Task: Customize the Trello board by changing the background image and adding cards to the lists.
Action: Mouse moved to (88, 540)
Screenshot: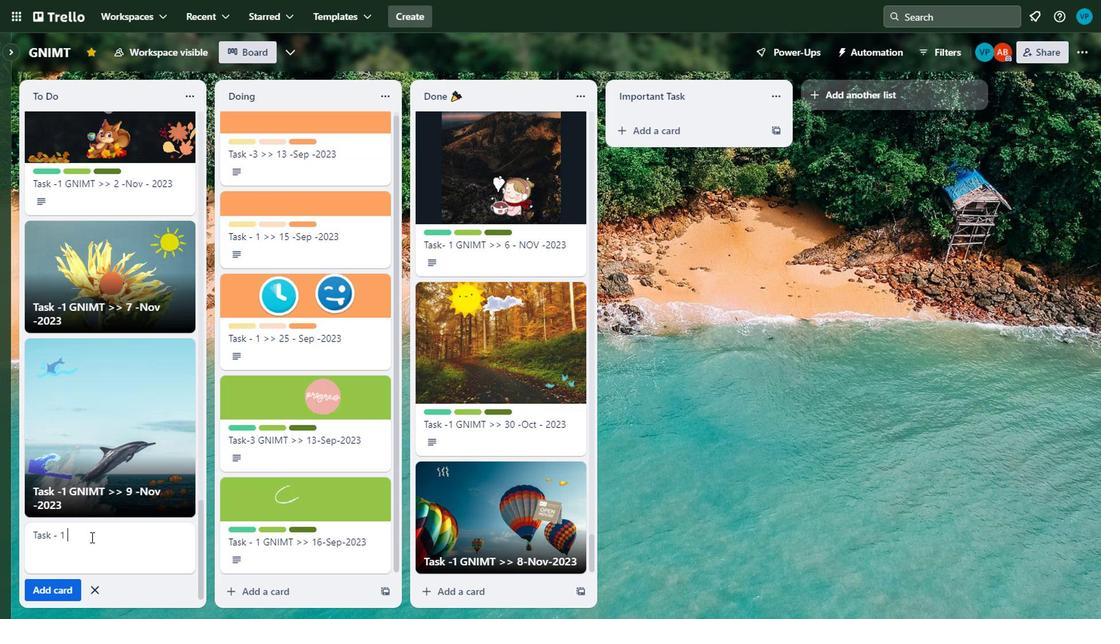 
Action: Mouse pressed left at (88, 540)
Screenshot: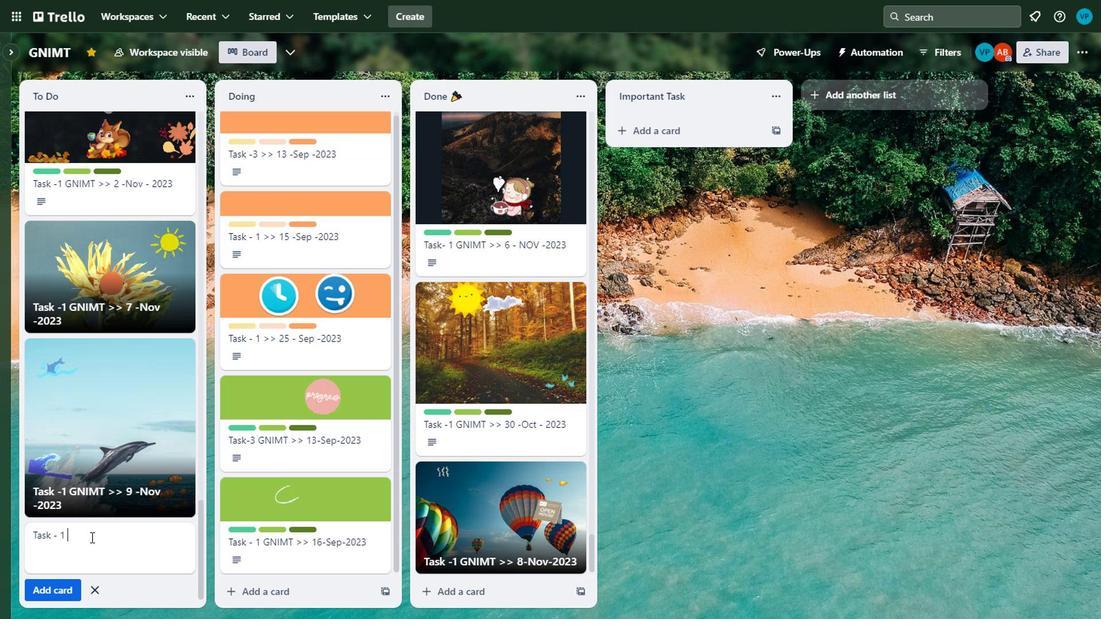 
Action: Mouse moved to (87, 540)
Screenshot: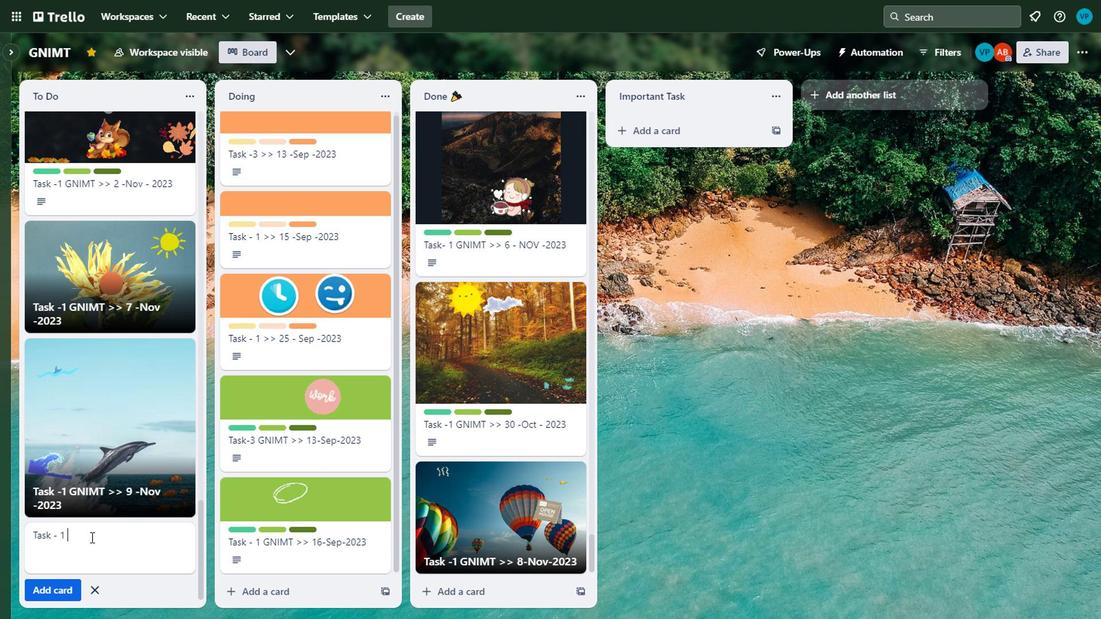 
Action: Key pressed gnimt
Screenshot: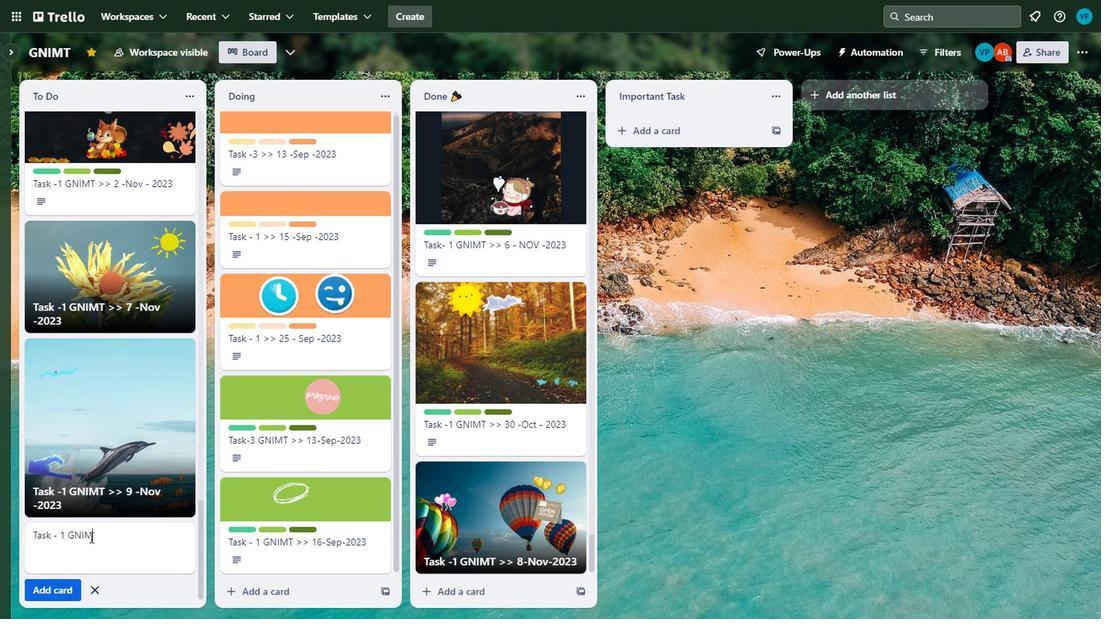 
Action: Mouse moved to (130, 553)
Screenshot: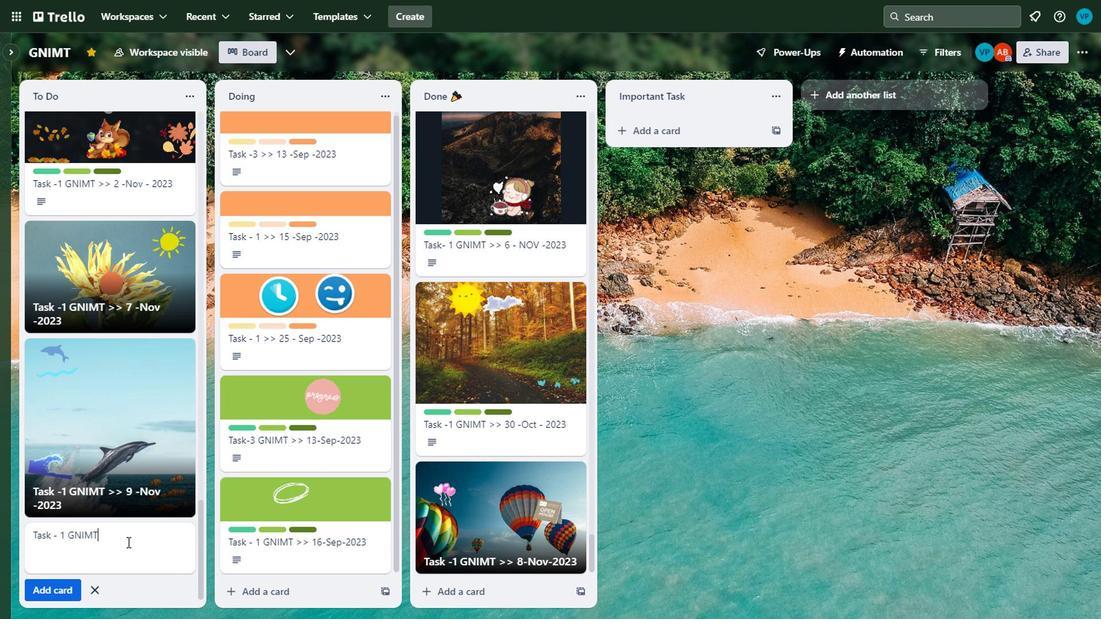 
Action: Key pressed <Key.shift>>><Key.space>10<Key.space>-<Key.space>n<Key.caps_lock>OV<Key.space>-2023<Key.enter>
Screenshot: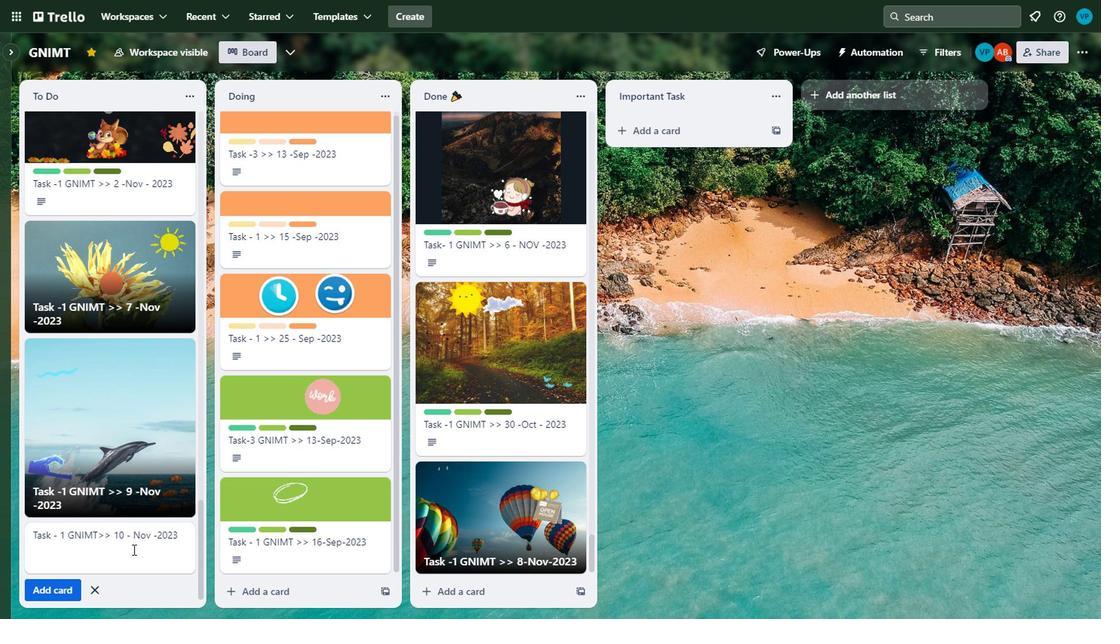 
Action: Mouse moved to (182, 508)
Screenshot: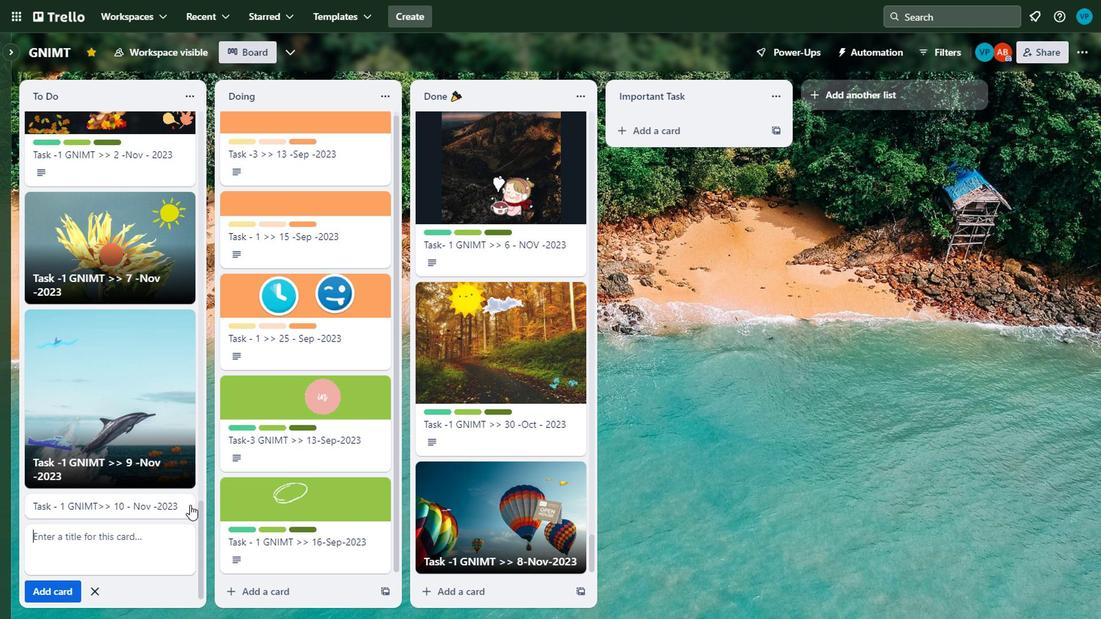 
Action: Mouse pressed left at (182, 508)
Screenshot: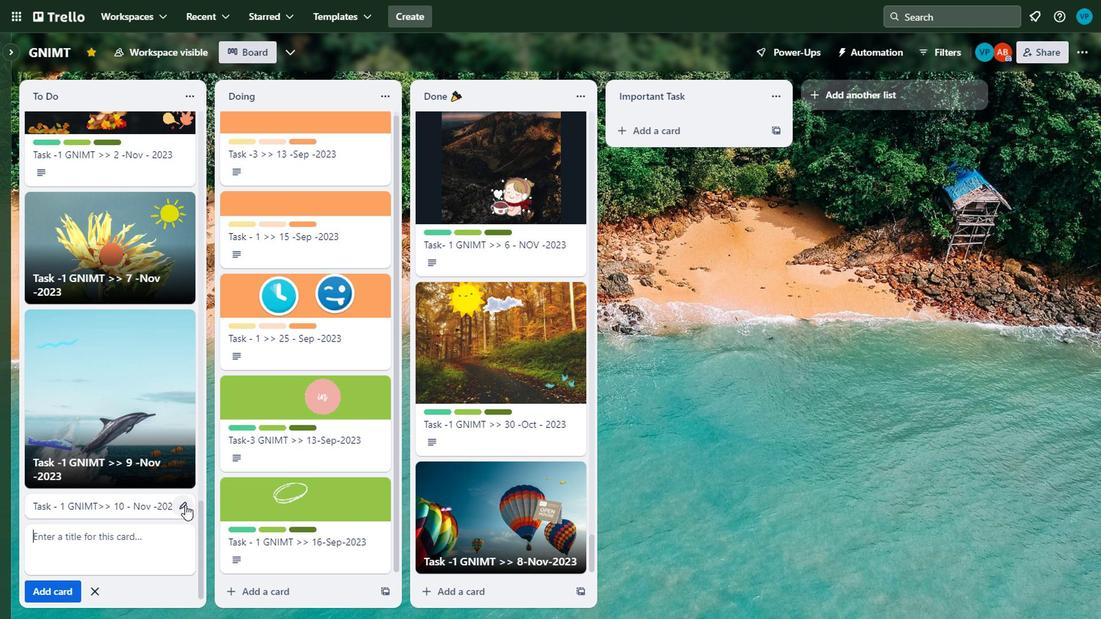 
Action: Mouse moved to (240, 453)
Screenshot: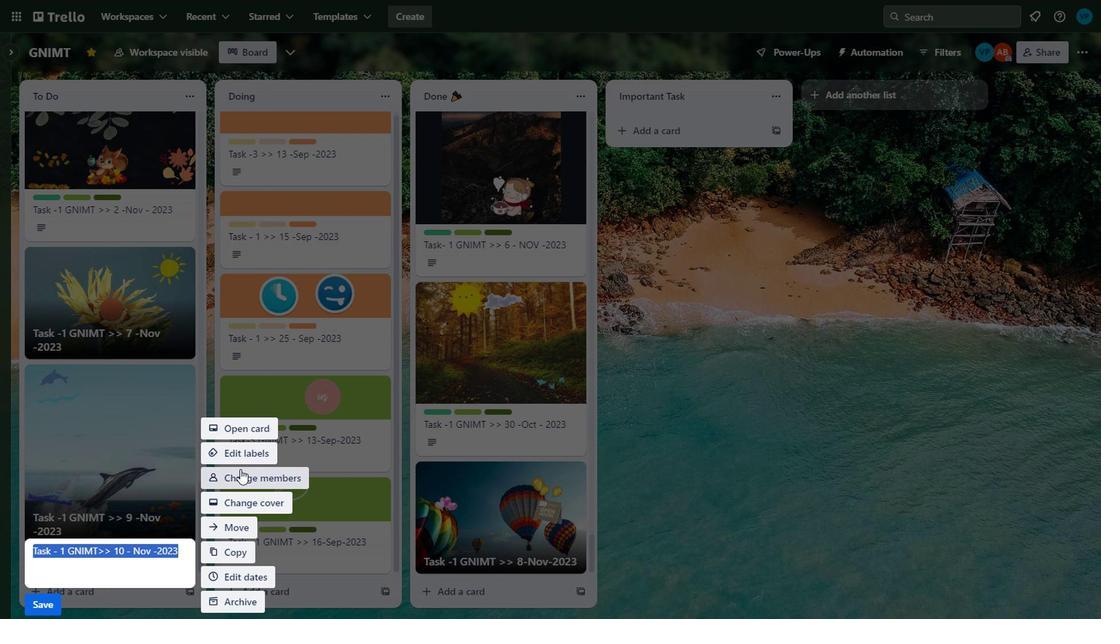 
Action: Mouse pressed left at (240, 453)
Screenshot: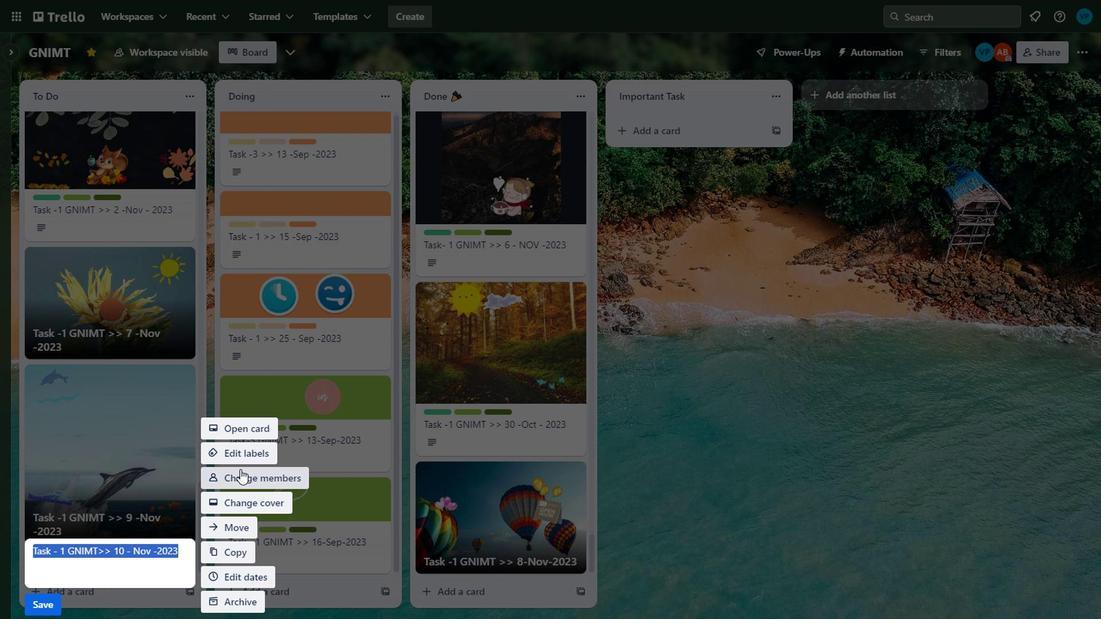 
Action: Mouse moved to (305, 178)
Screenshot: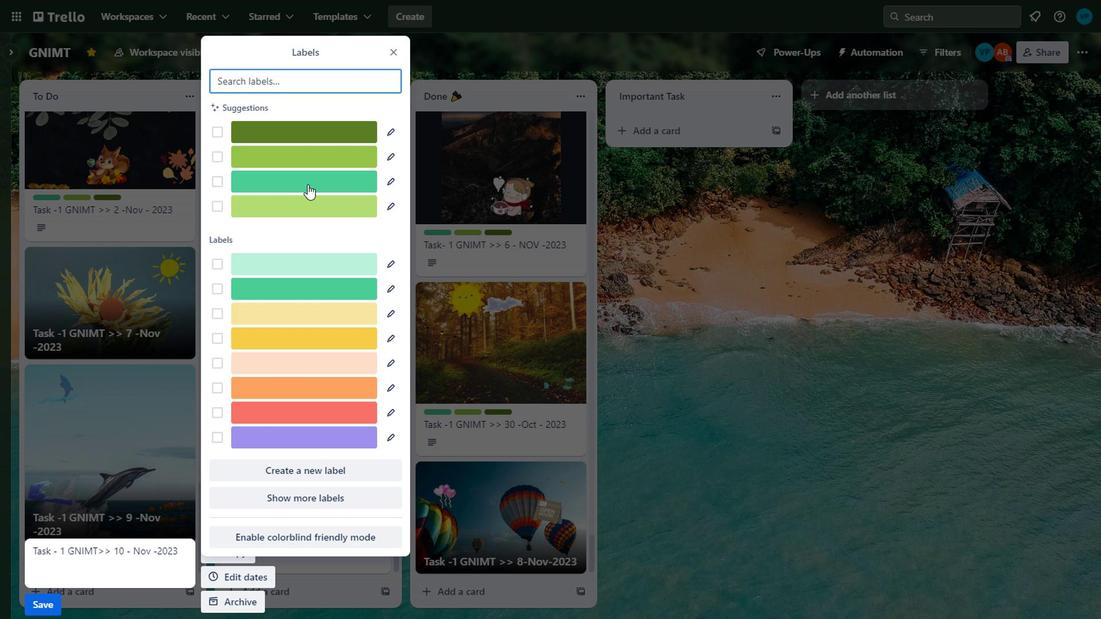 
Action: Mouse pressed left at (305, 178)
Screenshot: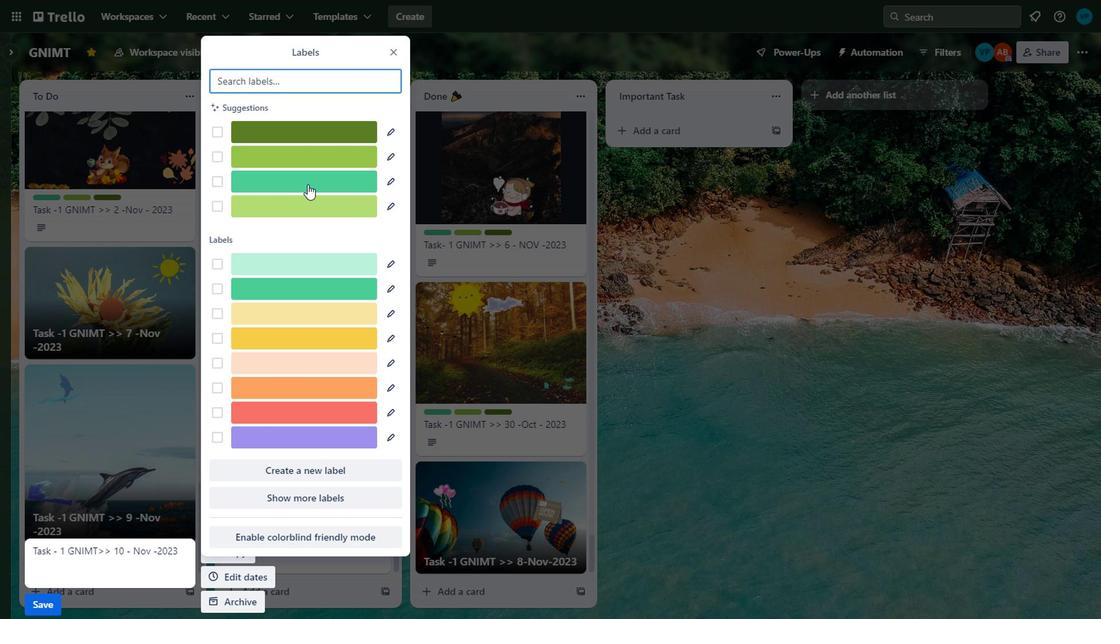 
Action: Mouse moved to (311, 161)
Screenshot: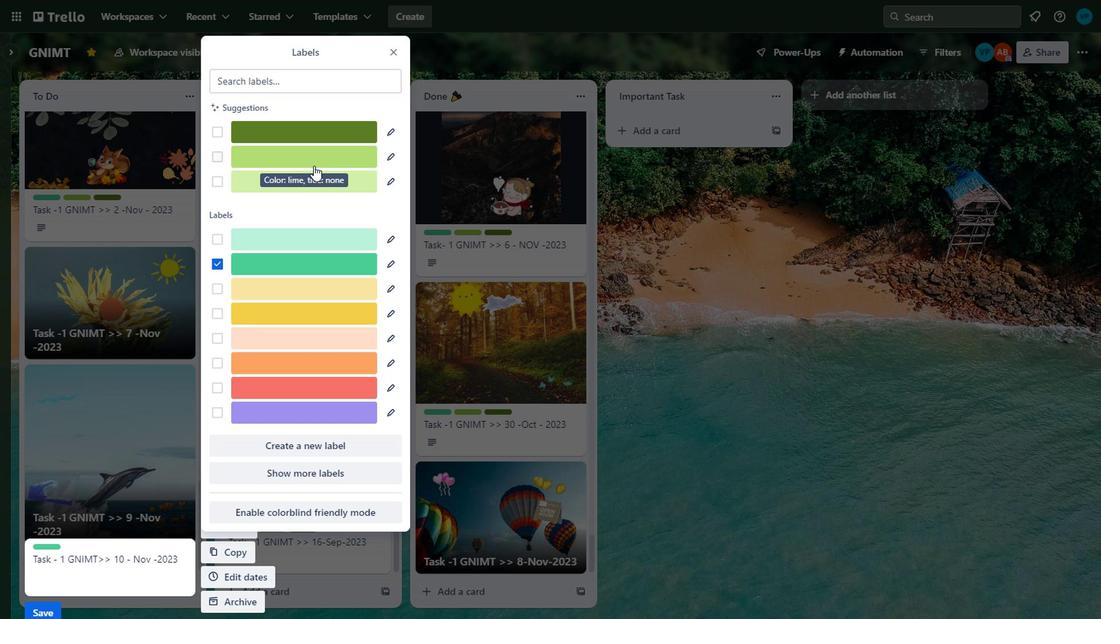
Action: Mouse pressed left at (311, 161)
Screenshot: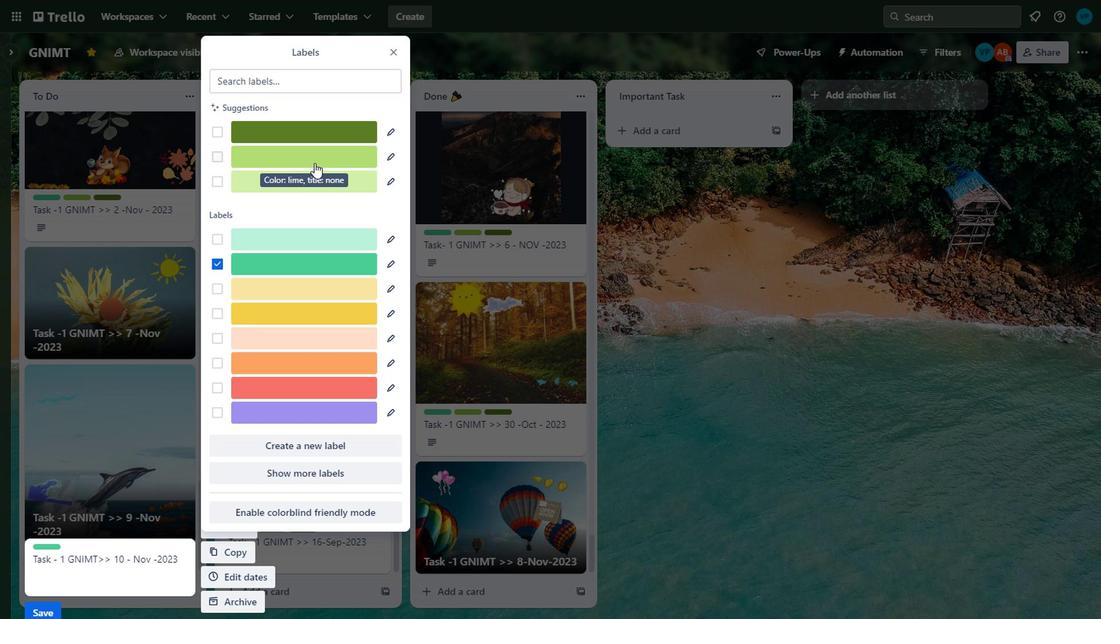 
Action: Mouse moved to (325, 130)
Screenshot: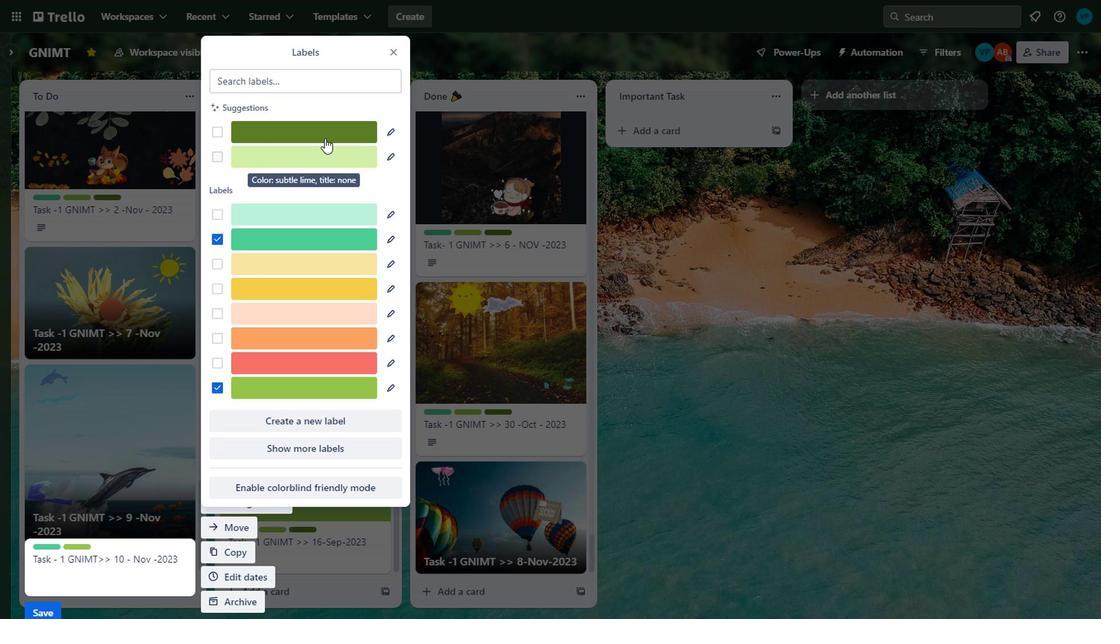 
Action: Mouse pressed left at (325, 130)
Screenshot: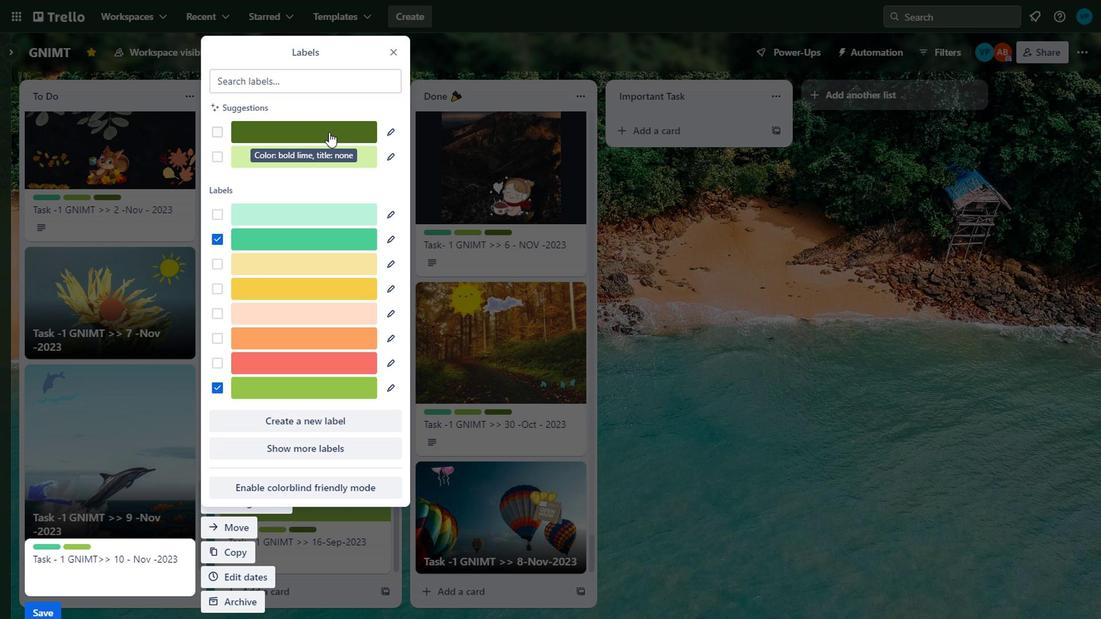 
Action: Mouse moved to (386, 47)
Screenshot: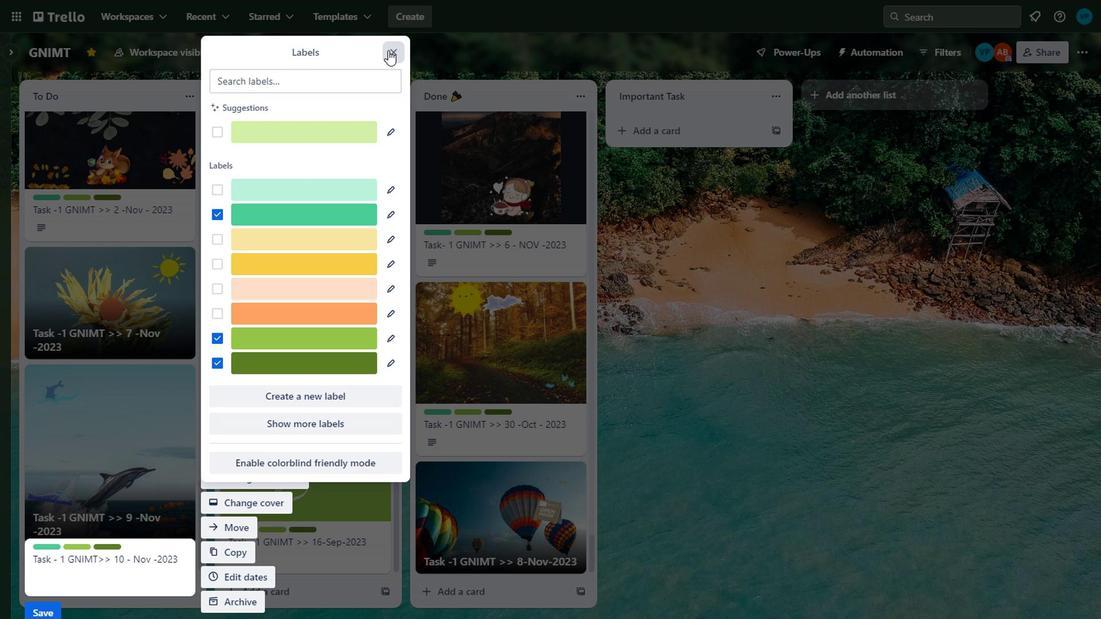 
Action: Mouse pressed left at (386, 47)
Screenshot: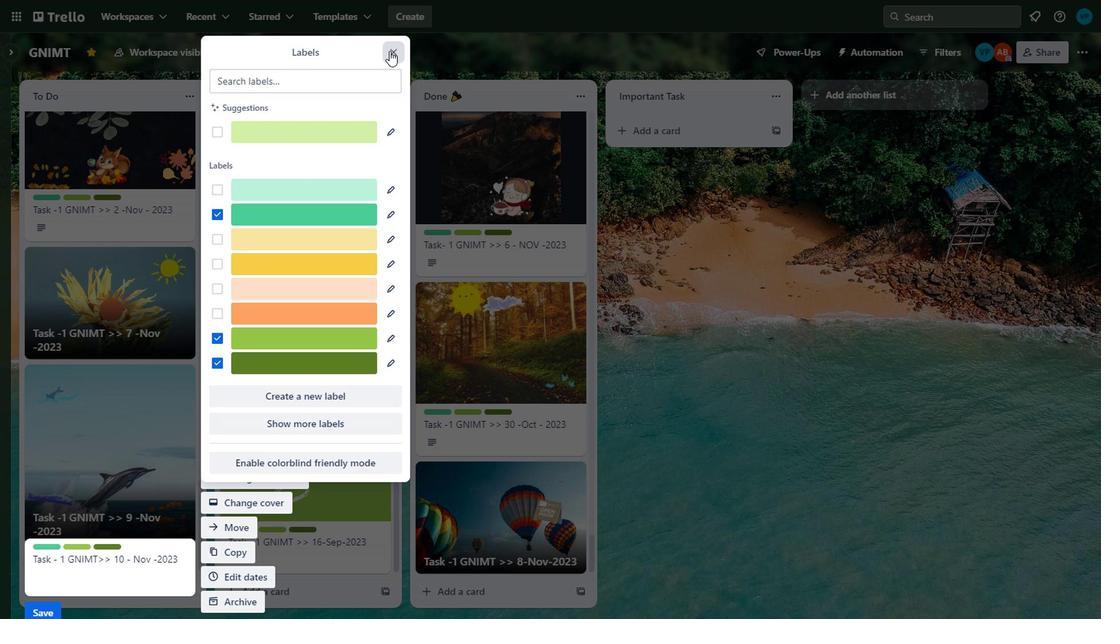 
Action: Mouse moved to (708, 333)
Screenshot: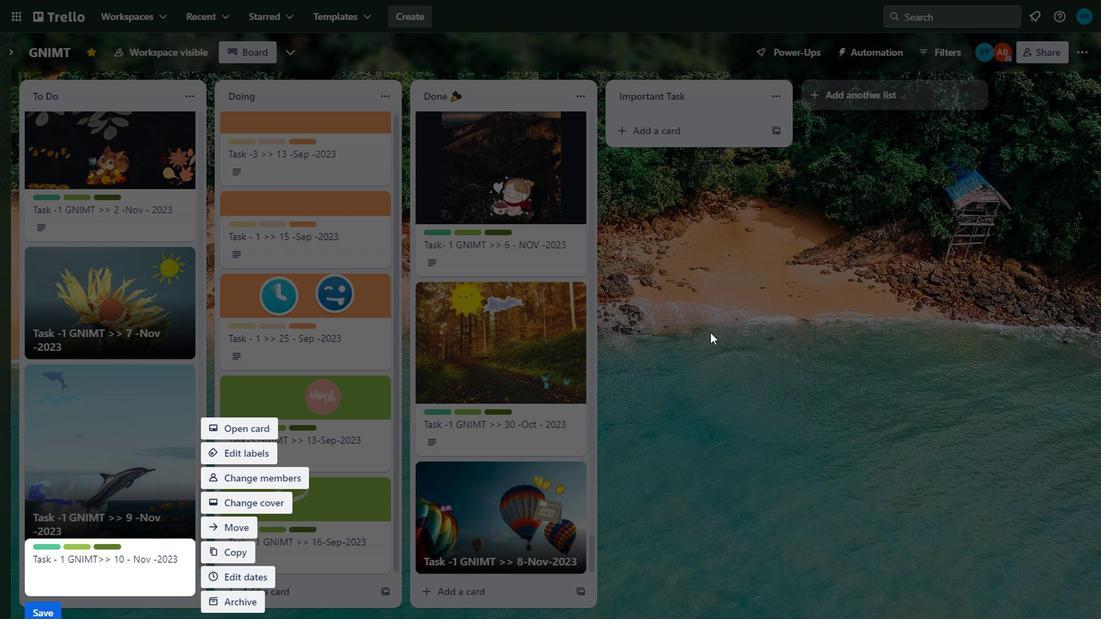 
Action: Mouse pressed left at (708, 333)
Screenshot: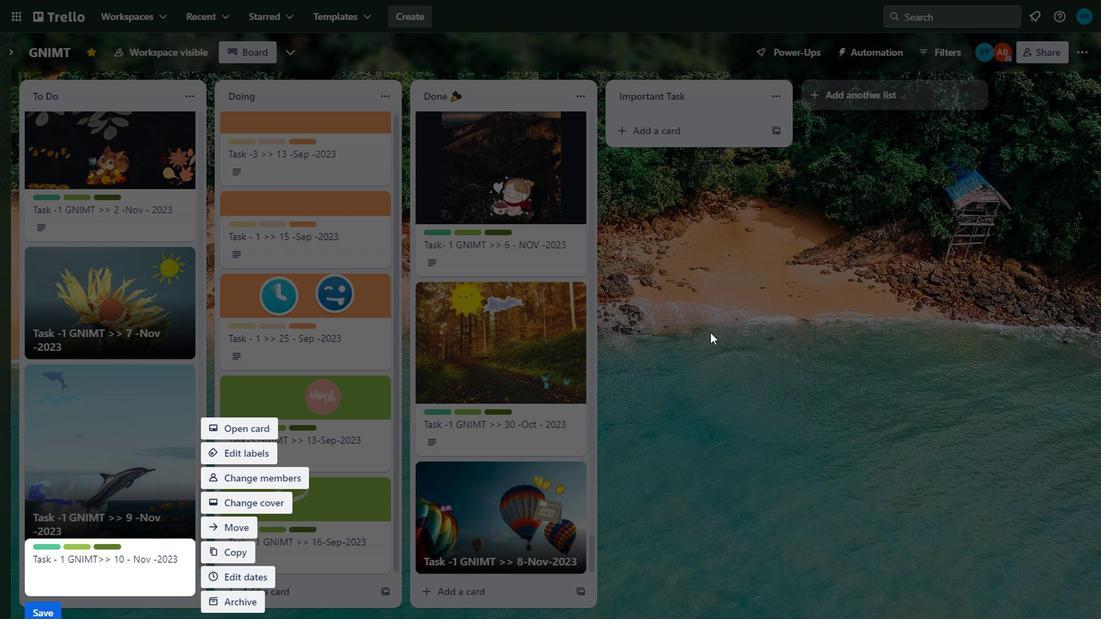 
Action: Mouse moved to (149, 527)
Screenshot: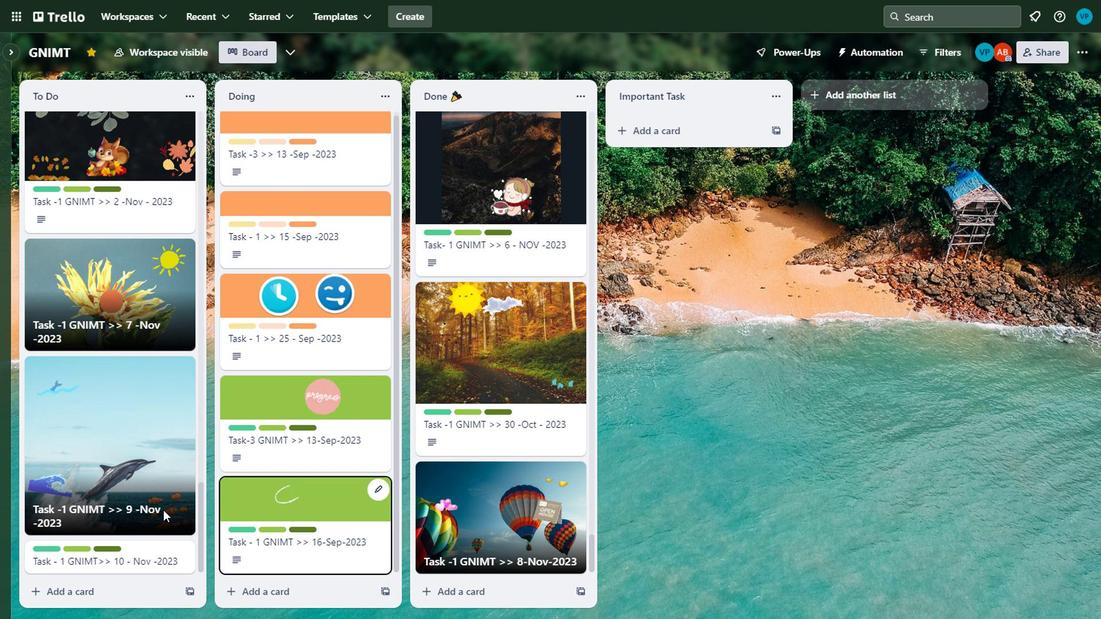 
Action: Mouse scrolled (149, 527) with delta (0, 0)
Screenshot: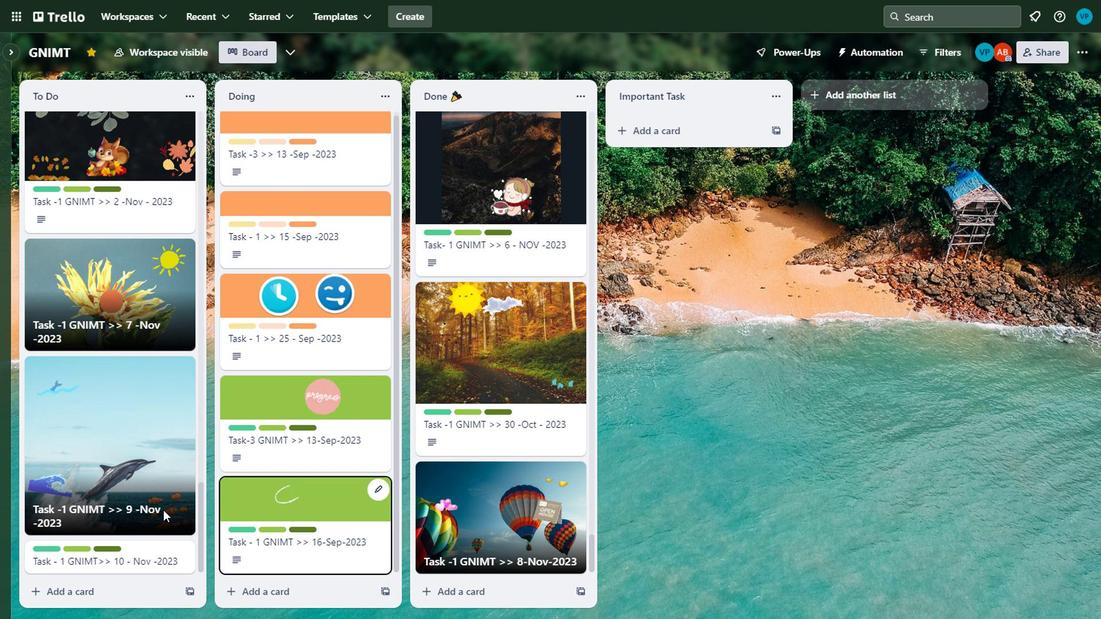 
Action: Mouse moved to (149, 529)
Screenshot: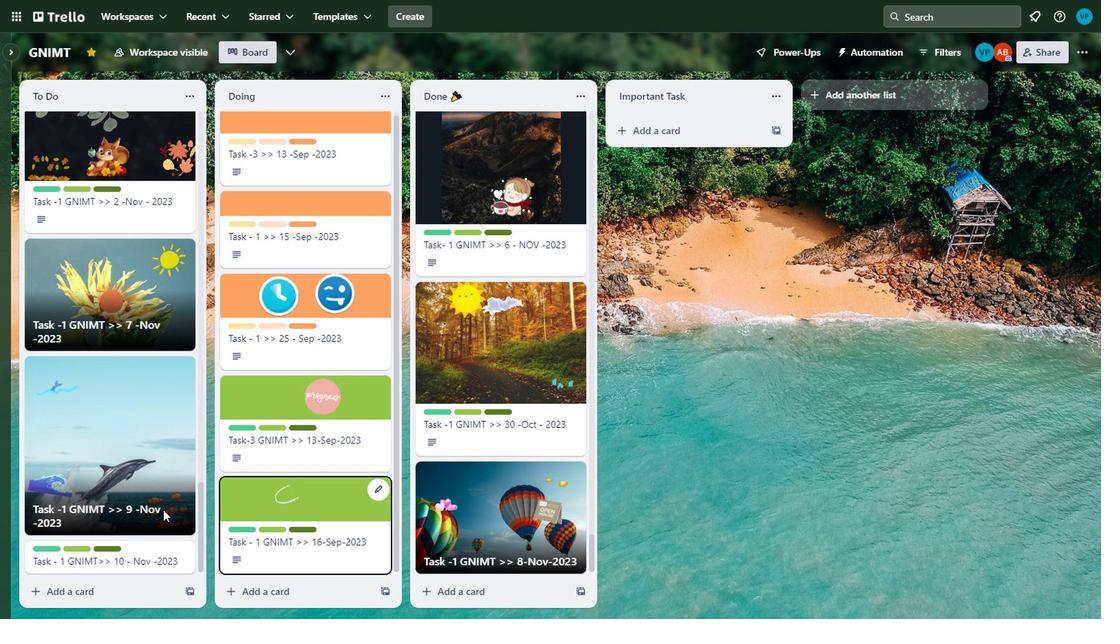 
Action: Mouse scrolled (149, 529) with delta (0, 0)
Screenshot: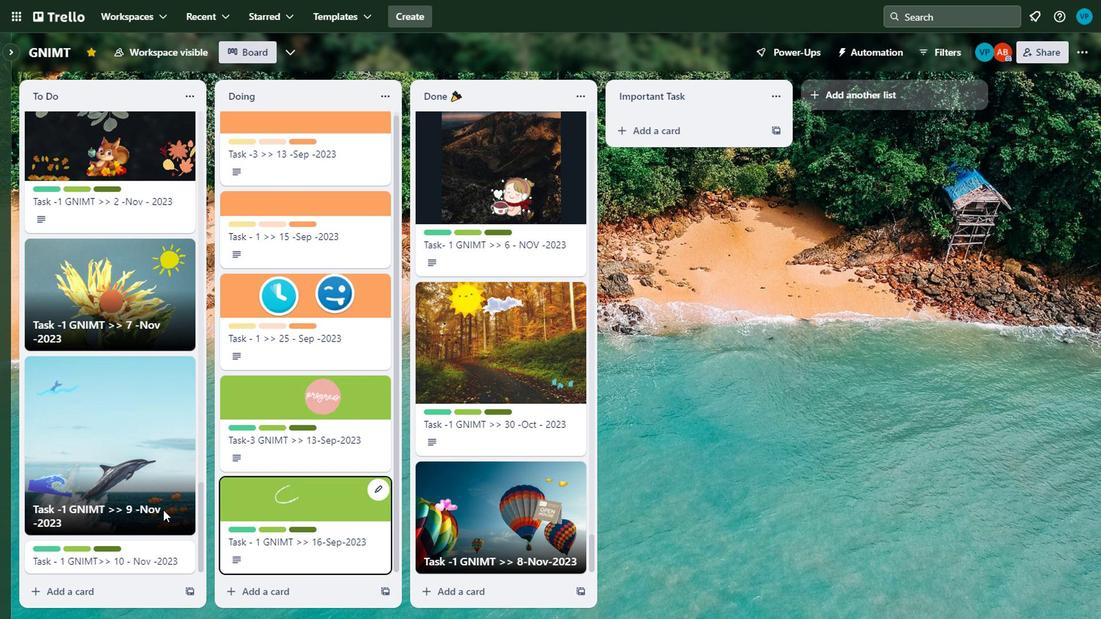 
Action: Mouse scrolled (149, 529) with delta (0, 0)
Screenshot: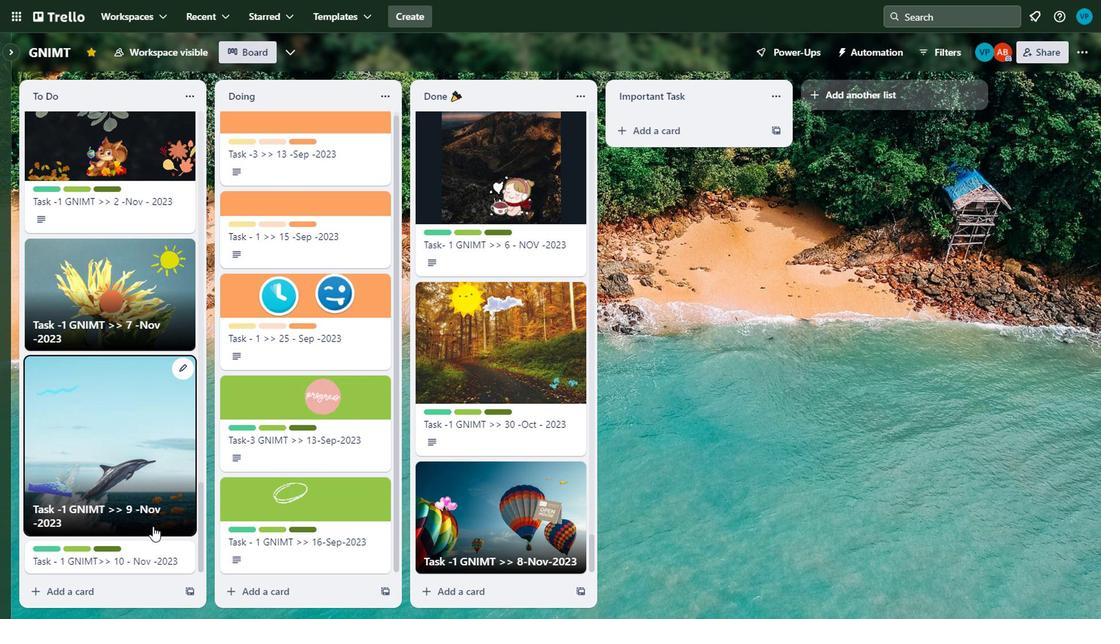 
Action: Mouse moved to (180, 551)
Screenshot: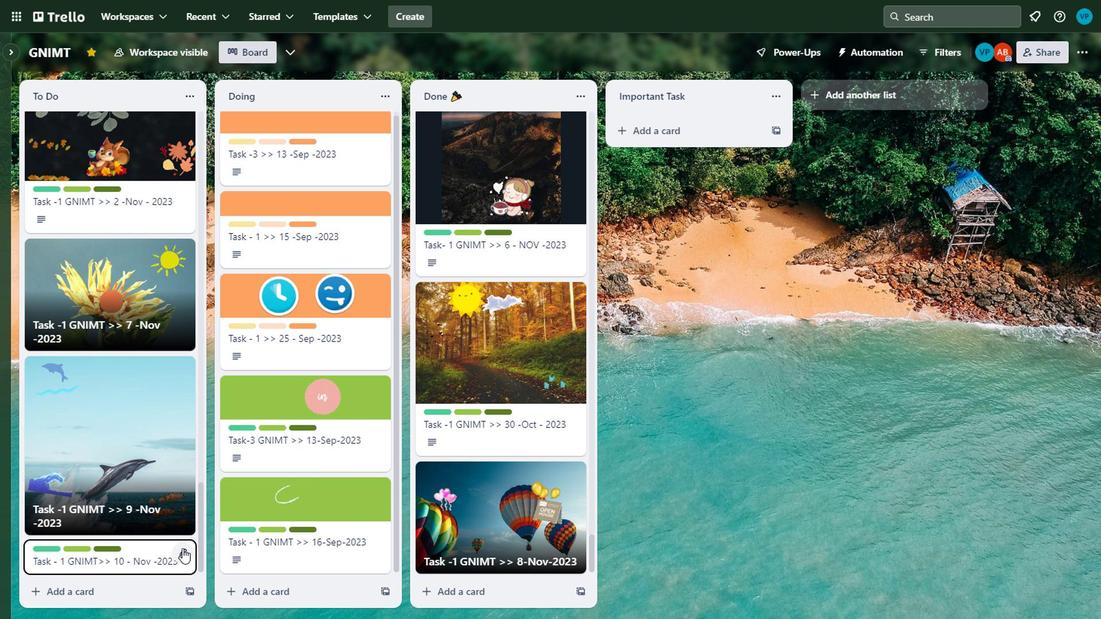 
Action: Mouse pressed left at (180, 551)
Screenshot: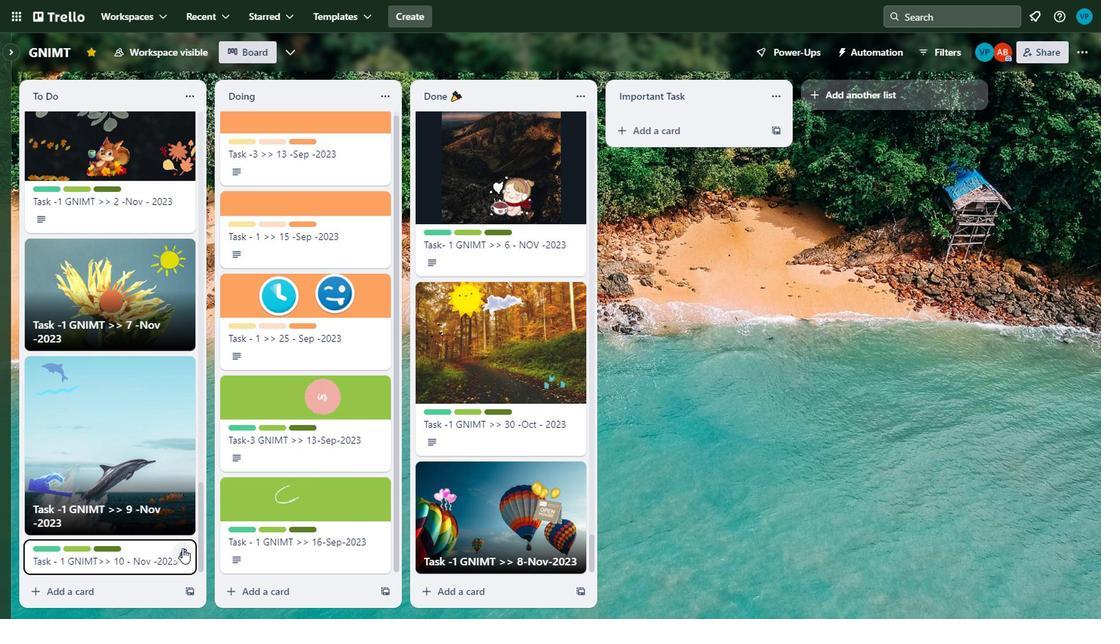 
Action: Mouse moved to (275, 502)
Screenshot: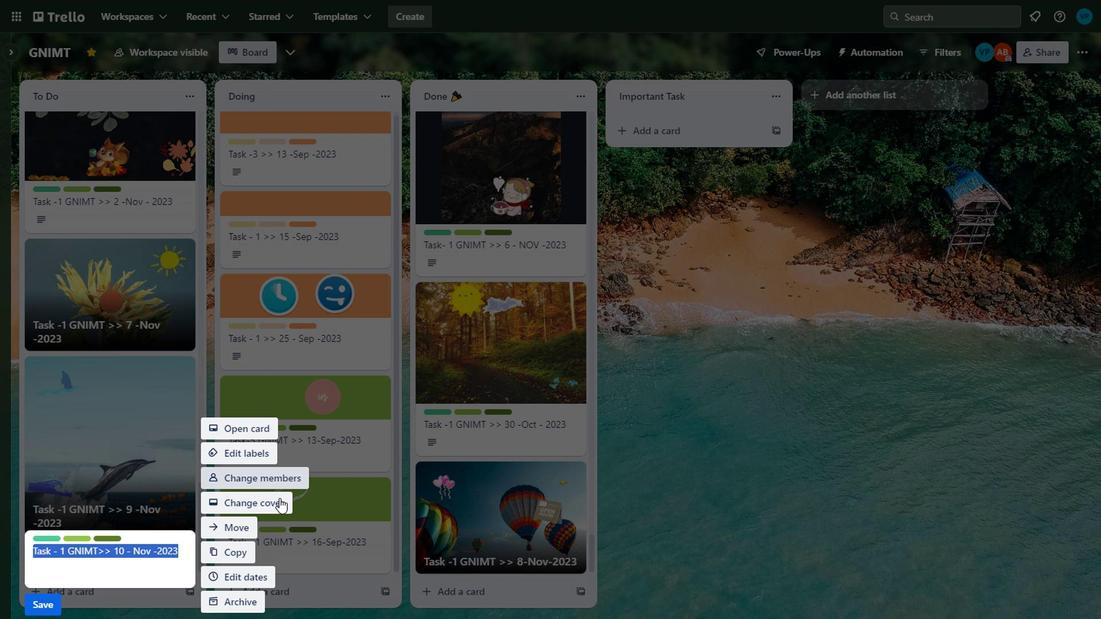 
Action: Mouse pressed left at (275, 502)
Screenshot: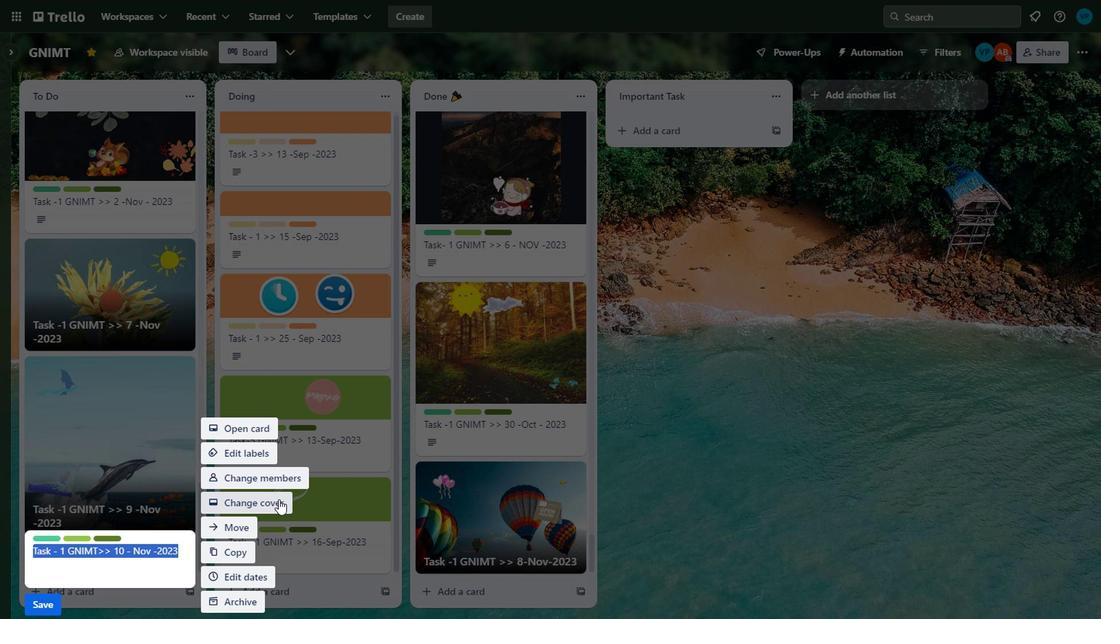 
Action: Mouse moved to (310, 506)
Screenshot: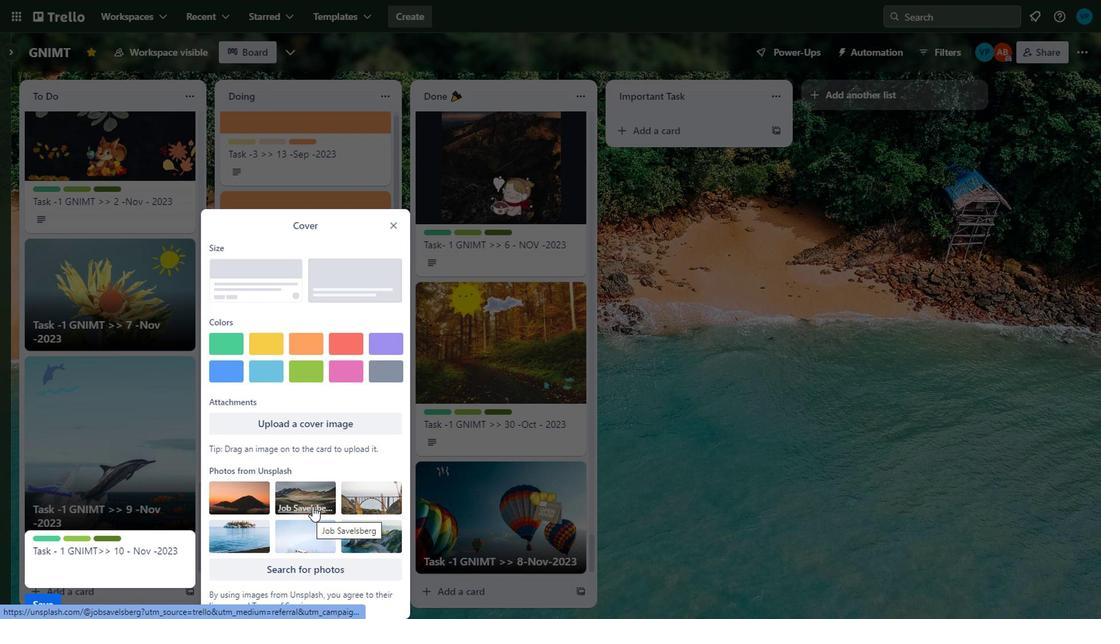 
Action: Mouse scrolled (310, 506) with delta (0, 0)
Screenshot: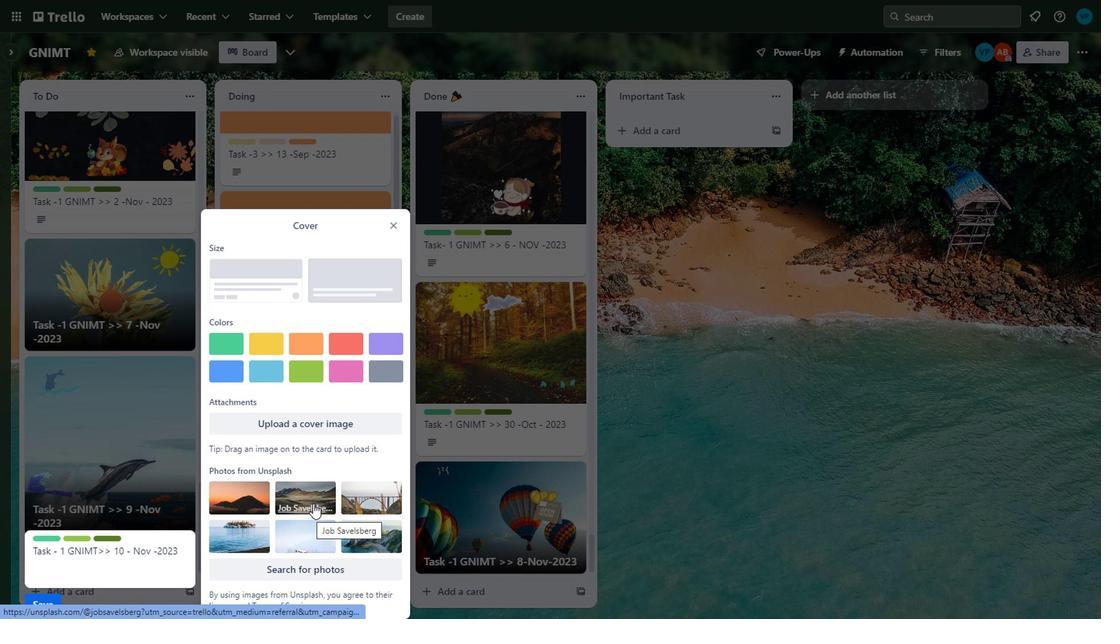 
Action: Mouse scrolled (310, 506) with delta (0, 0)
Screenshot: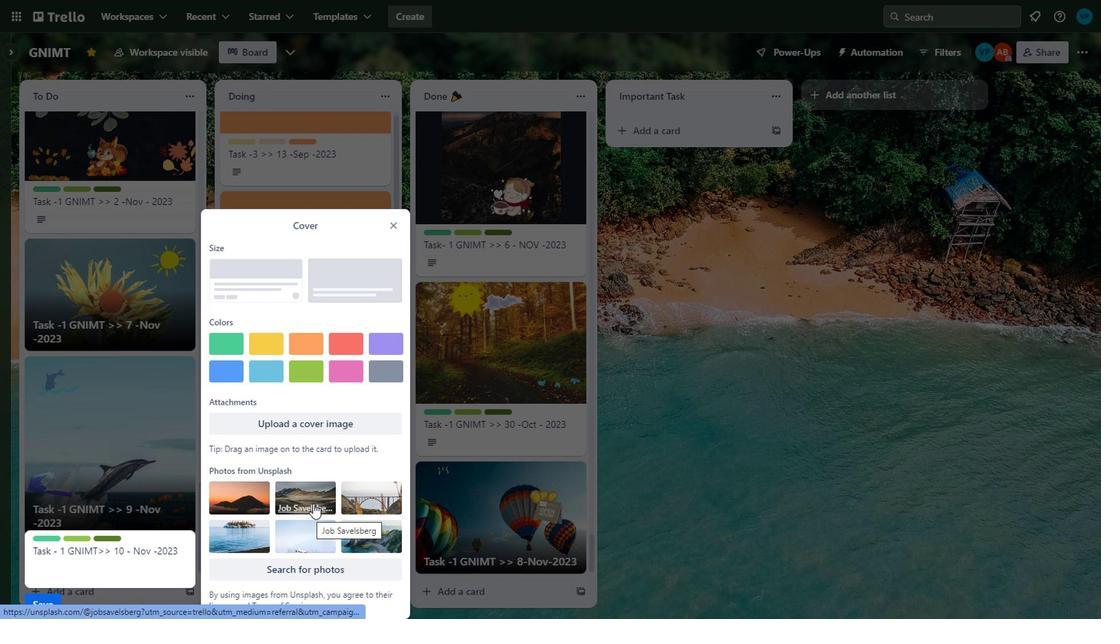 
Action: Mouse moved to (300, 574)
Screenshot: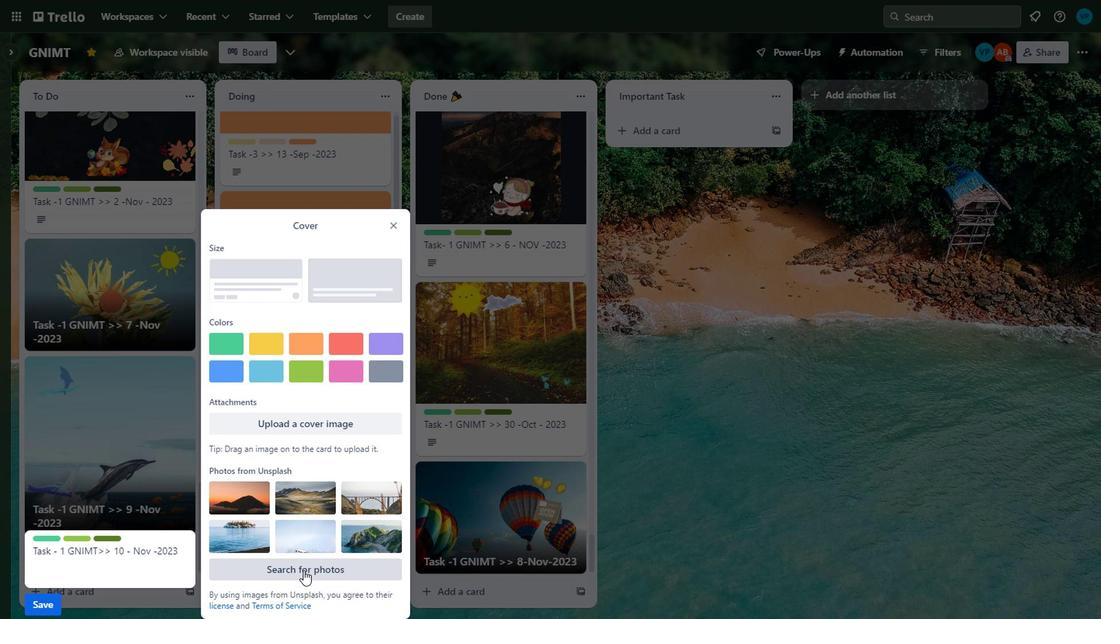
Action: Mouse pressed left at (300, 574)
Screenshot: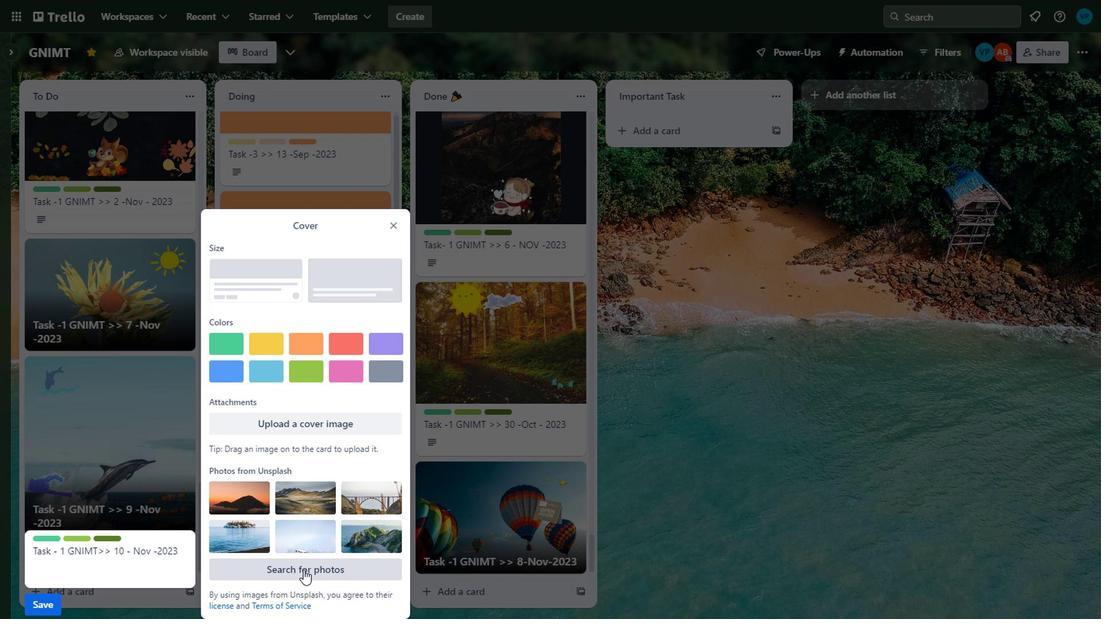 
Action: Mouse moved to (224, 351)
Screenshot: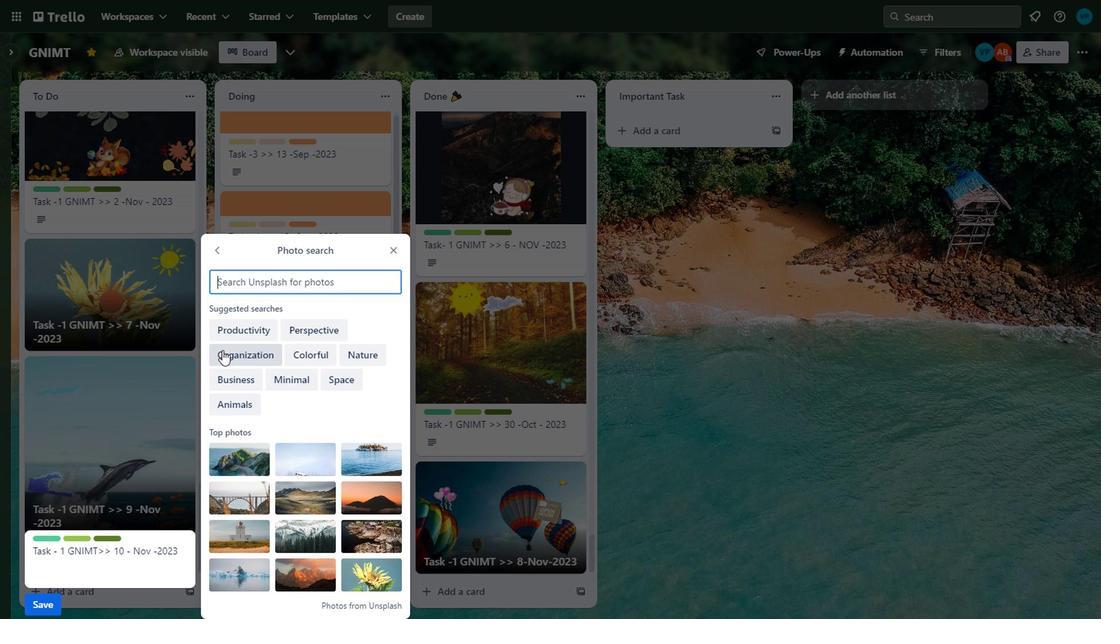 
Action: Mouse pressed left at (224, 351)
Screenshot: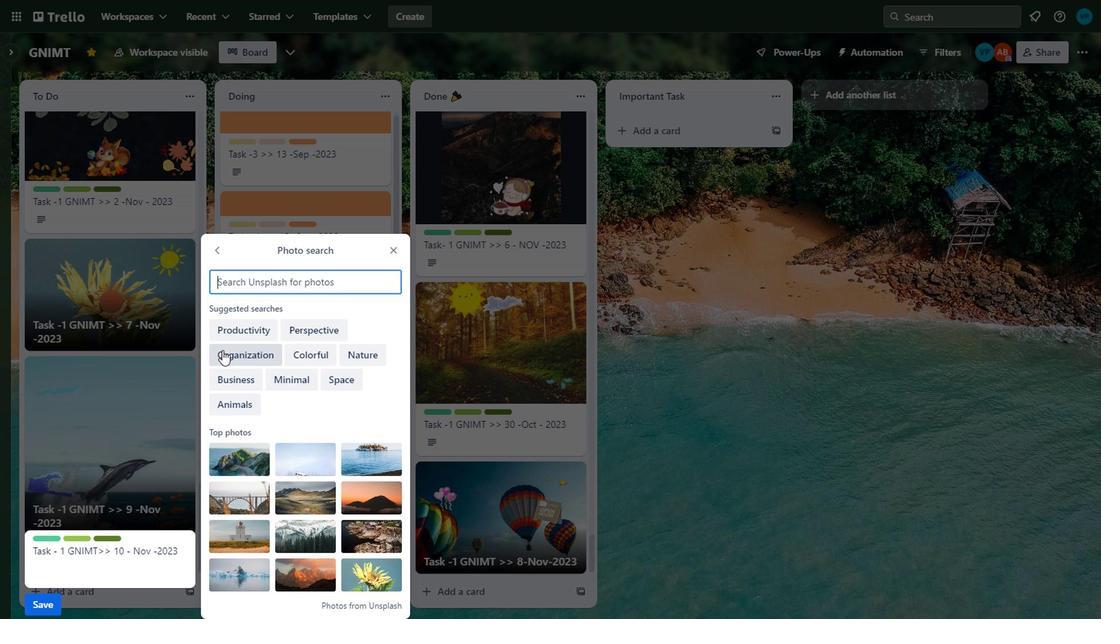 
Action: Mouse moved to (324, 441)
Screenshot: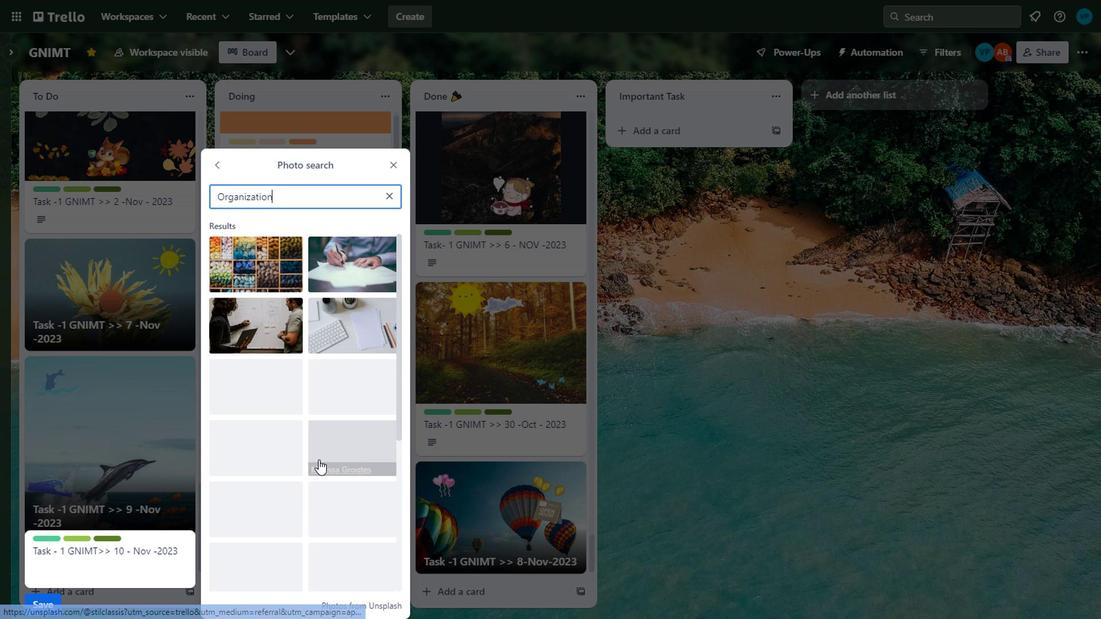 
Action: Mouse scrolled (324, 440) with delta (0, 0)
Screenshot: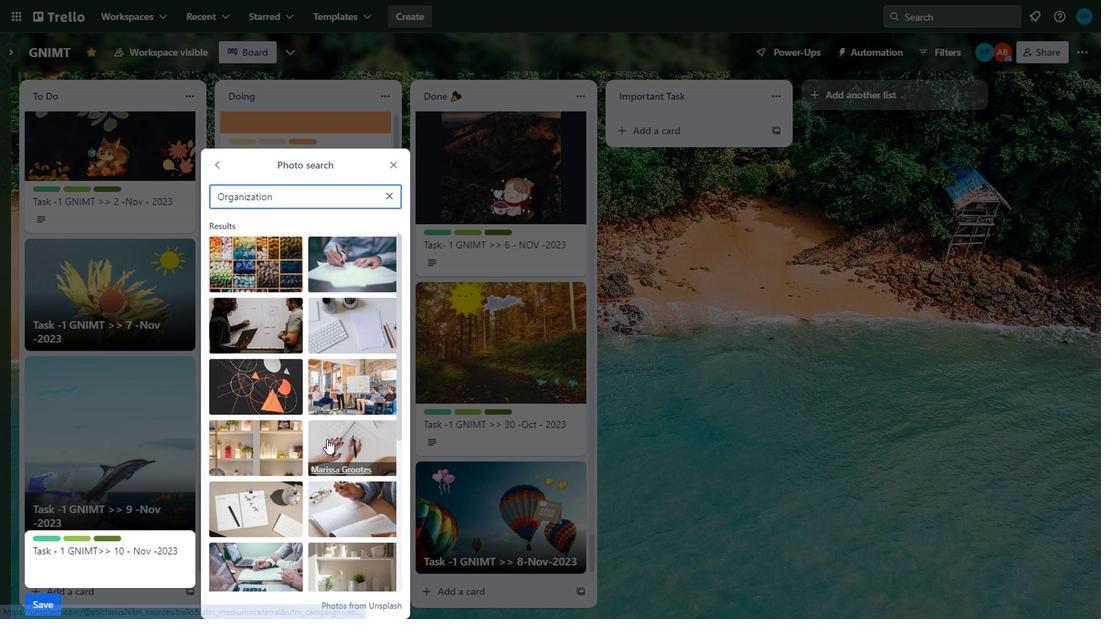 
Action: Mouse scrolled (324, 440) with delta (0, 0)
Screenshot: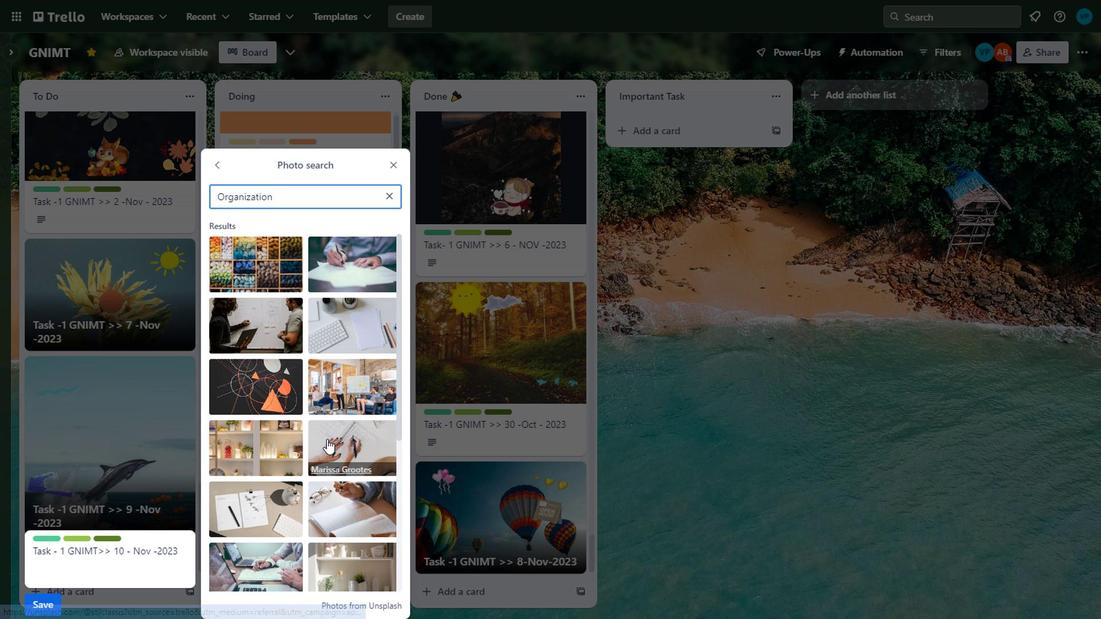 
Action: Mouse scrolled (324, 440) with delta (0, 0)
Screenshot: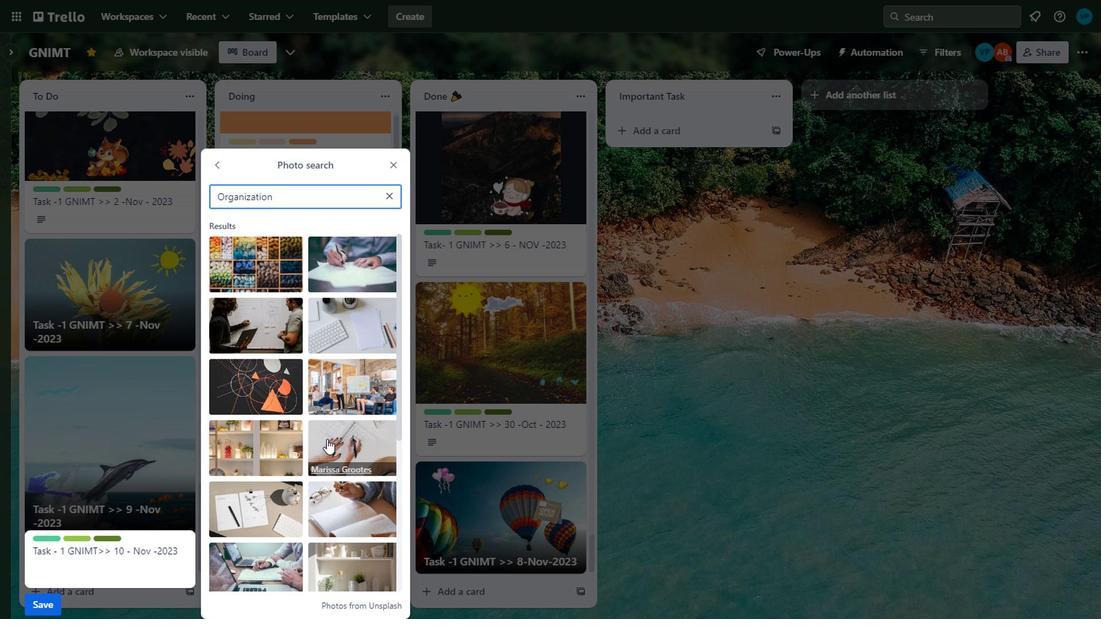 
Action: Mouse moved to (275, 405)
Screenshot: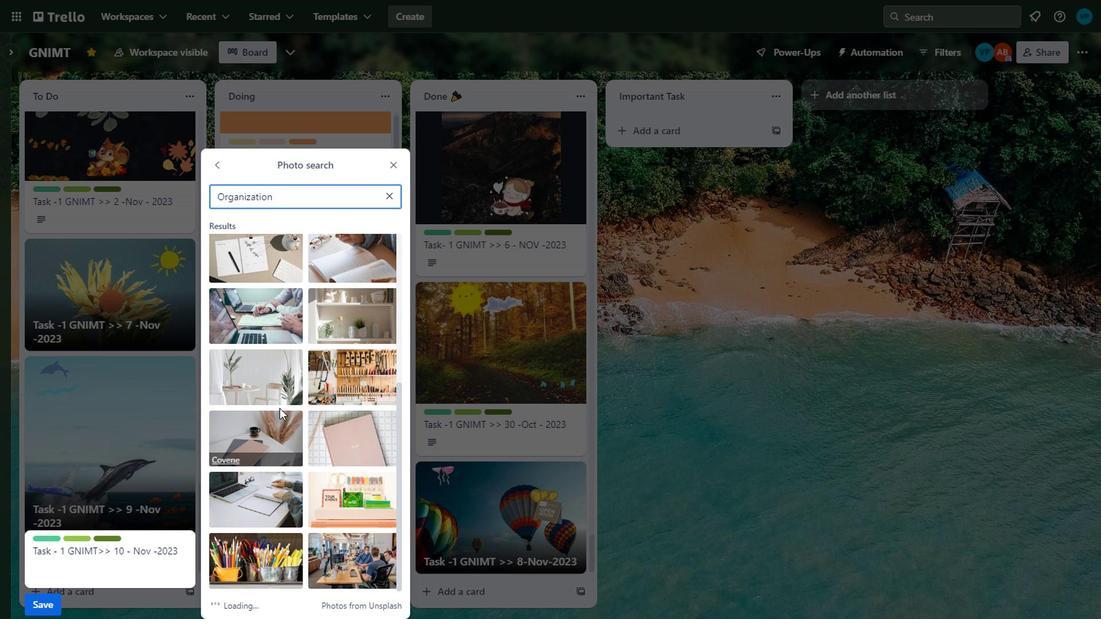 
Action: Mouse scrolled (275, 406) with delta (0, 1)
Screenshot: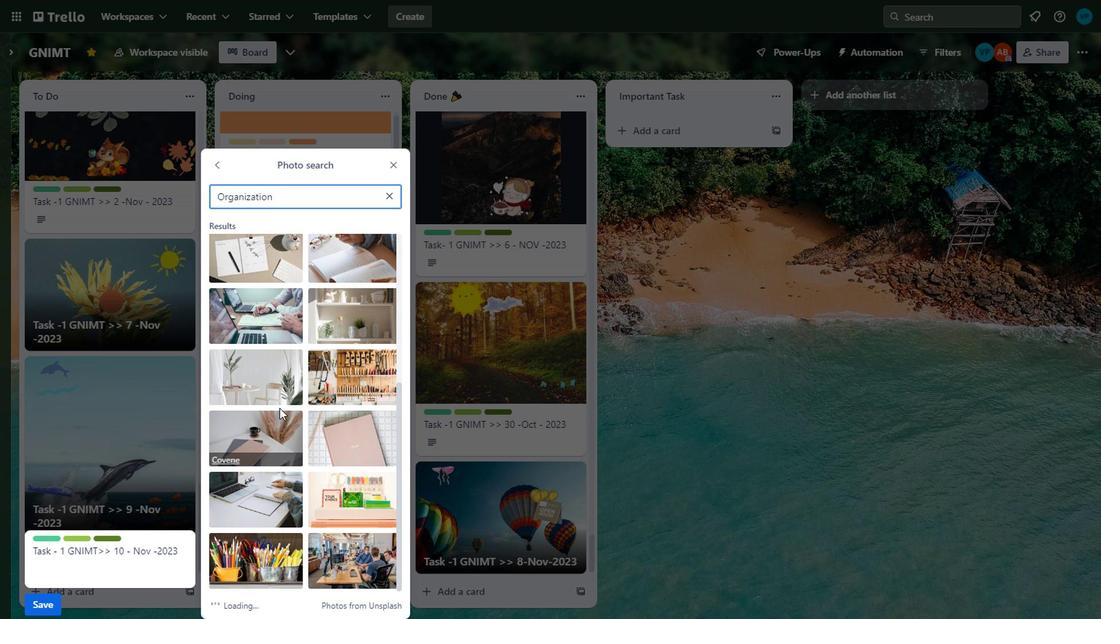 
Action: Mouse scrolled (275, 406) with delta (0, 1)
Screenshot: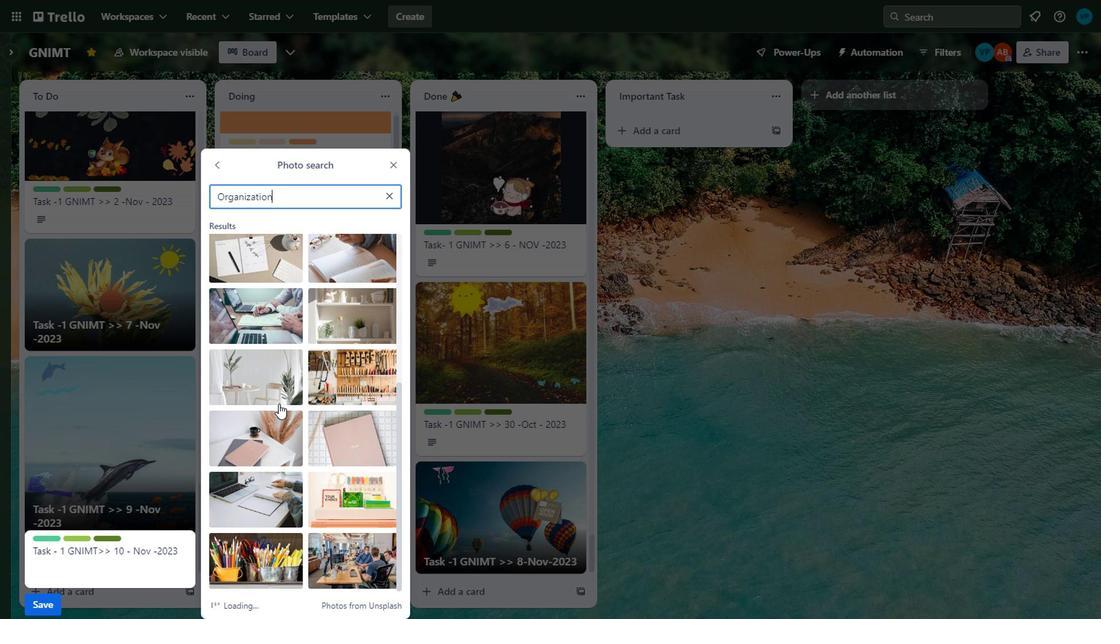 
Action: Mouse scrolled (275, 406) with delta (0, 1)
Screenshot: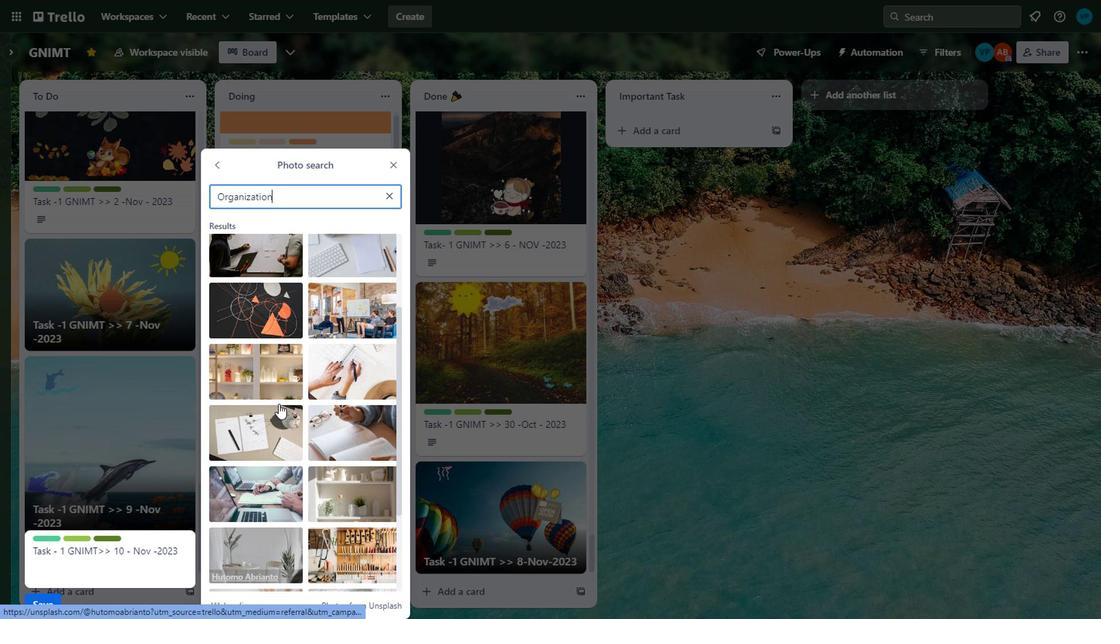 
Action: Mouse scrolled (275, 406) with delta (0, 1)
Screenshot: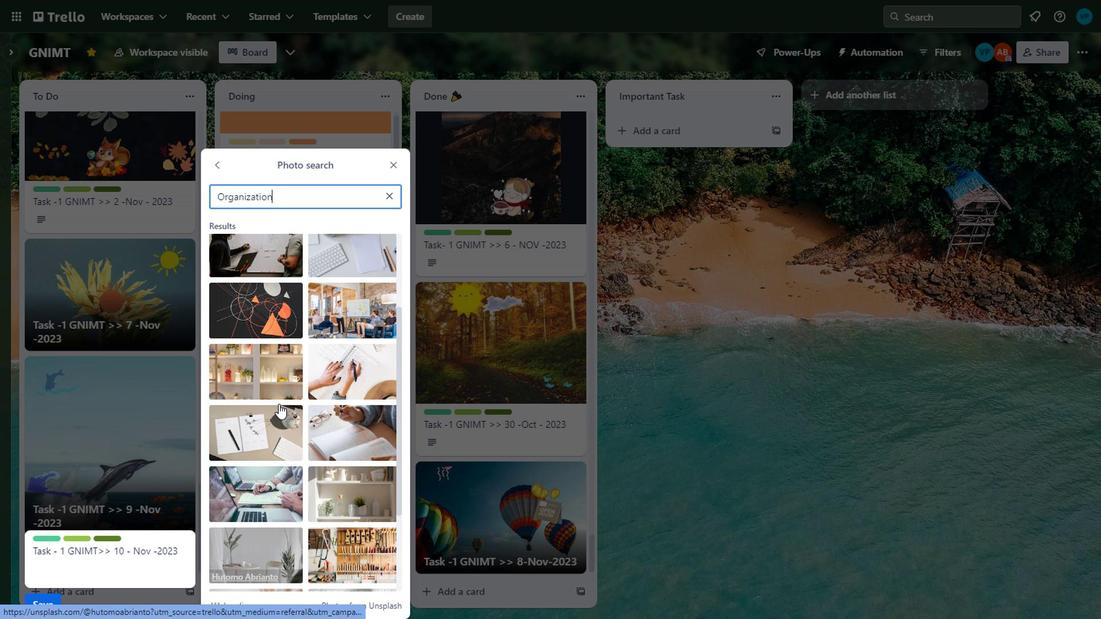 
Action: Mouse moved to (275, 388)
Screenshot: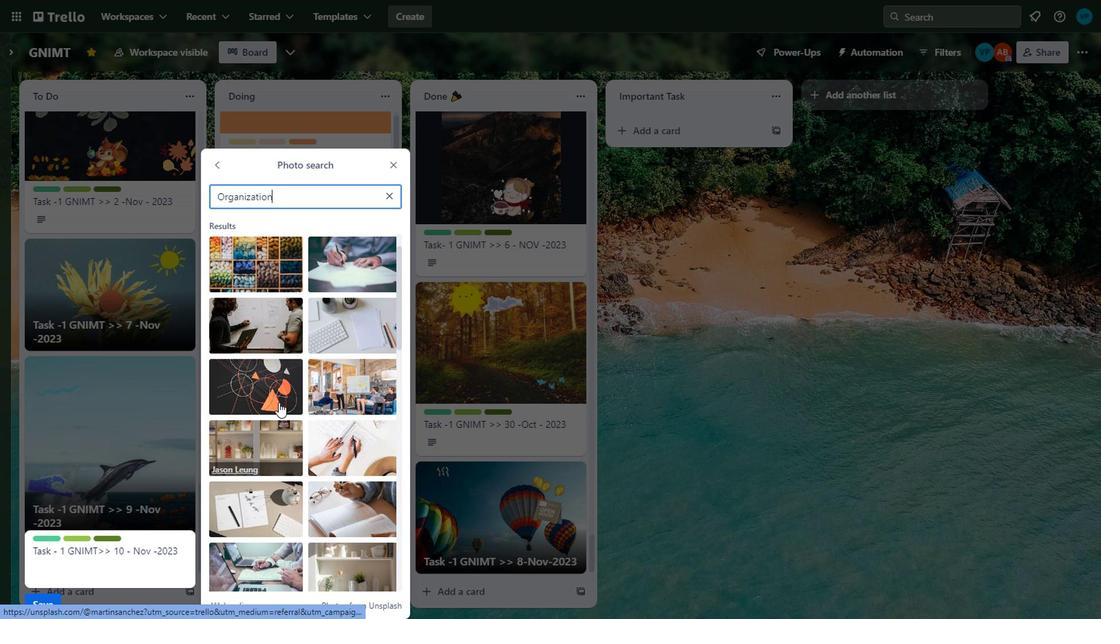 
Action: Mouse pressed left at (275, 388)
Screenshot: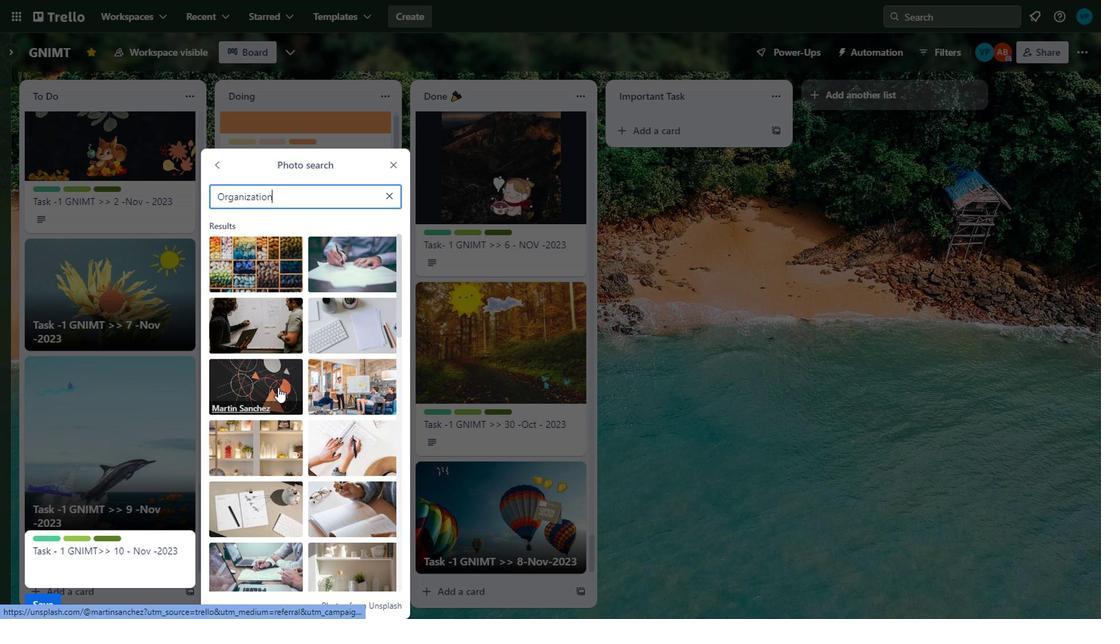 
Action: Mouse moved to (278, 387)
Screenshot: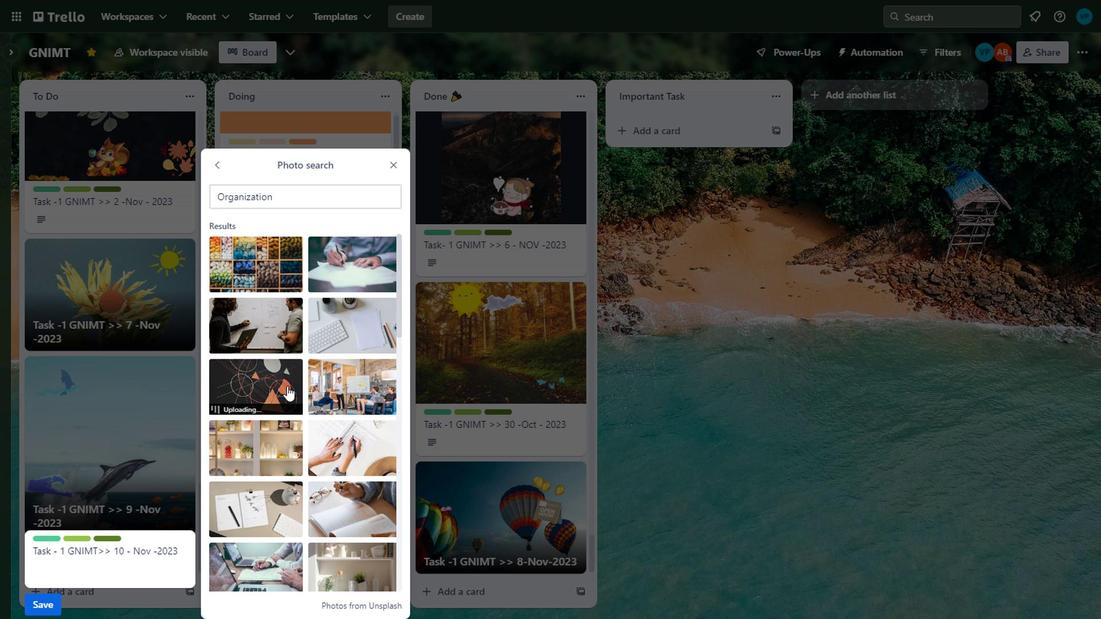 
Action: Mouse scrolled (278, 387) with delta (0, 0)
Screenshot: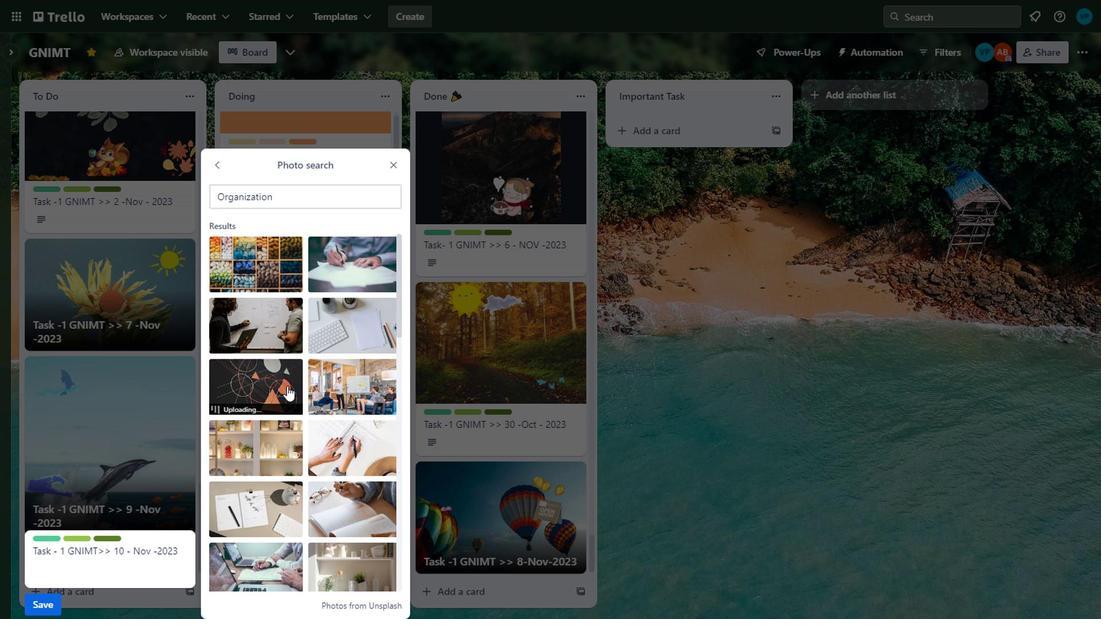 
Action: Mouse moved to (277, 385)
Screenshot: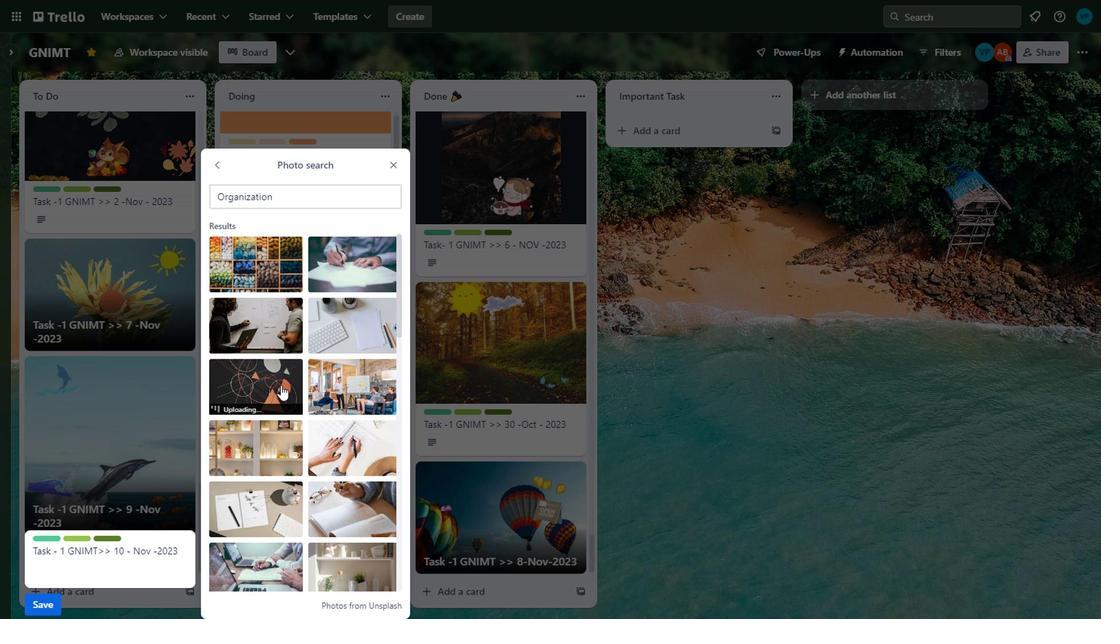 
Action: Mouse scrolled (277, 385) with delta (0, 0)
Screenshot: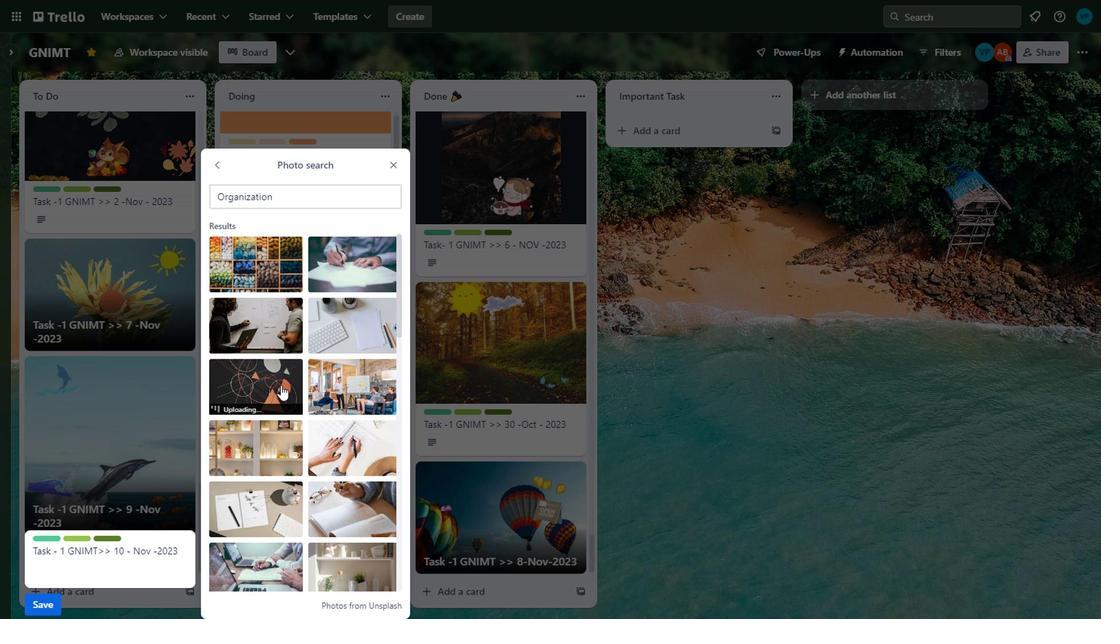
Action: Mouse moved to (350, 131)
Screenshot: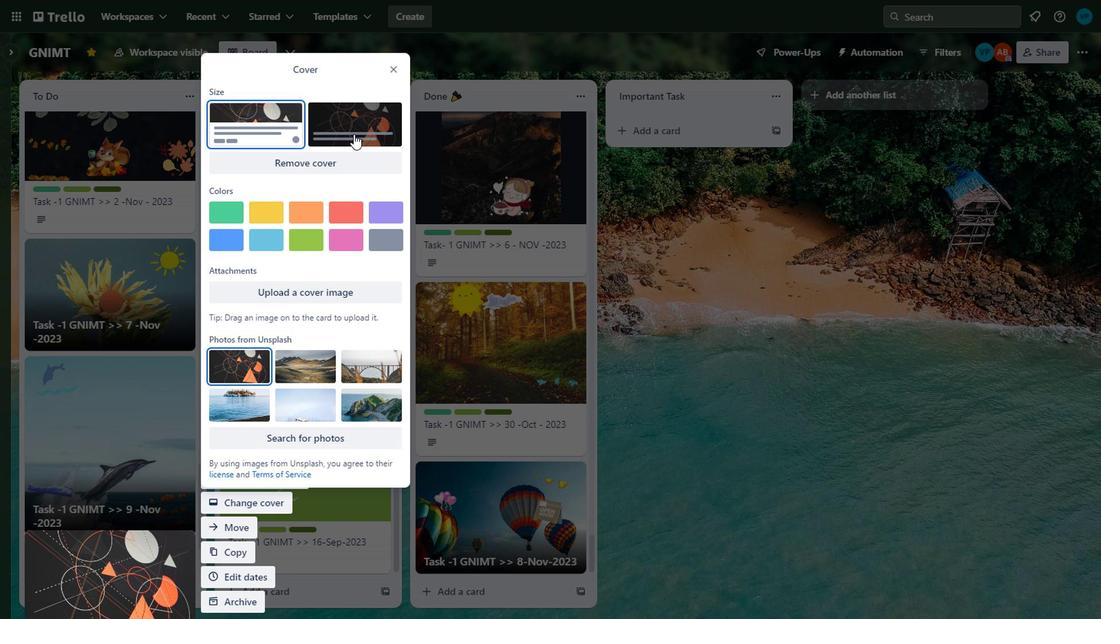 
Action: Mouse pressed left at (350, 131)
Screenshot: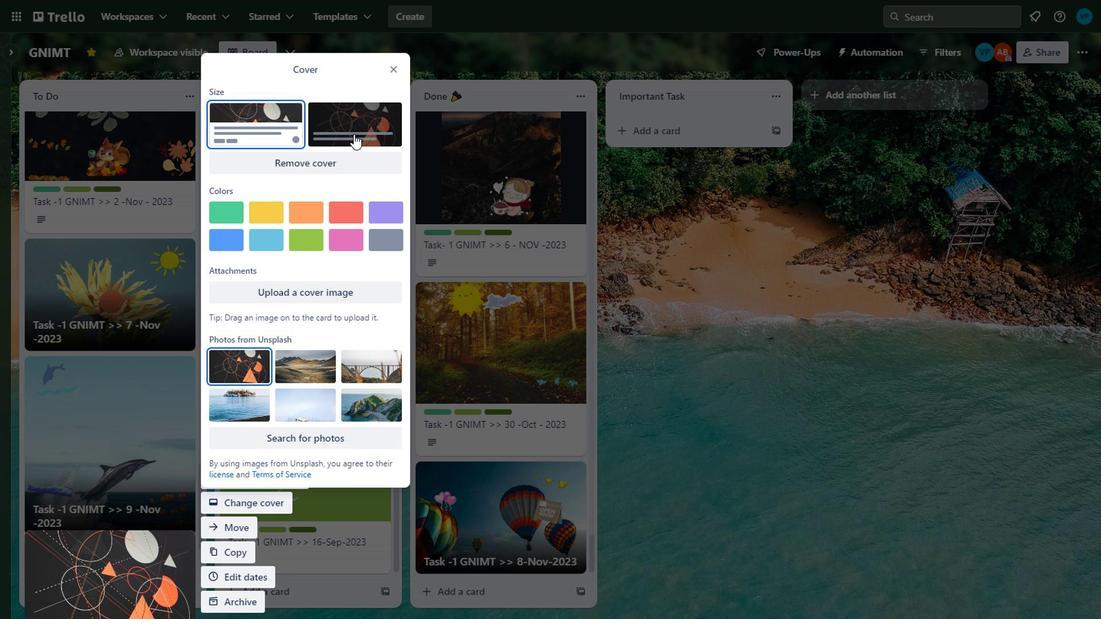 
Action: Mouse moved to (387, 71)
Screenshot: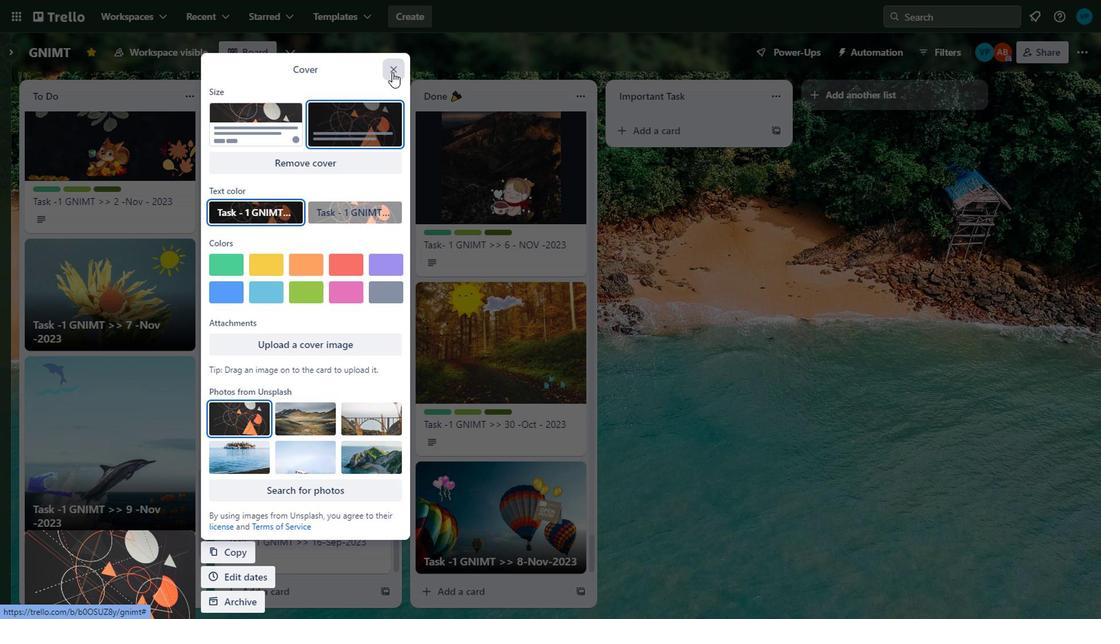
Action: Mouse pressed left at (387, 71)
Screenshot: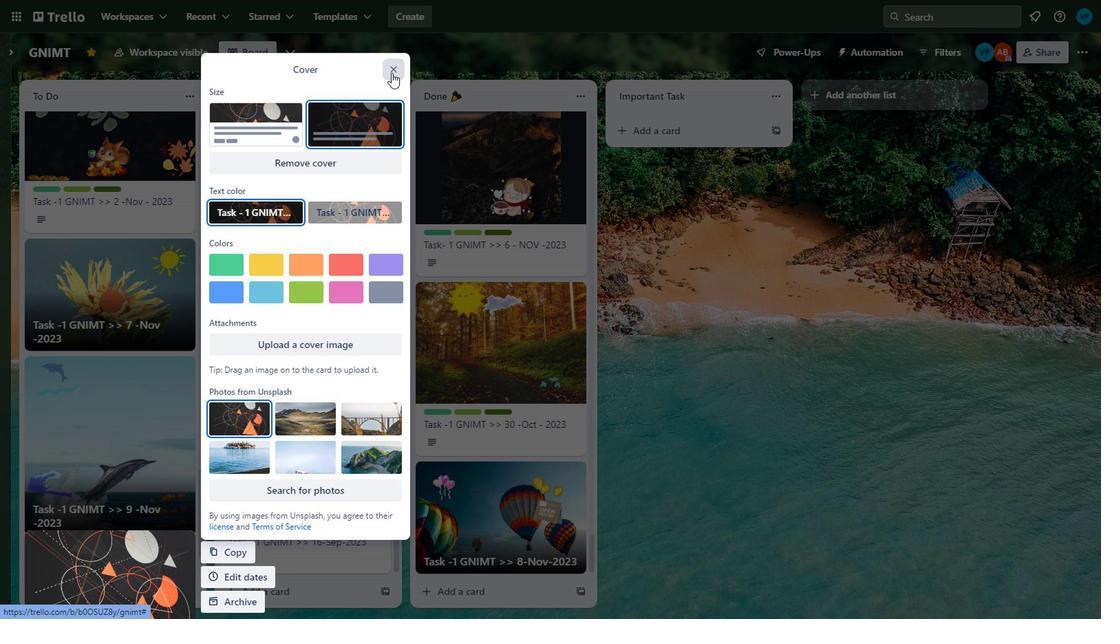 
Action: Mouse moved to (694, 320)
Screenshot: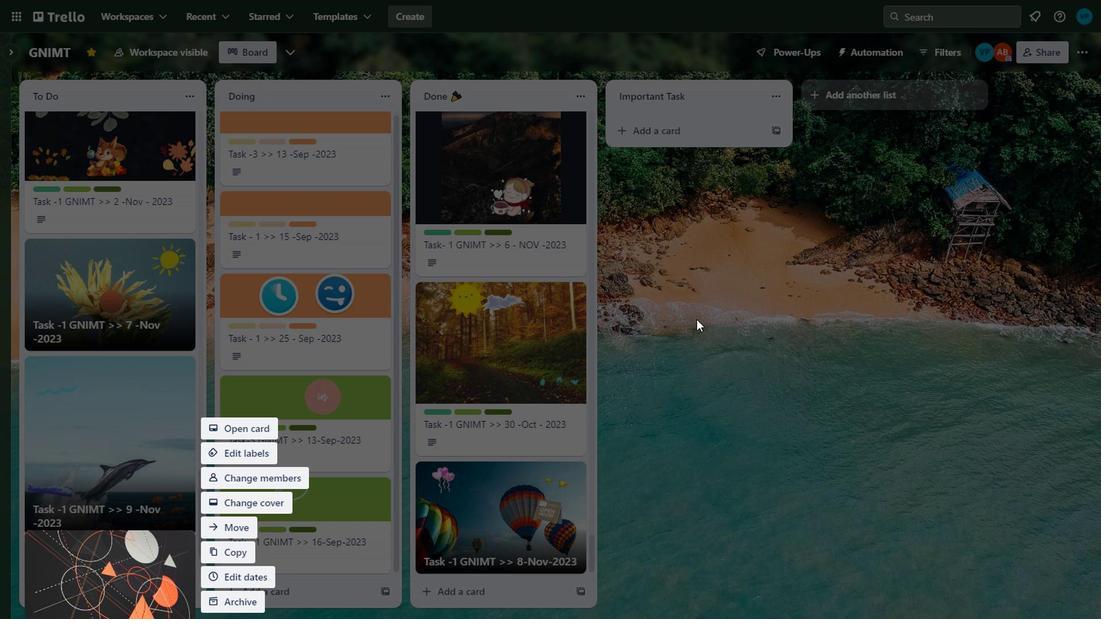 
Action: Mouse pressed left at (694, 320)
Screenshot: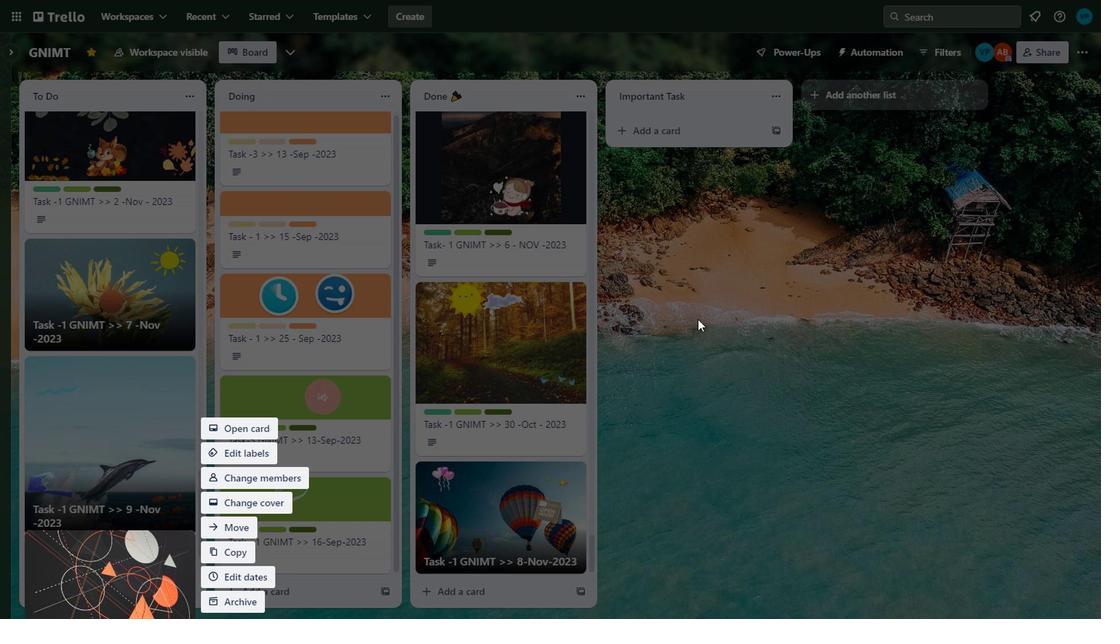 
Action: Mouse moved to (85, 477)
Screenshot: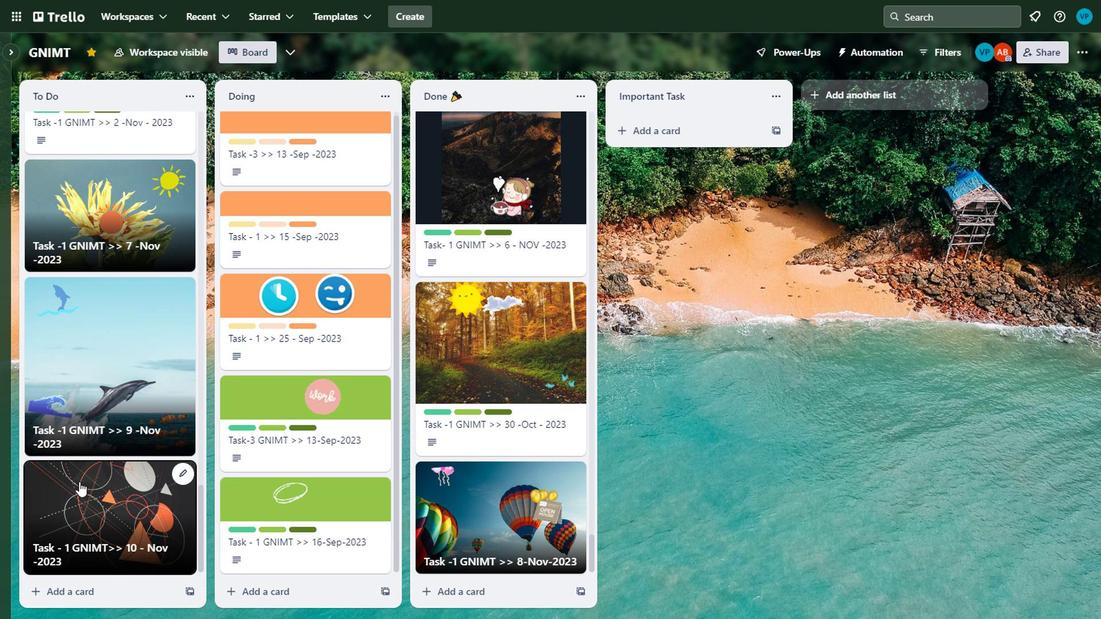 
Action: Mouse scrolled (85, 476) with delta (0, -1)
Screenshot: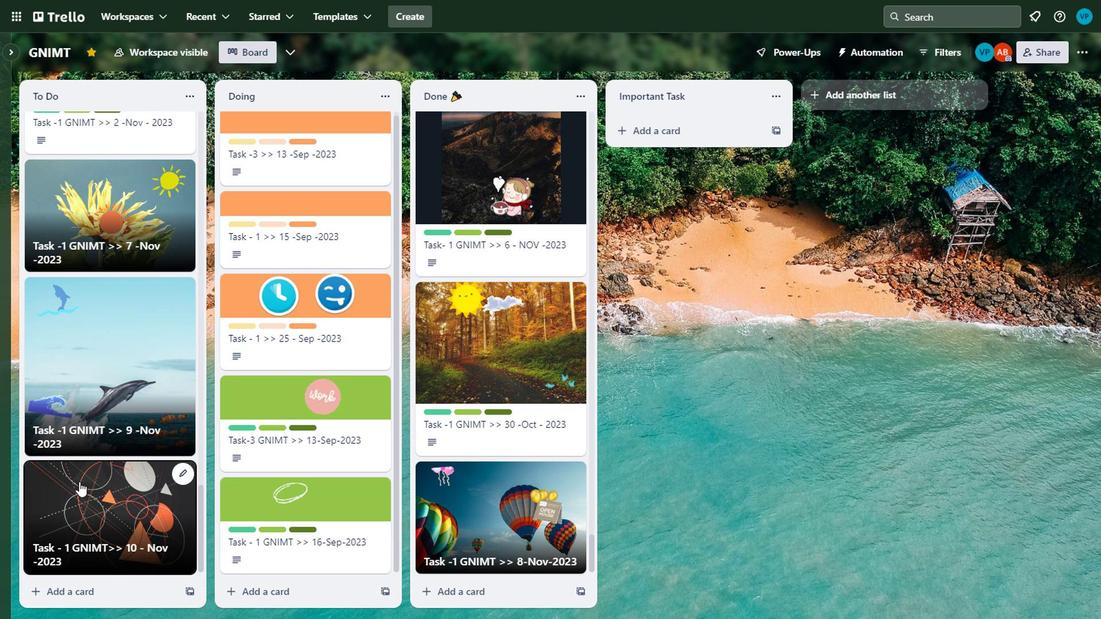 
Action: Mouse moved to (88, 476)
Screenshot: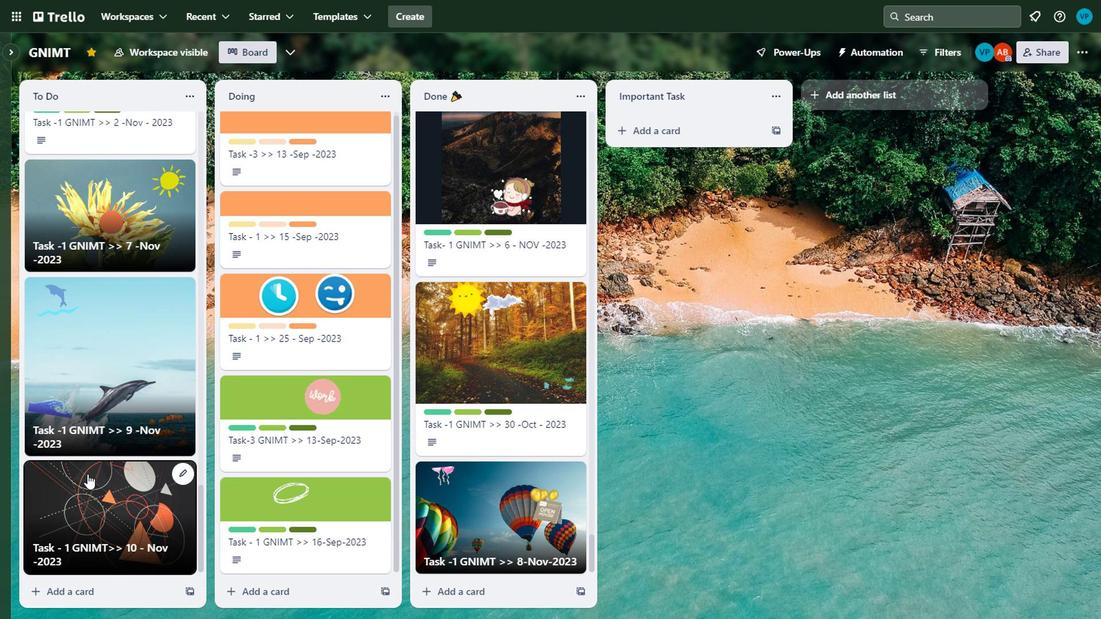 
Action: Mouse scrolled (88, 475) with delta (0, 0)
Screenshot: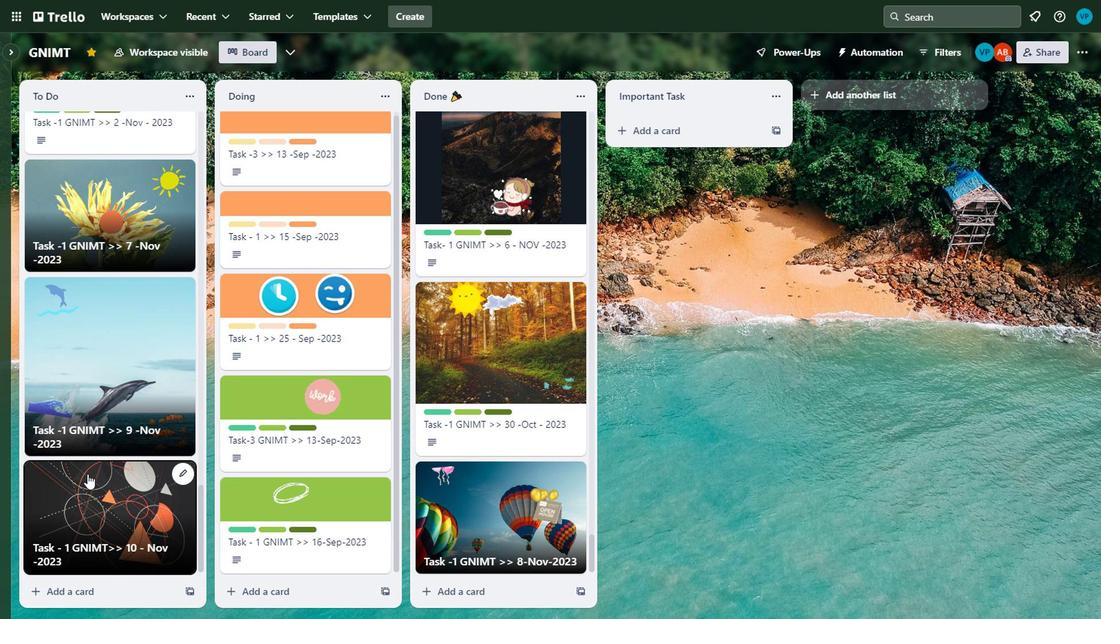 
Action: Mouse moved to (89, 475)
Screenshot: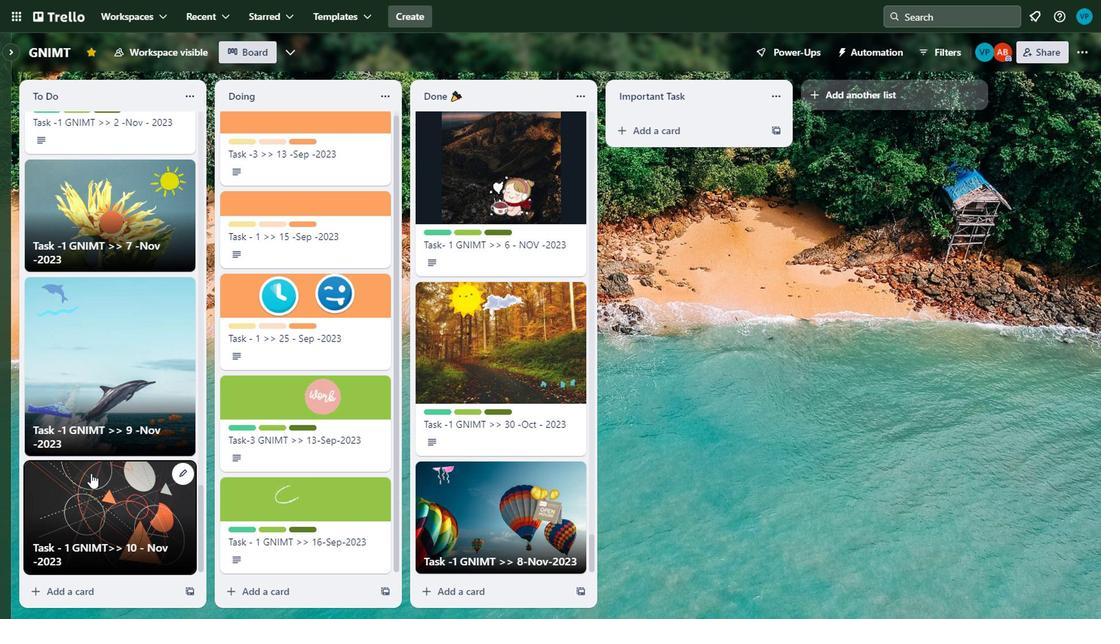 
Action: Mouse scrolled (89, 474) with delta (0, 0)
Screenshot: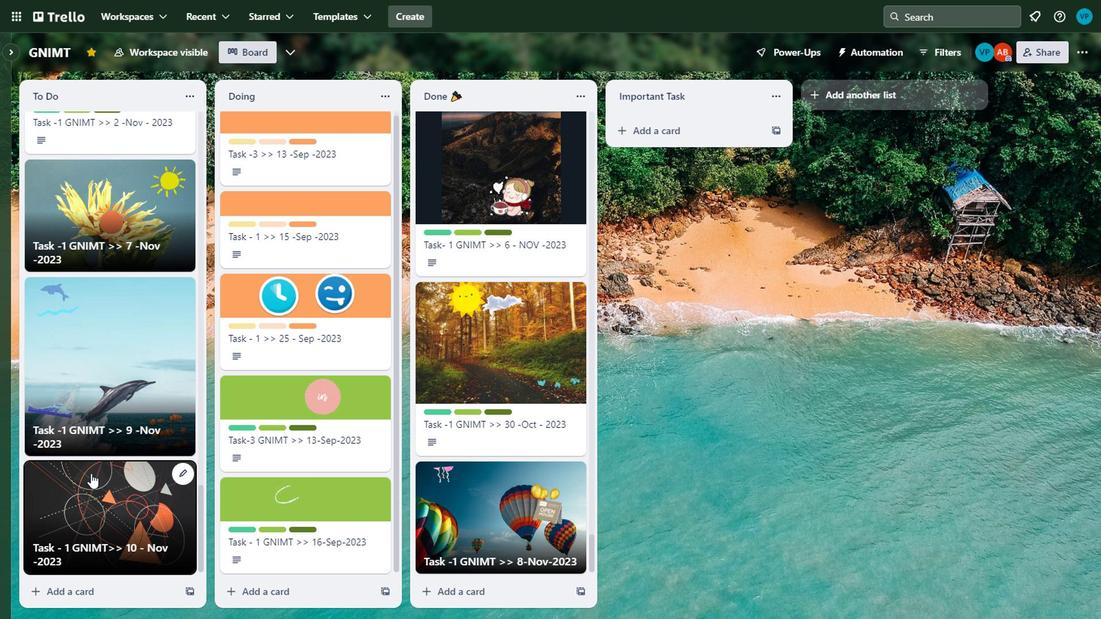 
Action: Mouse moved to (90, 473)
Screenshot: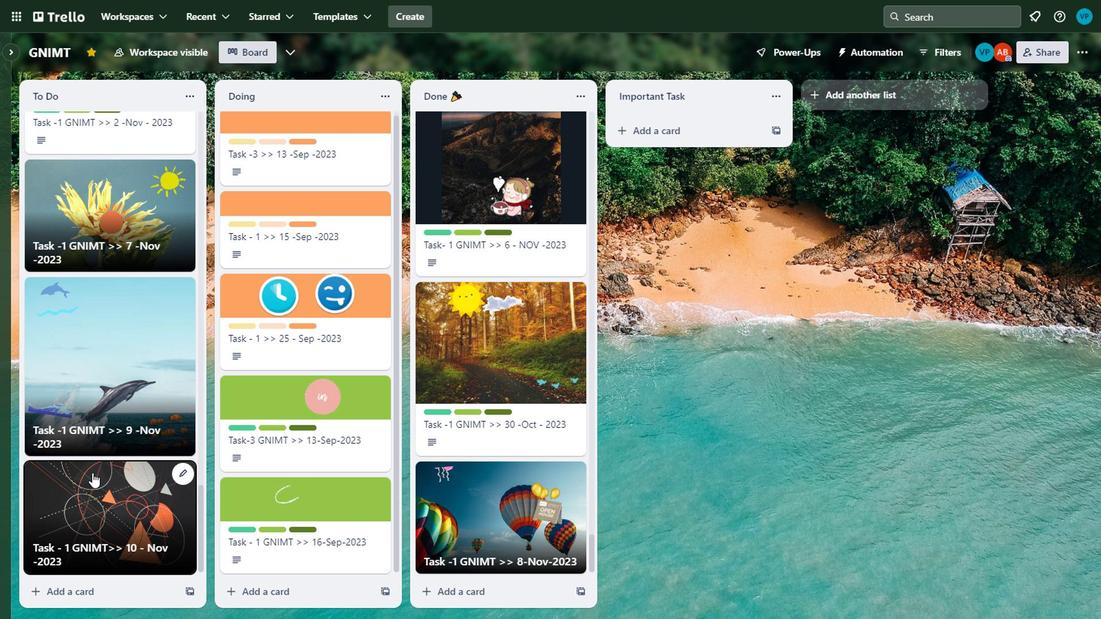 
Action: Mouse scrolled (90, 472) with delta (0, 0)
Screenshot: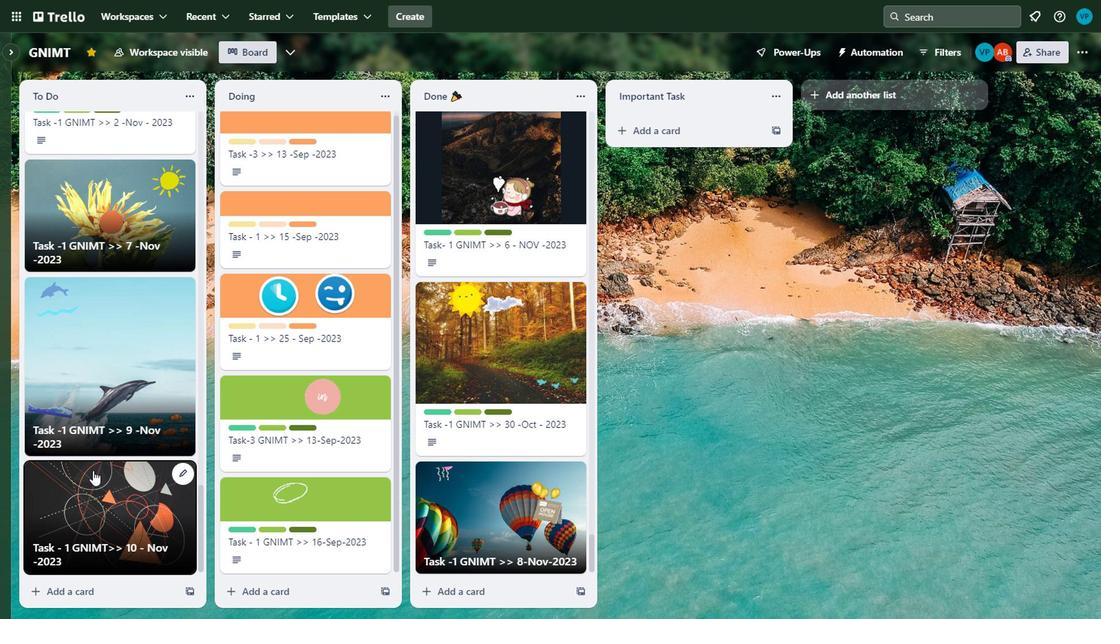 
Action: Mouse moved to (1083, 44)
Screenshot: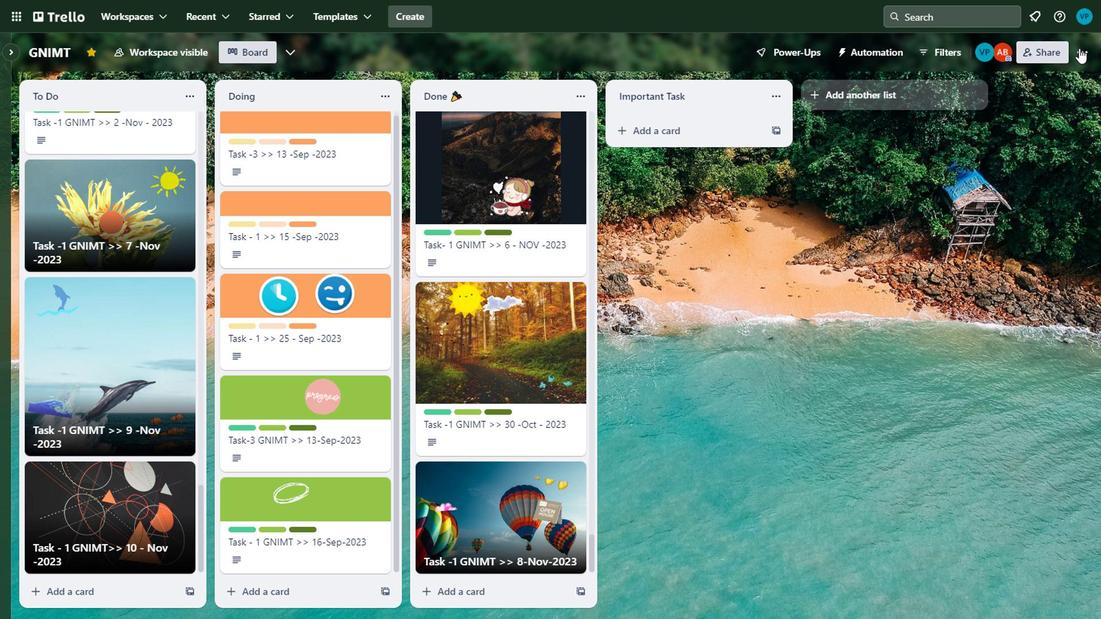 
Action: Mouse pressed left at (1083, 44)
Screenshot: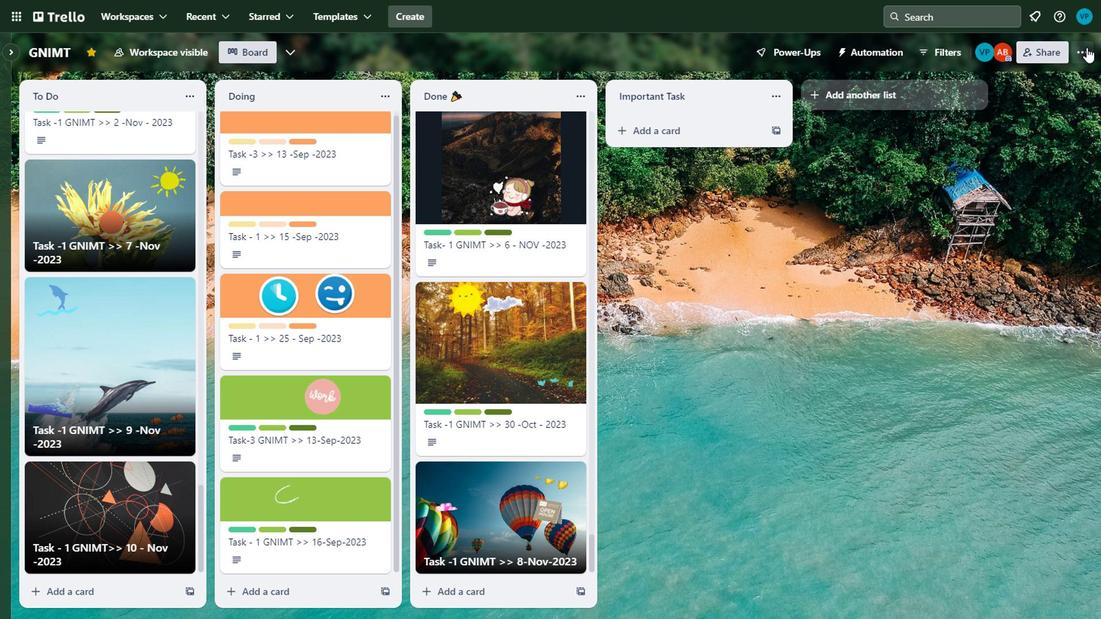 
Action: Mouse moved to (915, 333)
Screenshot: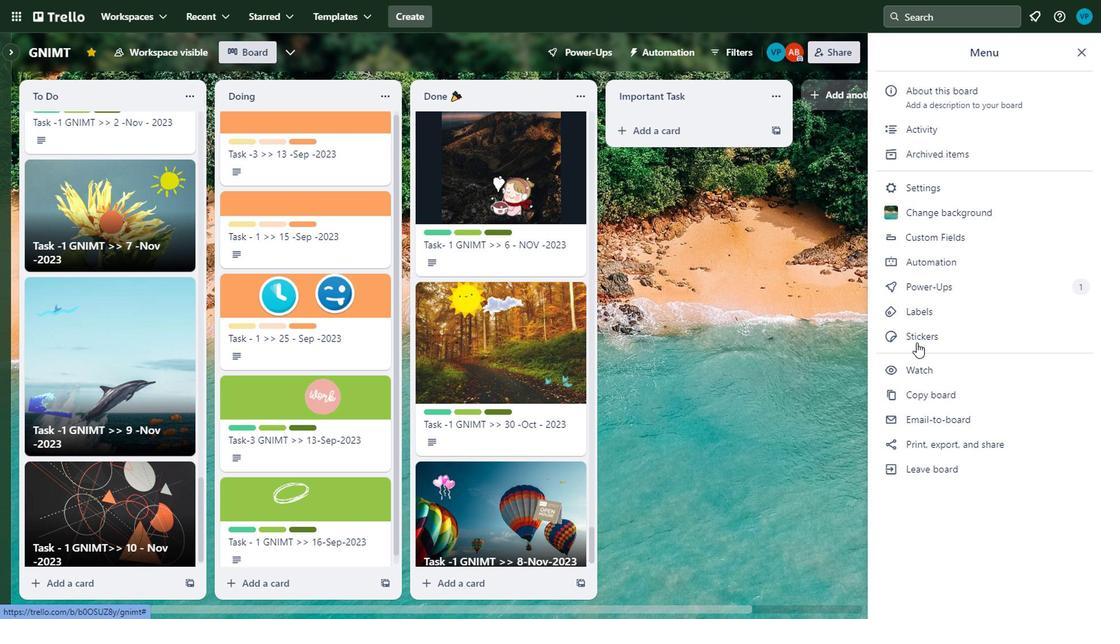 
Action: Mouse pressed left at (915, 333)
Screenshot: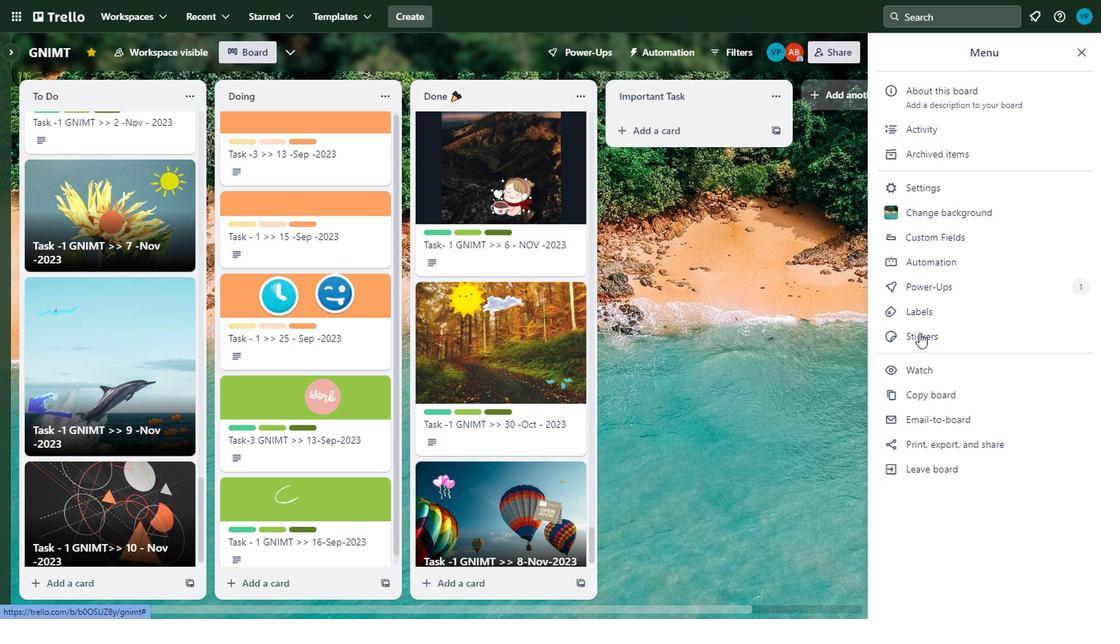 
Action: Mouse moved to (928, 94)
Screenshot: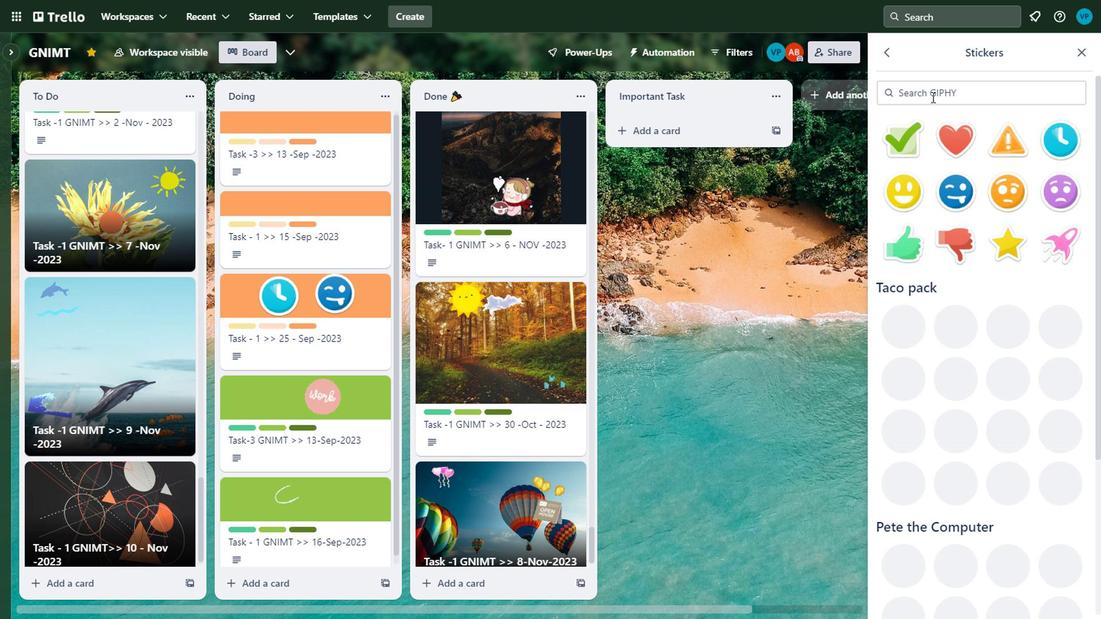 
Action: Mouse pressed left at (928, 94)
Screenshot: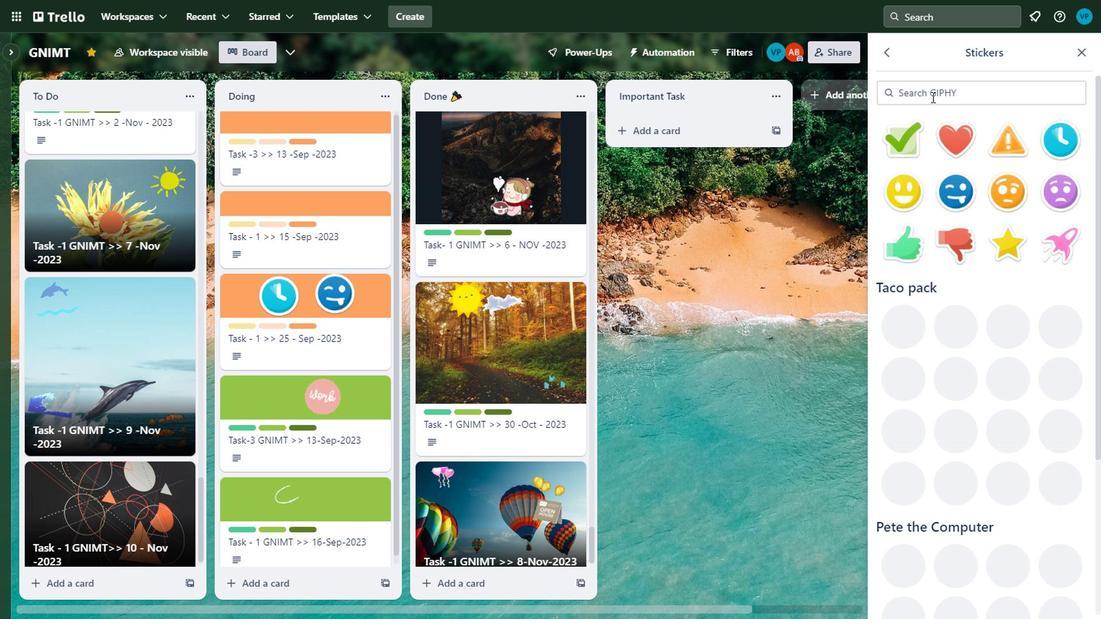 
Action: Mouse moved to (920, 102)
Screenshot: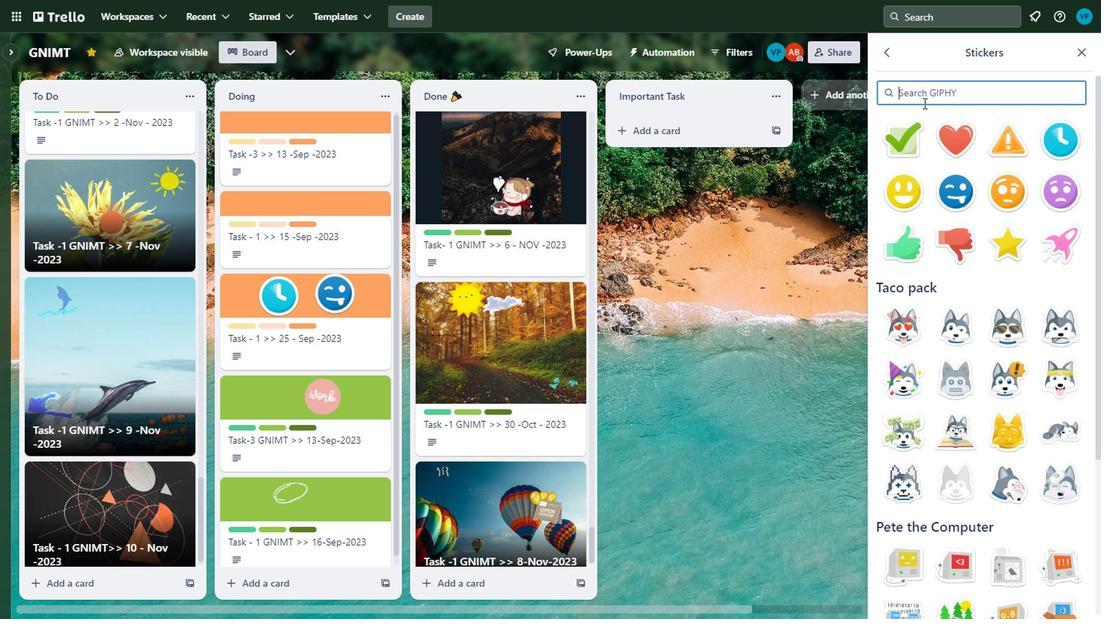 
Action: Key pressed ANG
Screenshot: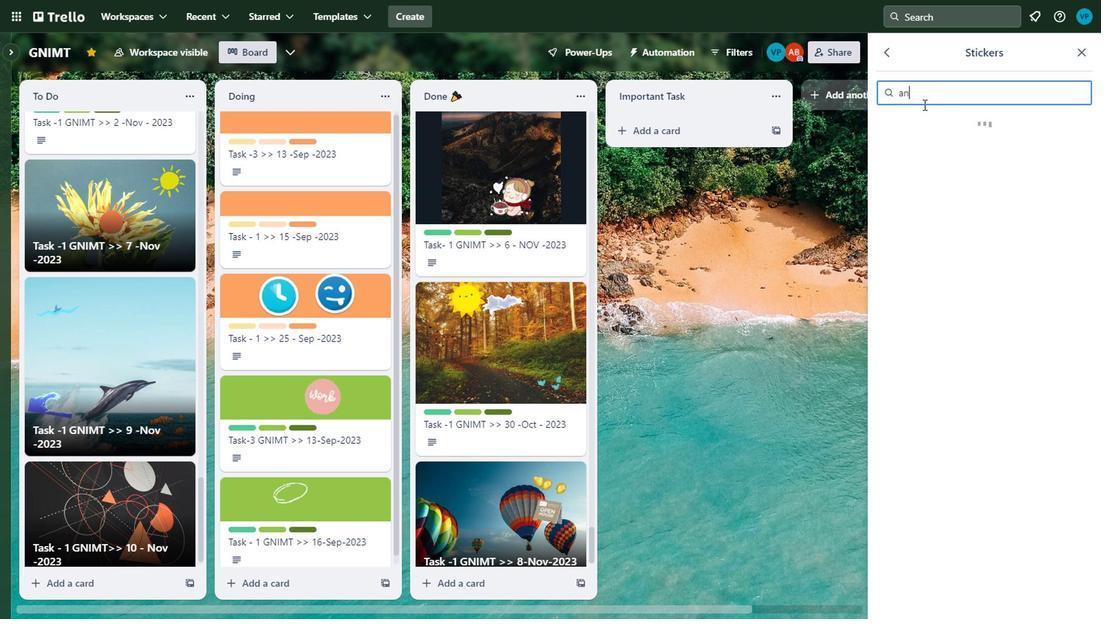 
Action: Mouse moved to (920, 102)
Screenshot: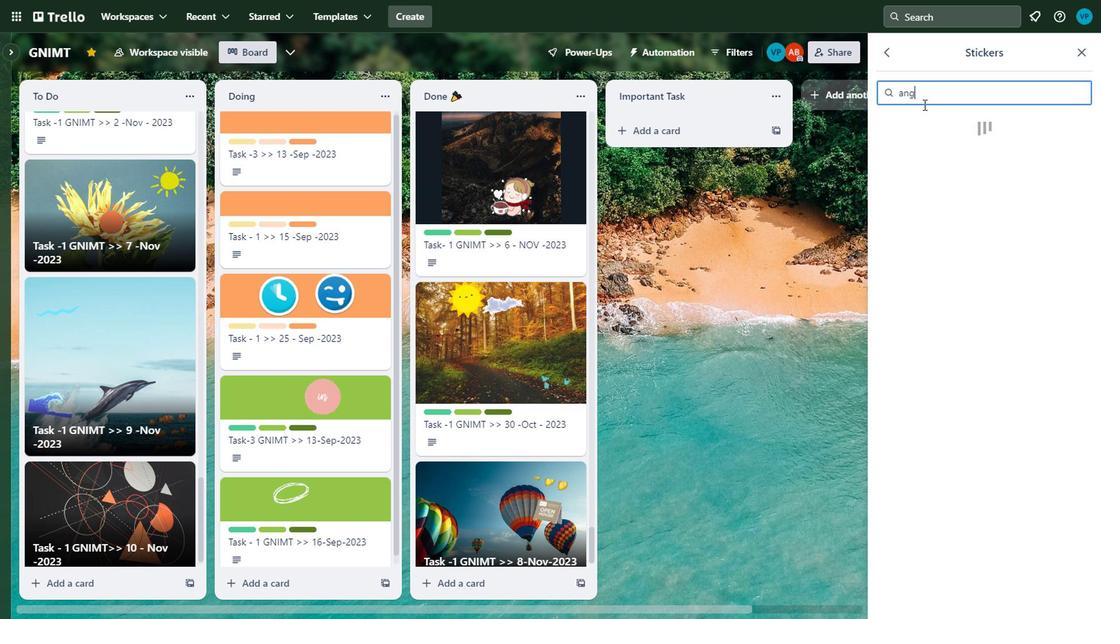 
Action: Key pressed L
Screenshot: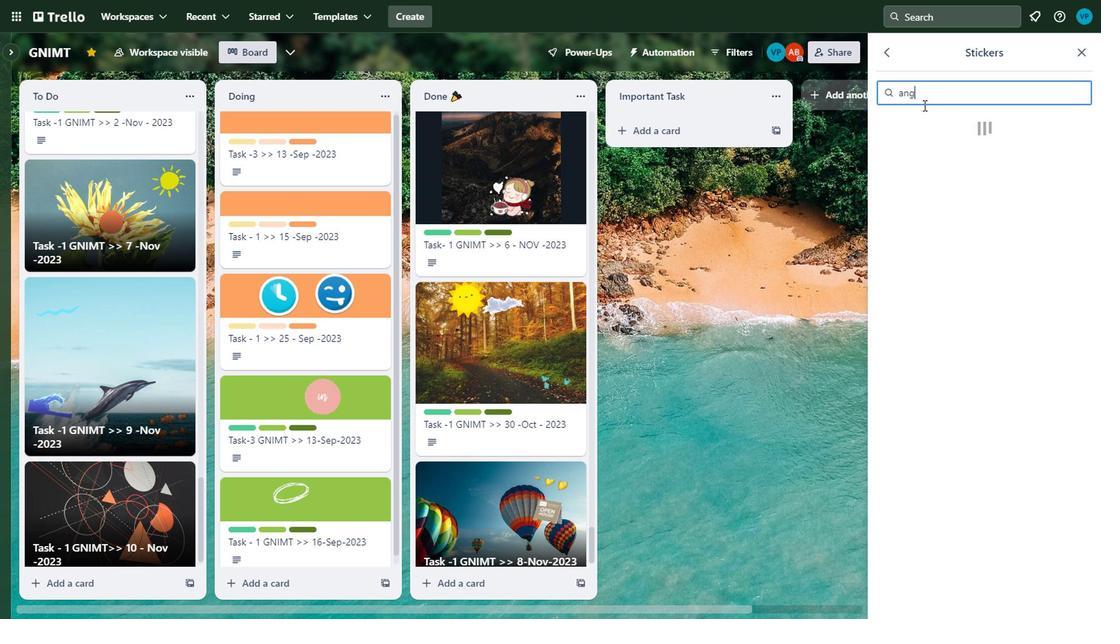 
Action: Mouse moved to (919, 103)
Screenshot: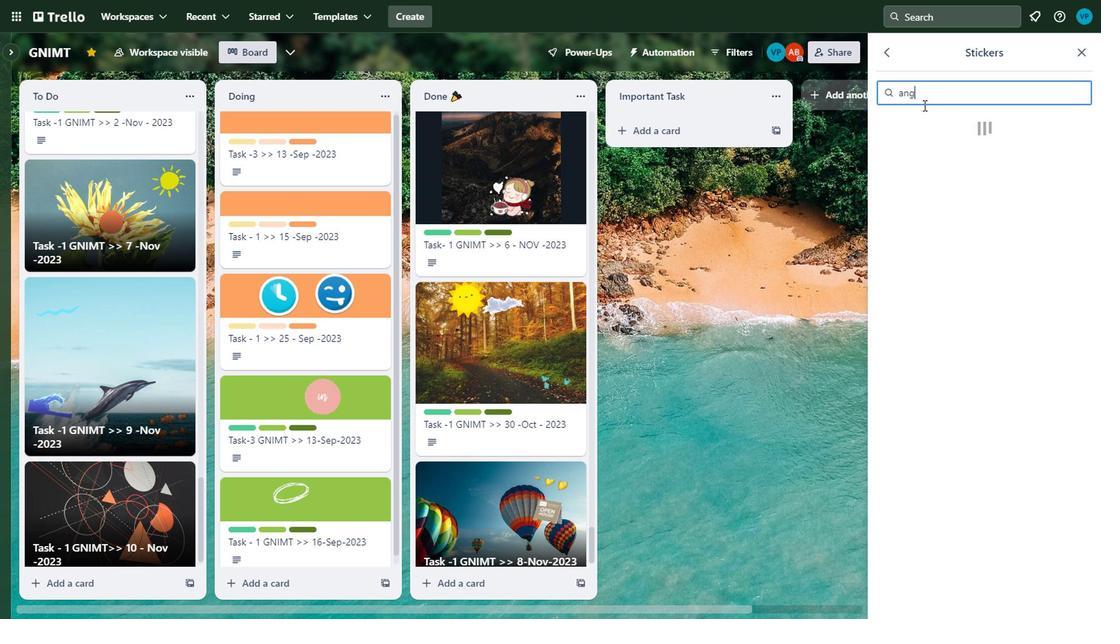 
Action: Key pressed ES<Key.enter>
Screenshot: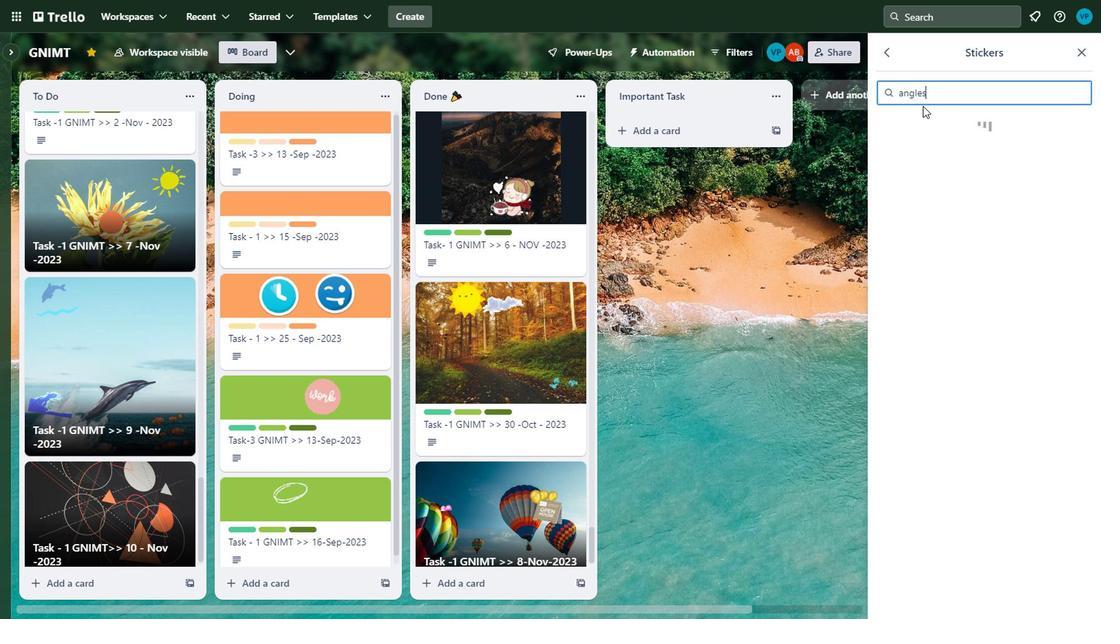 
Action: Mouse moved to (926, 82)
Screenshot: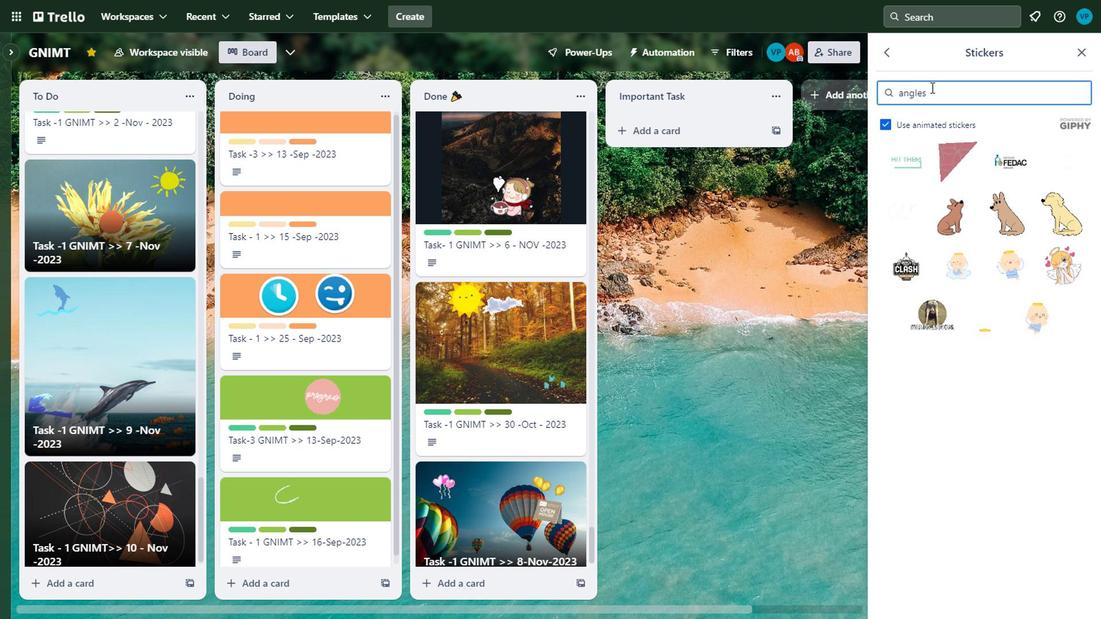 
Action: Key pressed <Key.backspace><Key.backspace><Key.backspace><Key.backspace><Key.backspace><Key.backspace><Key.backspace><Key.backspace><Key.caps_lock>triangles<Key.enter>
Screenshot: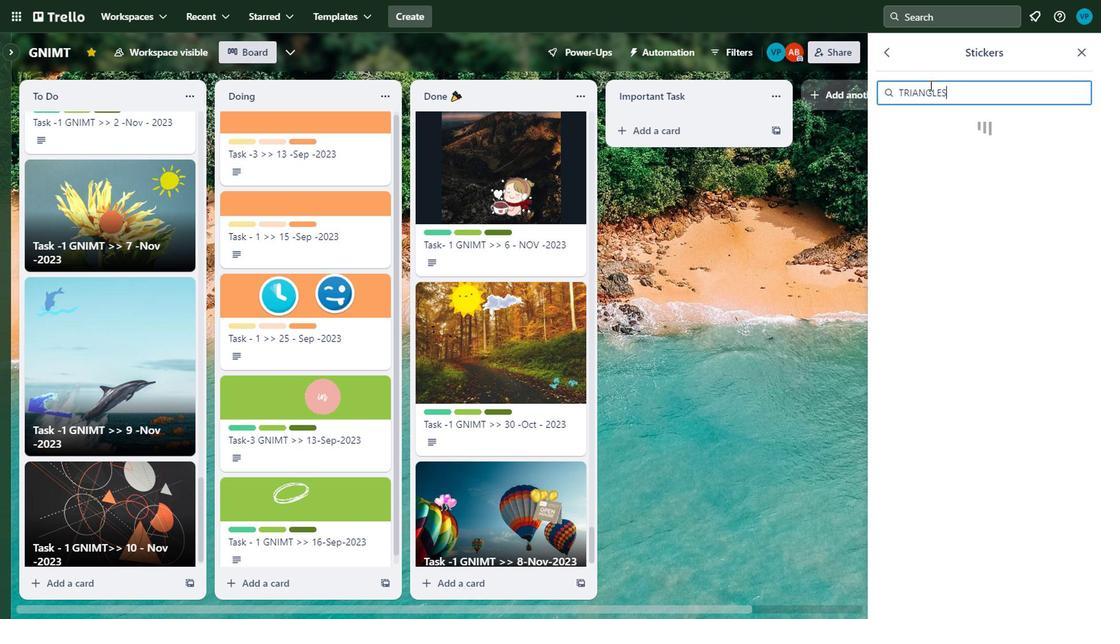 
Action: Mouse moved to (1062, 216)
Screenshot: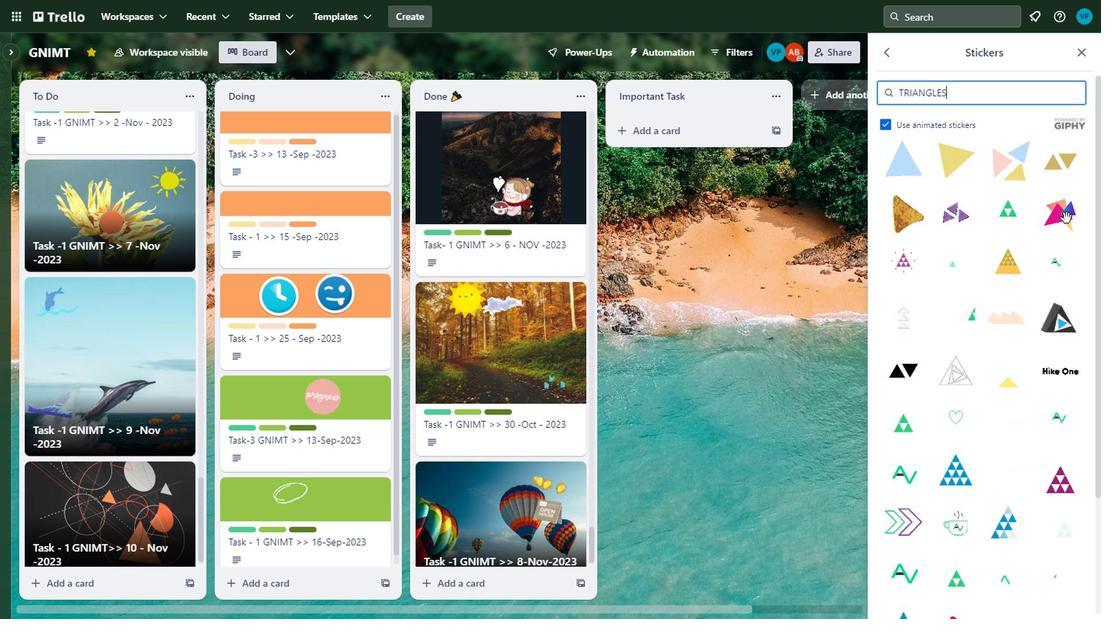 
Action: Mouse pressed left at (1062, 216)
Screenshot: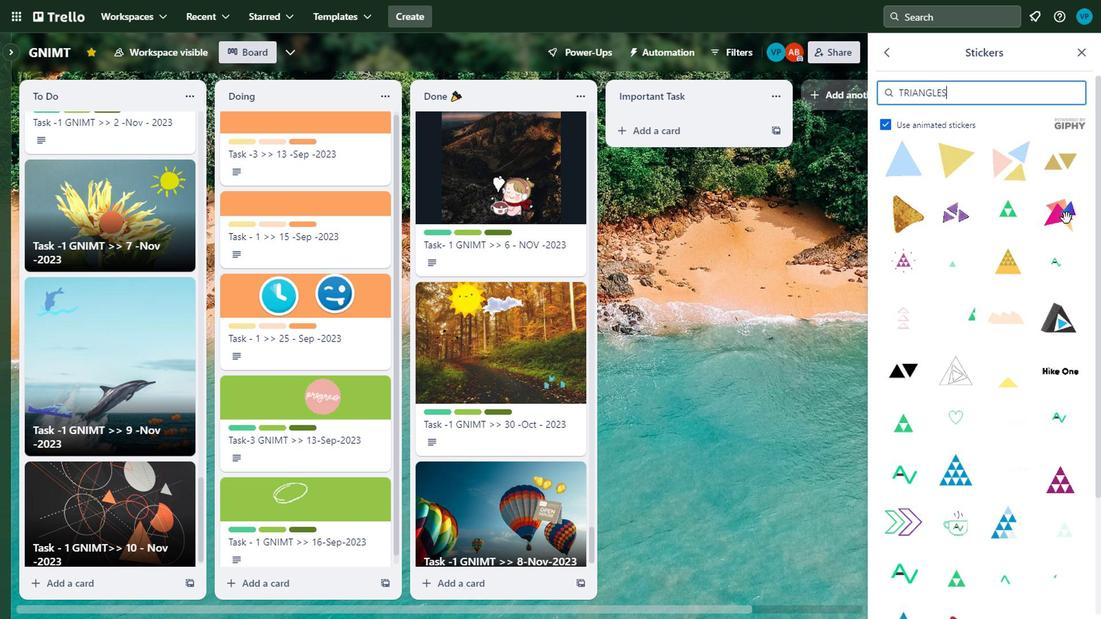 
Action: Mouse moved to (203, 584)
Screenshot: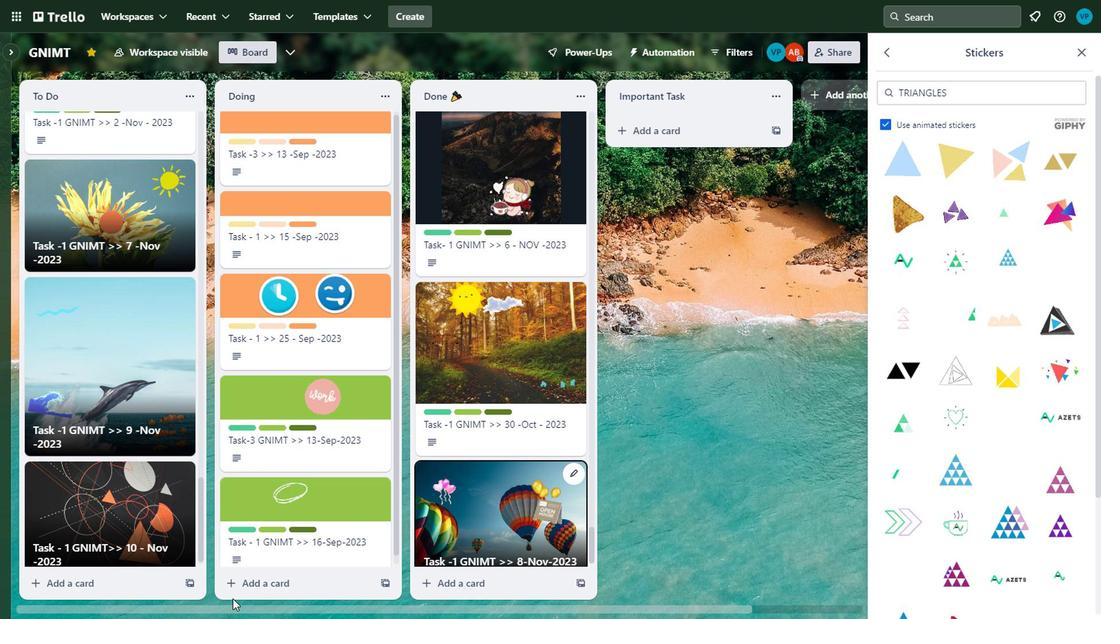 
Action: Mouse scrolled (203, 583) with delta (0, 0)
Screenshot: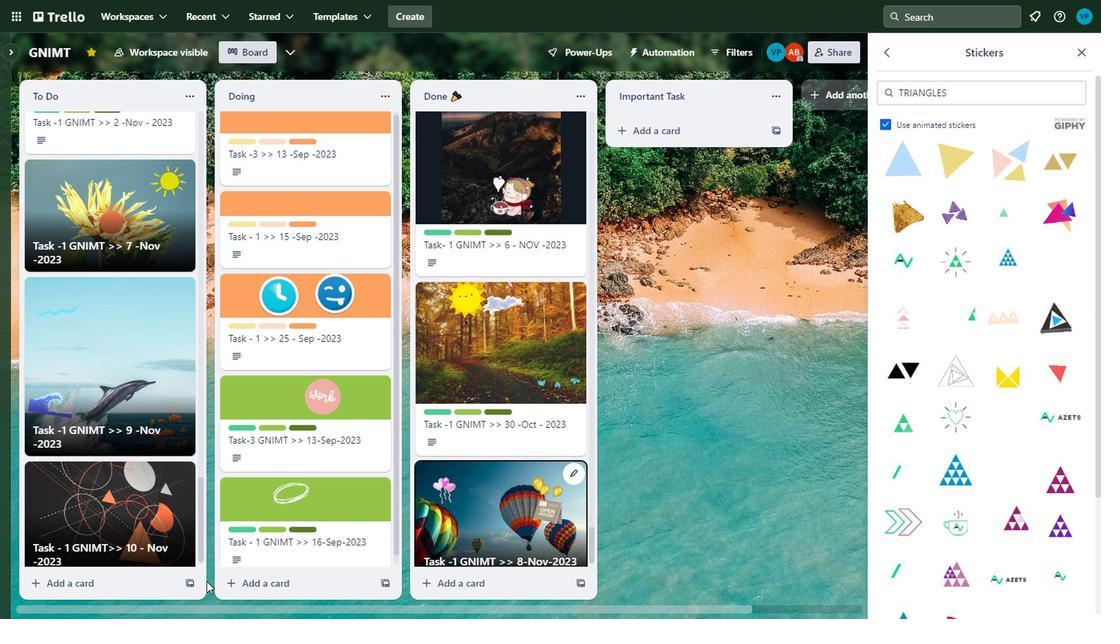 
Action: Mouse moved to (202, 584)
Screenshot: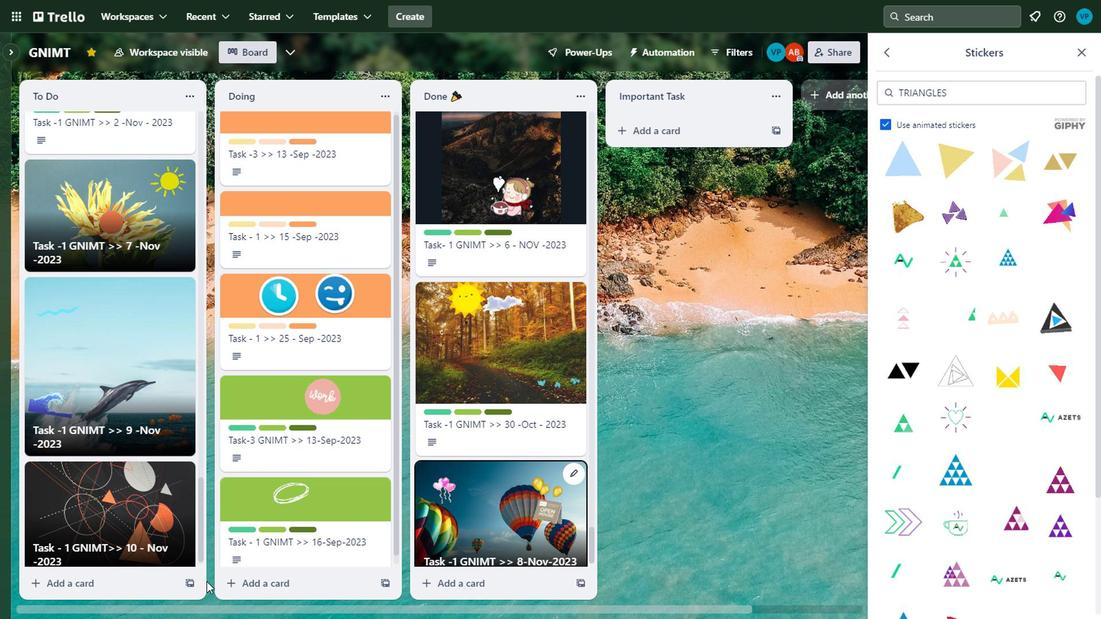 
Action: Mouse scrolled (202, 583) with delta (0, 0)
Screenshot: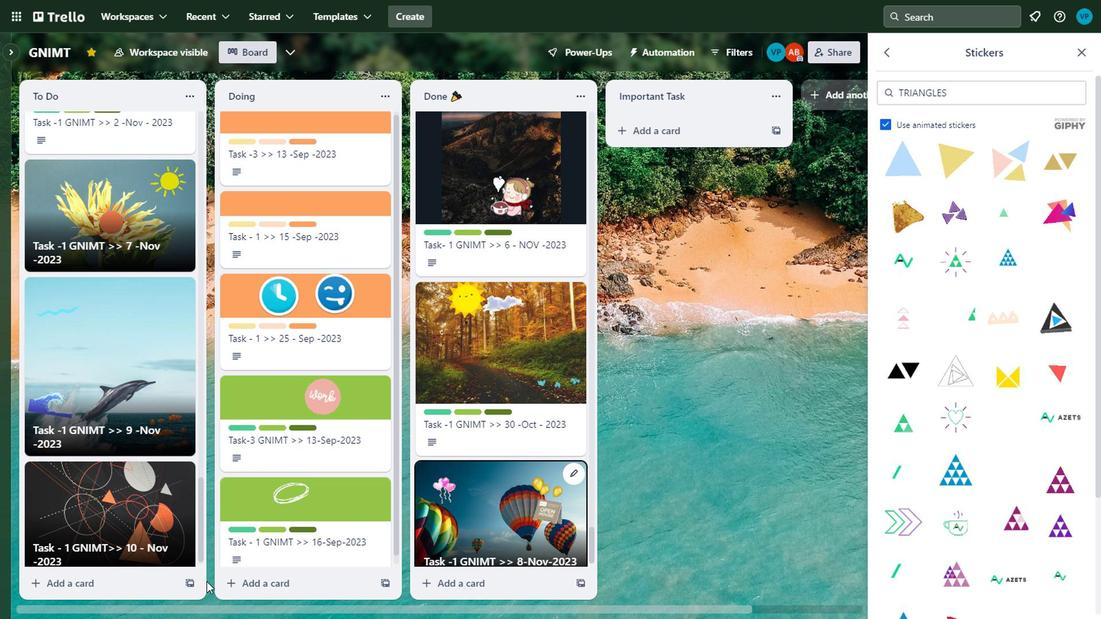 
Action: Mouse moved to (185, 580)
Screenshot: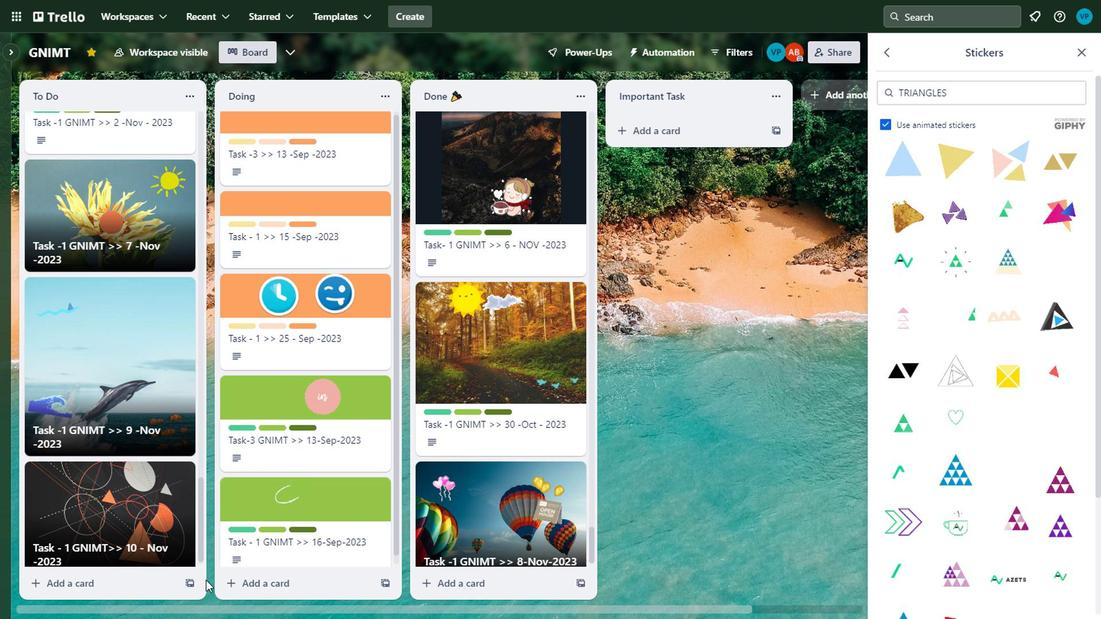 
Action: Mouse scrolled (185, 579) with delta (0, -1)
Screenshot: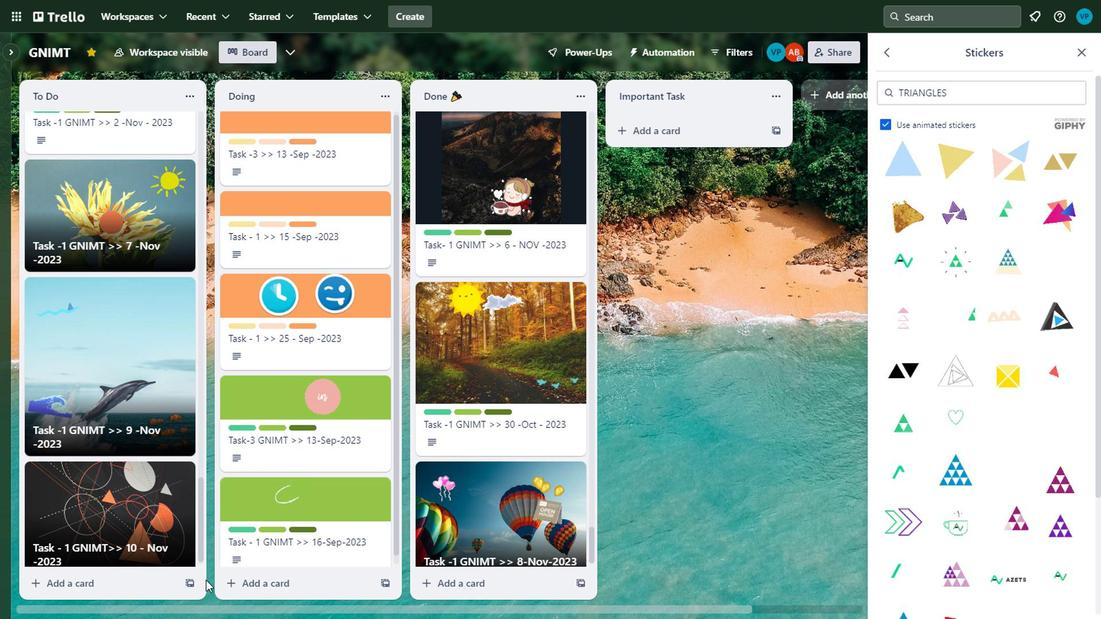 
Action: Mouse moved to (83, 516)
Screenshot: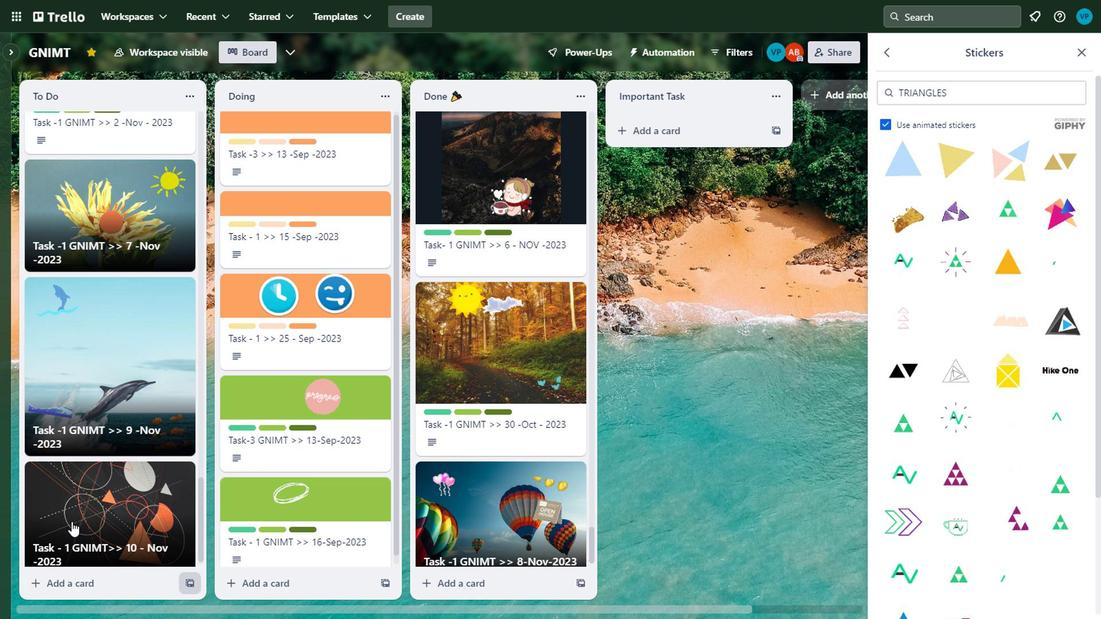
Action: Mouse pressed left at (83, 516)
Screenshot: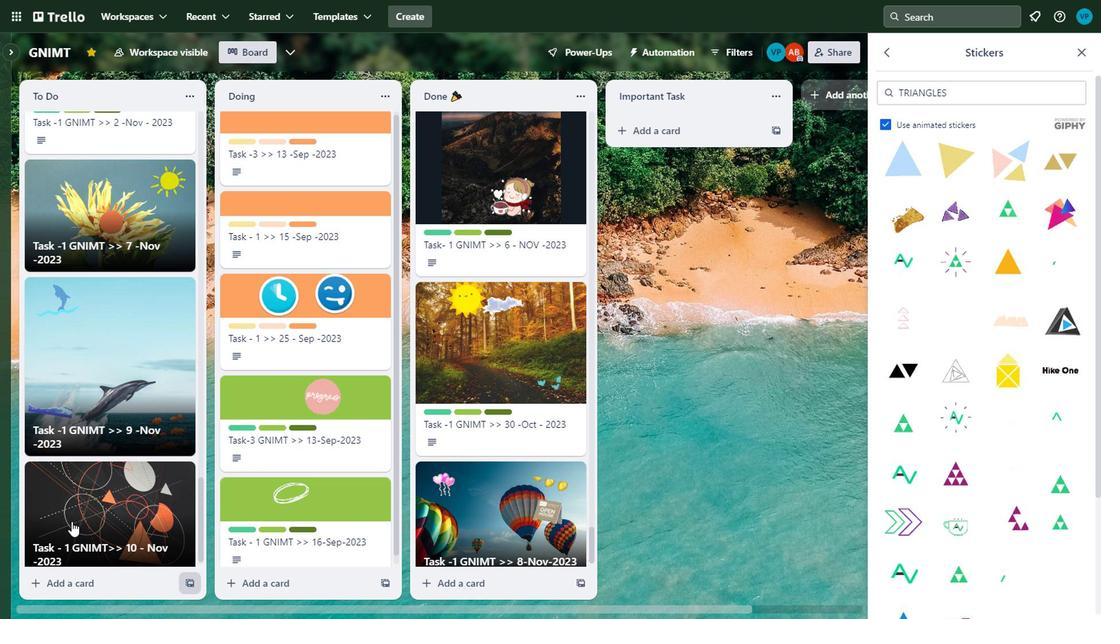 
Action: Mouse moved to (368, 337)
Screenshot: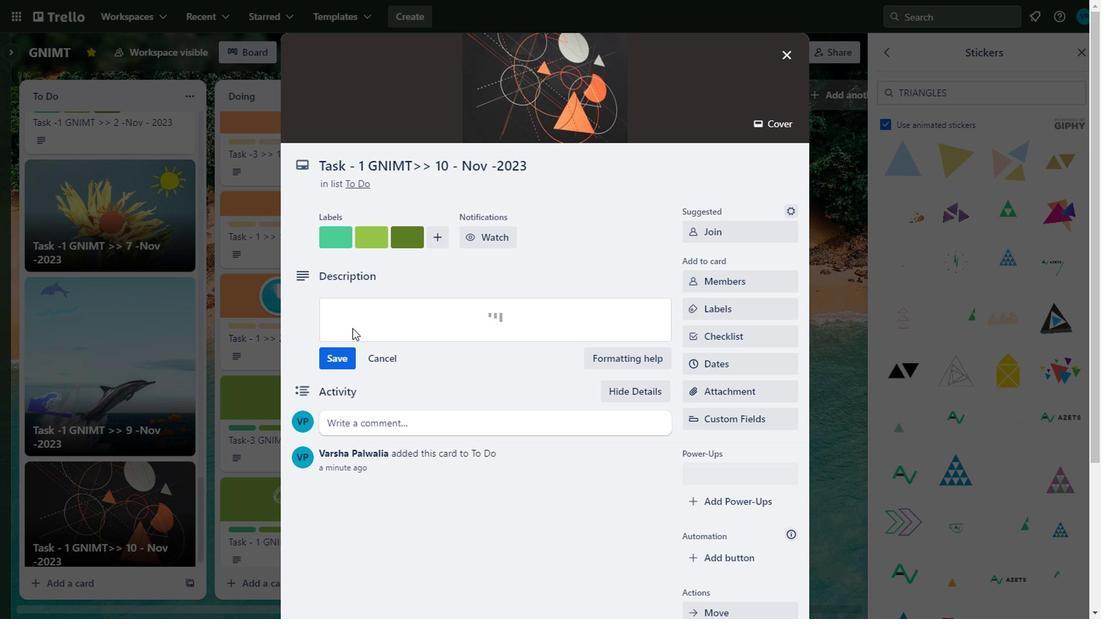 
Action: Mouse pressed left at (368, 337)
Screenshot: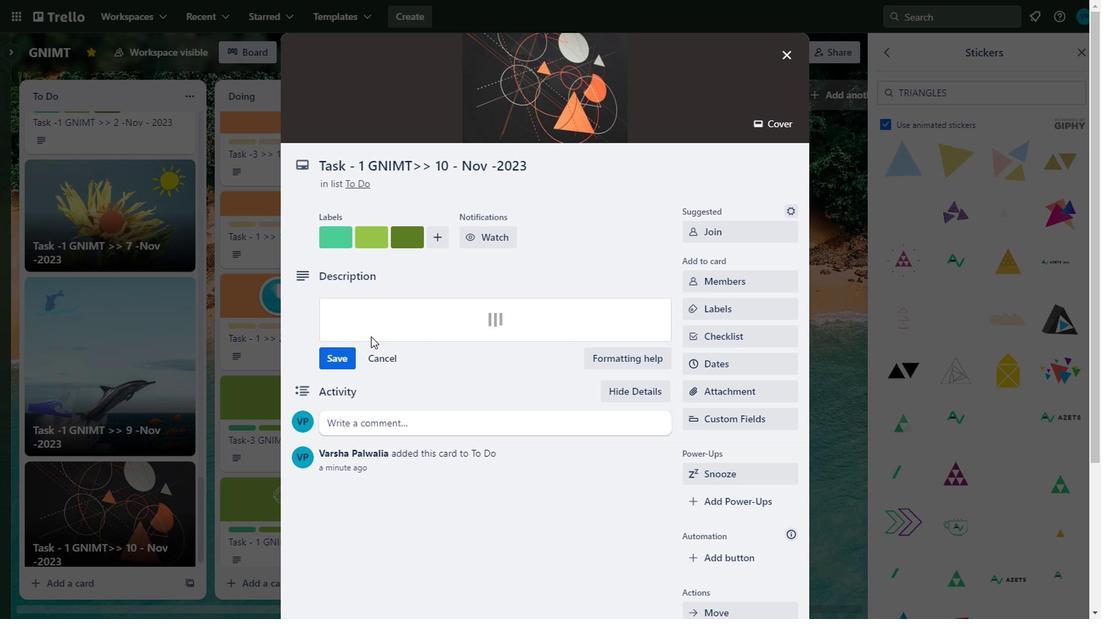 
Action: Mouse moved to (435, 321)
Screenshot: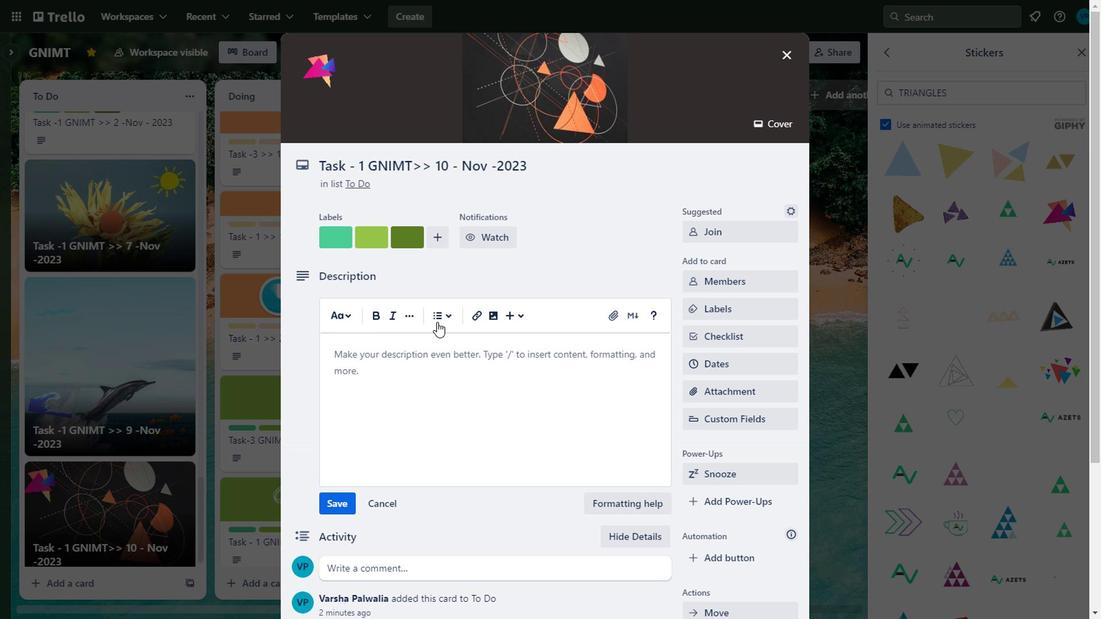 
Action: Mouse pressed left at (435, 321)
Screenshot: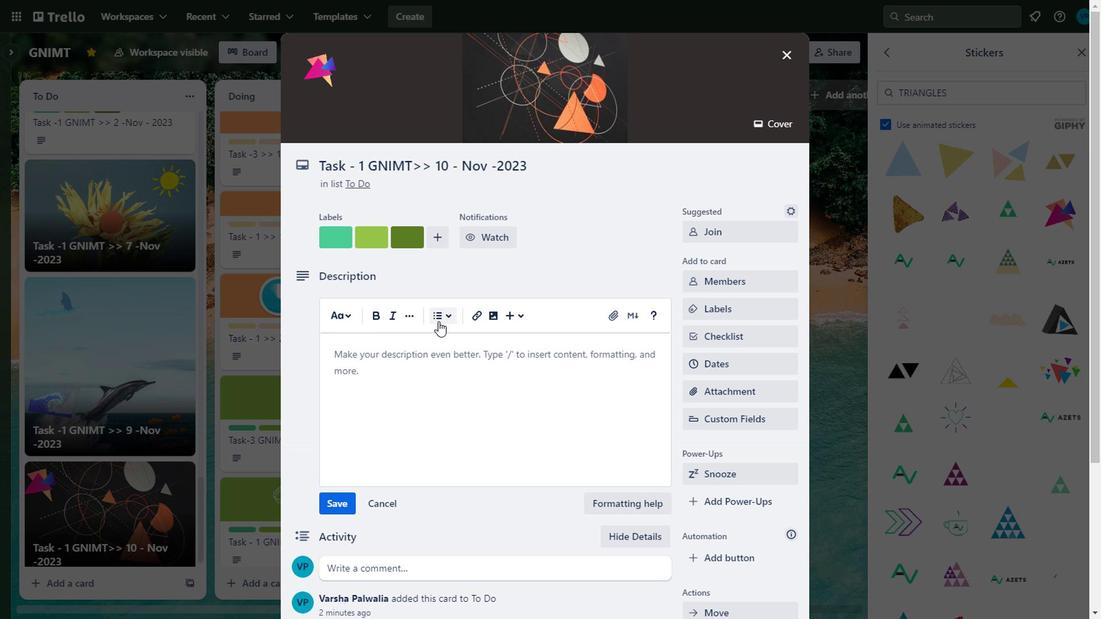 
Action: Mouse moved to (461, 375)
Screenshot: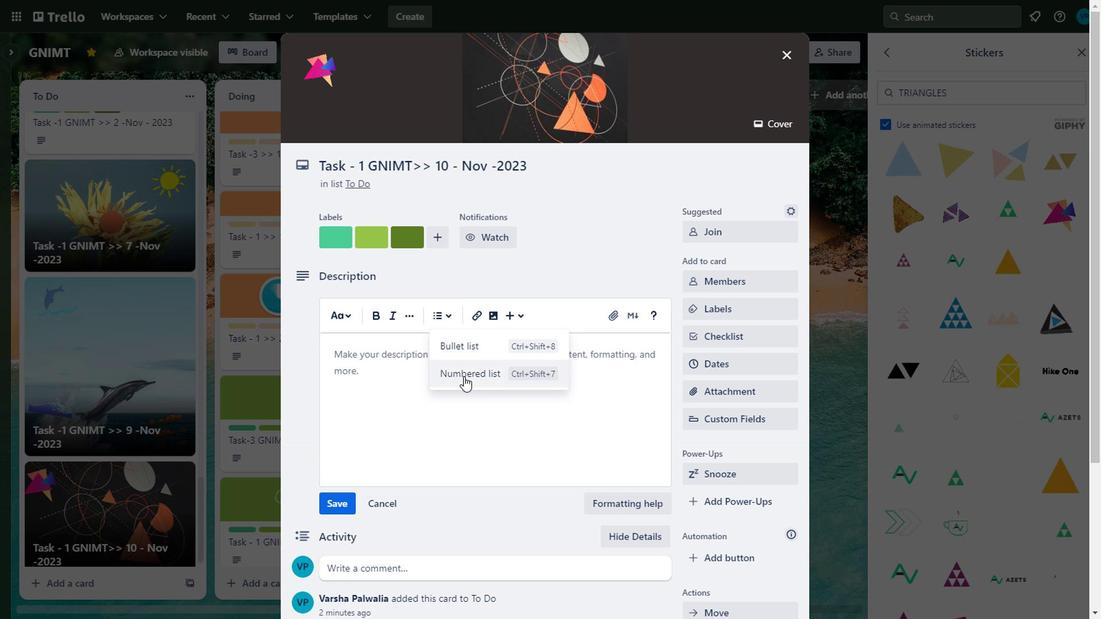 
Action: Mouse pressed left at (461, 375)
Screenshot: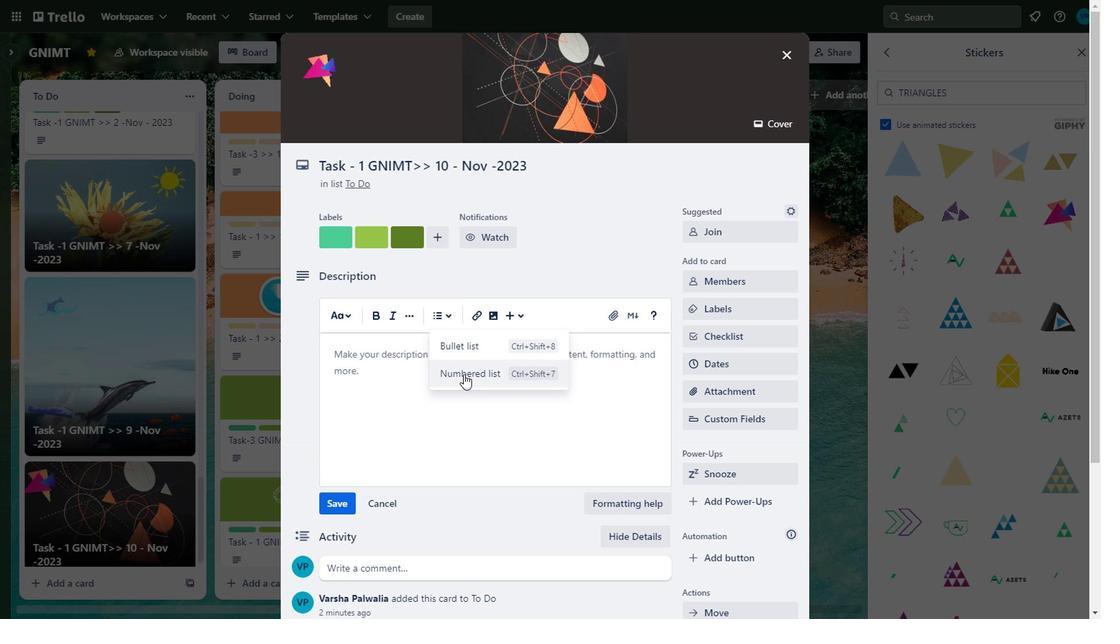 
Action: Mouse pressed left at (461, 375)
Screenshot: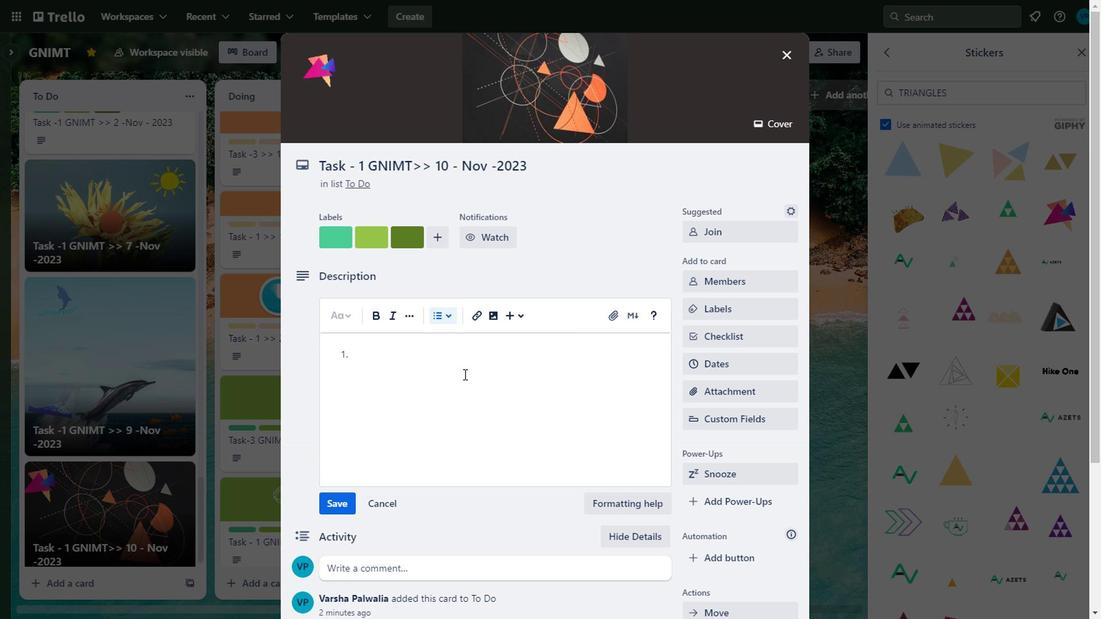 
Action: Mouse moved to (413, 362)
Screenshot: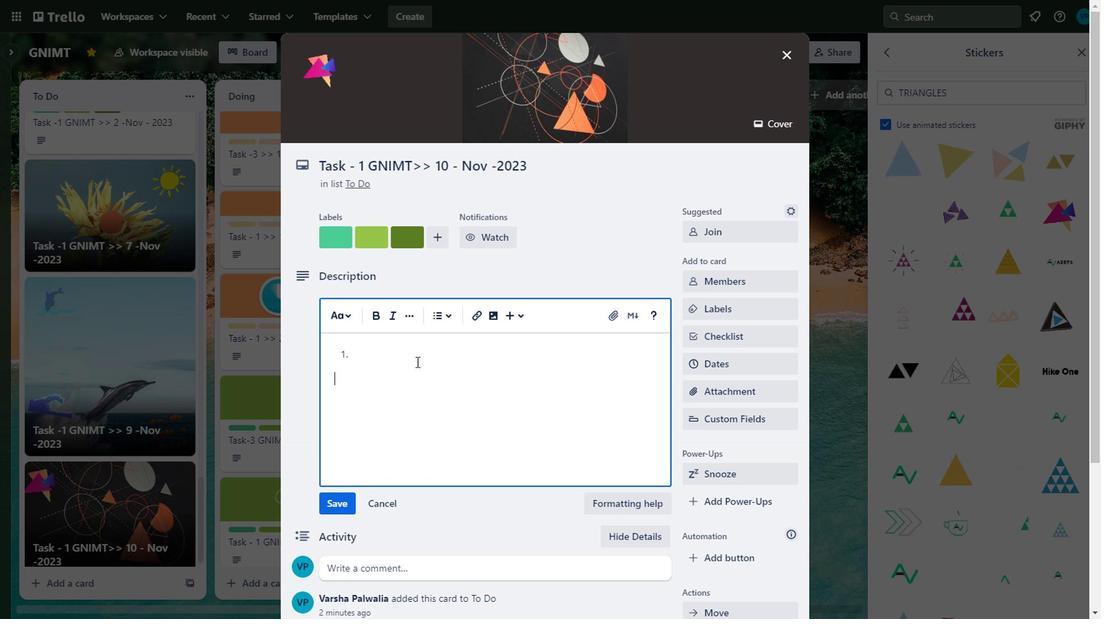 
Action: Mouse pressed left at (413, 362)
Screenshot: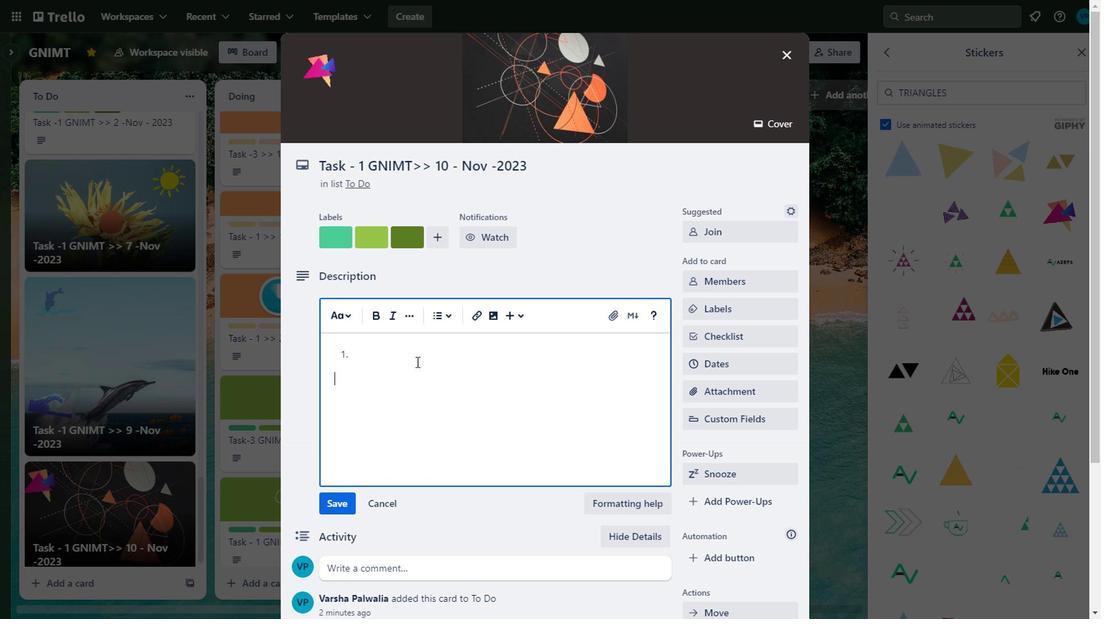 
Action: Mouse moved to (378, 356)
Screenshot: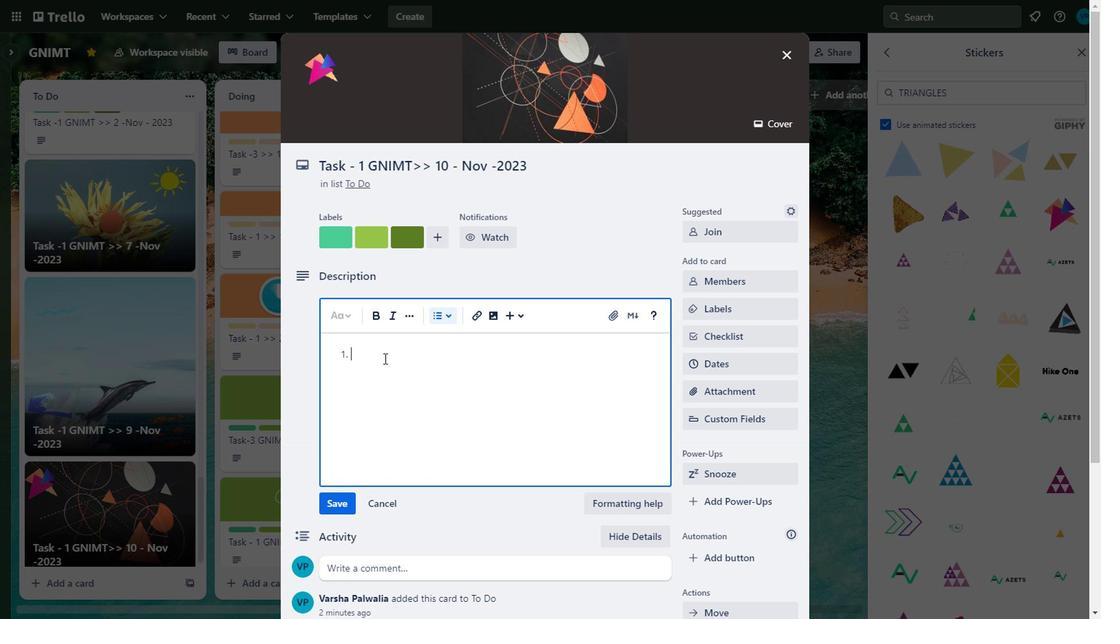 
Action: Key pressed m<Key.caps_lock>ORNING<Key.space><Key.caps_lock>r<Key.caps_lock>ECORDING<Key.enter><Key.backspace>
Screenshot: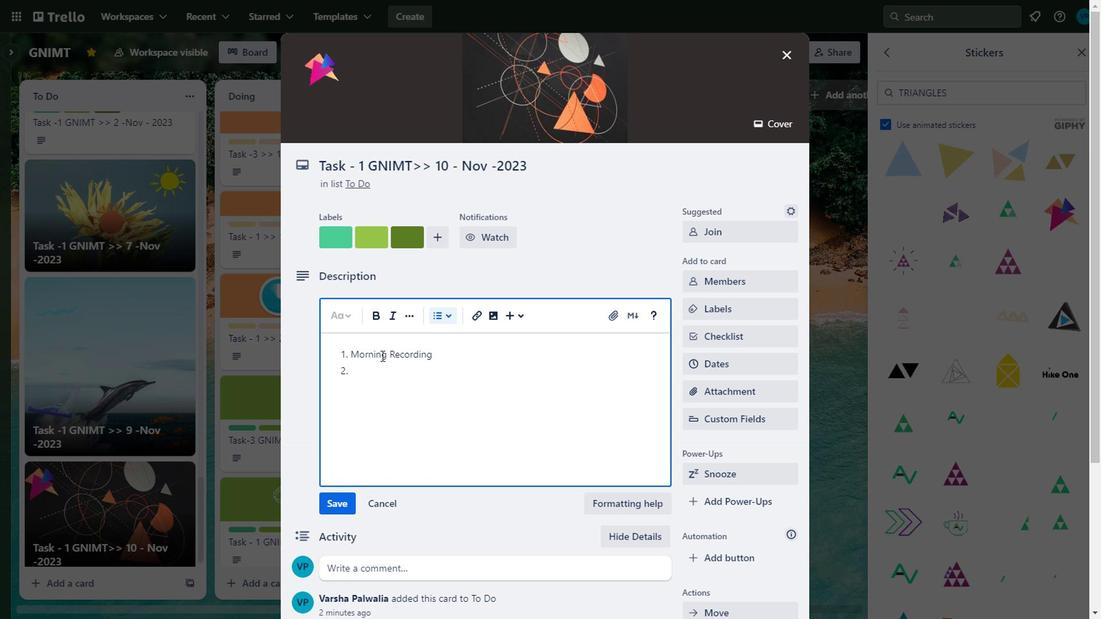 
Action: Mouse moved to (348, 513)
Screenshot: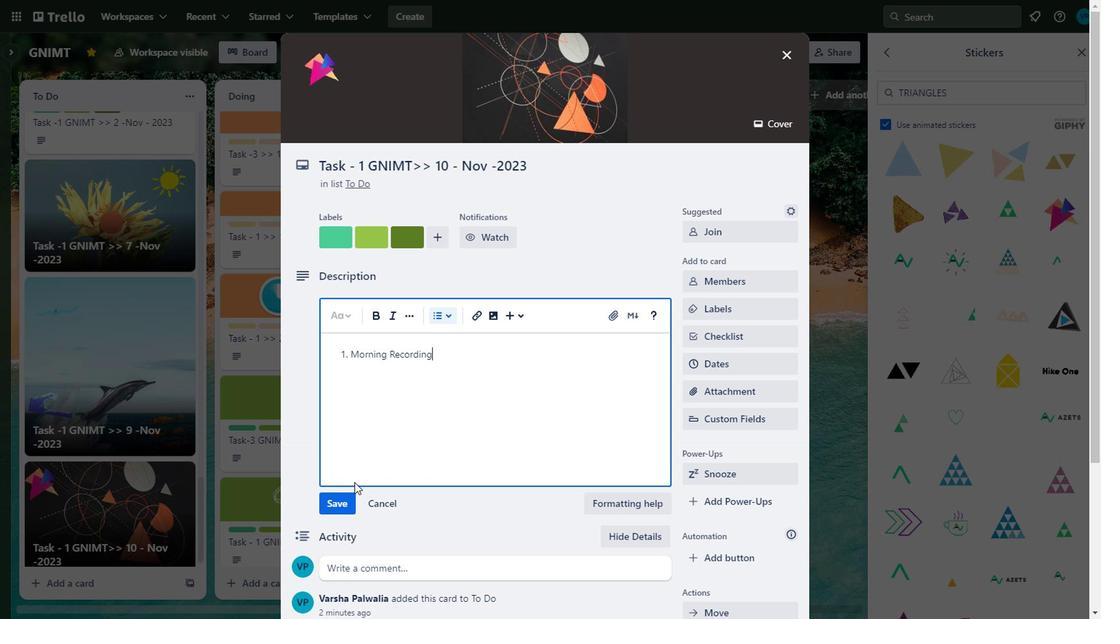 
Action: Mouse pressed left at (348, 513)
Screenshot: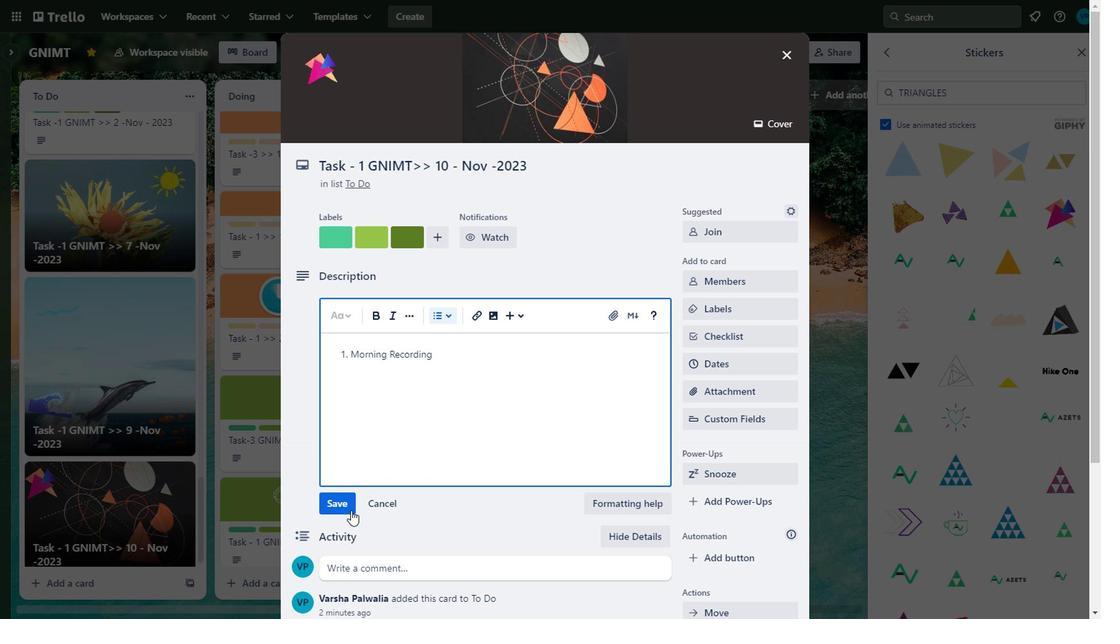 
Action: Mouse moved to (785, 55)
Screenshot: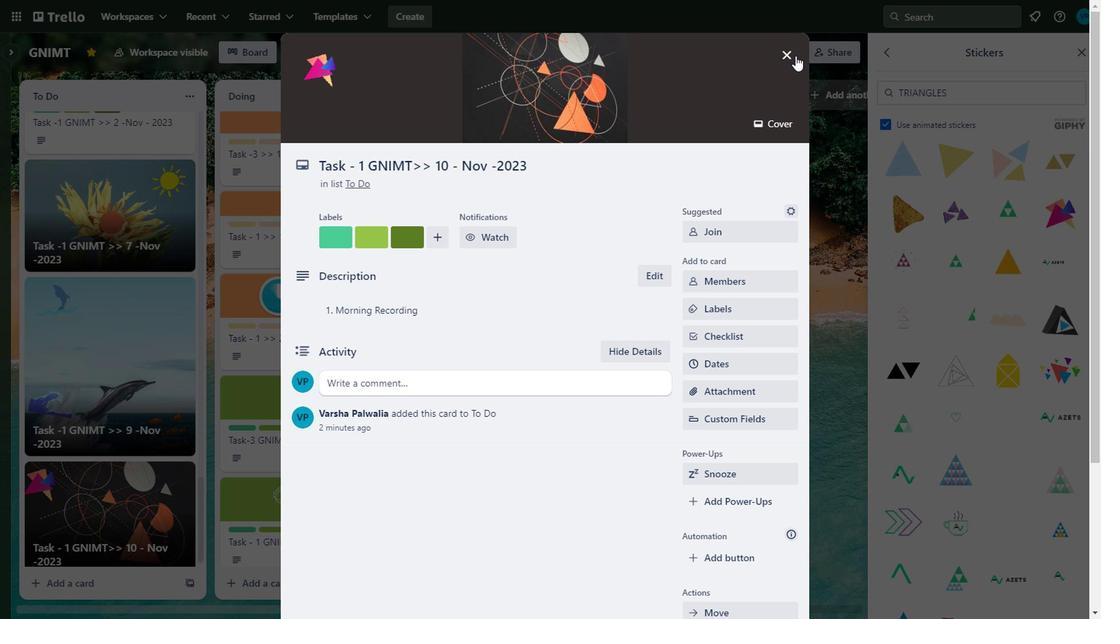 
Action: Mouse pressed left at (785, 55)
Screenshot: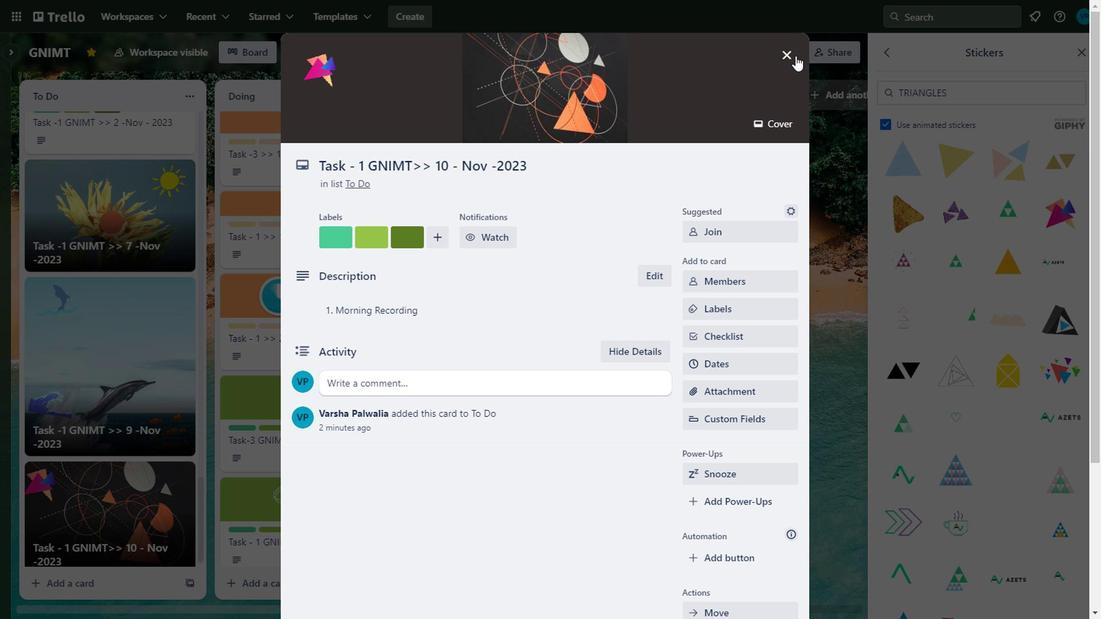 
Action: Mouse moved to (696, 346)
Screenshot: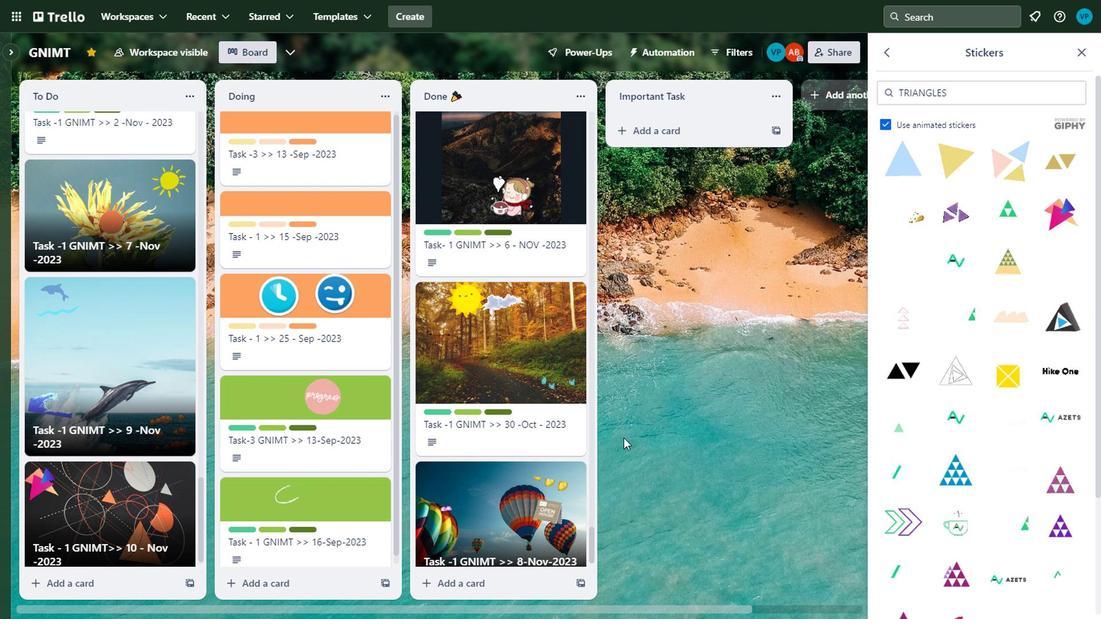 
Action: Mouse pressed left at (696, 346)
Screenshot: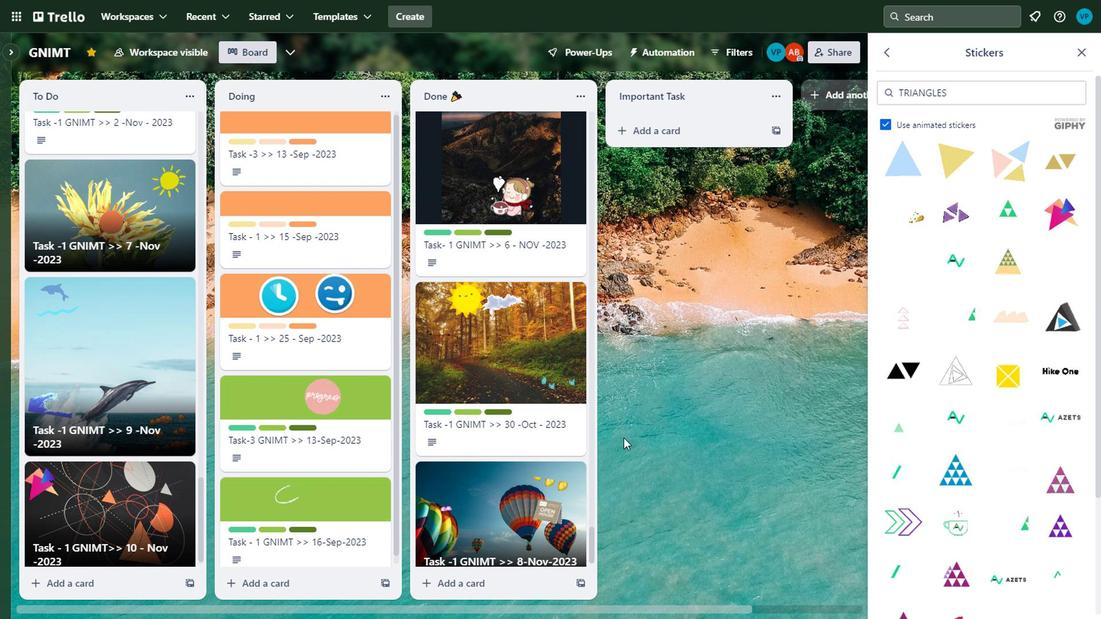 
Action: Mouse moved to (696, 343)
Screenshot: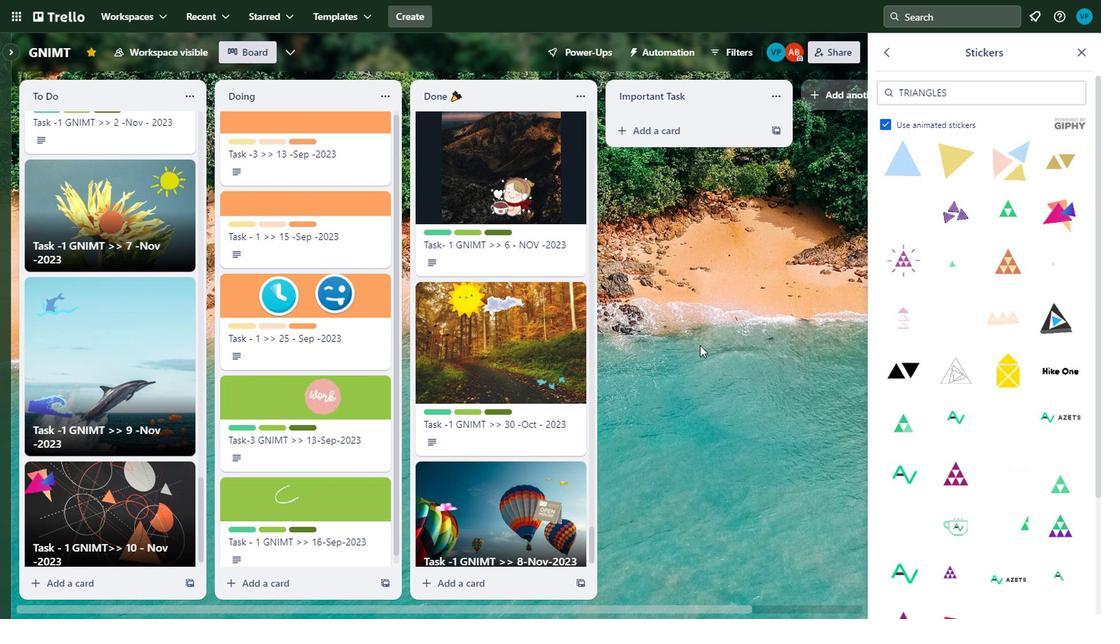 
Action: Mouse scrolled (696, 342) with delta (0, 0)
Screenshot: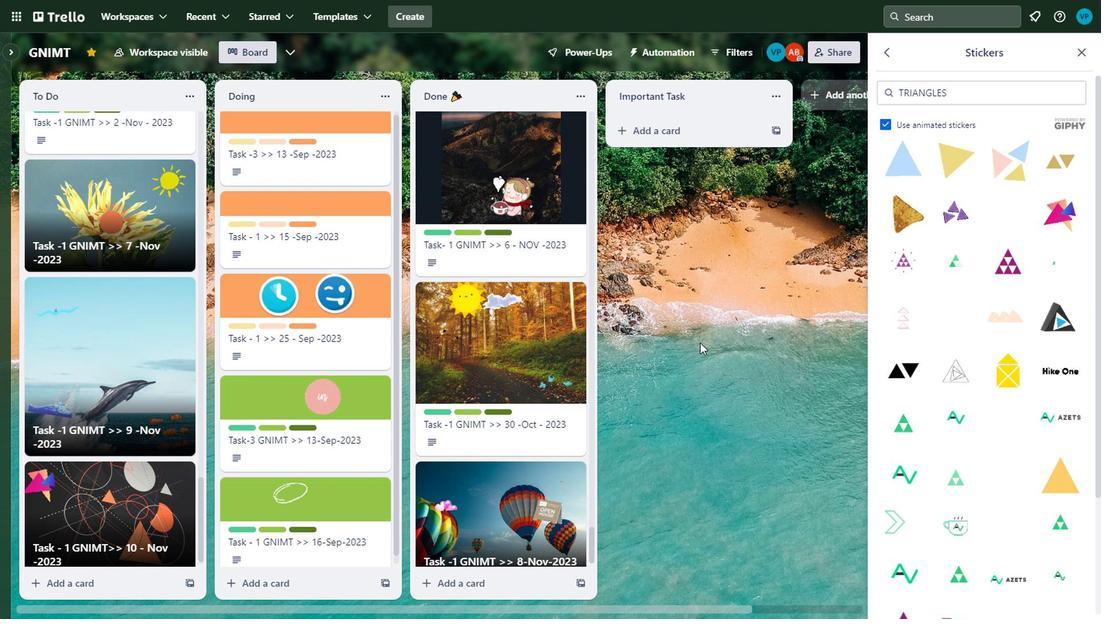 
Action: Mouse scrolled (696, 342) with delta (0, 0)
Screenshot: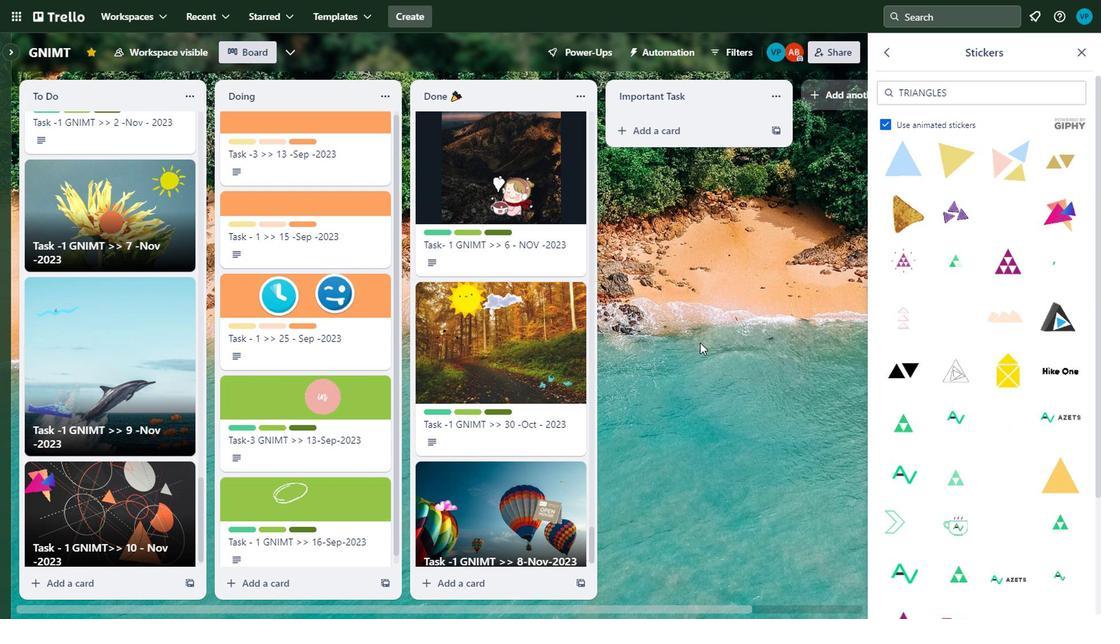 
Action: Mouse scrolled (696, 342) with delta (0, 0)
Screenshot: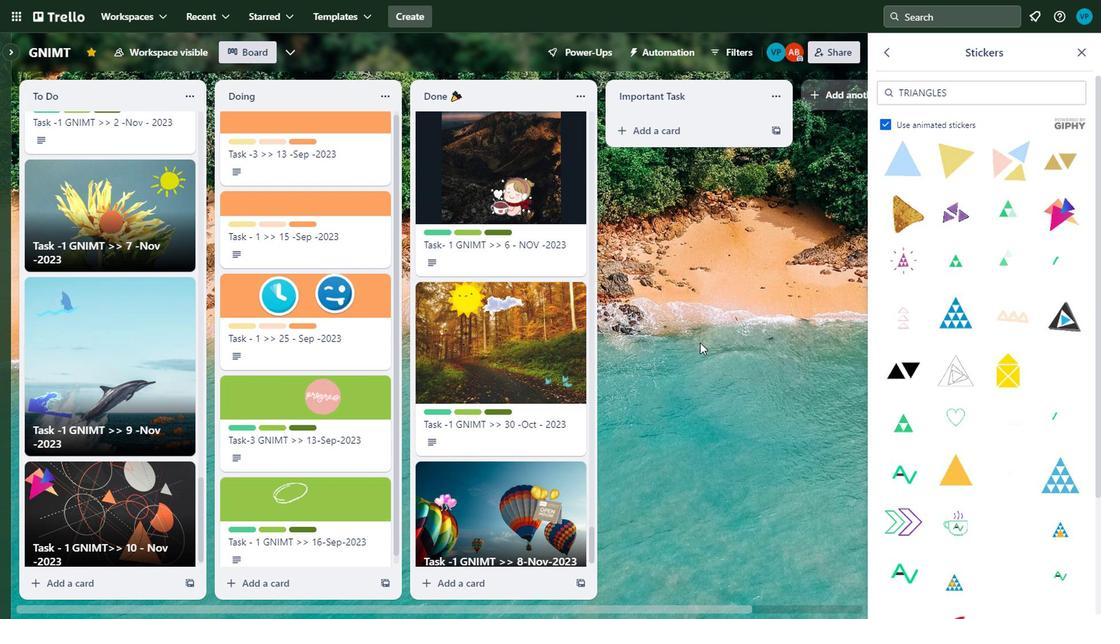 
Action: Mouse moved to (696, 346)
Screenshot: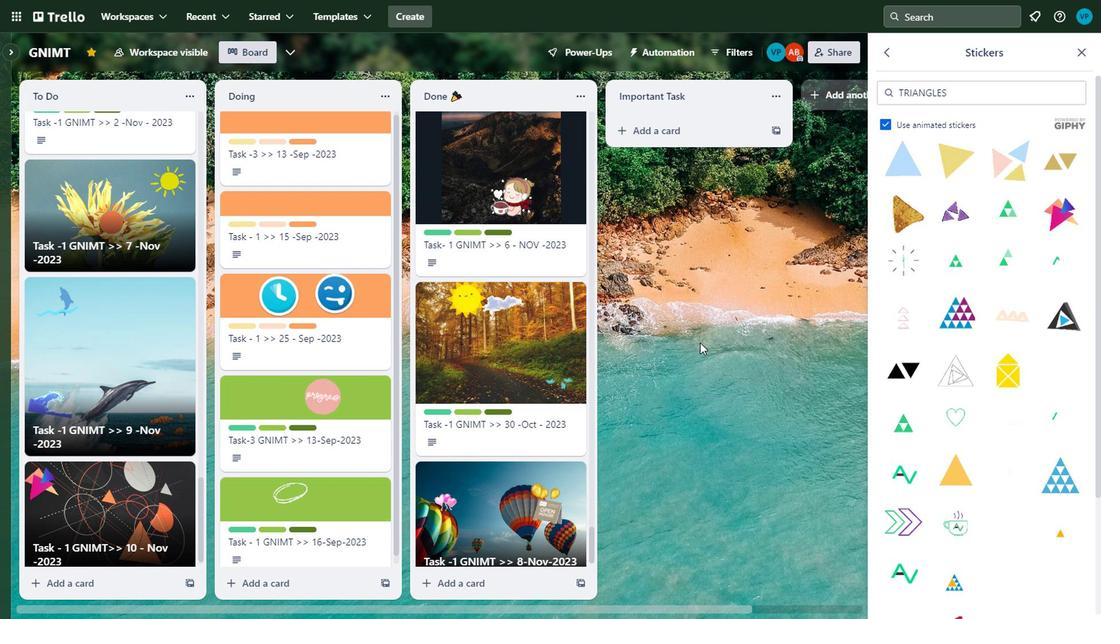 
Action: Mouse scrolled (696, 345) with delta (0, 0)
Screenshot: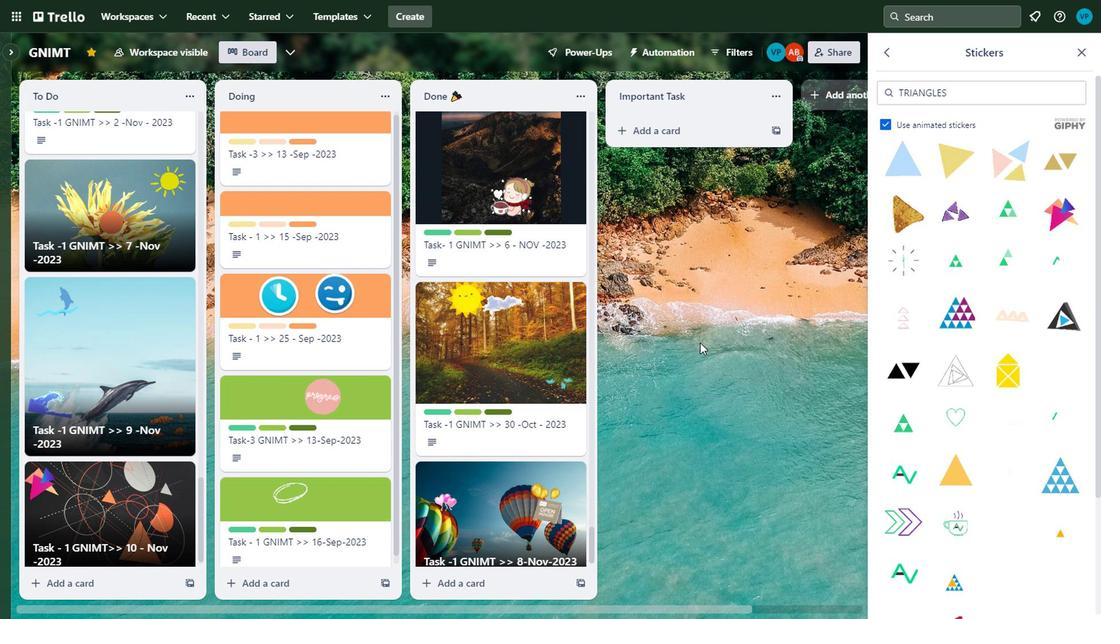 
Action: Mouse moved to (1074, 50)
Screenshot: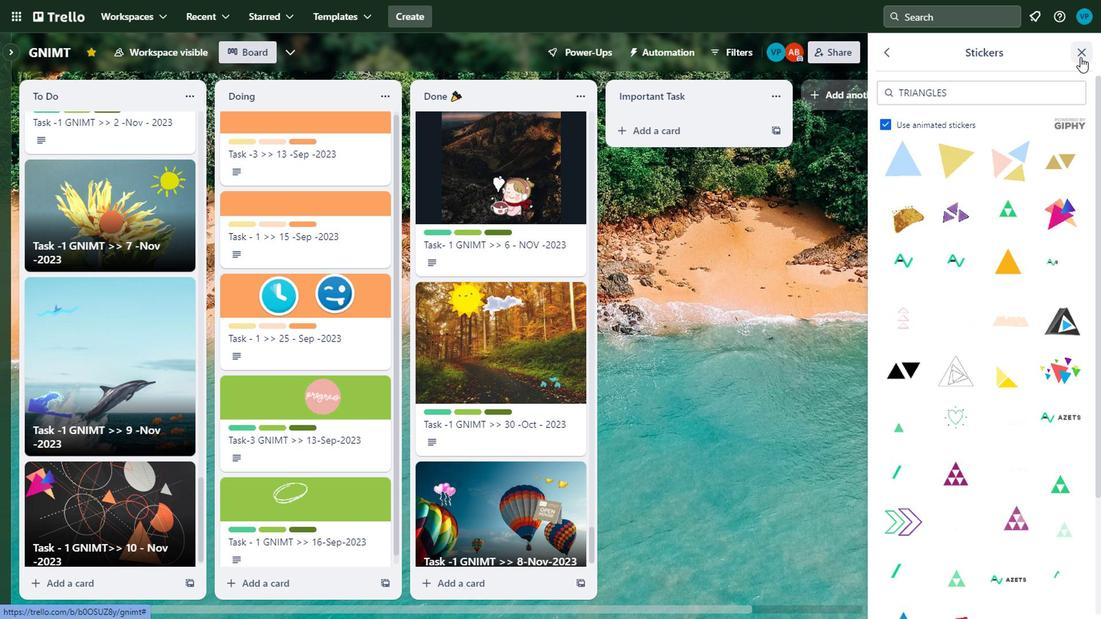 
Action: Mouse pressed left at (1074, 50)
Screenshot: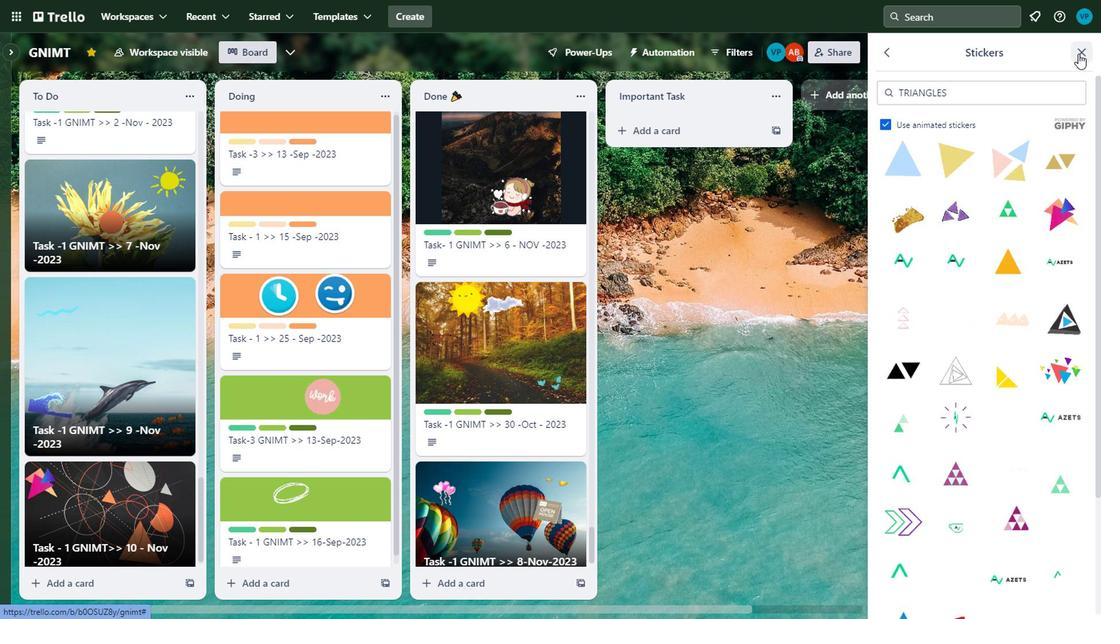 
Action: Mouse moved to (808, 52)
Screenshot: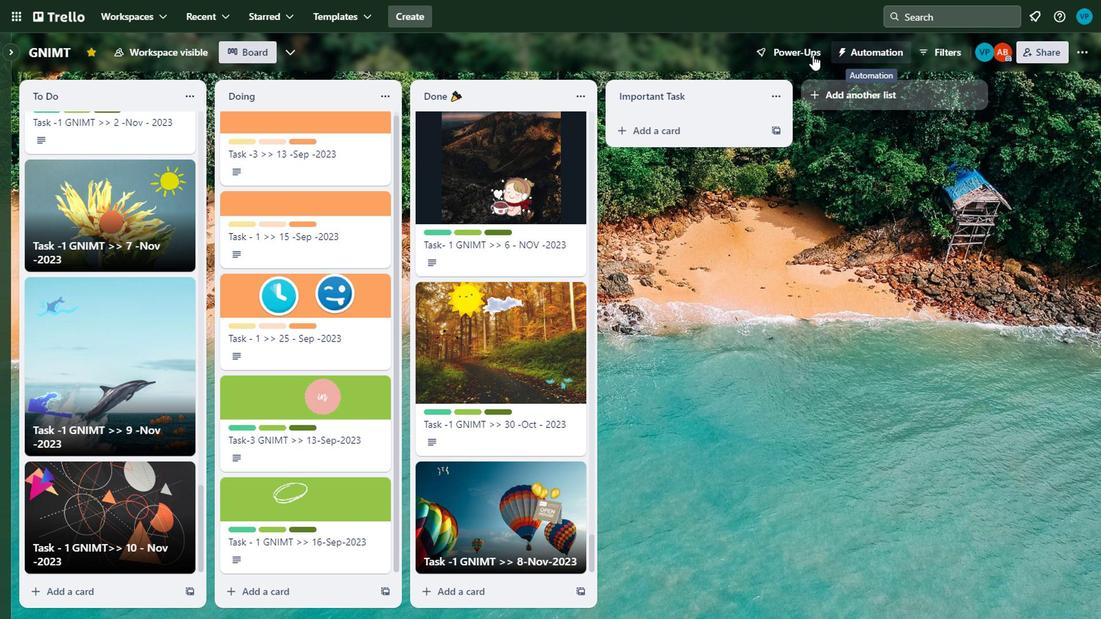 
Action: Mouse pressed left at (808, 52)
Screenshot: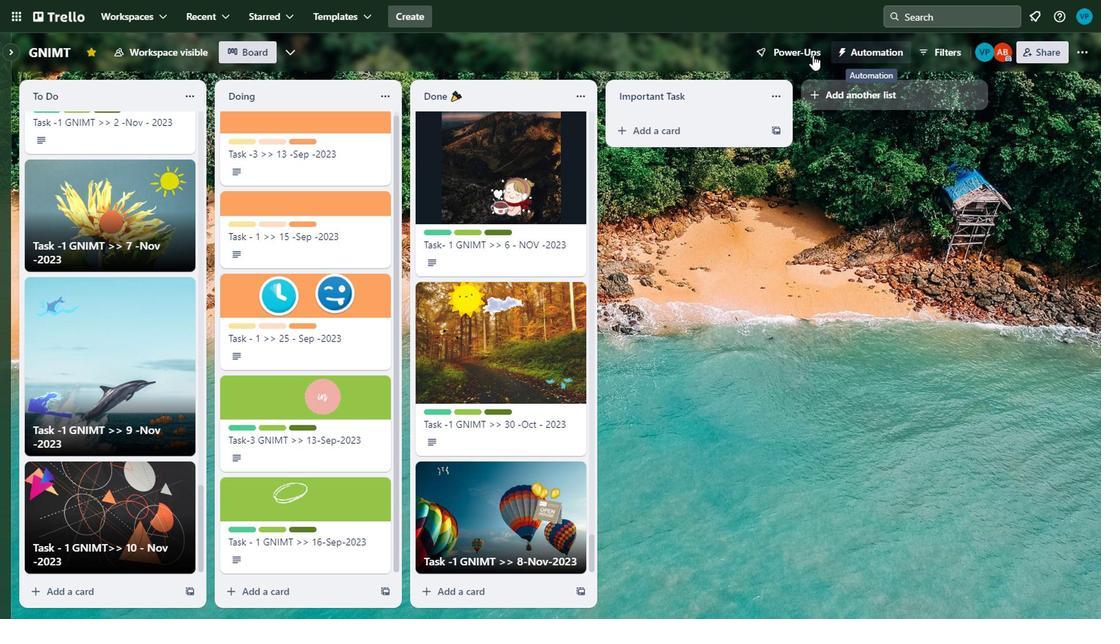 
Action: Mouse moved to (938, 76)
Screenshot: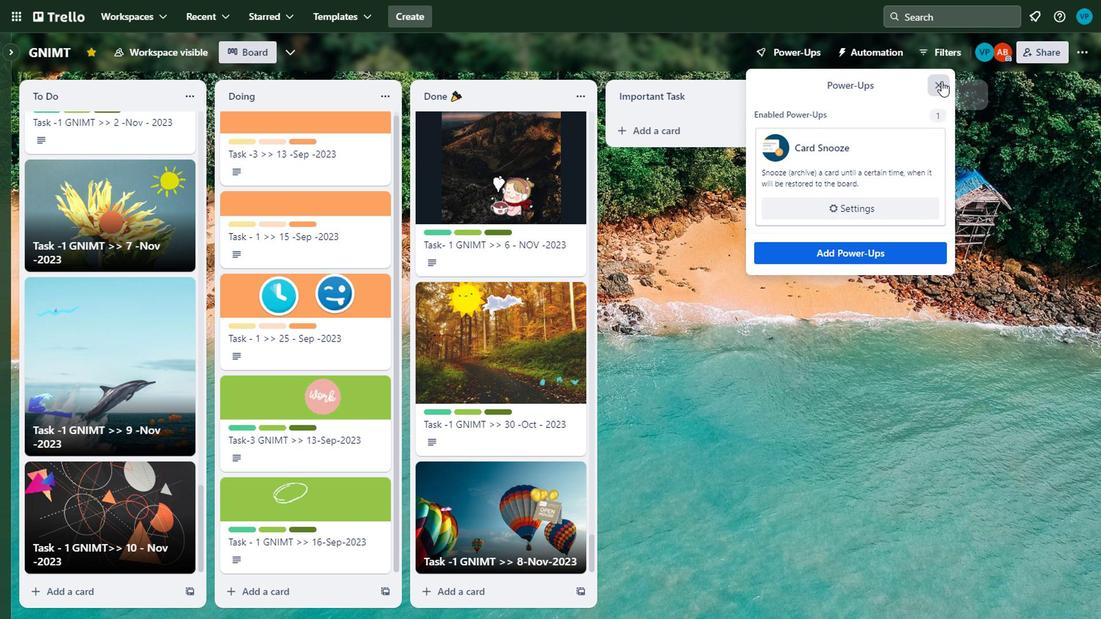 
Action: Mouse pressed left at (938, 76)
Screenshot: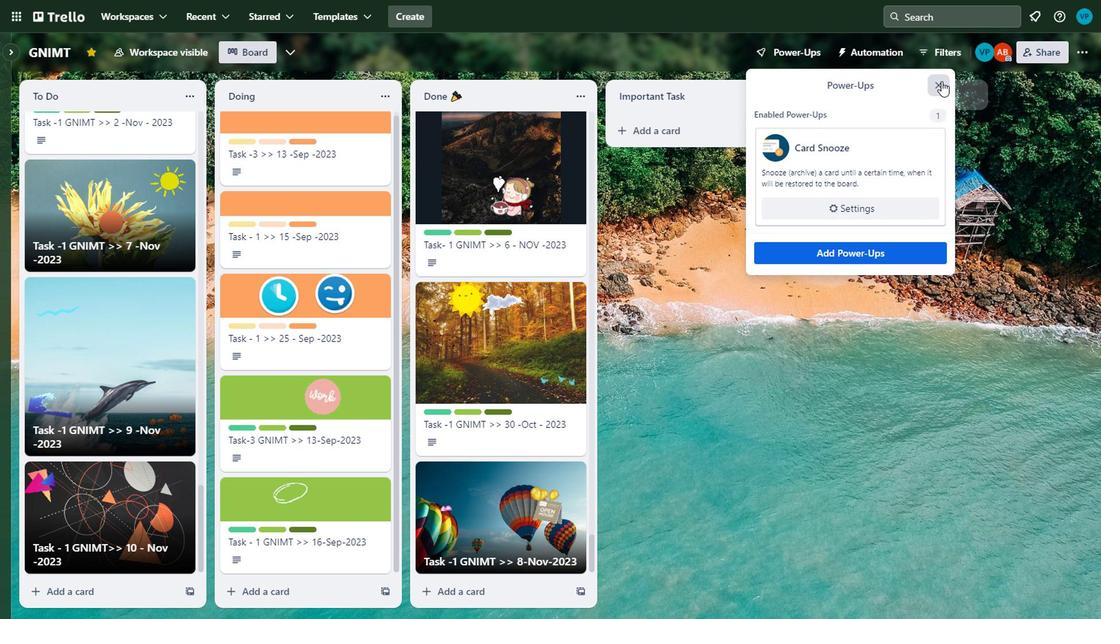 
Action: Mouse moved to (1078, 47)
Screenshot: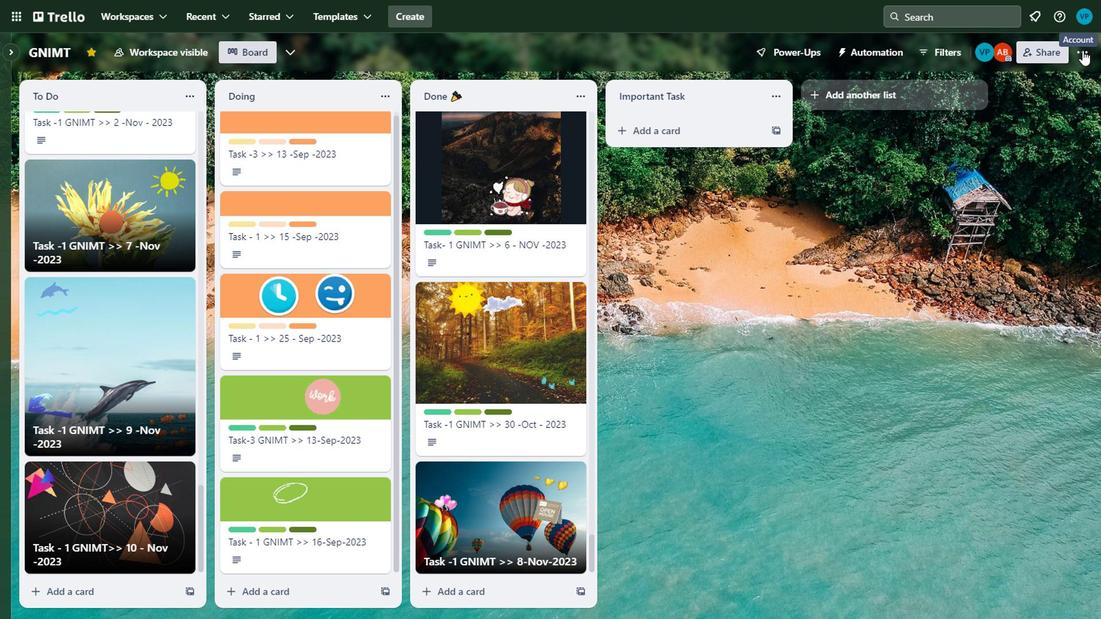 
Action: Mouse pressed left at (1078, 47)
Screenshot: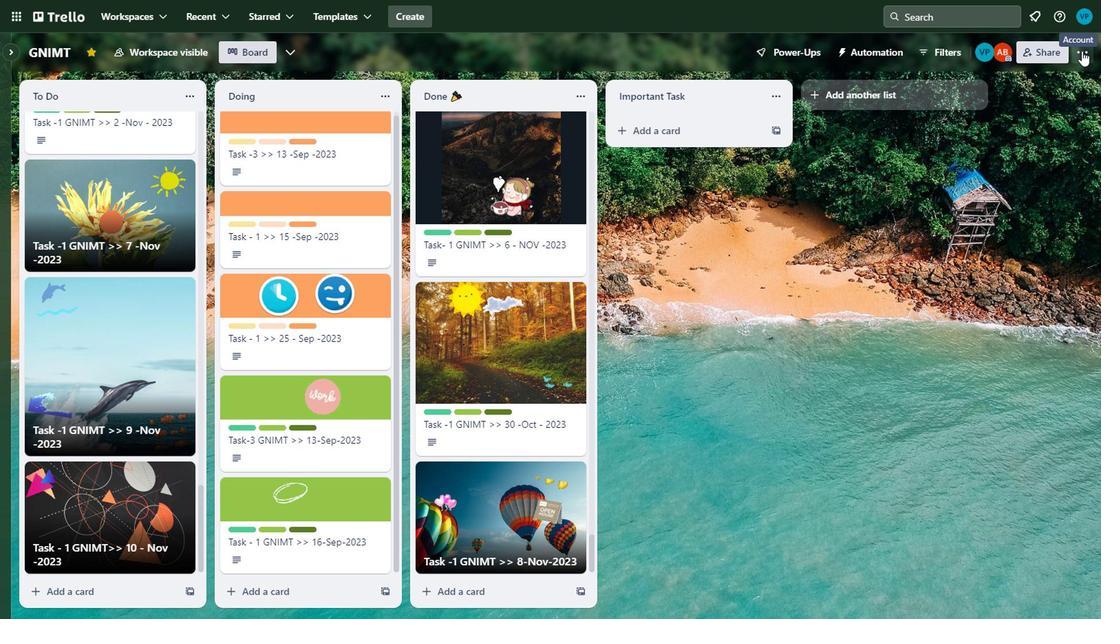 
Action: Mouse moved to (965, 95)
Screenshot: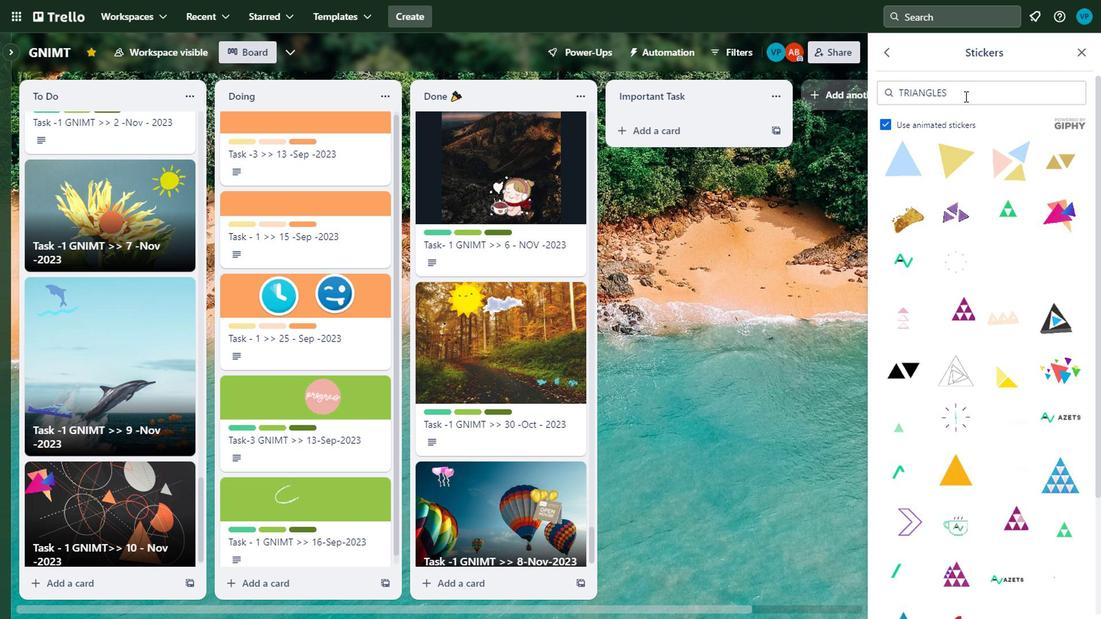 
Action: Mouse pressed left at (965, 95)
Screenshot: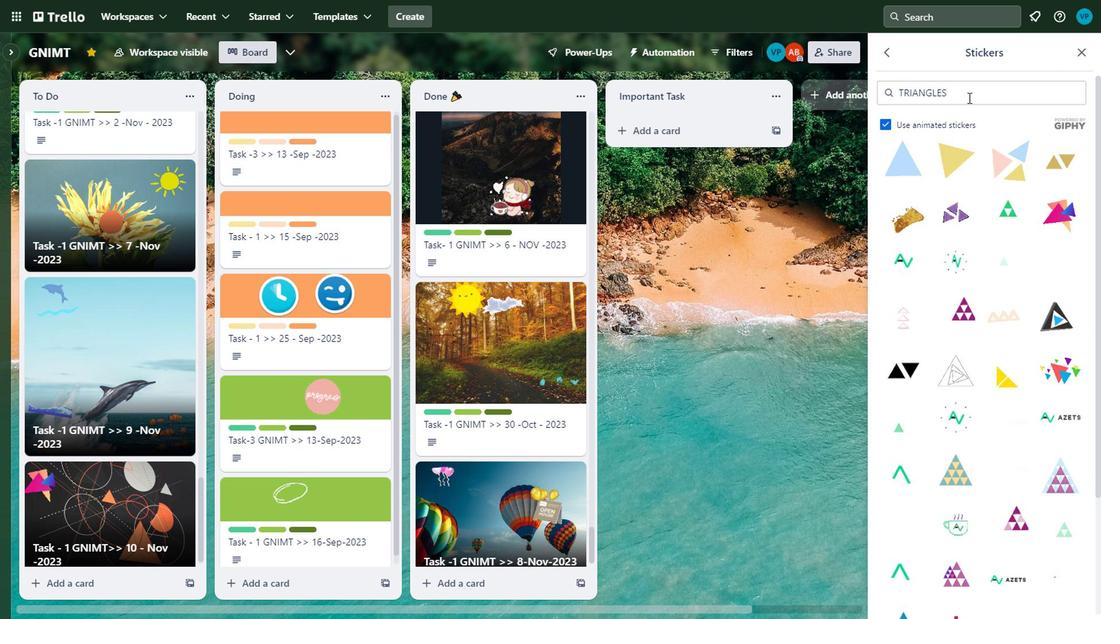 
Action: Mouse moved to (859, 95)
Screenshot: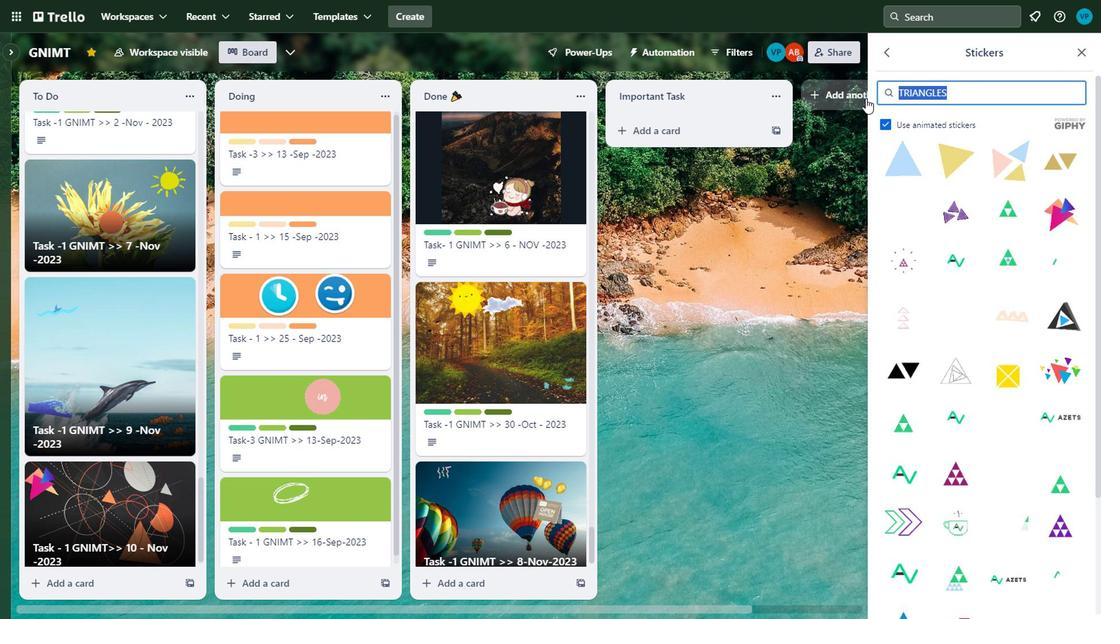 
Action: Key pressed <Key.delete>
Screenshot: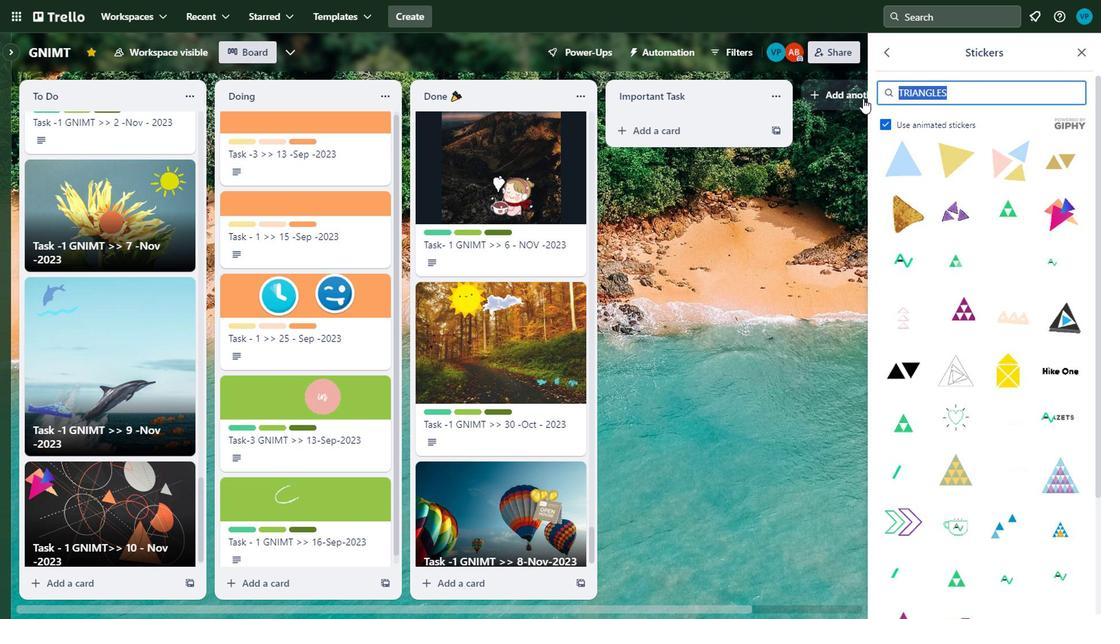 
Action: Mouse moved to (891, 51)
Screenshot: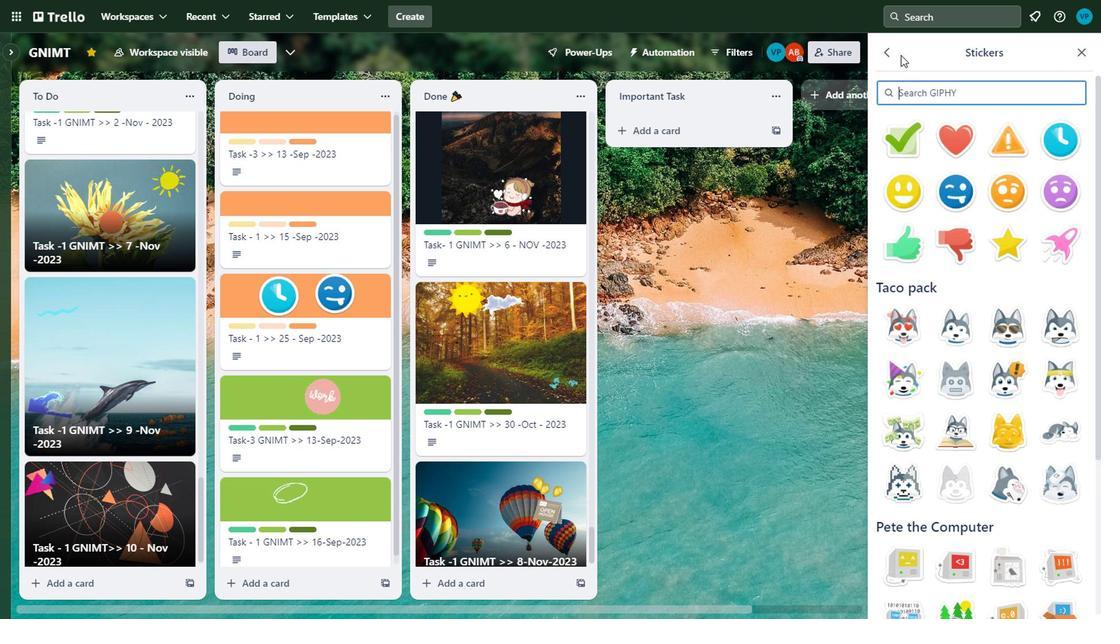 
Action: Mouse pressed left at (891, 51)
Screenshot: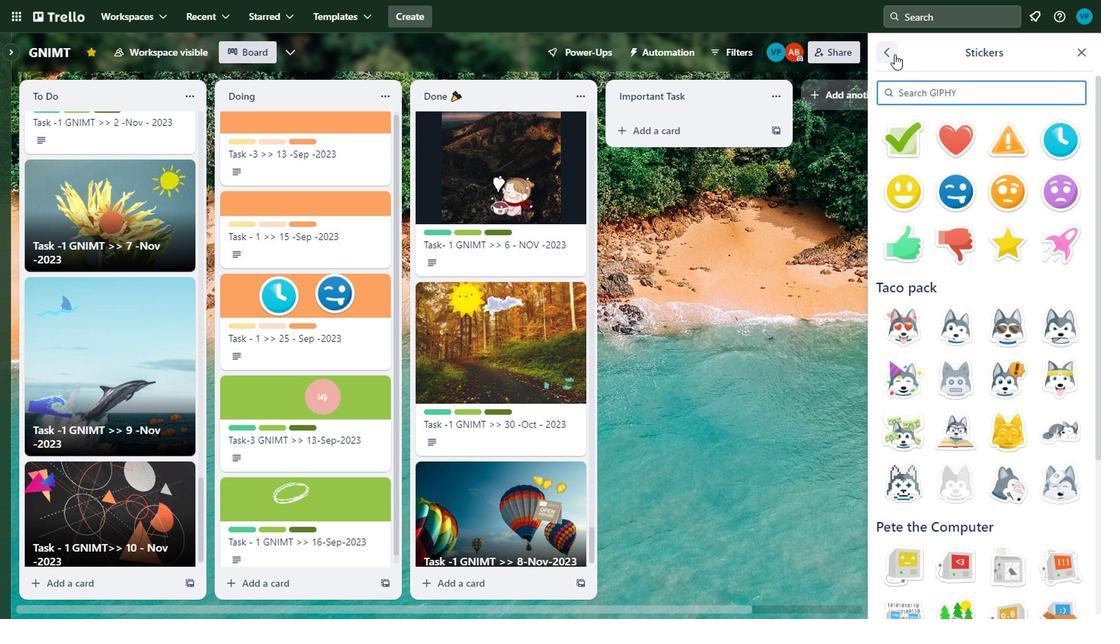 
Action: Mouse moved to (926, 323)
Screenshot: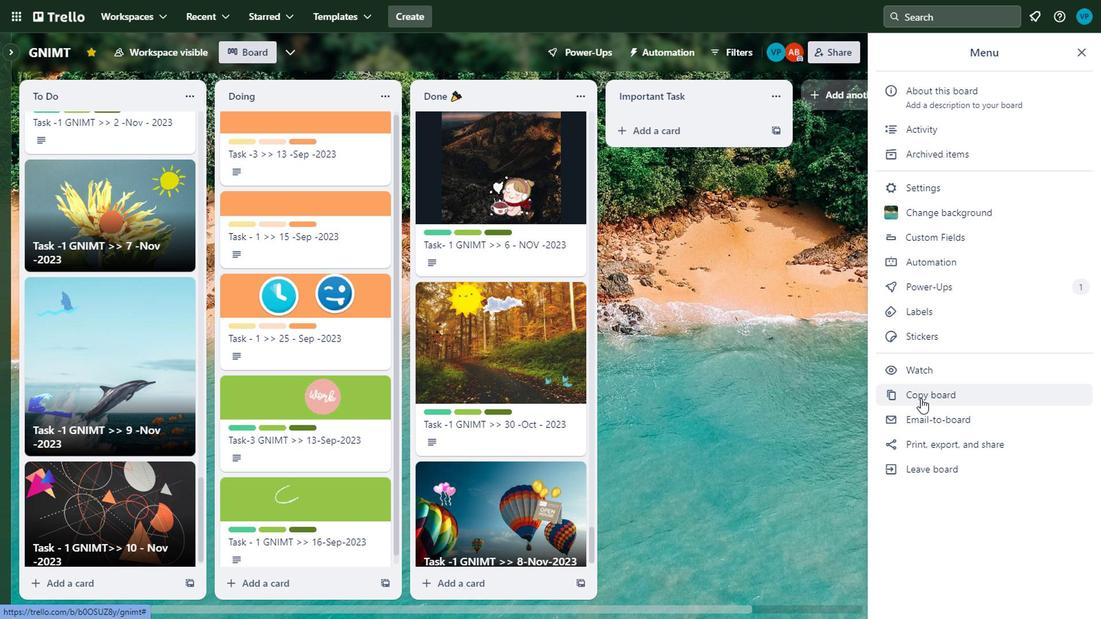 
Action: Mouse scrolled (926, 322) with delta (0, 0)
Screenshot: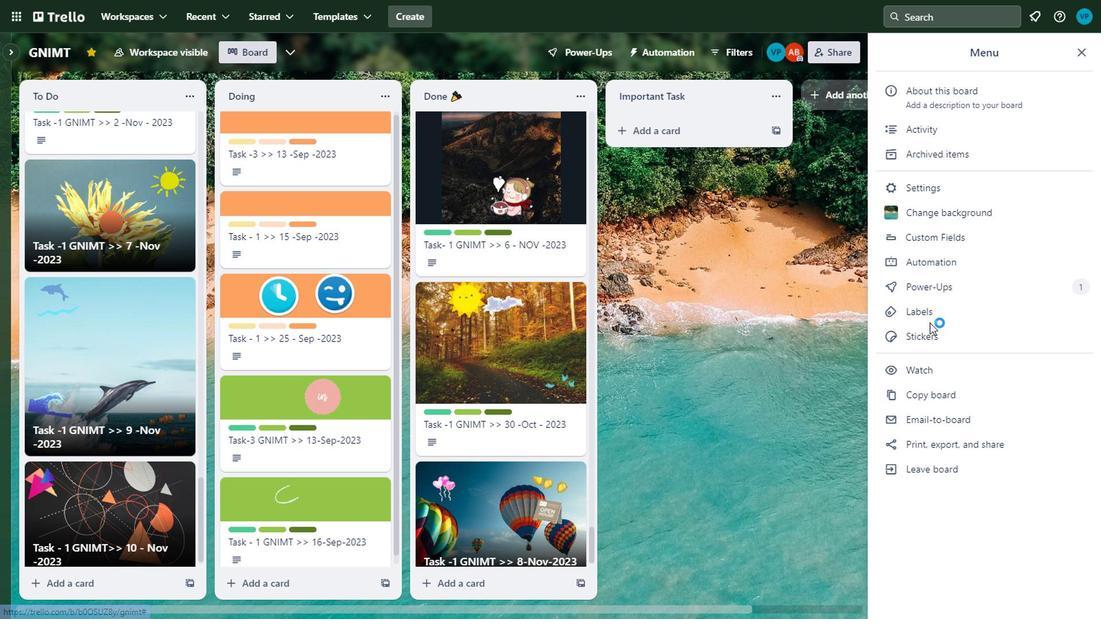 
Action: Mouse scrolled (926, 322) with delta (0, 0)
Screenshot: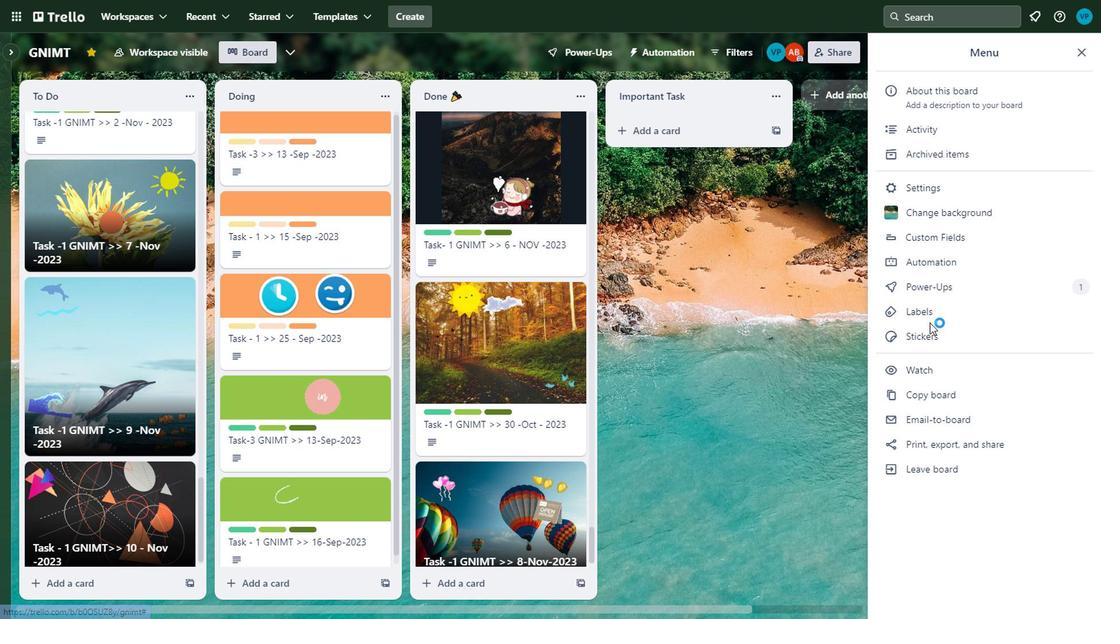 
Action: Mouse moved to (925, 325)
Screenshot: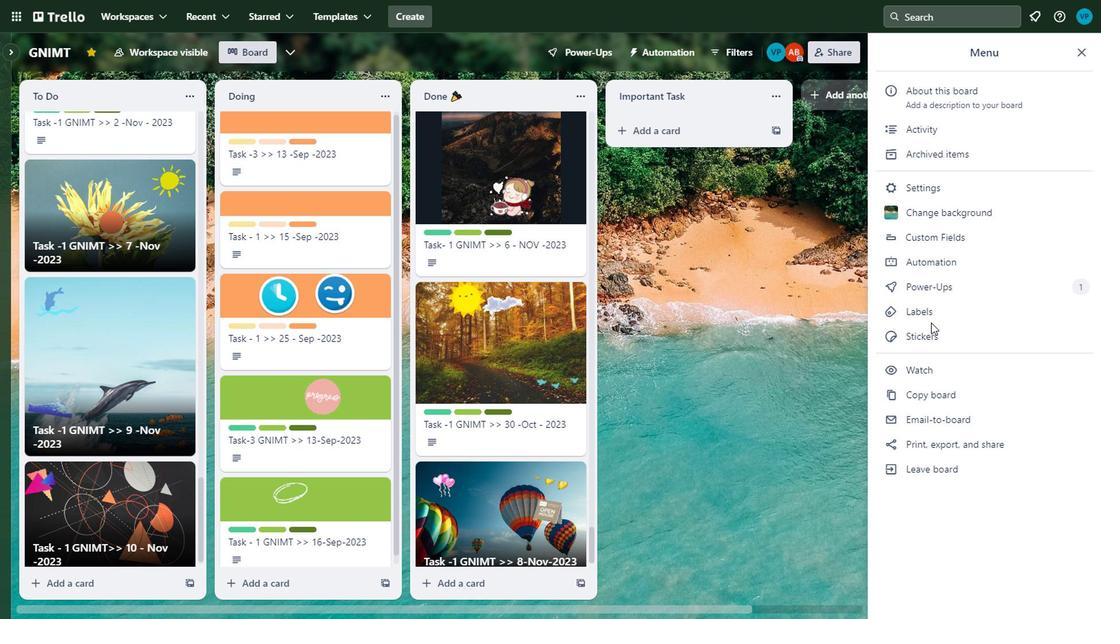 
Action: Mouse scrolled (925, 324) with delta (0, -1)
Screenshot: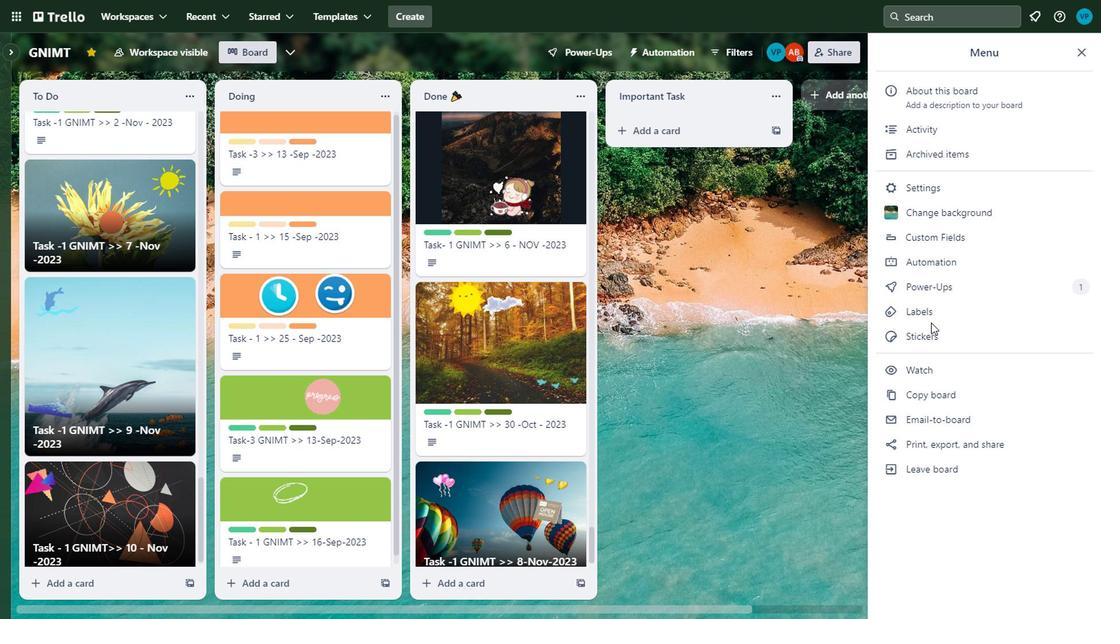 
Action: Mouse moved to (920, 337)
Screenshot: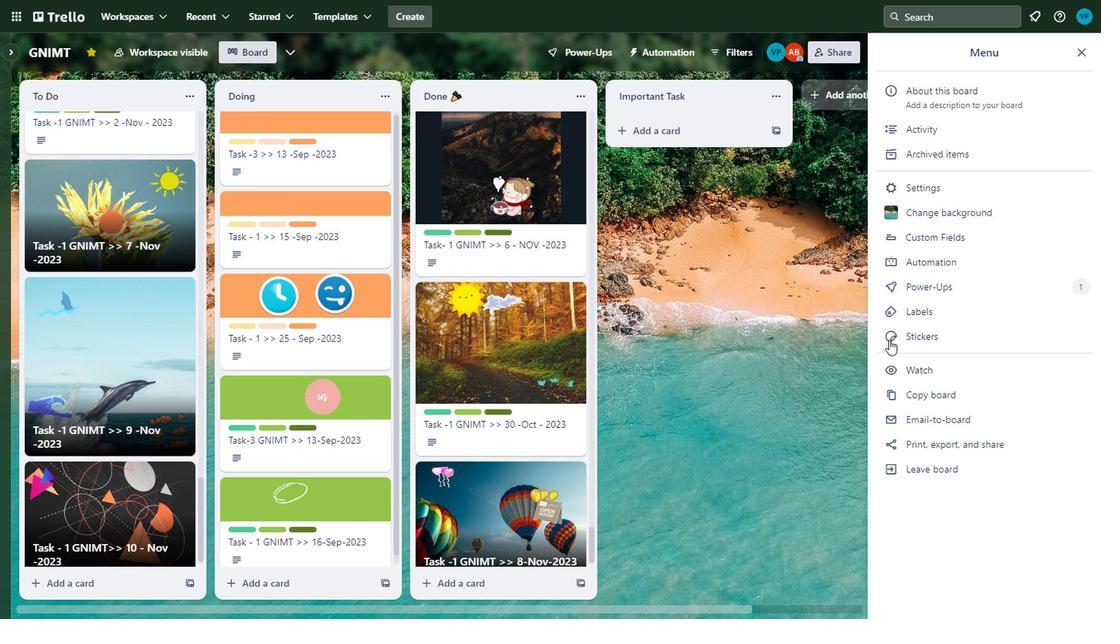 
Action: Mouse scrolled (920, 336) with delta (0, 0)
Screenshot: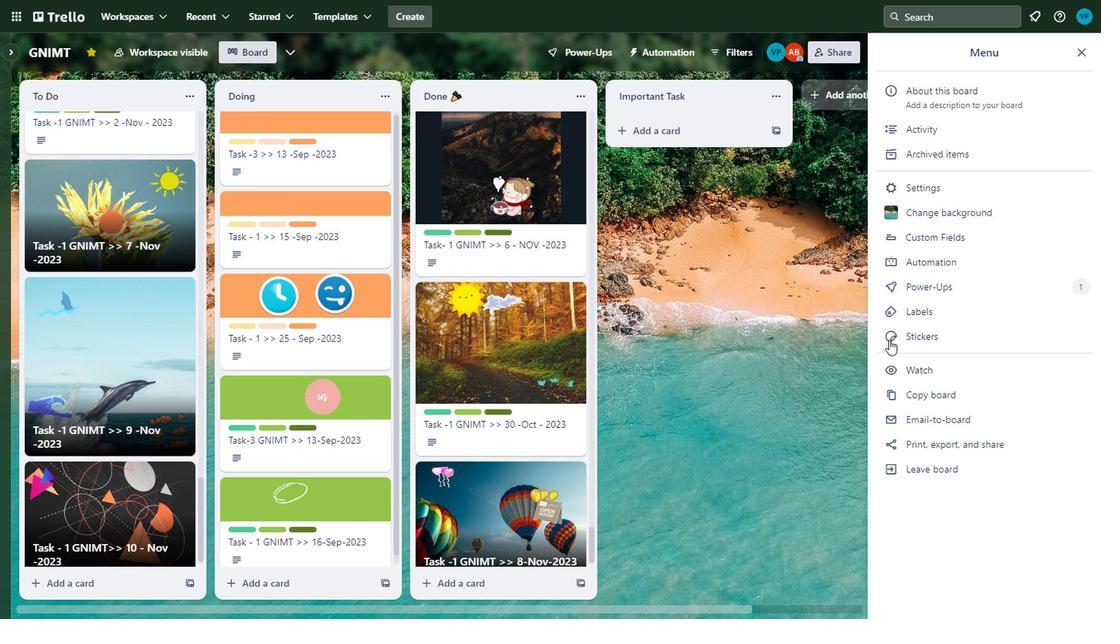 
Action: Mouse moved to (919, 331)
Screenshot: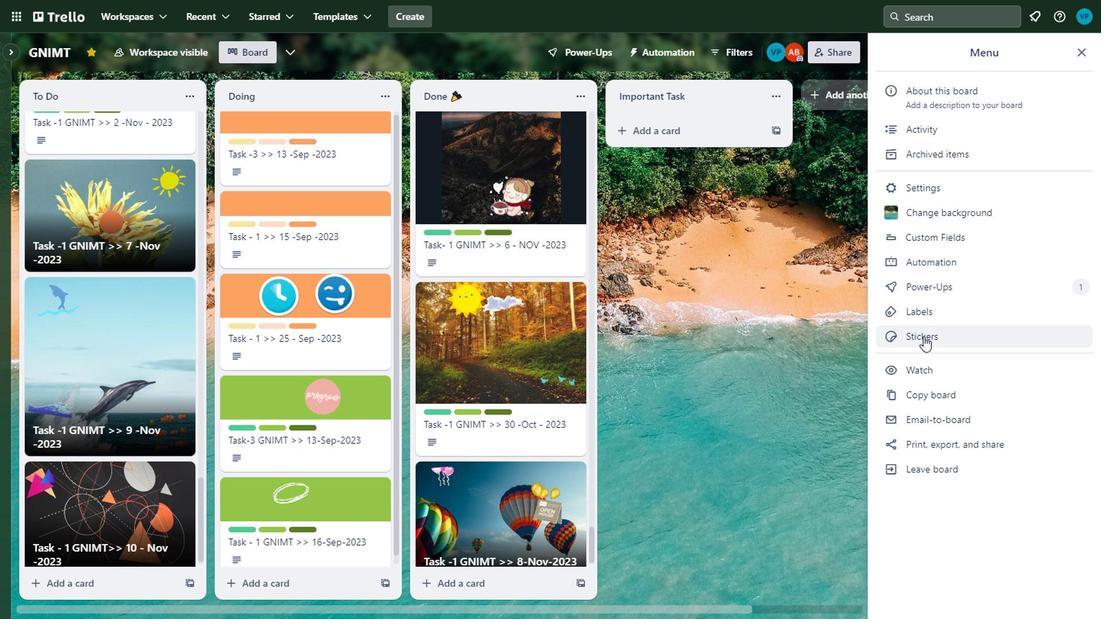 
Action: Mouse scrolled (919, 330) with delta (0, 0)
Screenshot: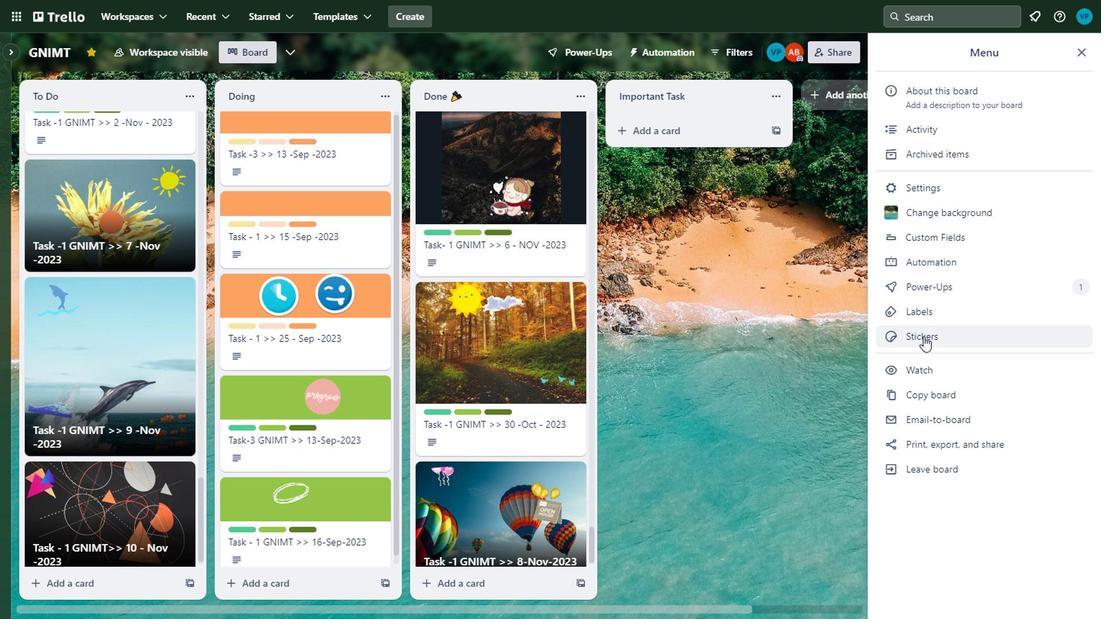 
Action: Mouse moved to (914, 320)
Screenshot: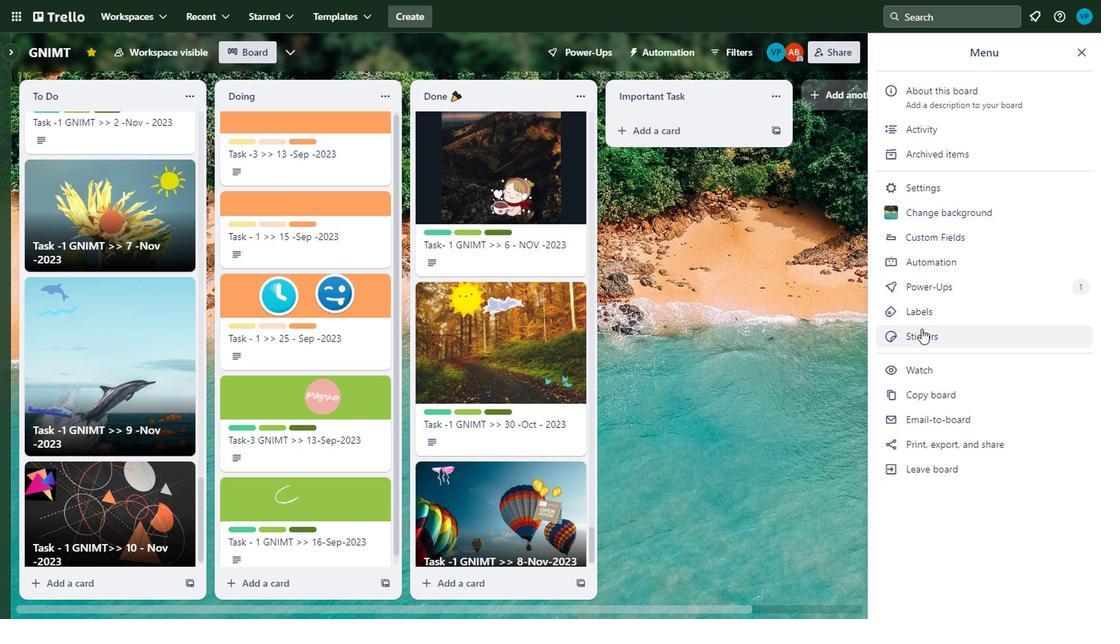 
Action: Mouse scrolled (914, 320) with delta (0, 0)
Screenshot: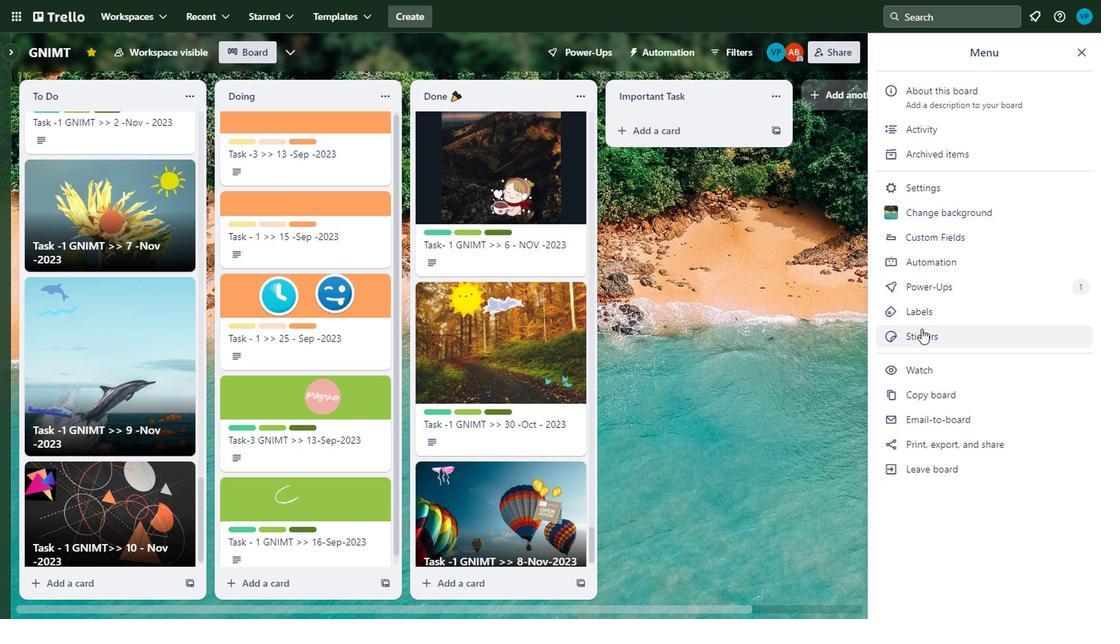 
Action: Mouse moved to (287, 427)
Screenshot: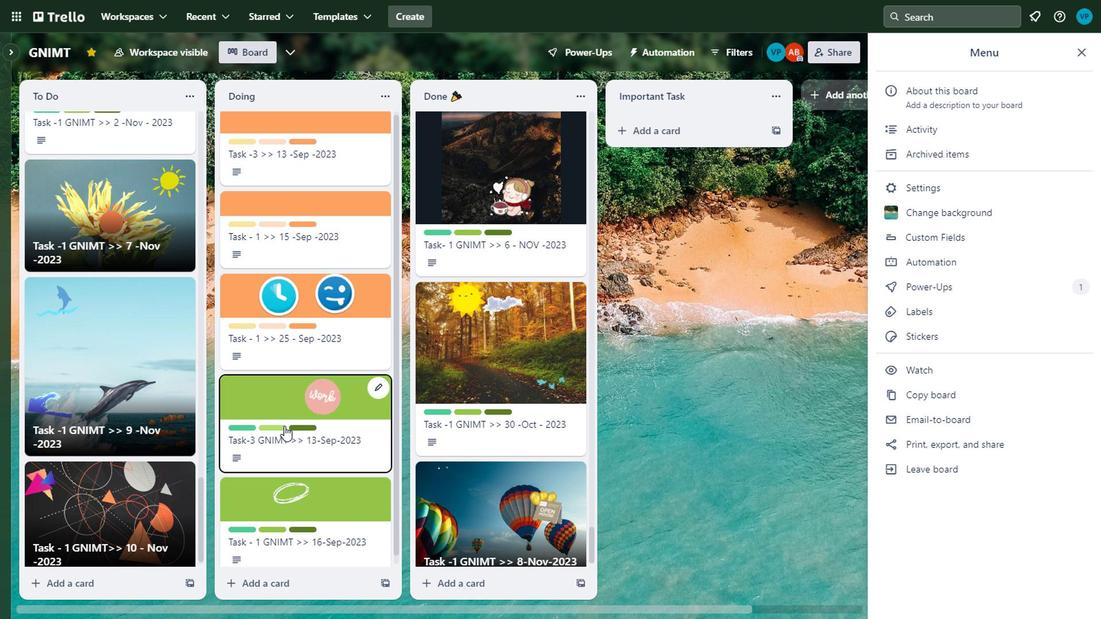 
Action: Mouse scrolled (287, 427) with delta (0, 0)
Screenshot: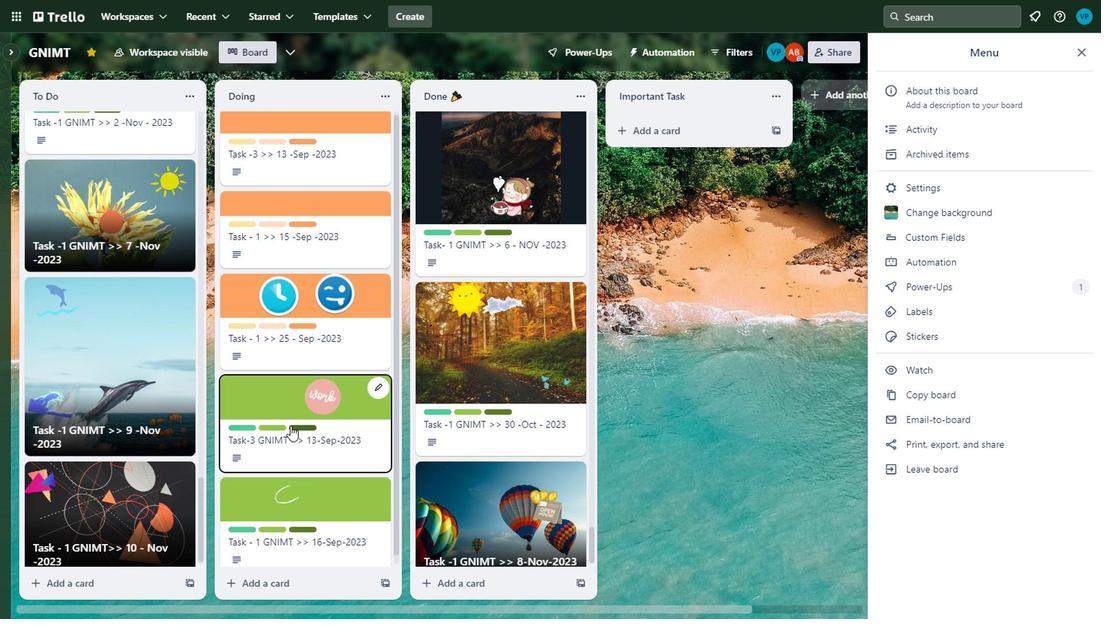 
Action: Mouse scrolled (287, 427) with delta (0, 0)
Screenshot: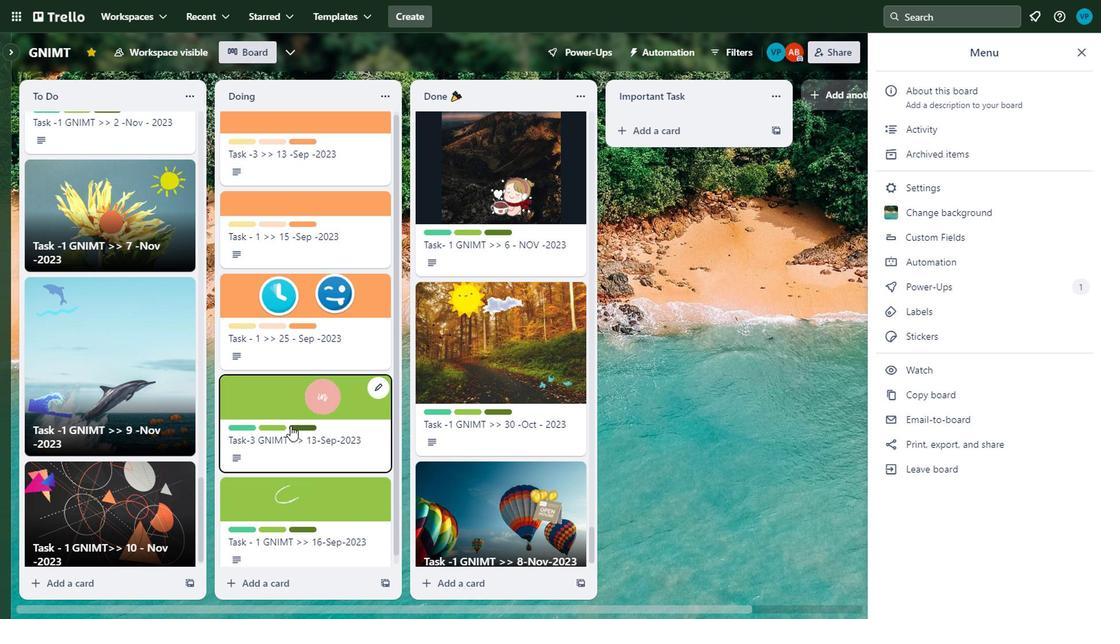 
Action: Mouse scrolled (287, 427) with delta (0, 0)
Screenshot: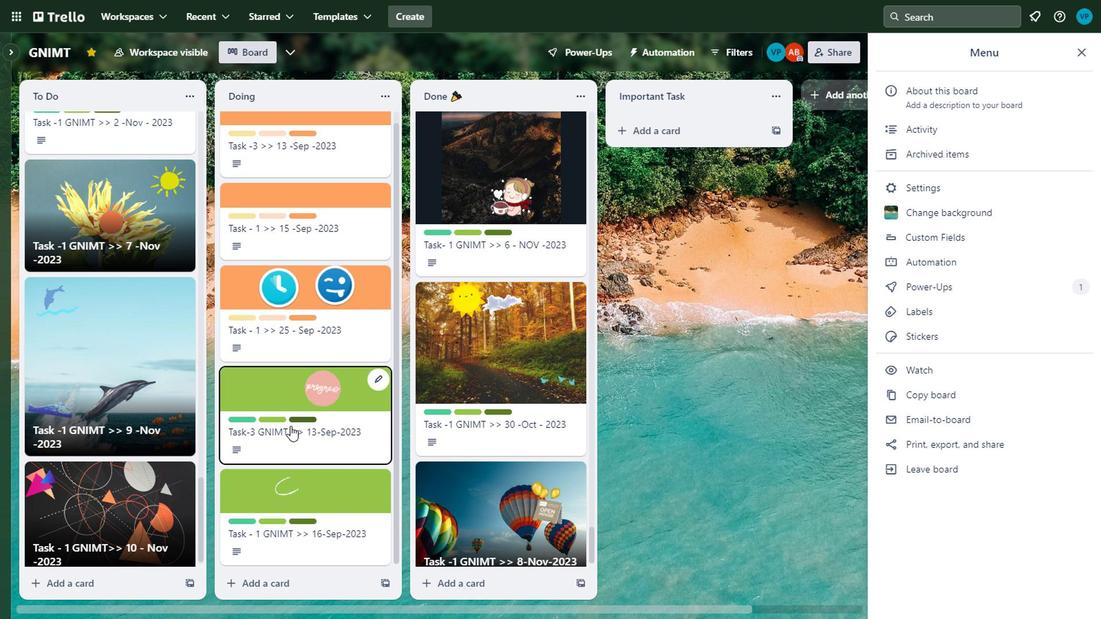 
Action: Mouse moved to (462, 416)
Screenshot: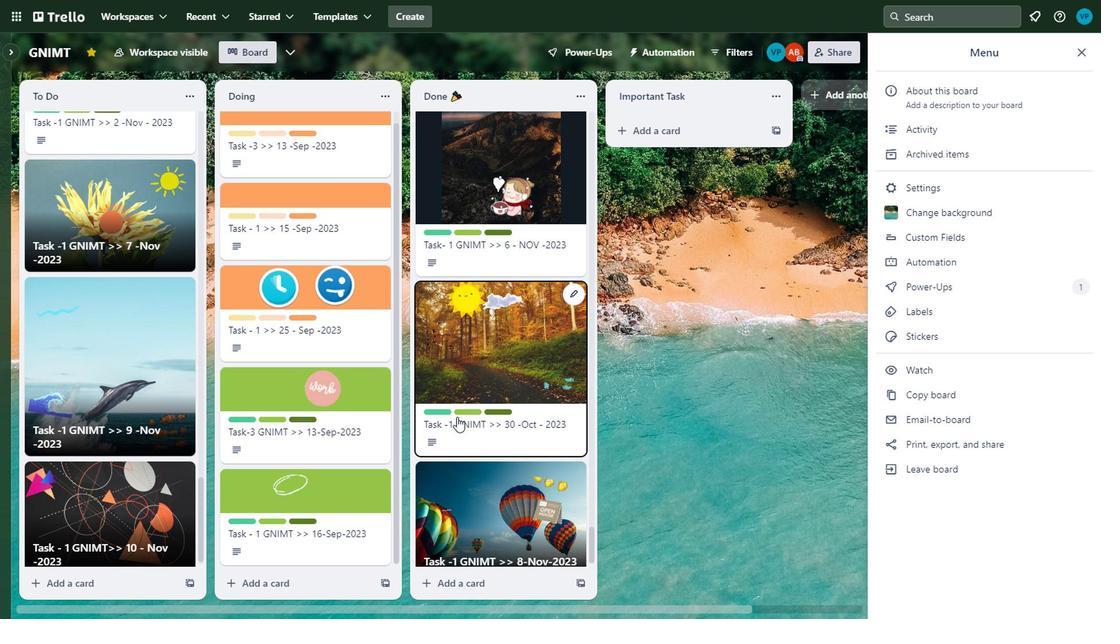 
Action: Mouse scrolled (462, 415) with delta (0, -1)
Screenshot: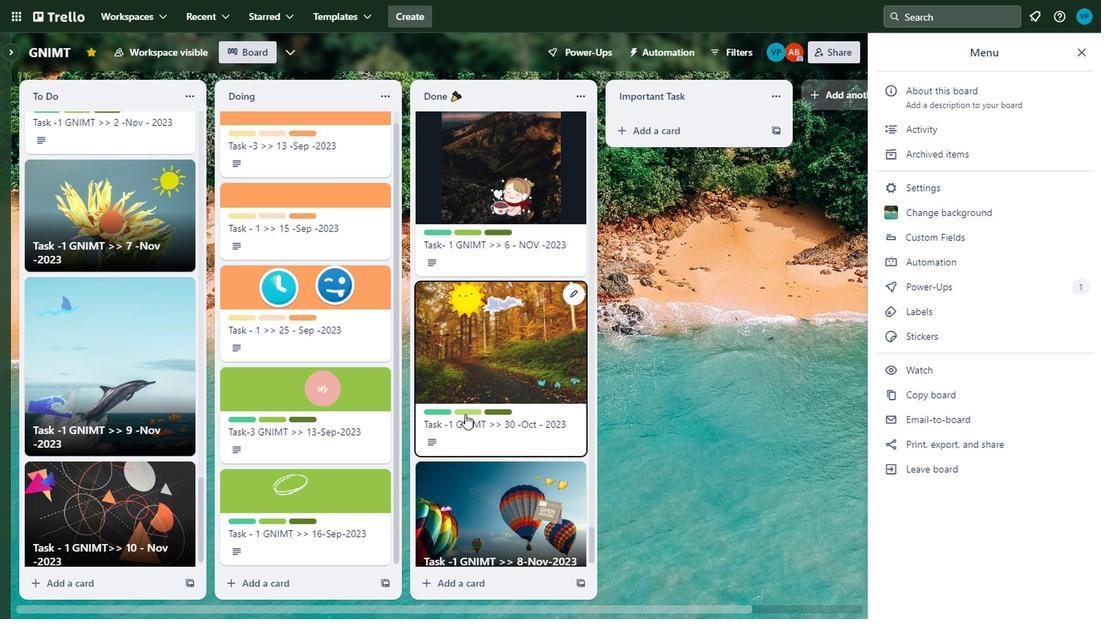 
Action: Mouse scrolled (462, 415) with delta (0, -1)
Screenshot: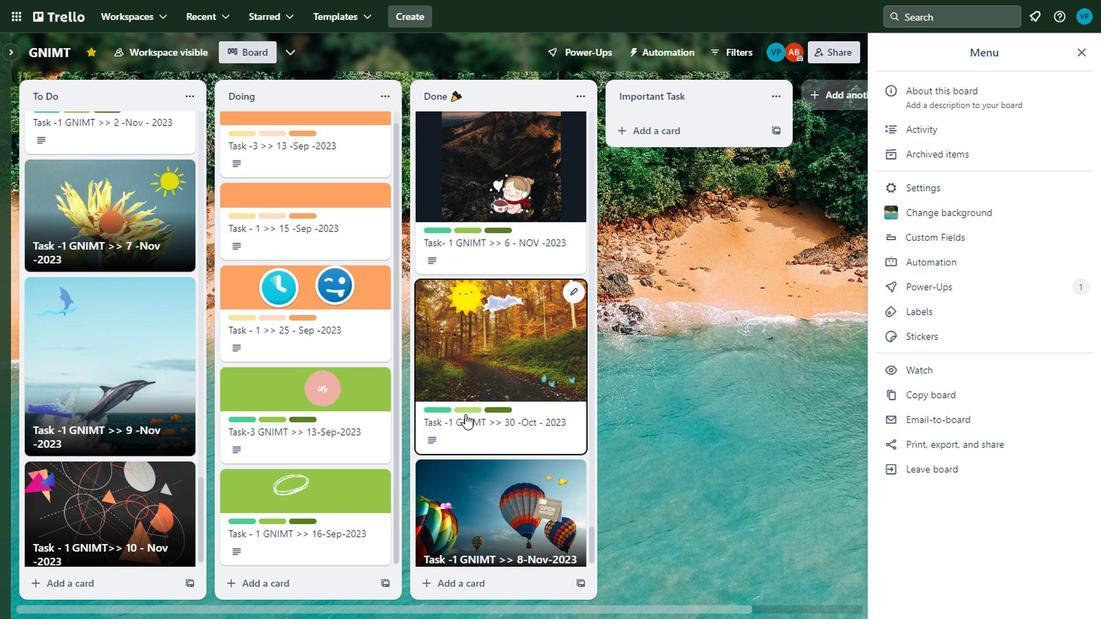 
Action: Mouse scrolled (462, 415) with delta (0, -1)
Screenshot: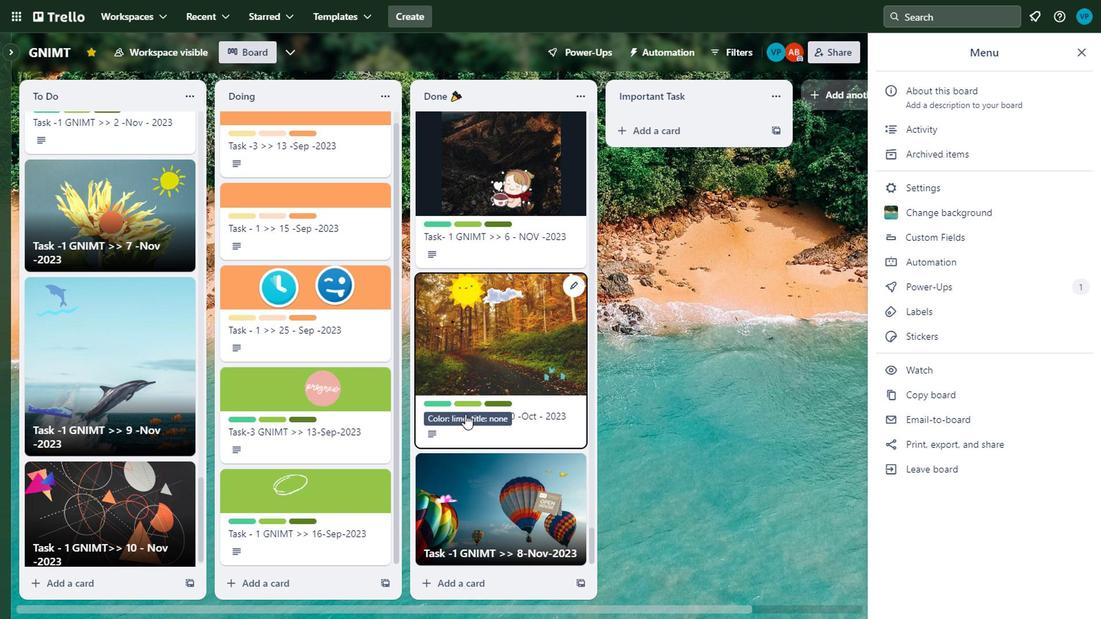 
Action: Mouse moved to (558, 263)
Screenshot: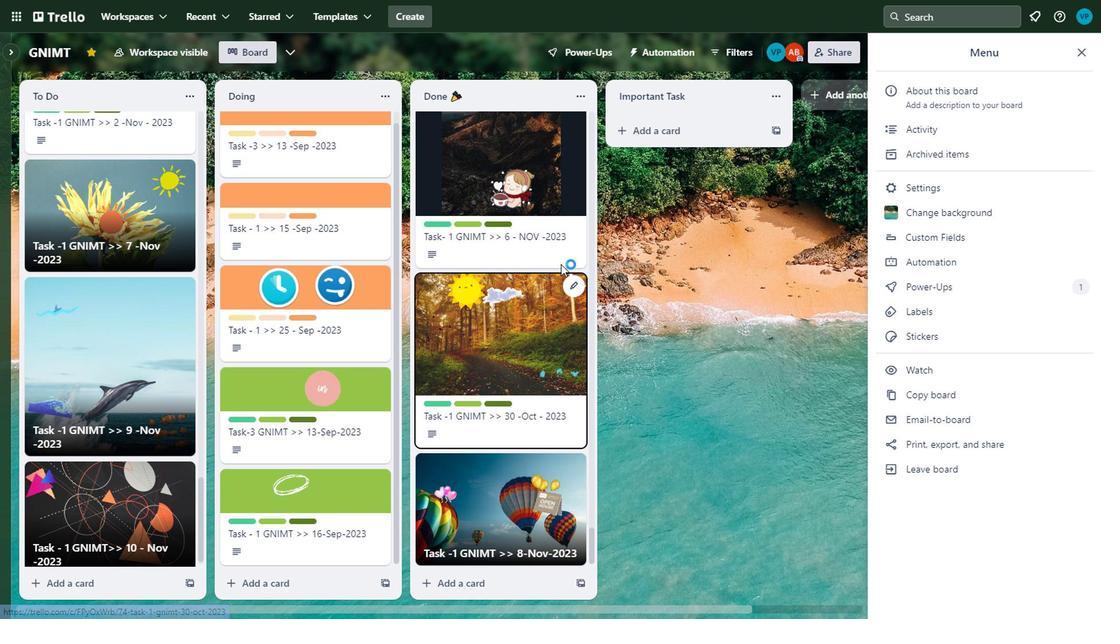 
Action: Mouse scrolled (558, 263) with delta (0, 0)
Screenshot: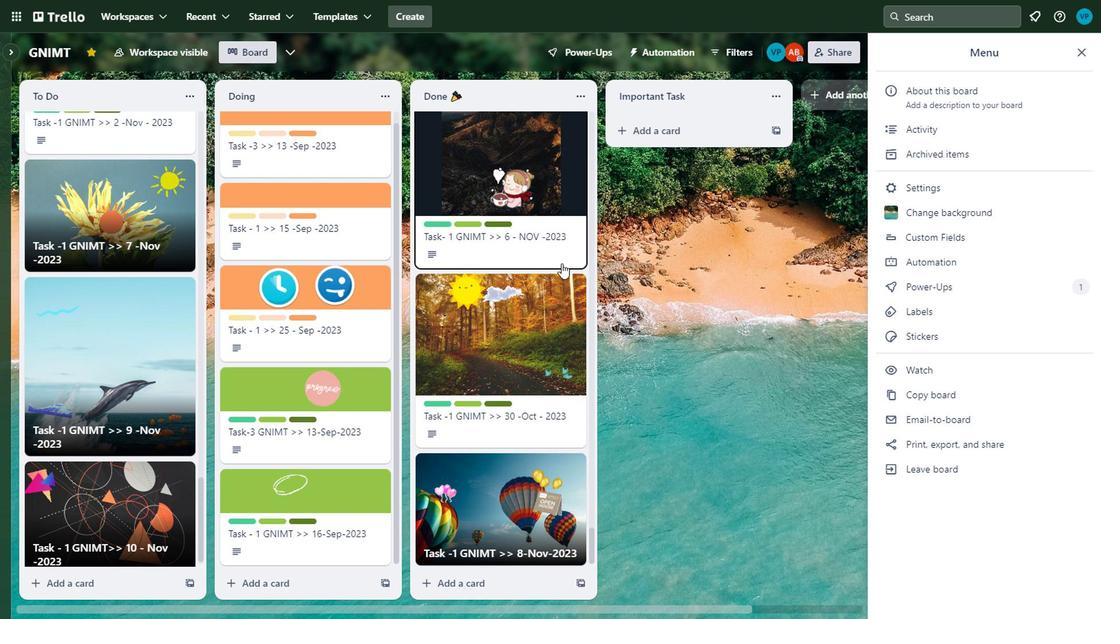 
Action: Mouse scrolled (558, 263) with delta (0, 0)
Screenshot: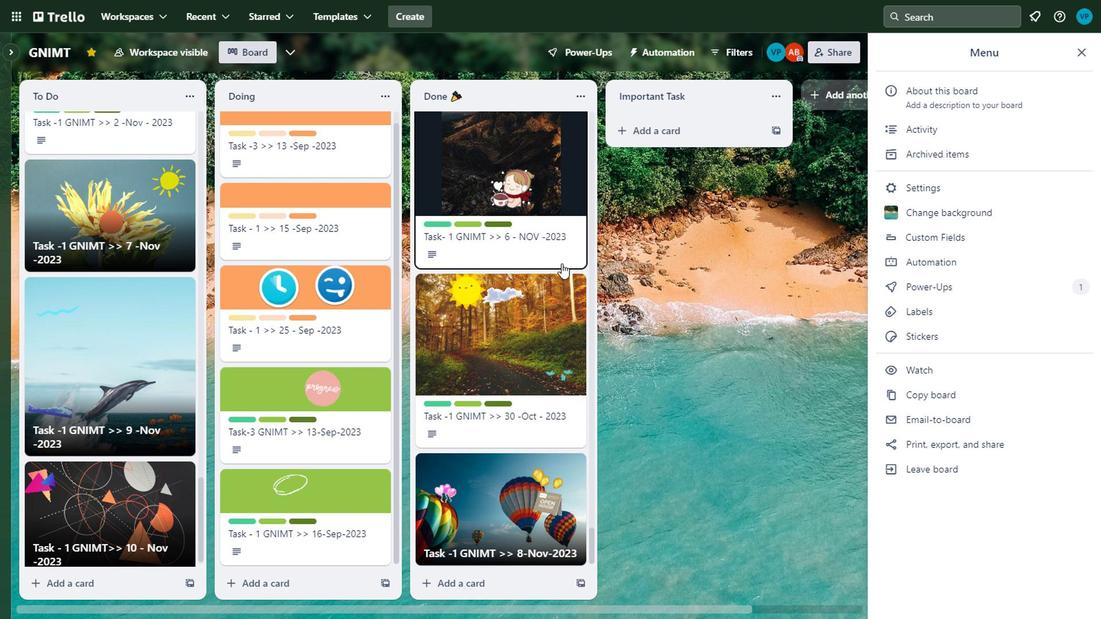
Action: Mouse moved to (956, 204)
Screenshot: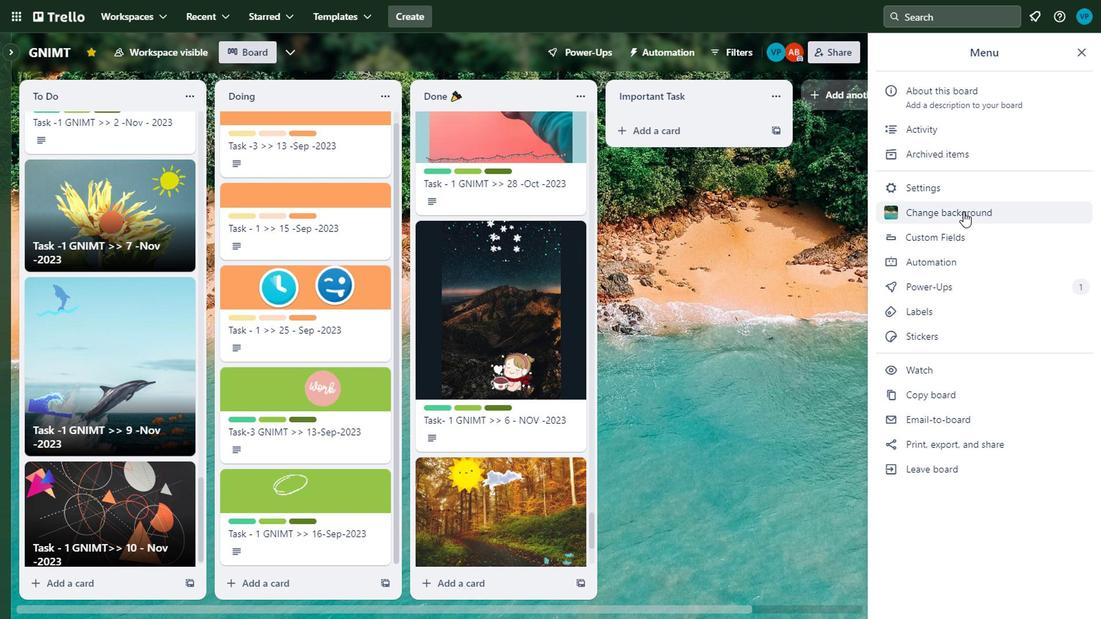 
Action: Mouse scrolled (956, 205) with delta (0, 0)
Screenshot: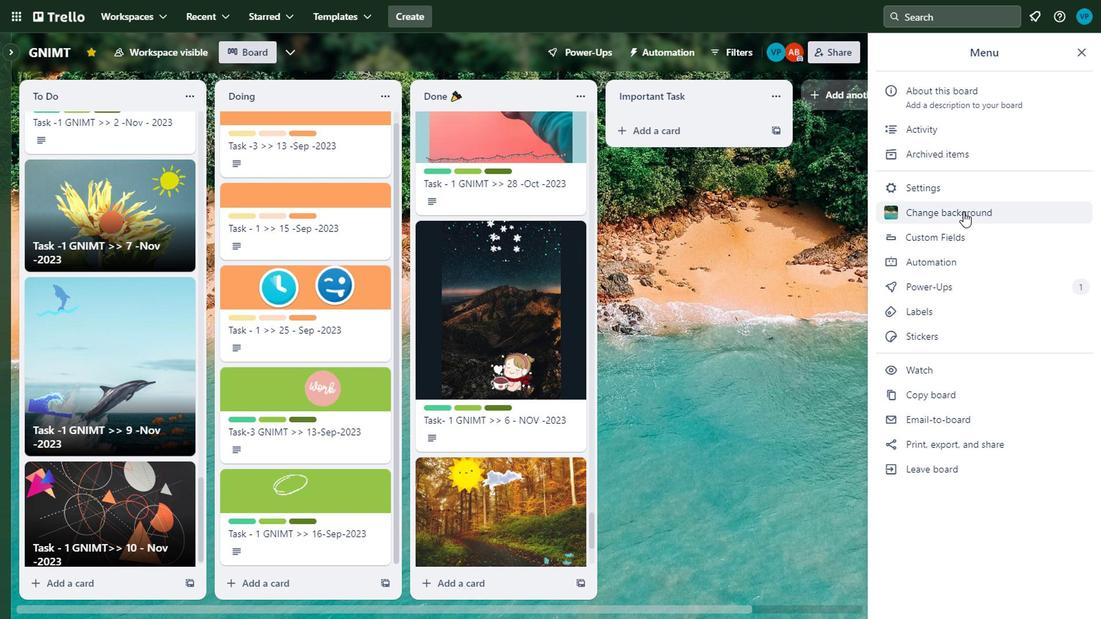 
Action: Mouse moved to (956, 204)
Screenshot: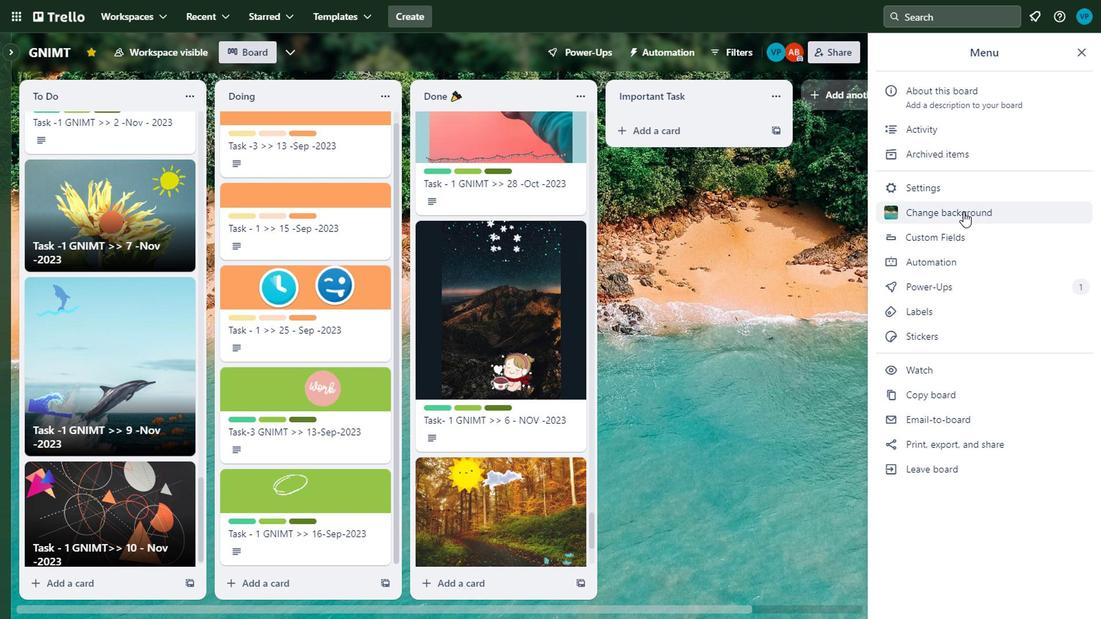 
Action: Mouse scrolled (956, 204) with delta (0, 0)
Screenshot: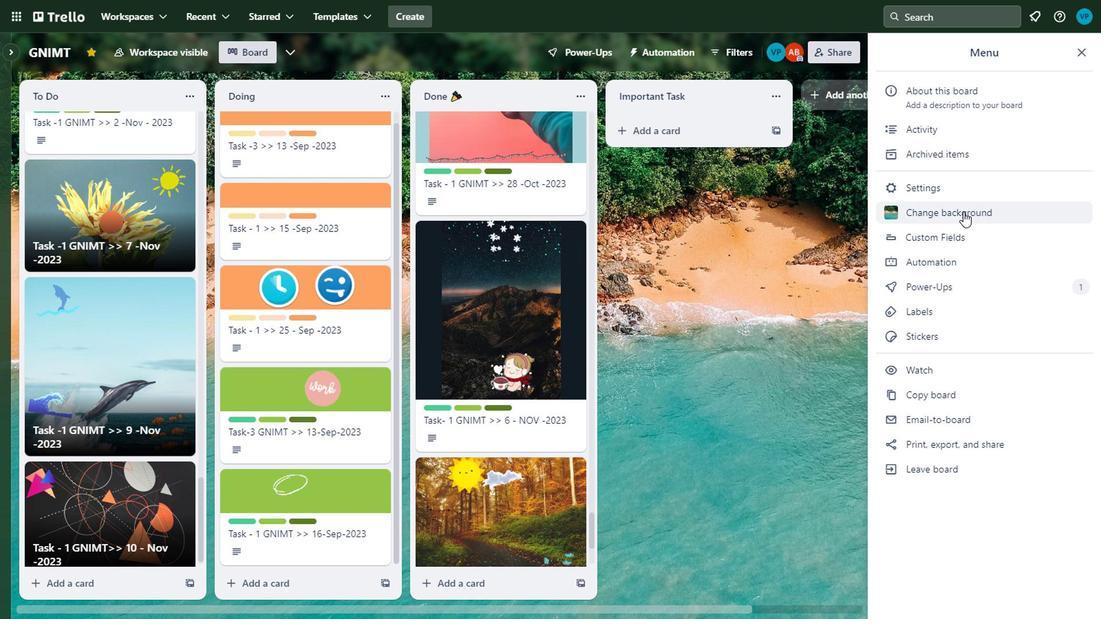 
Action: Mouse moved to (945, 123)
Screenshot: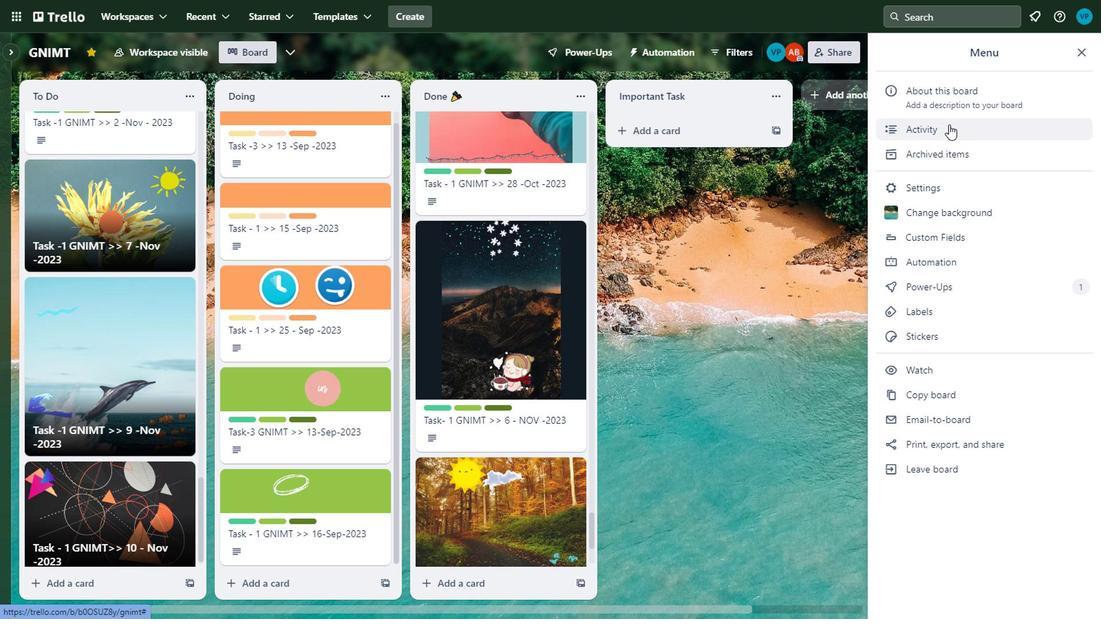 
Action: Mouse pressed left at (945, 123)
Screenshot: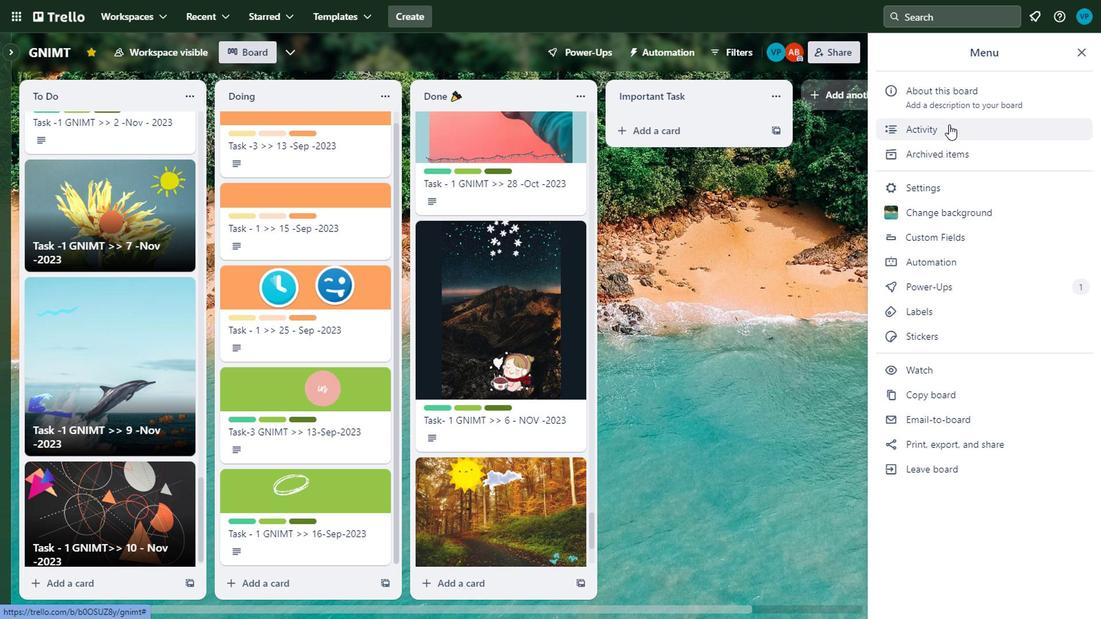 
Action: Mouse moved to (959, 353)
Screenshot: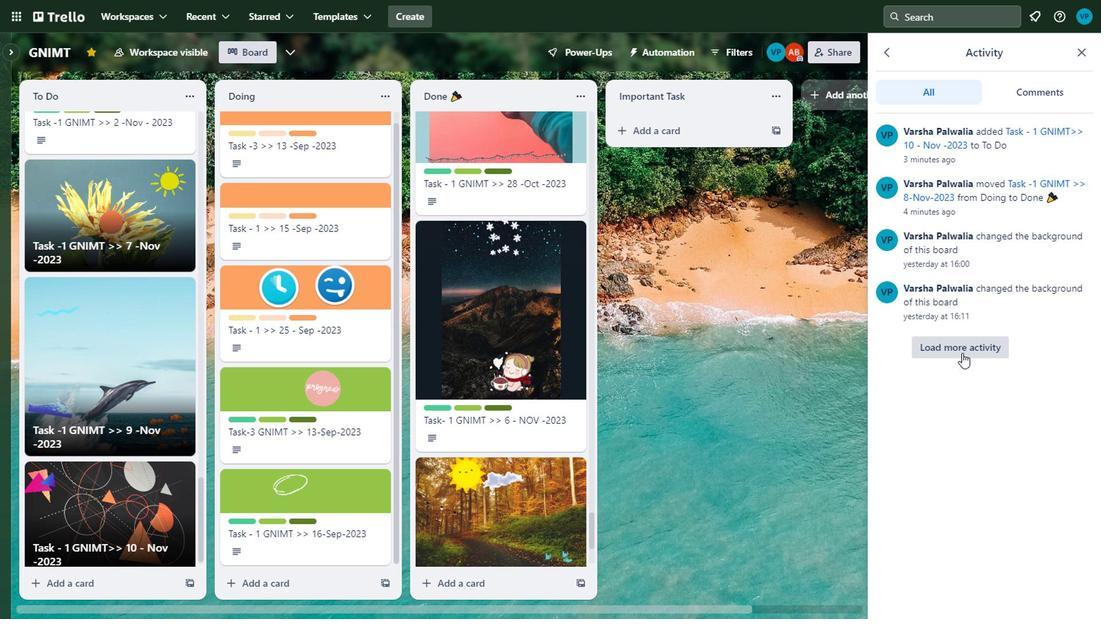 
Action: Mouse pressed left at (959, 353)
Screenshot: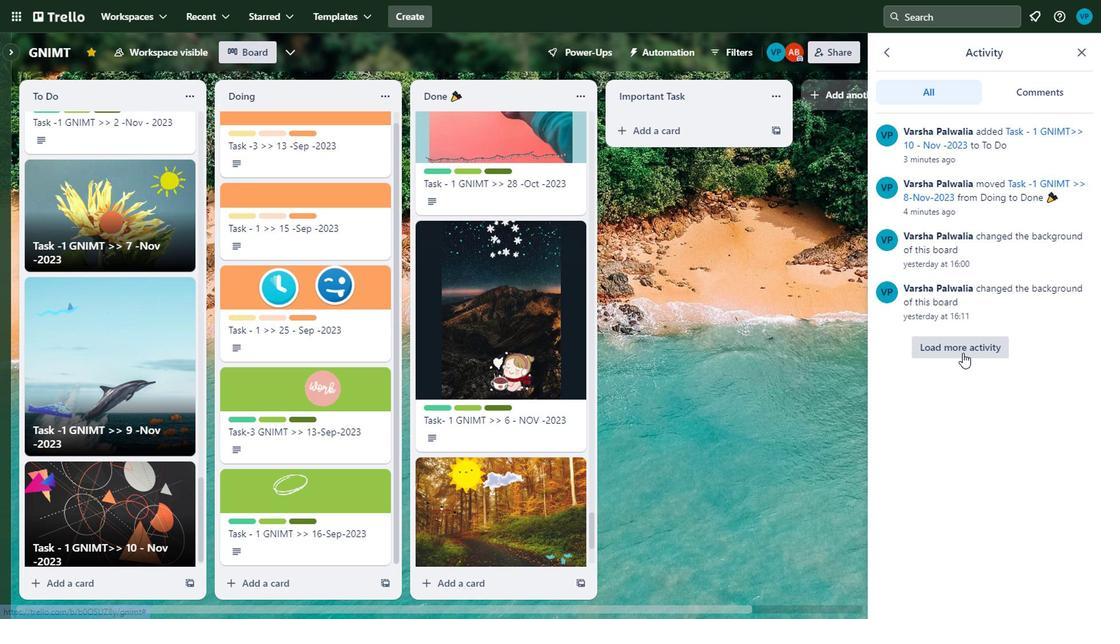
Action: Mouse moved to (960, 351)
Screenshot: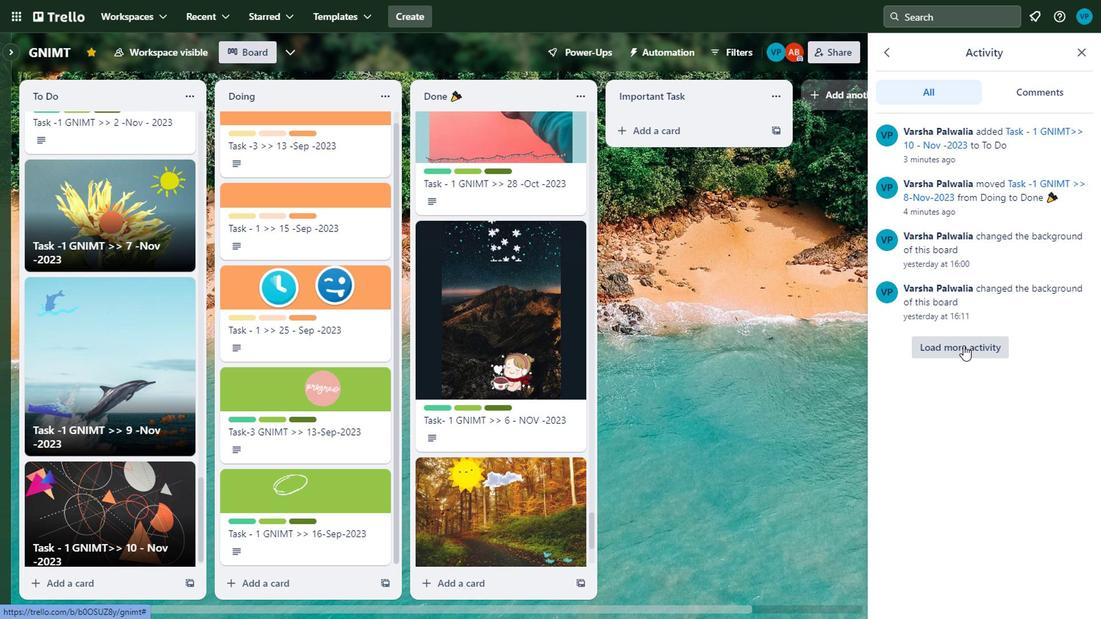 
Action: Mouse pressed left at (960, 351)
Screenshot: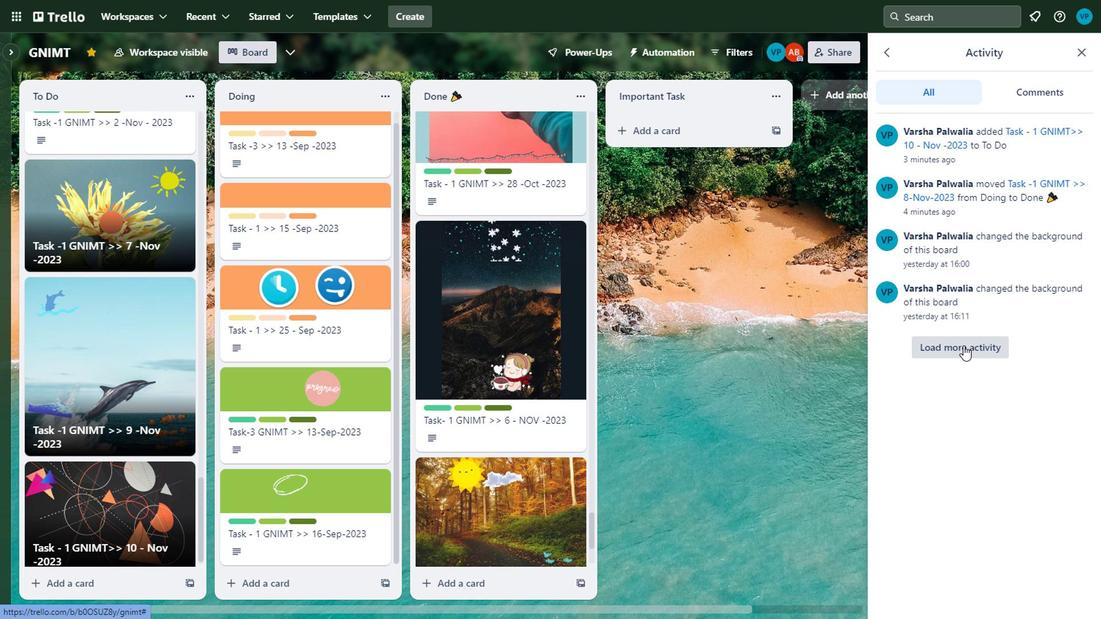 
Action: Mouse pressed left at (960, 351)
Screenshot: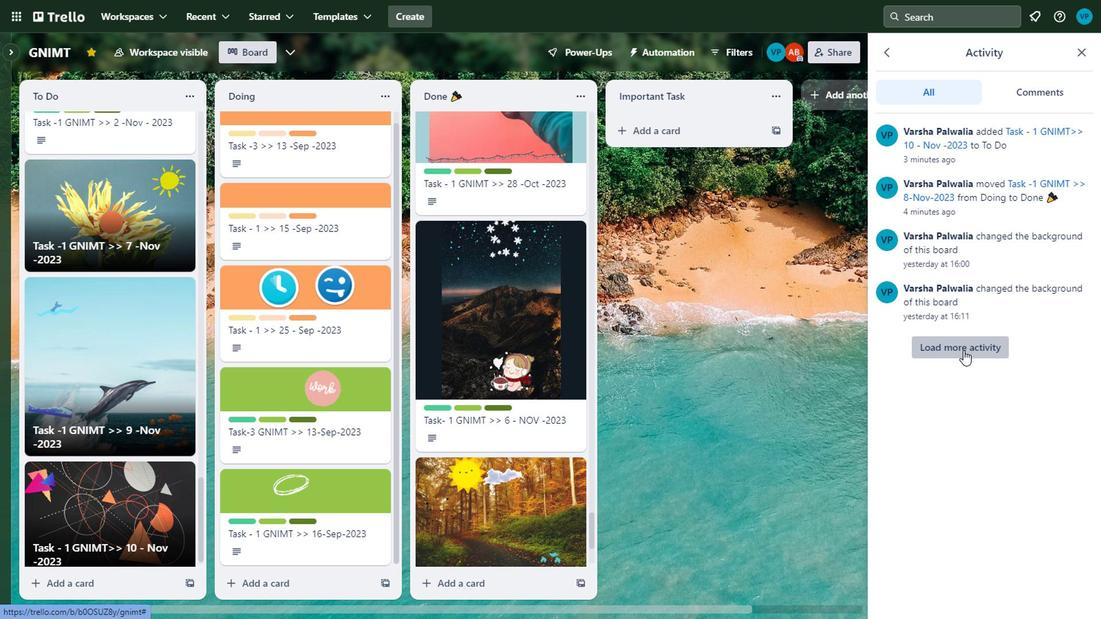 
Action: Mouse moved to (960, 350)
Screenshot: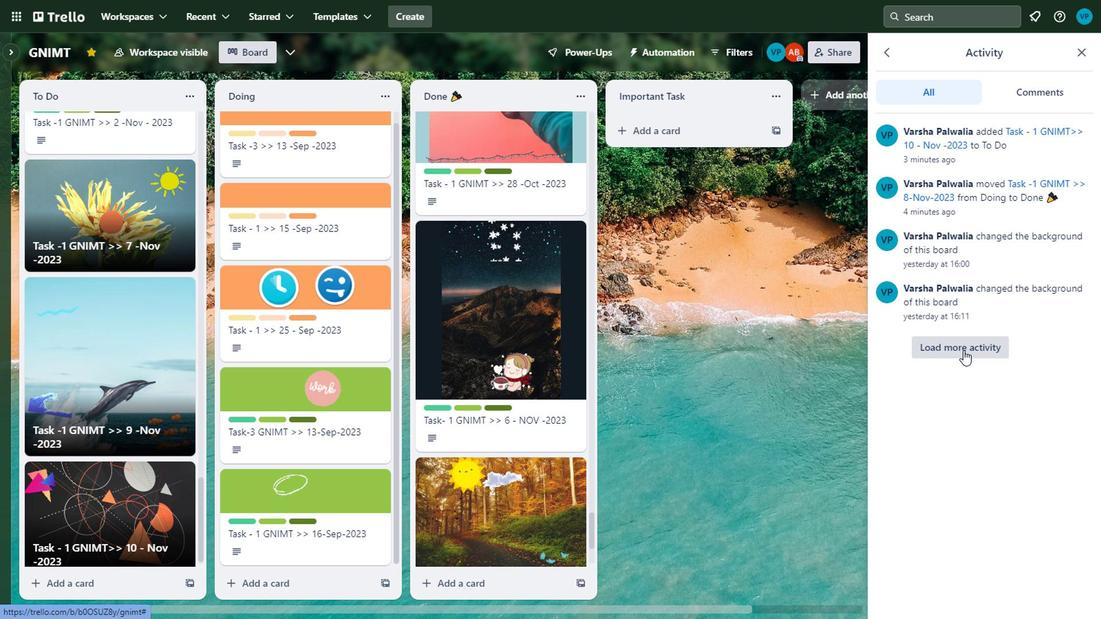 
Action: Mouse pressed left at (960, 350)
Screenshot: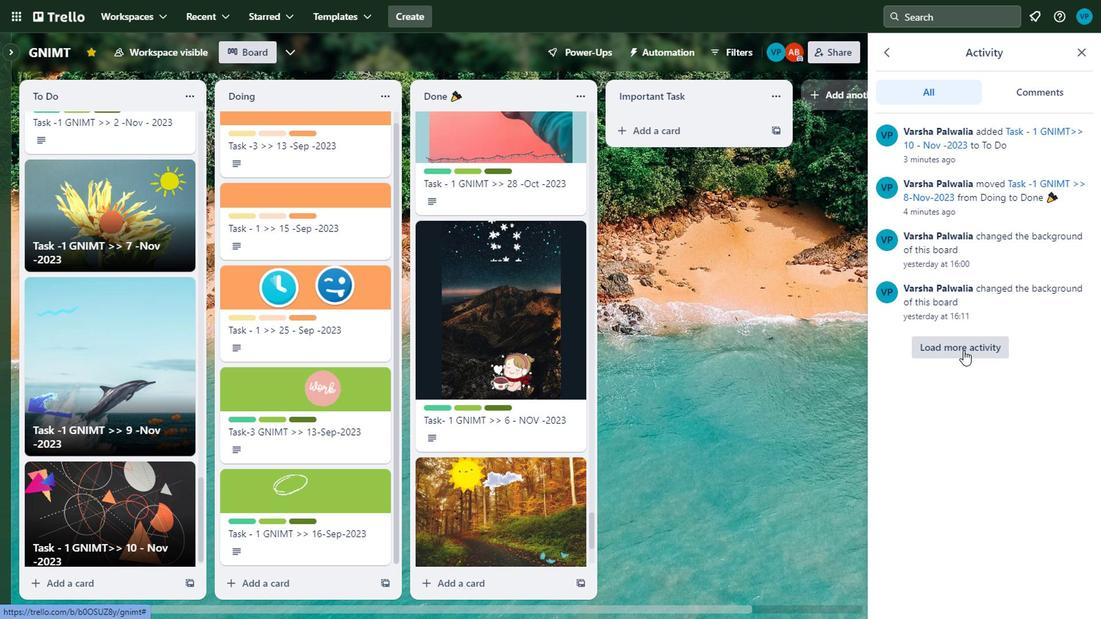 
Action: Mouse moved to (960, 346)
Screenshot: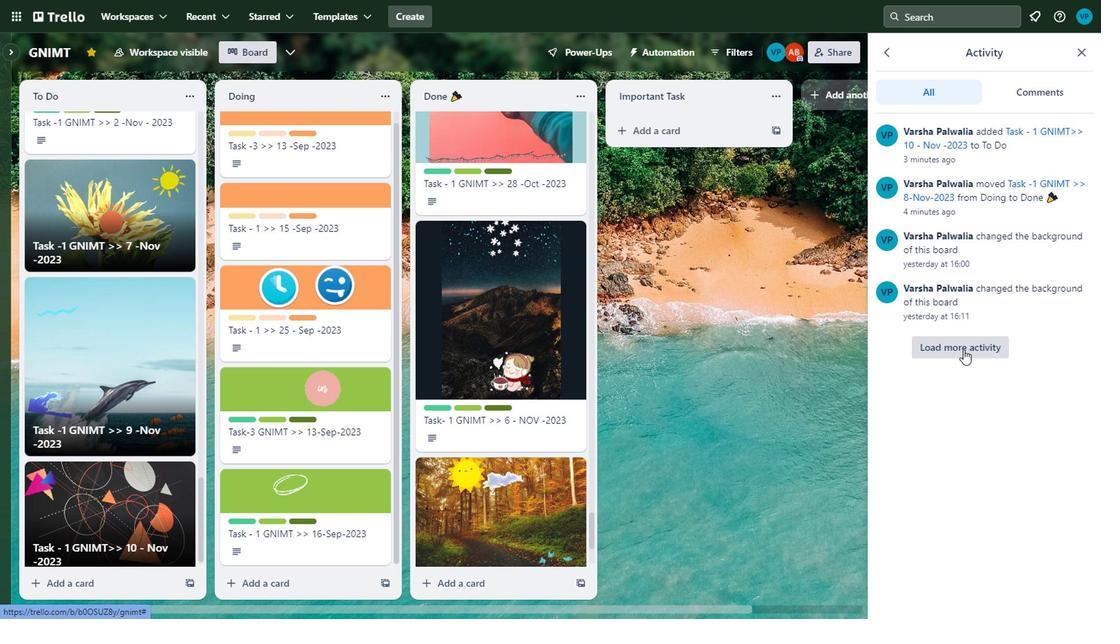 
Action: Mouse pressed left at (960, 346)
Screenshot: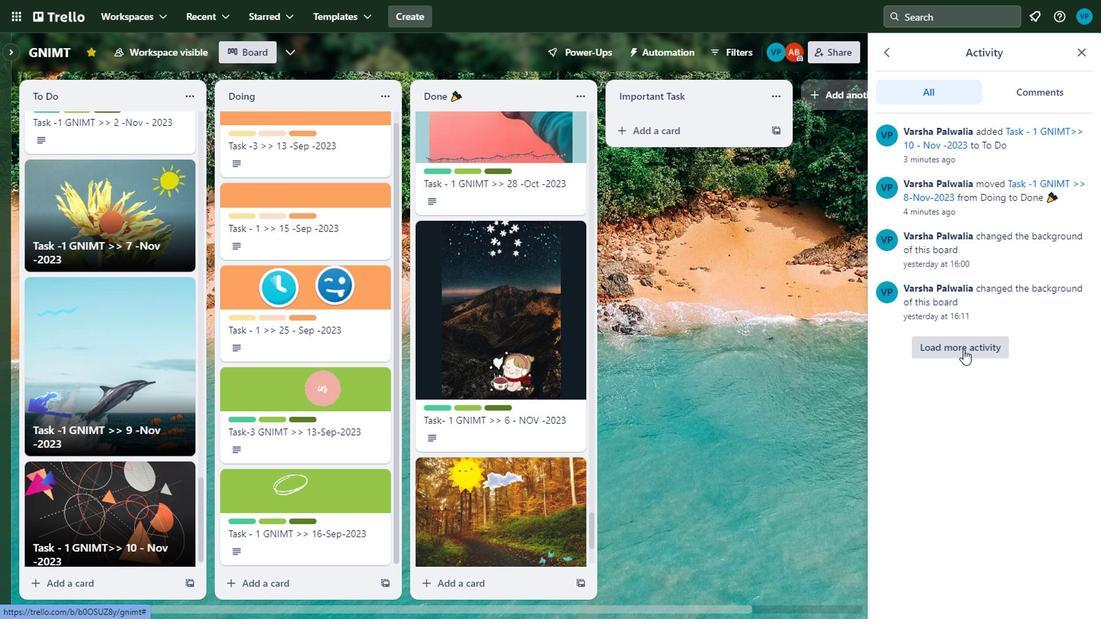 
Action: Mouse moved to (960, 345)
Screenshot: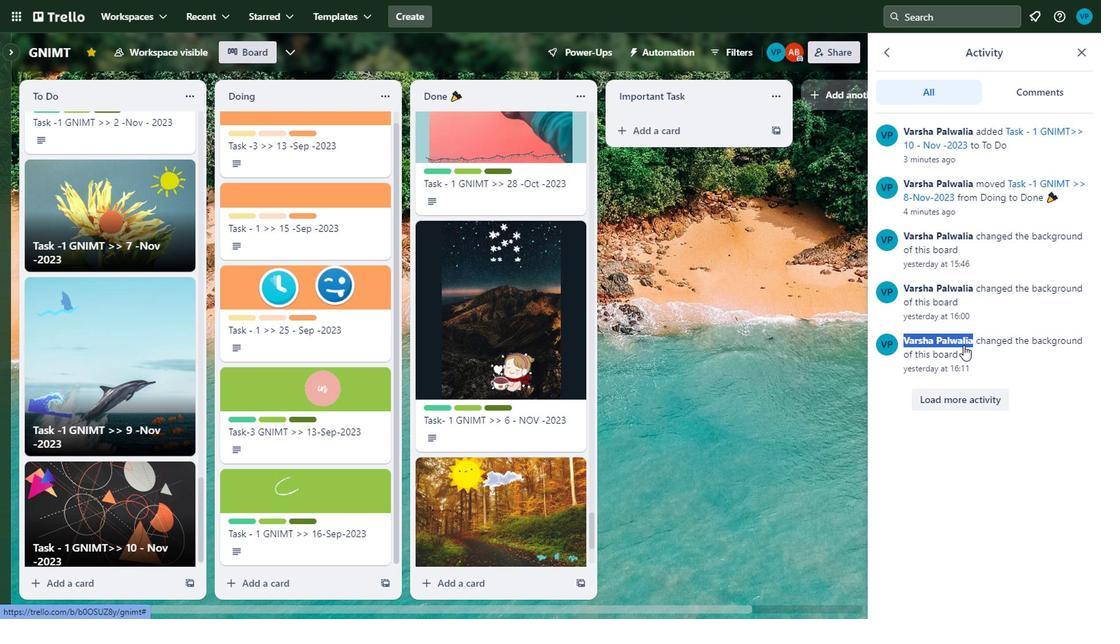 
Action: Mouse pressed left at (960, 345)
Screenshot: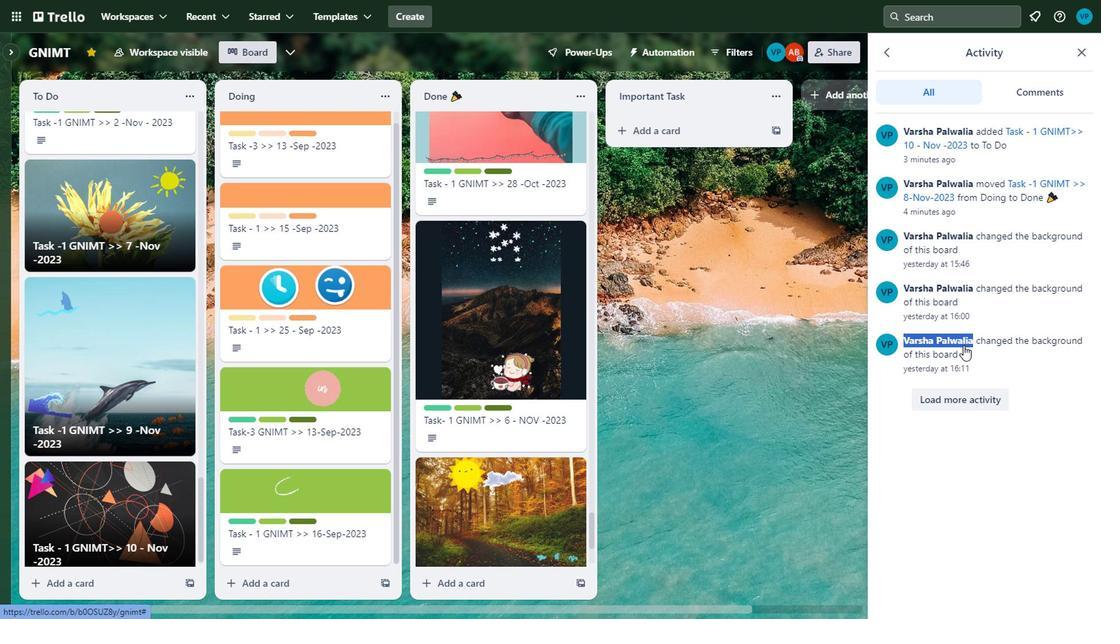 
Action: Mouse moved to (962, 411)
Screenshot: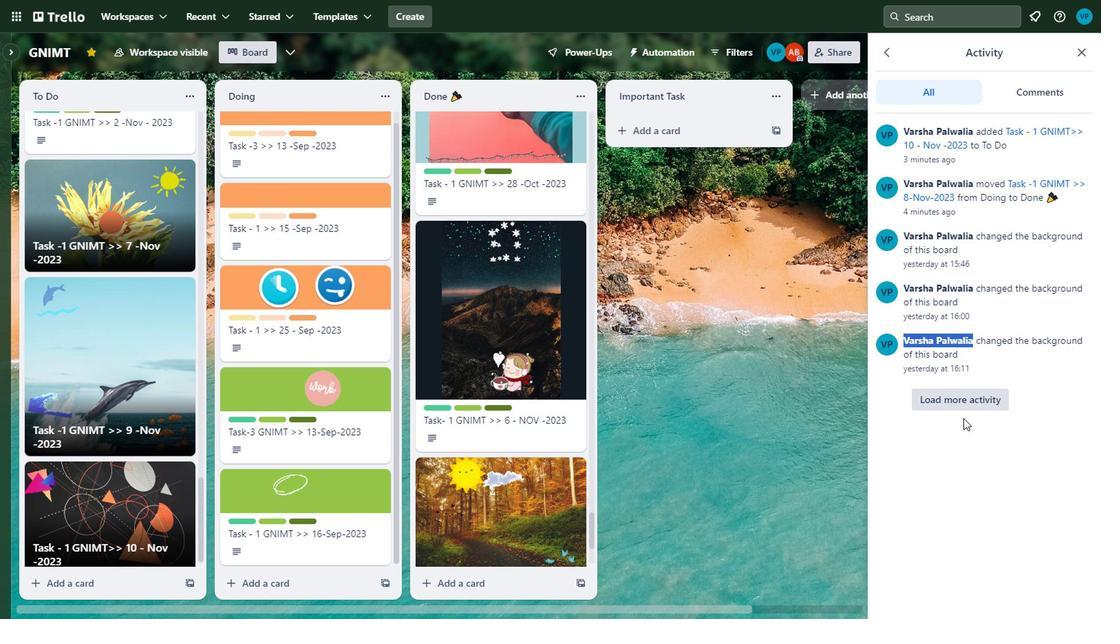 
Action: Mouse pressed left at (962, 411)
Screenshot: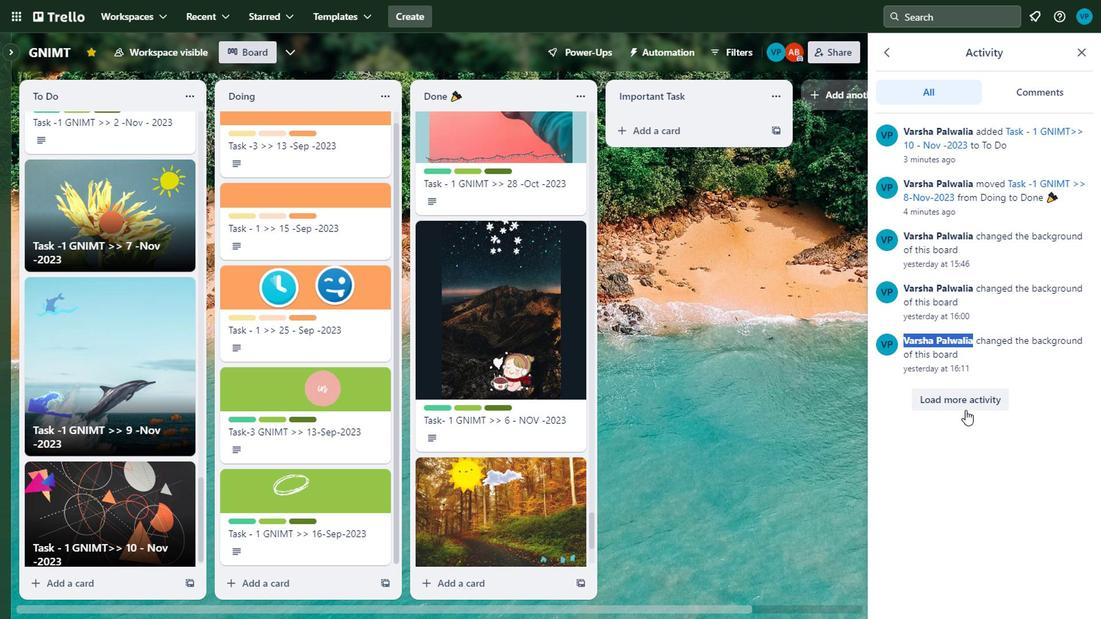 
Action: Mouse pressed left at (962, 411)
Screenshot: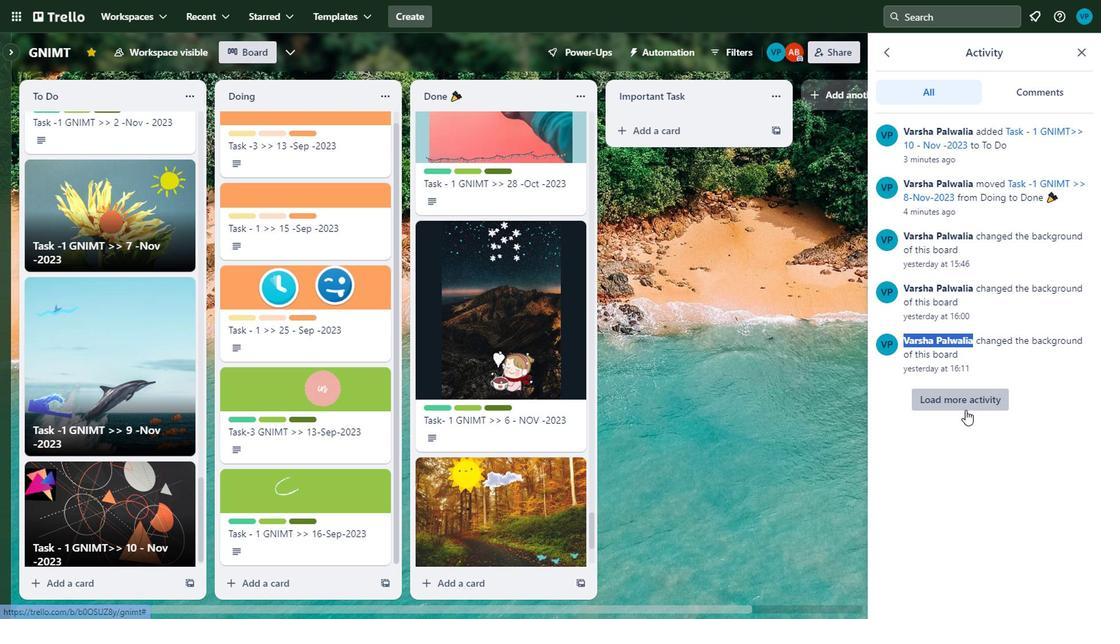 
Action: Mouse pressed left at (962, 411)
Screenshot: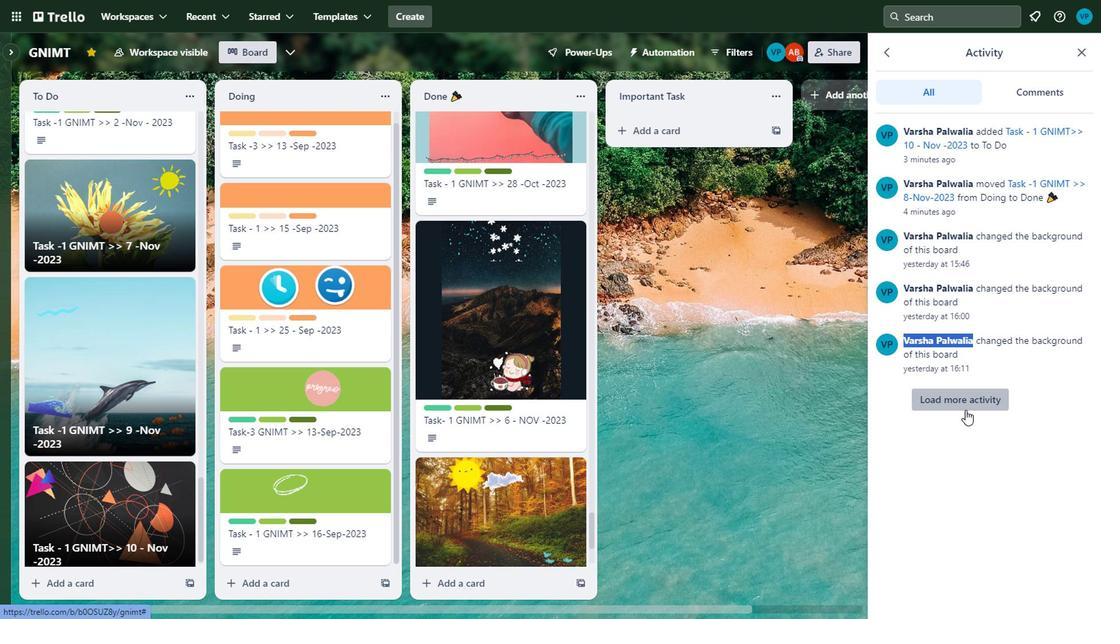 
Action: Mouse moved to (962, 409)
Screenshot: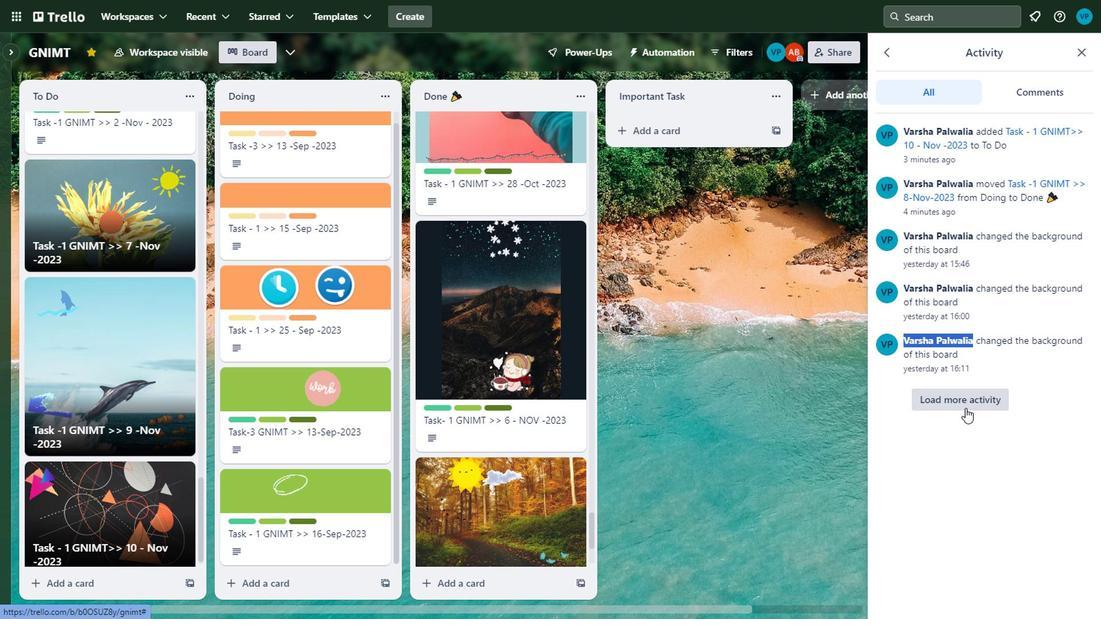 
Action: Mouse pressed left at (962, 409)
Screenshot: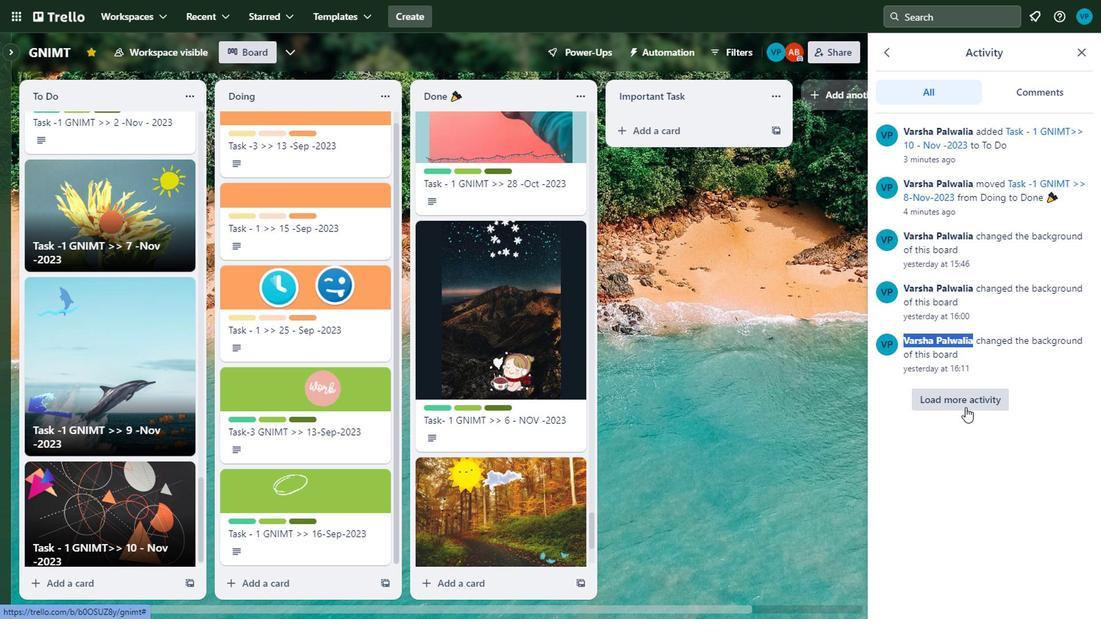 
Action: Mouse pressed left at (962, 409)
Screenshot: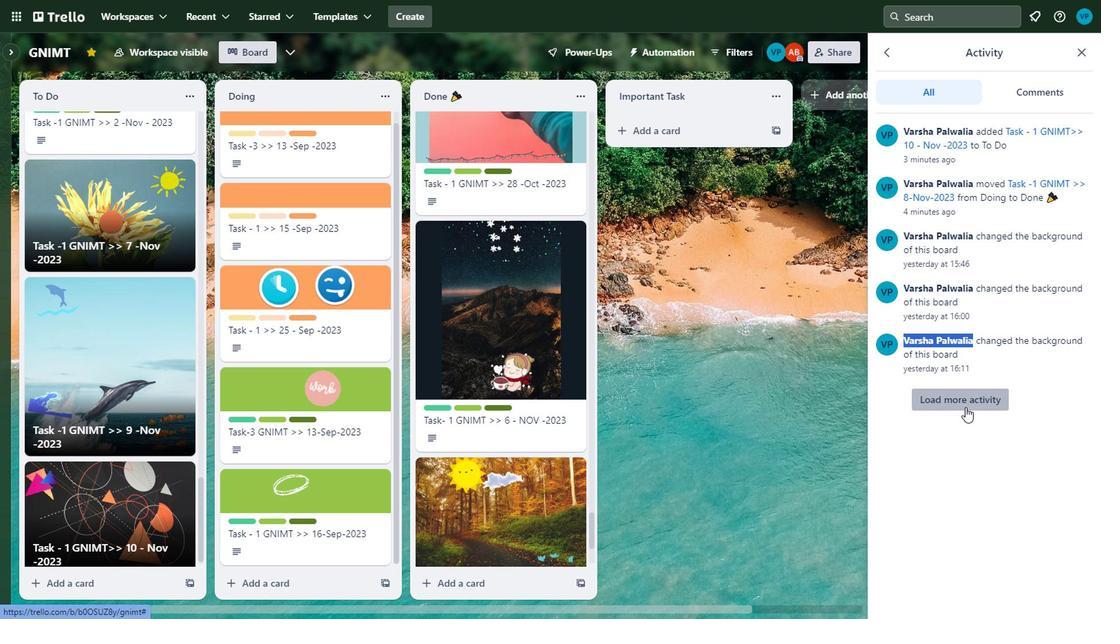 
Action: Mouse pressed left at (962, 409)
Screenshot: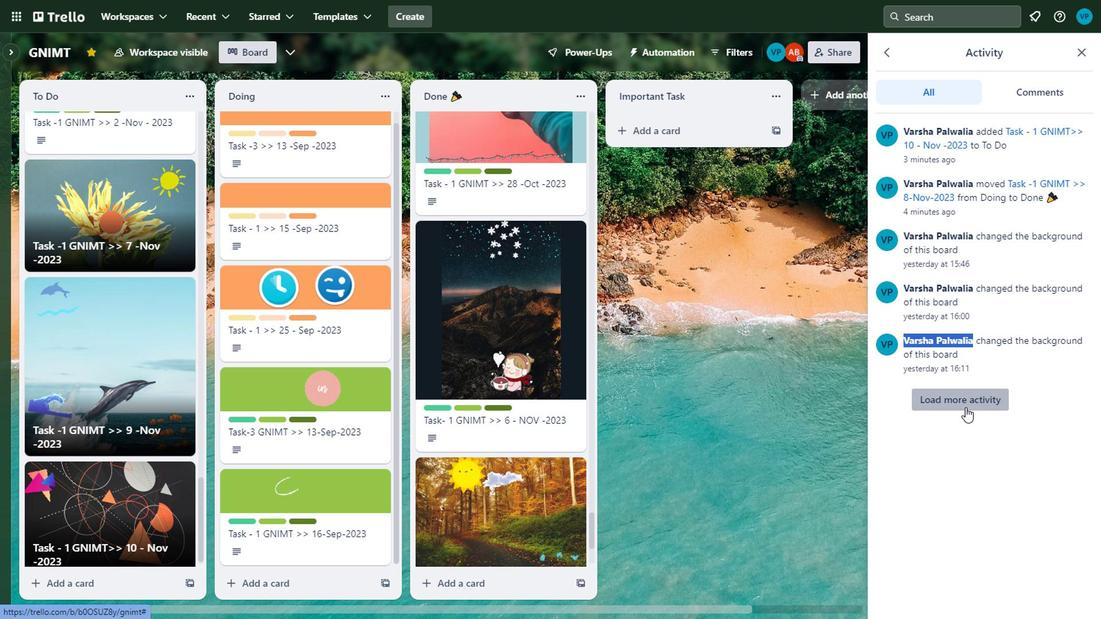 
Action: Mouse moved to (962, 404)
Screenshot: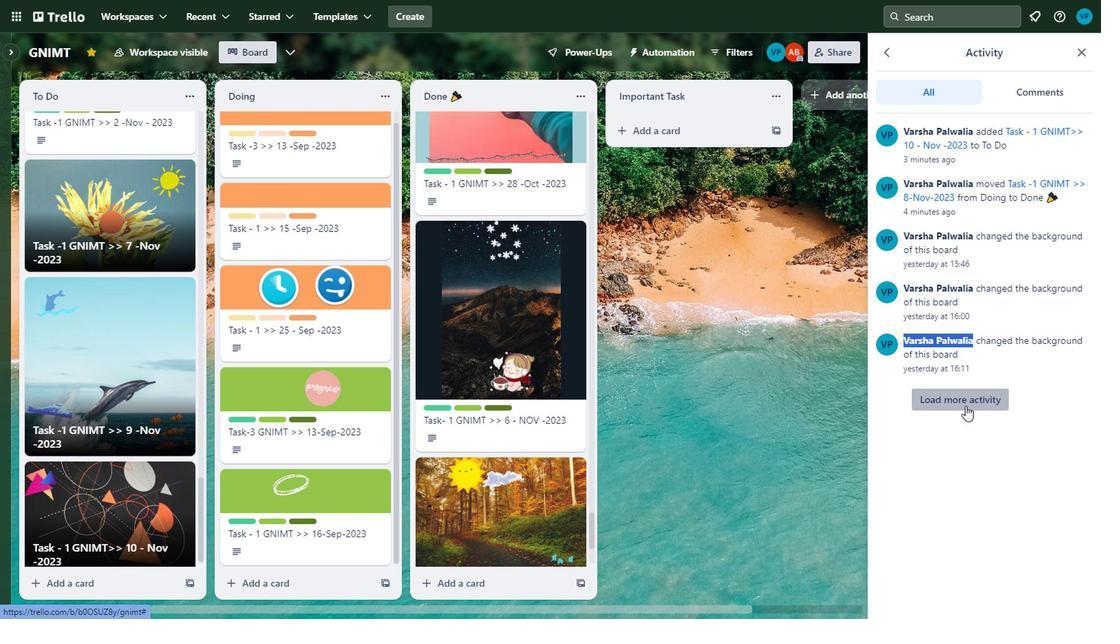 
Action: Mouse pressed left at (962, 404)
Screenshot: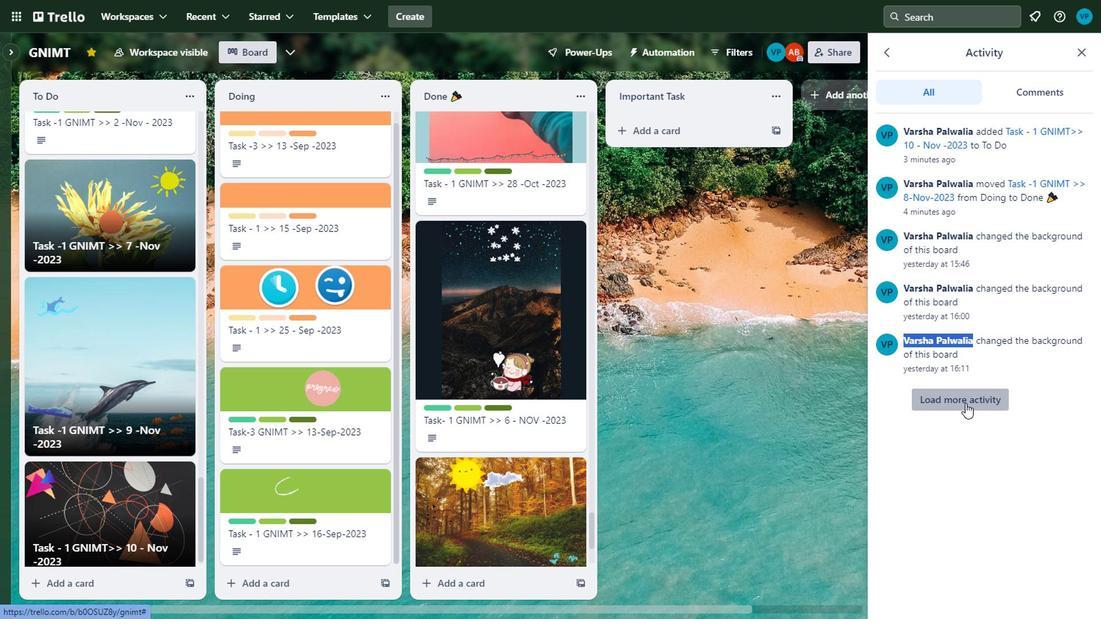 
Action: Mouse moved to (962, 404)
Screenshot: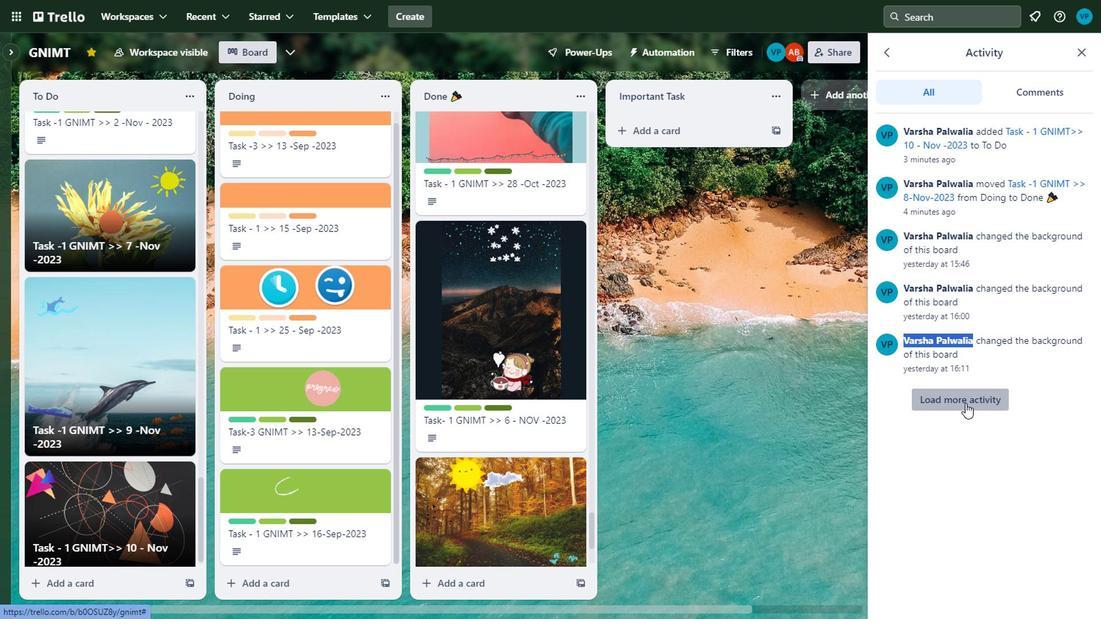 
Action: Mouse pressed left at (962, 404)
Screenshot: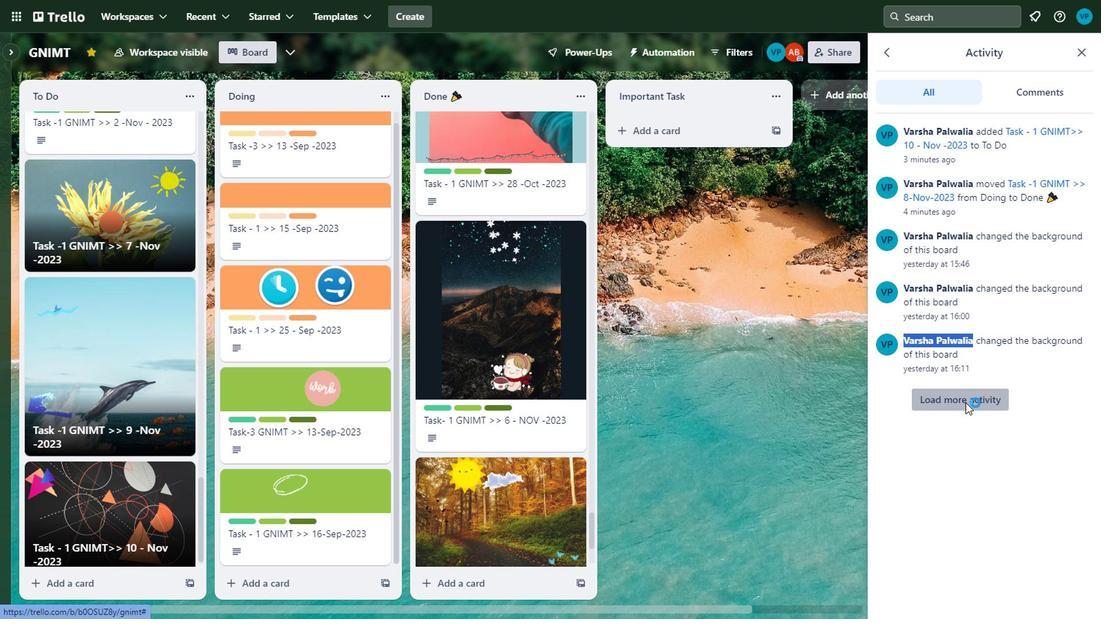 
Action: Mouse pressed left at (962, 404)
Screenshot: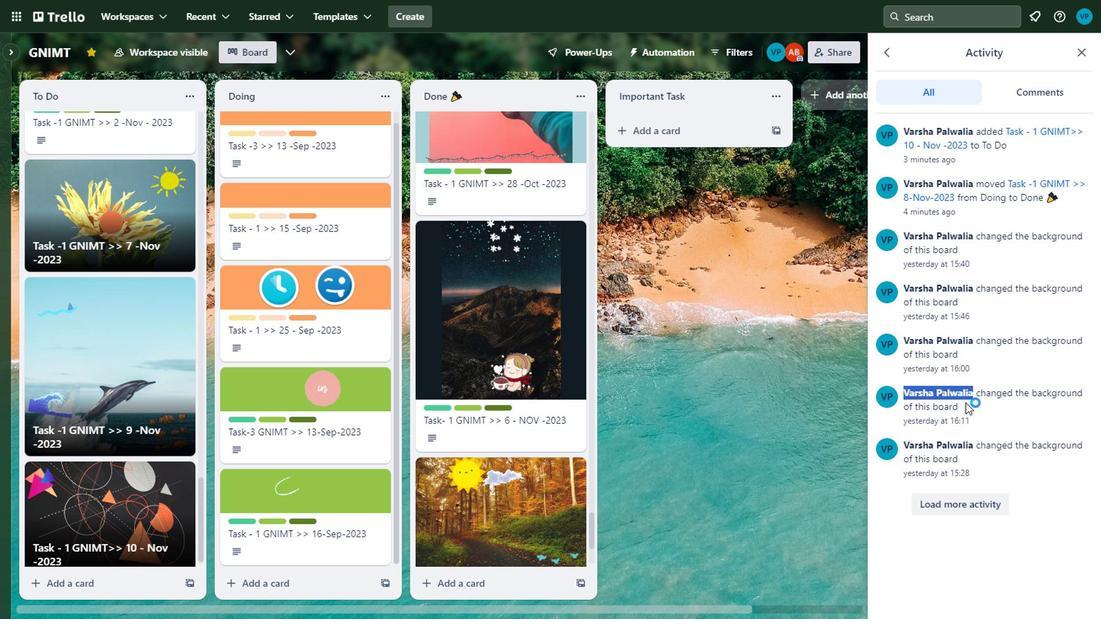 
Action: Mouse moved to (970, 503)
Screenshot: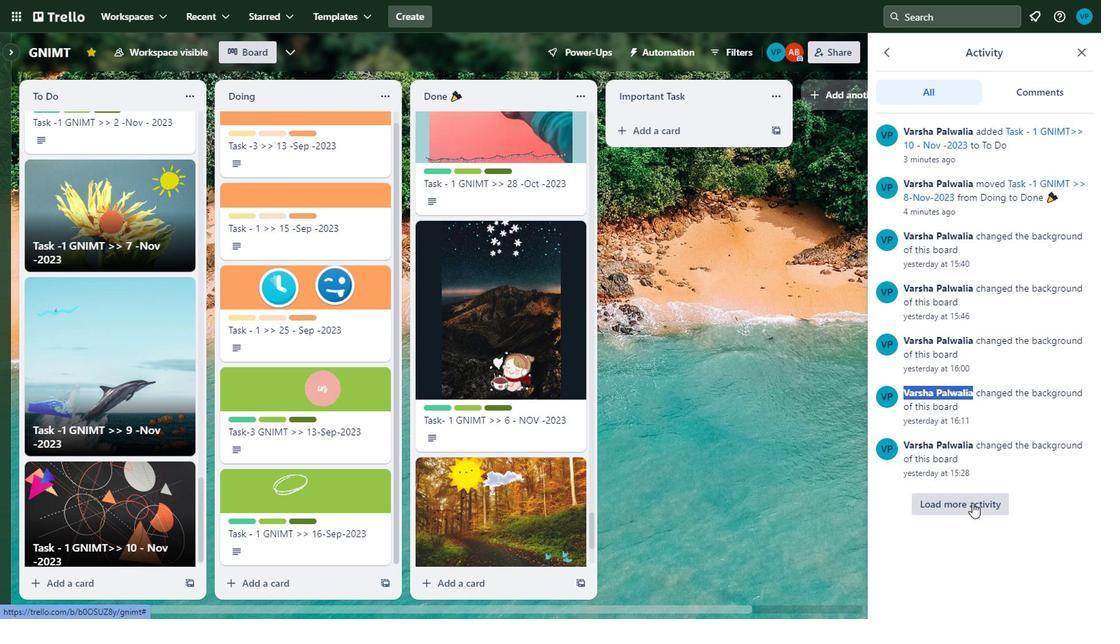 
Action: Mouse pressed left at (970, 503)
Screenshot: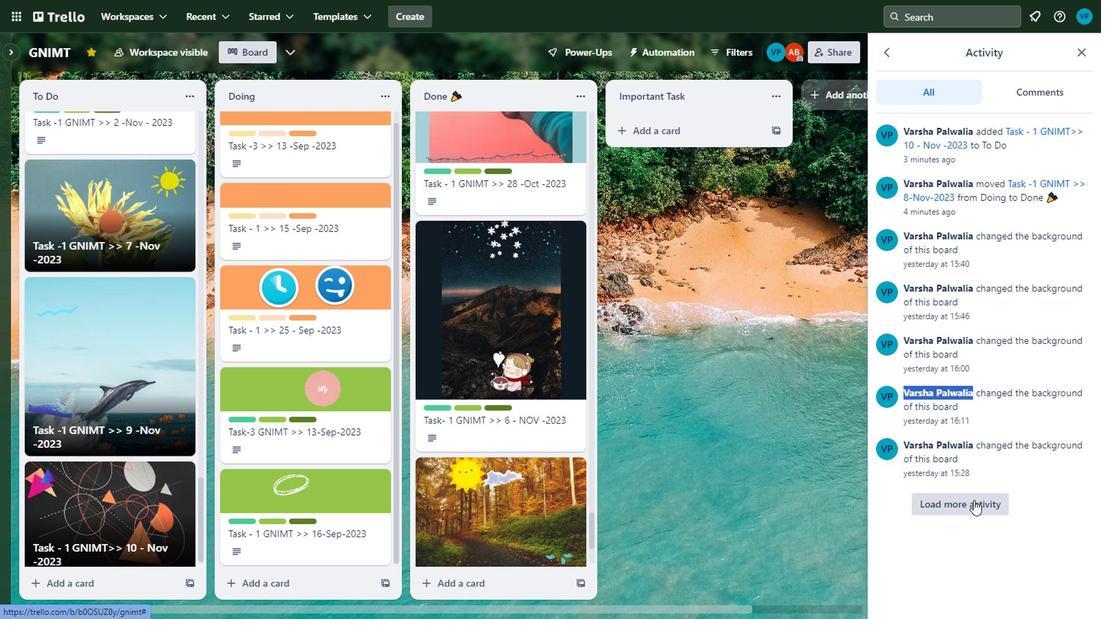 
Action: Mouse pressed left at (970, 503)
Screenshot: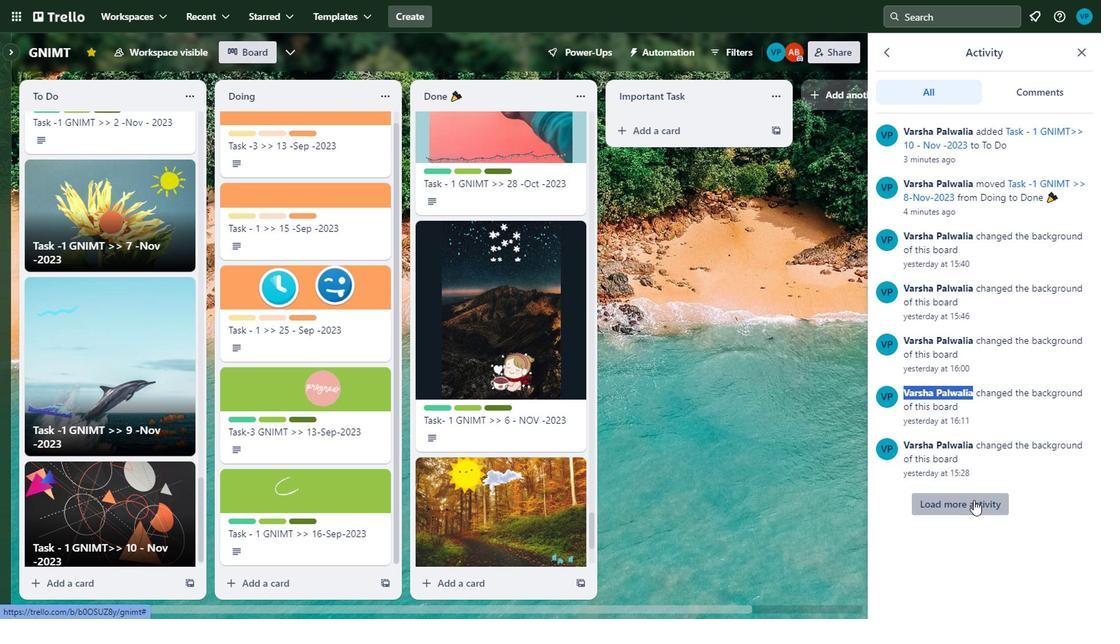 
Action: Mouse pressed left at (970, 503)
Screenshot: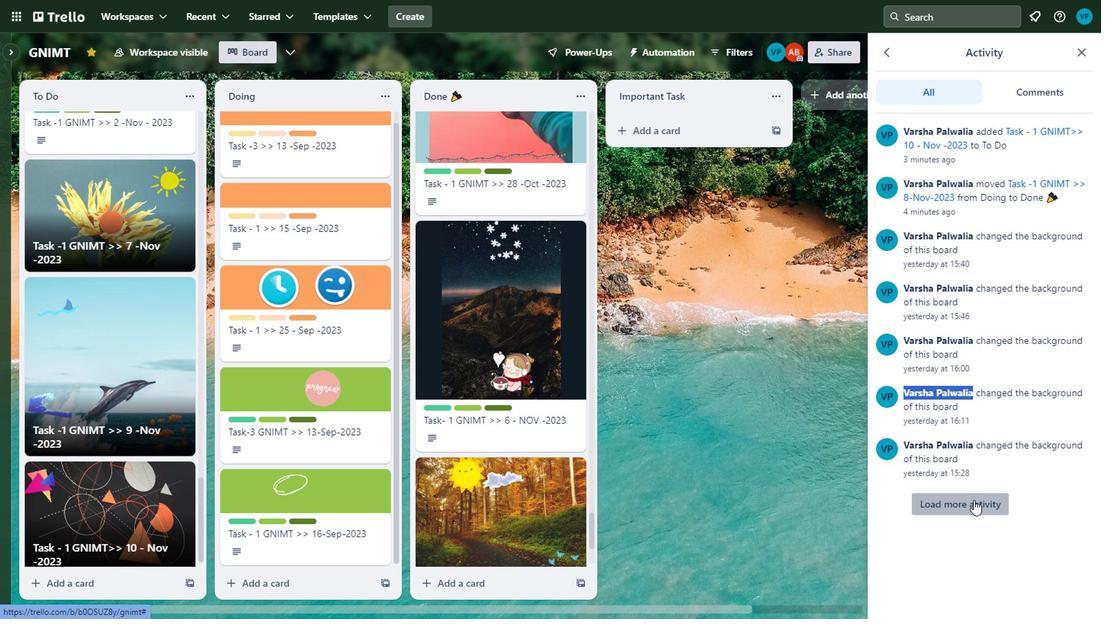 
Action: Mouse moved to (957, 560)
Screenshot: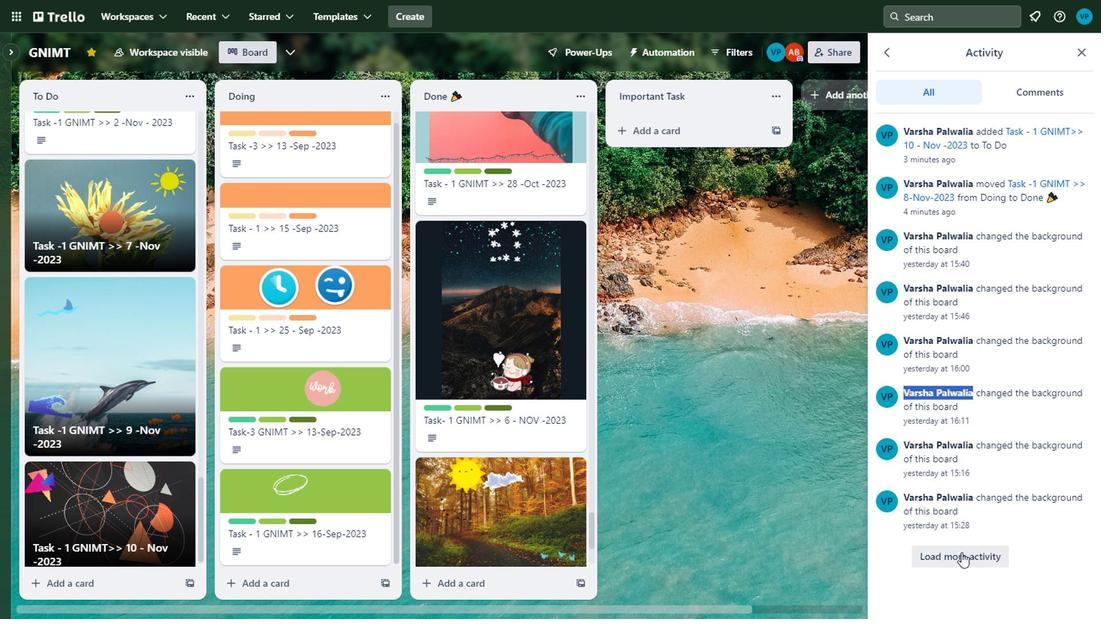 
Action: Mouse pressed left at (957, 560)
Screenshot: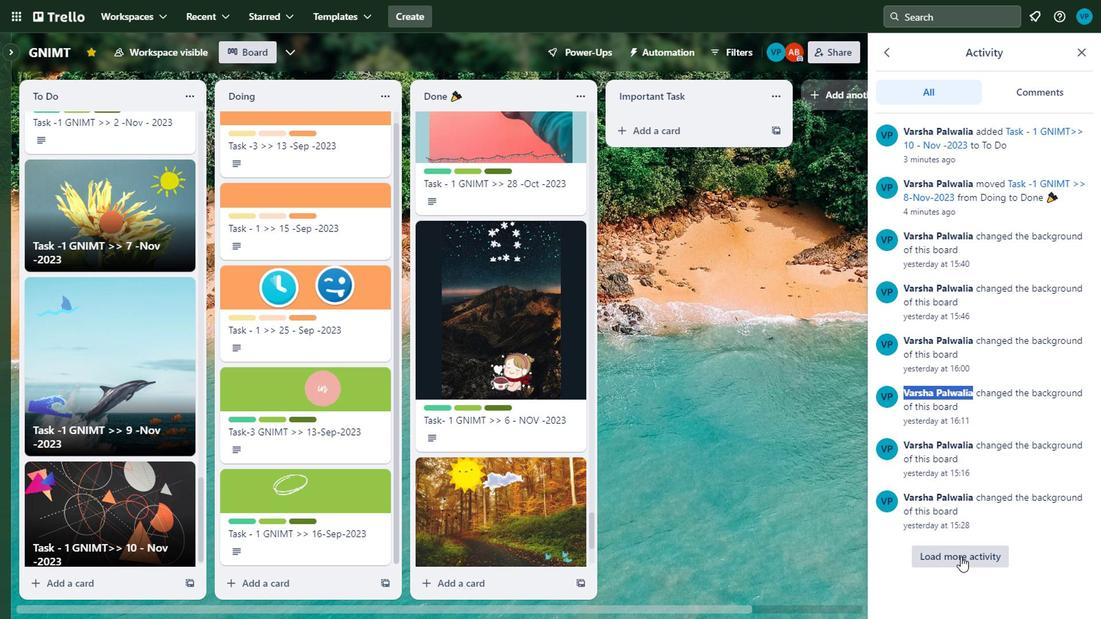 
Action: Mouse pressed left at (957, 560)
Screenshot: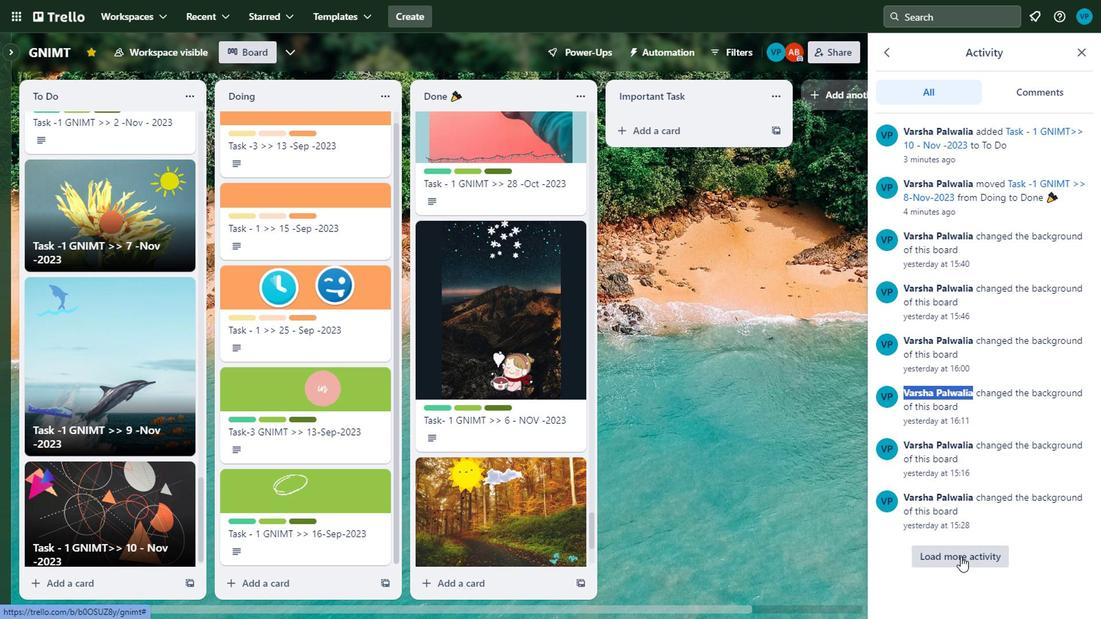
Action: Mouse pressed left at (957, 560)
Screenshot: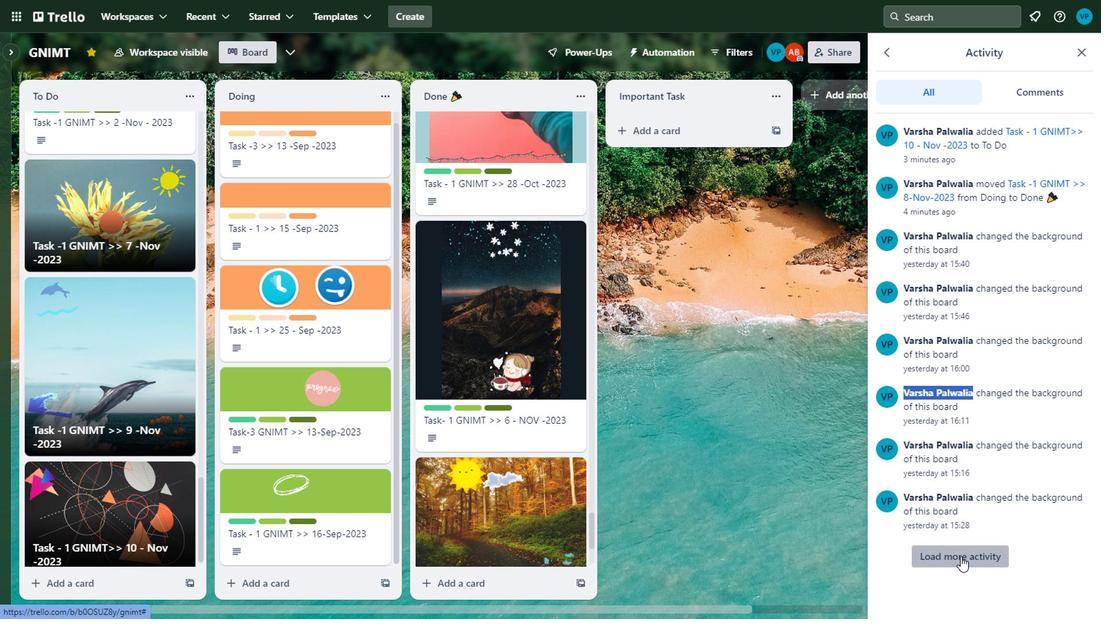 
Action: Mouse pressed left at (957, 560)
Screenshot: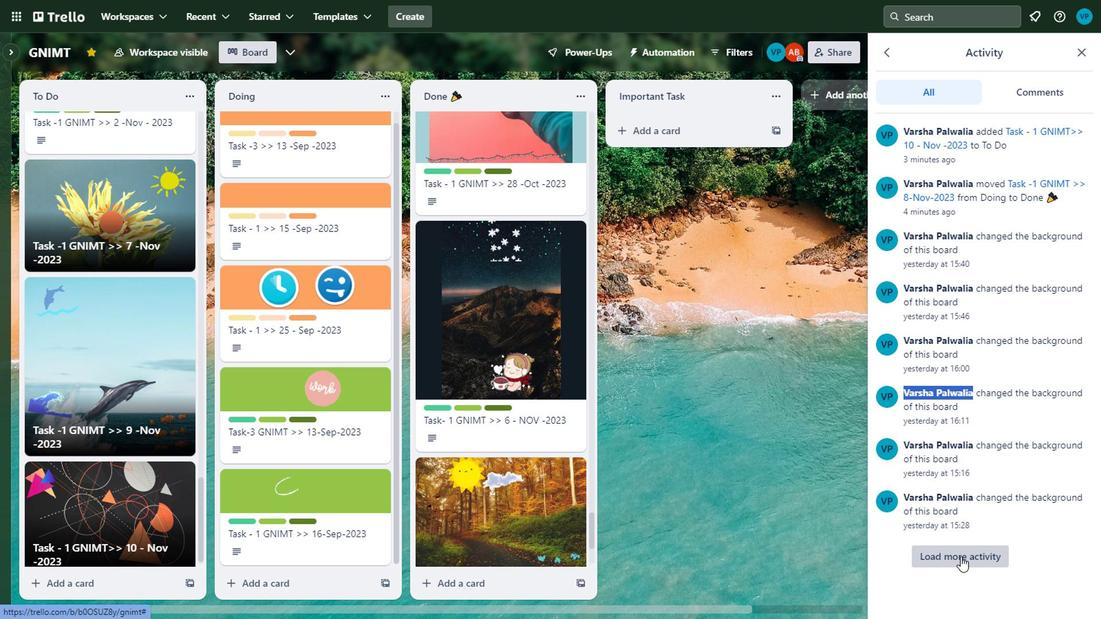 
Action: Mouse moved to (956, 580)
Screenshot: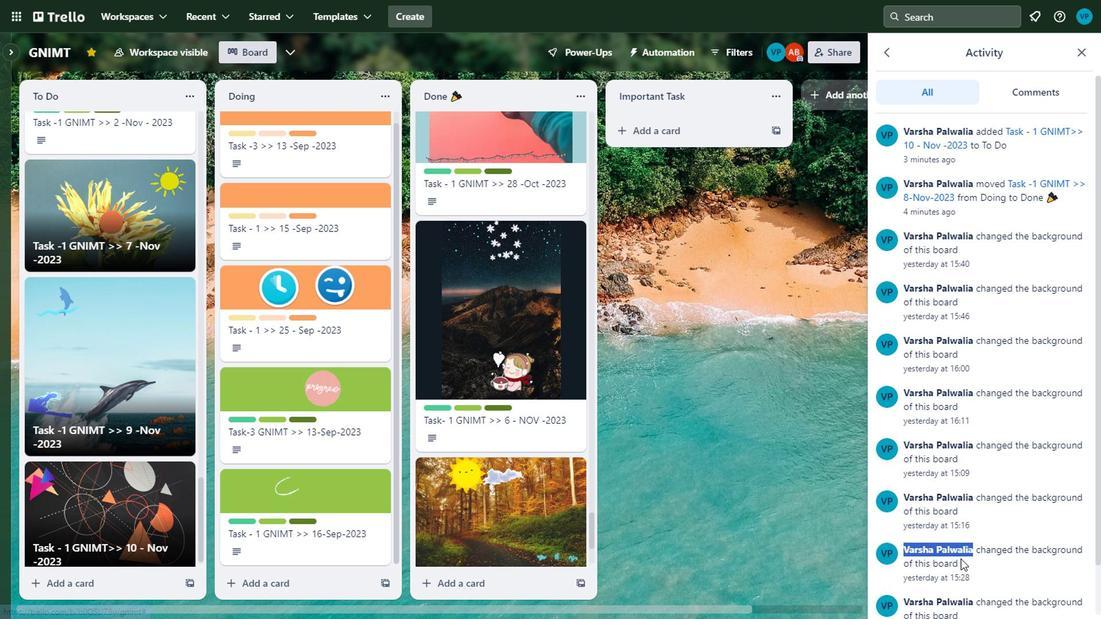 
Action: Mouse scrolled (956, 579) with delta (0, -1)
Screenshot: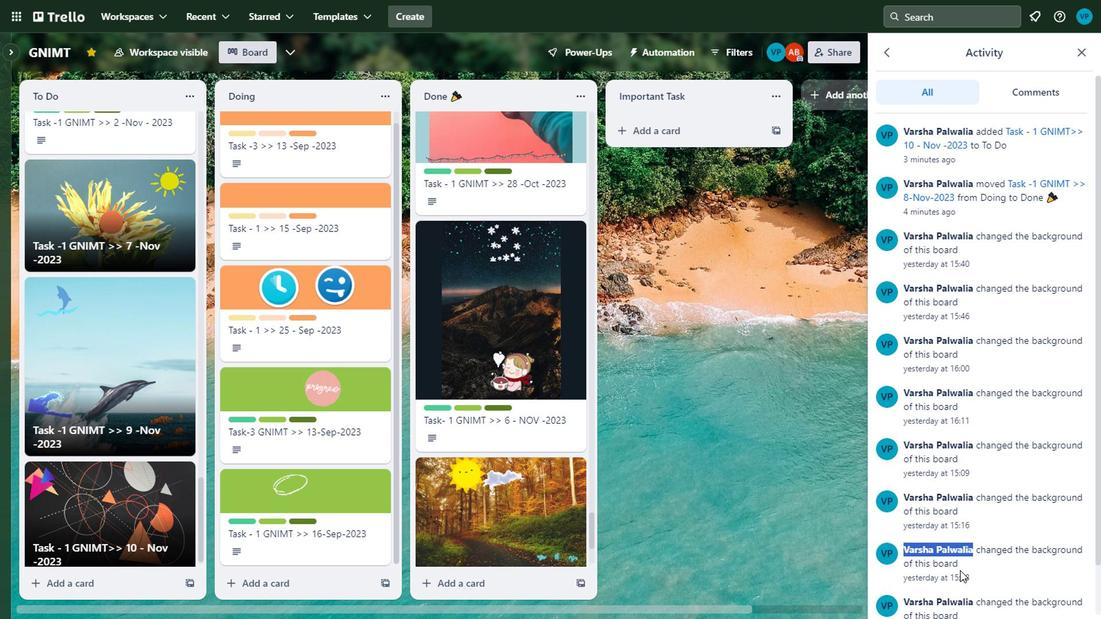 
Action: Mouse scrolled (956, 579) with delta (0, -1)
Screenshot: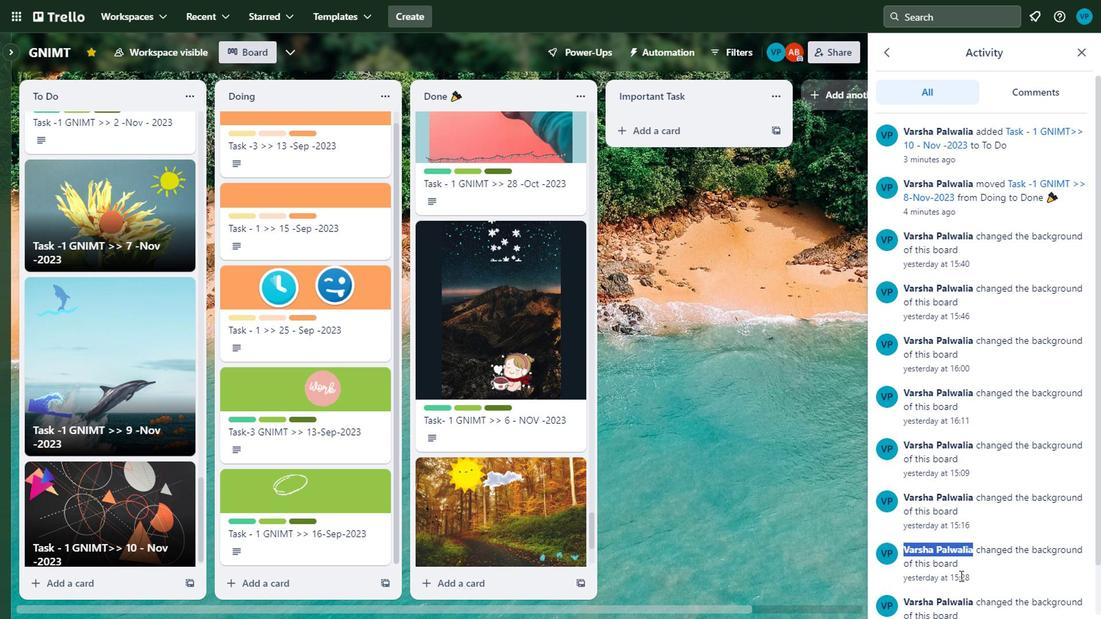 
Action: Mouse scrolled (956, 579) with delta (0, -1)
Screenshot: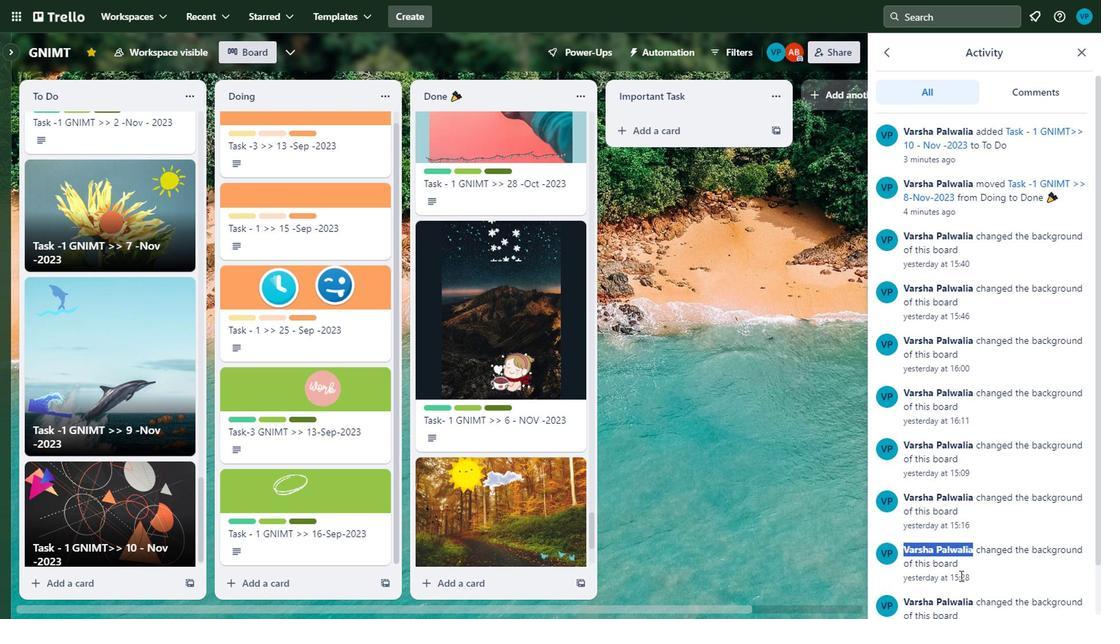 
Action: Mouse moved to (955, 606)
Screenshot: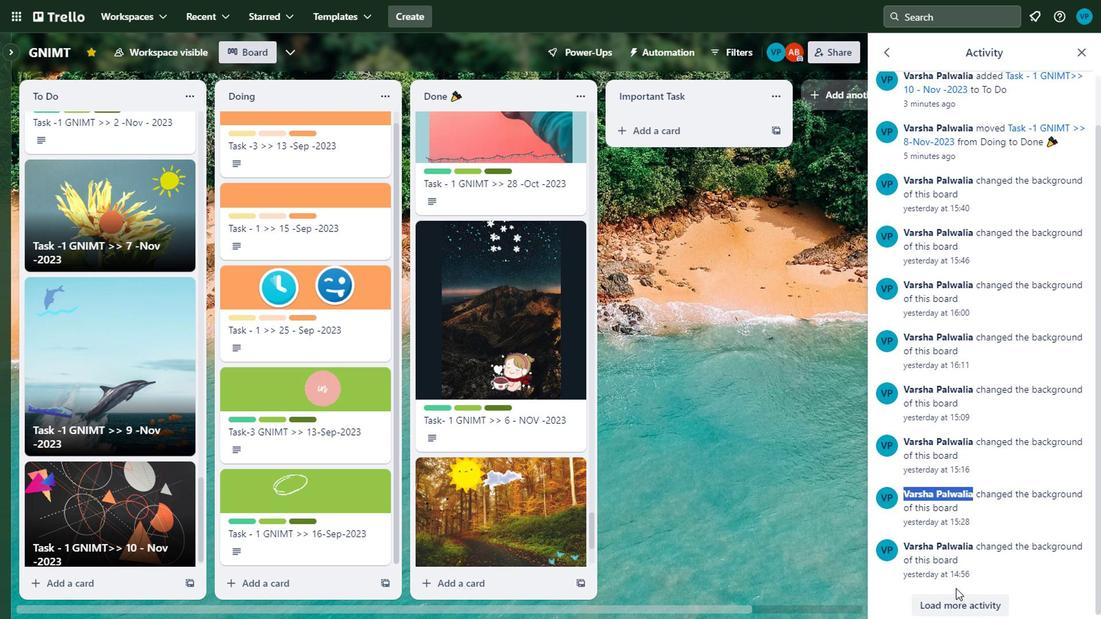 
Action: Mouse pressed left at (955, 606)
Screenshot: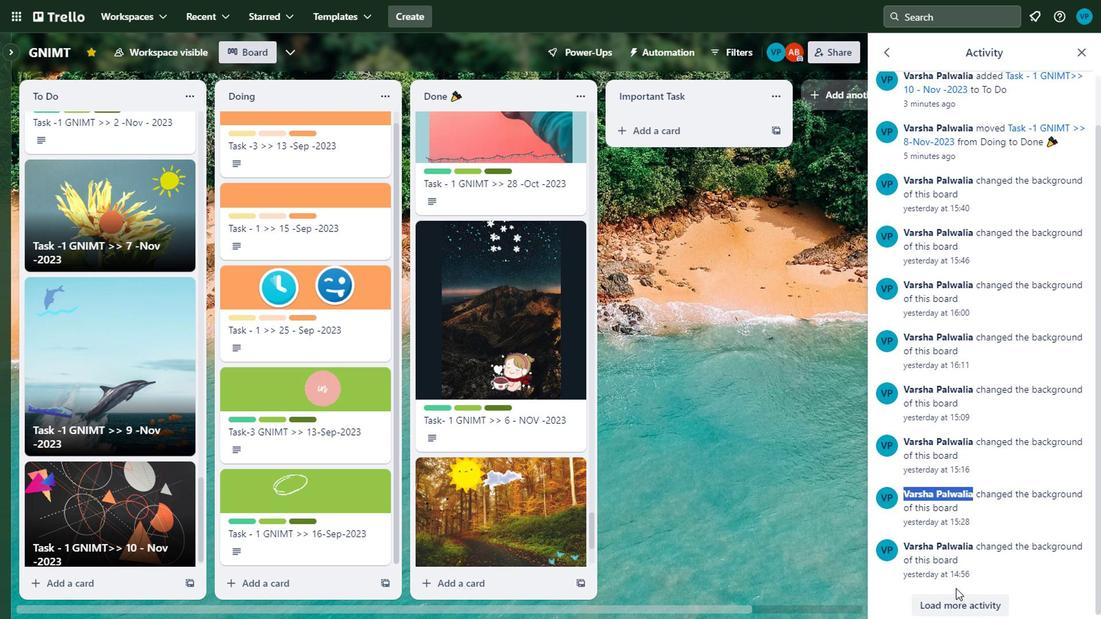 
Action: Mouse moved to (955, 607)
Screenshot: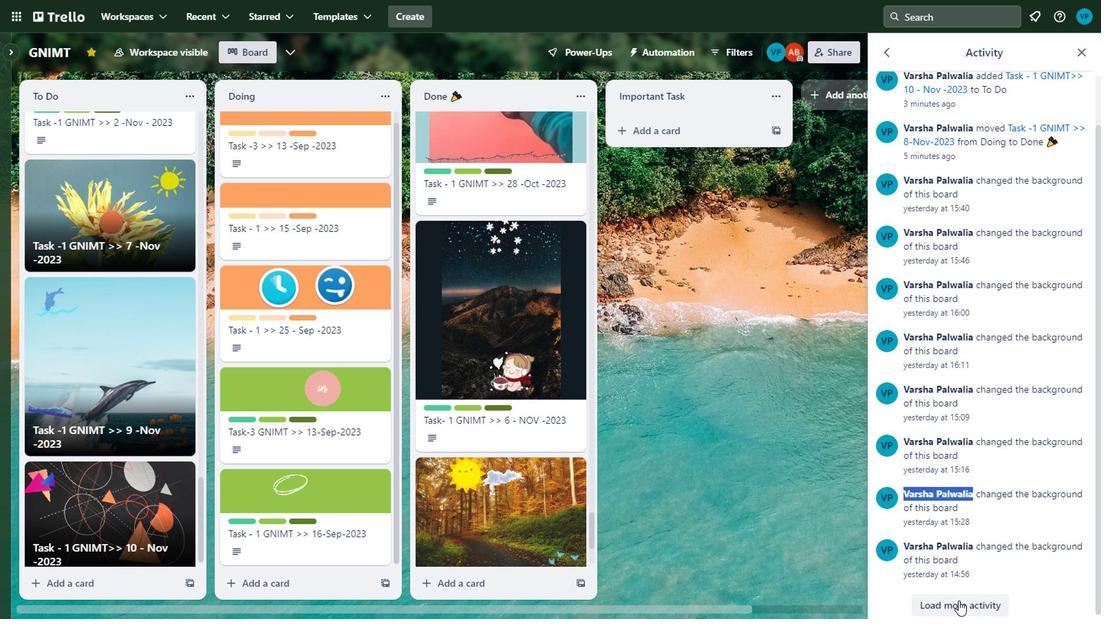 
Action: Mouse pressed left at (955, 607)
Screenshot: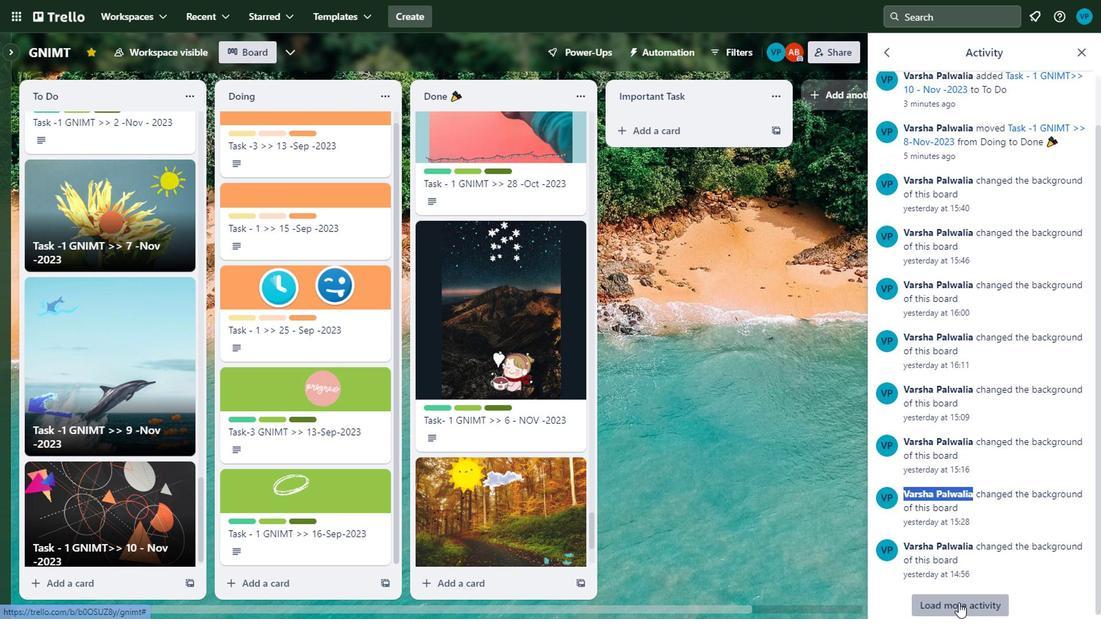 
Action: Mouse moved to (955, 607)
Screenshot: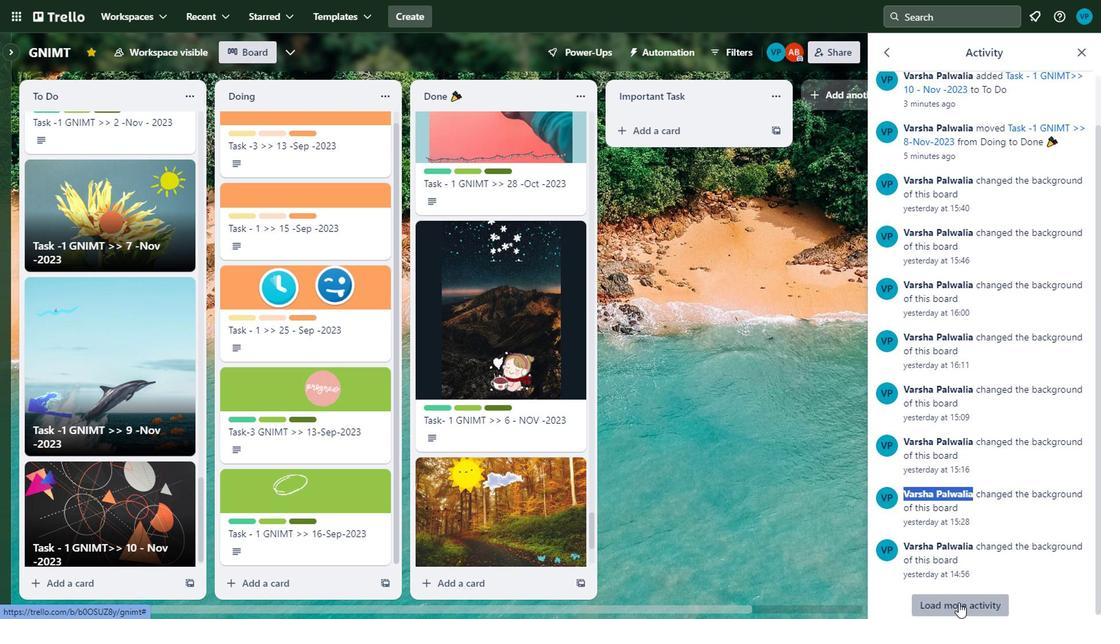 
Action: Mouse pressed left at (955, 607)
Screenshot: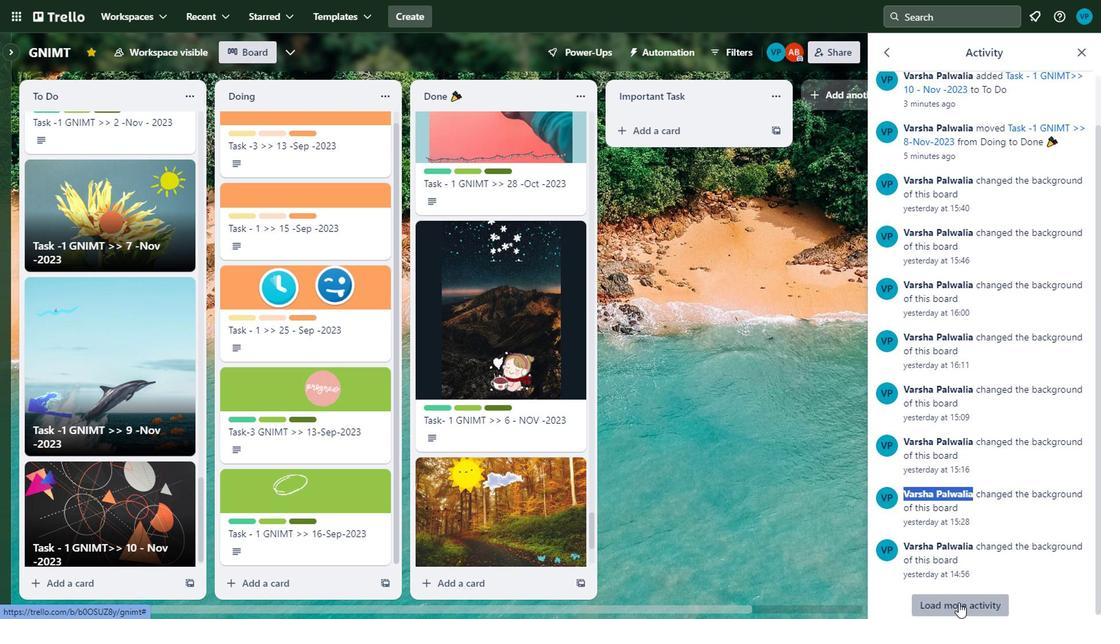 
Action: Mouse pressed left at (955, 607)
Screenshot: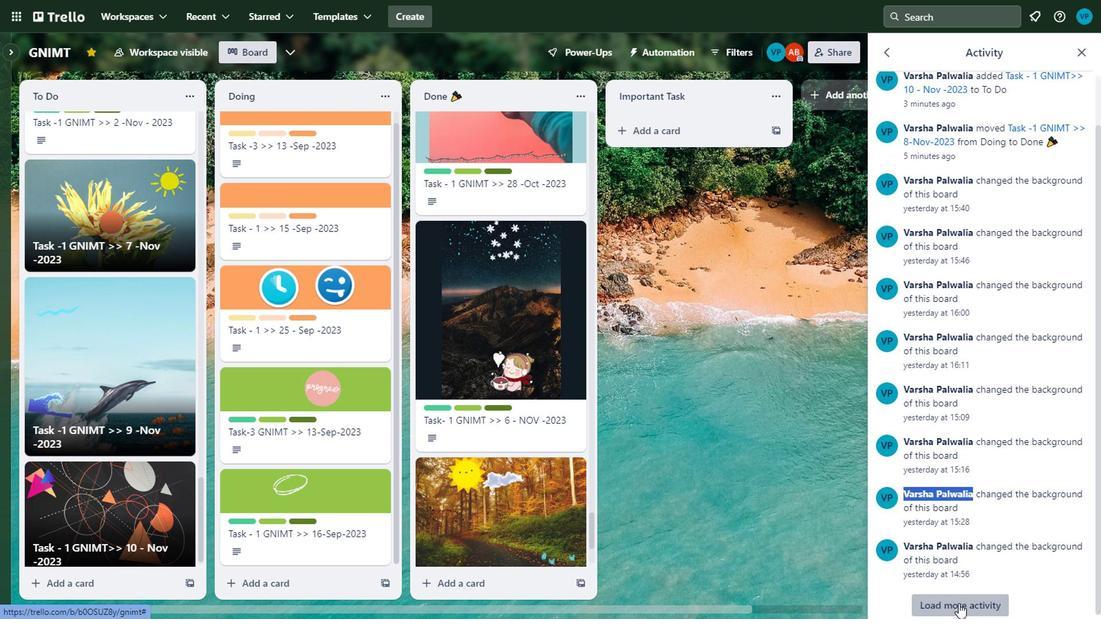
Action: Mouse moved to (953, 608)
Screenshot: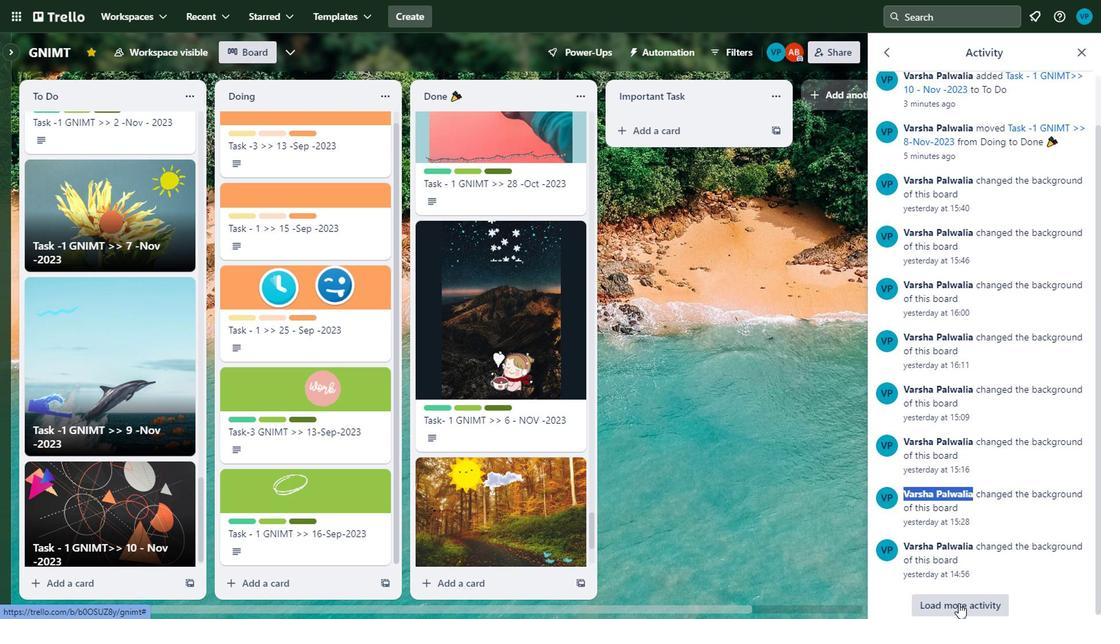 
Action: Mouse pressed left at (953, 608)
Screenshot: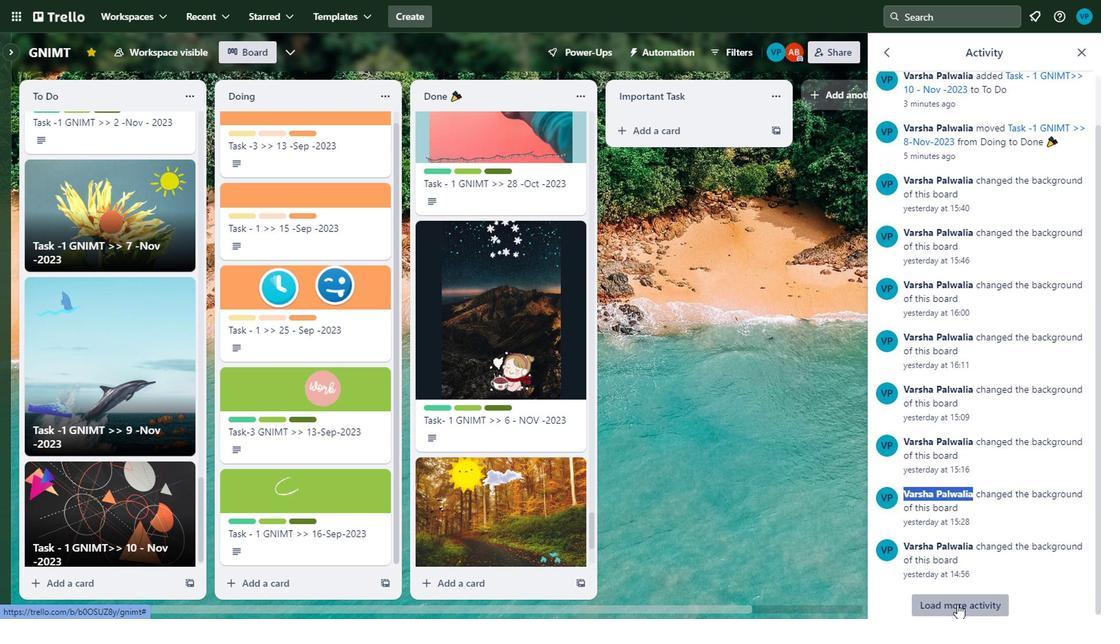 
Action: Mouse pressed left at (953, 608)
Screenshot: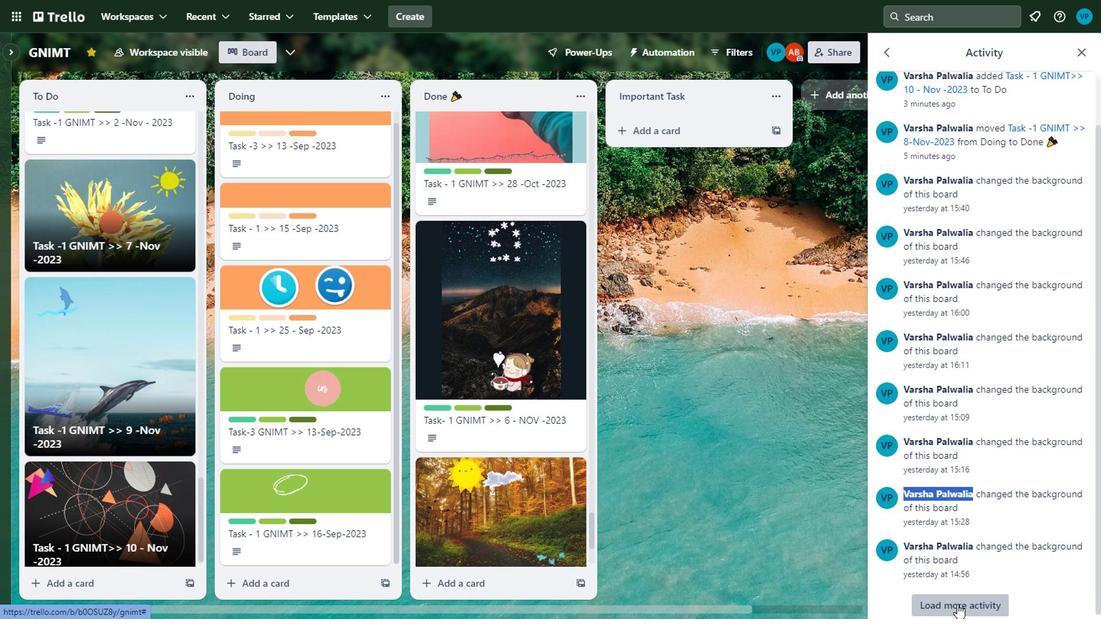 
Action: Mouse pressed left at (953, 608)
Screenshot: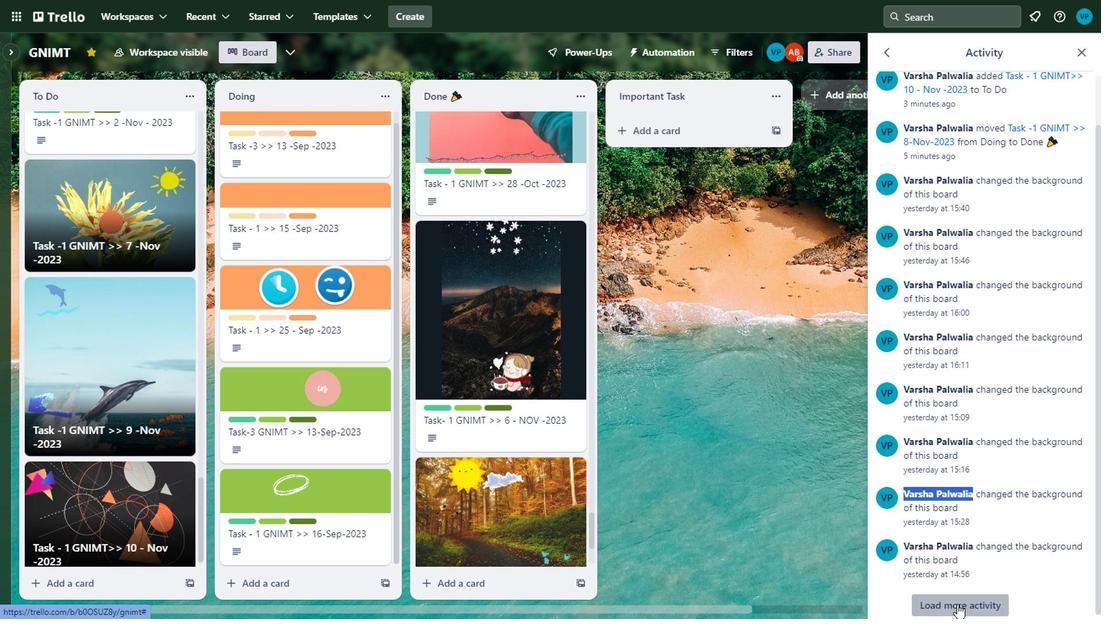
Action: Mouse pressed left at (953, 608)
Screenshot: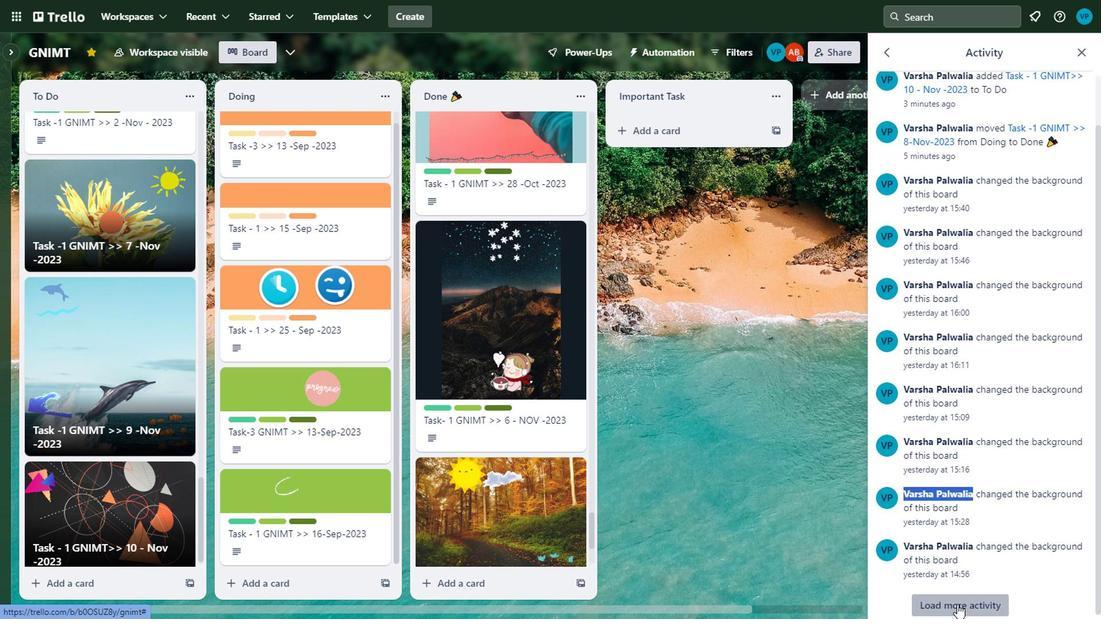 
Action: Mouse pressed left at (953, 608)
Screenshot: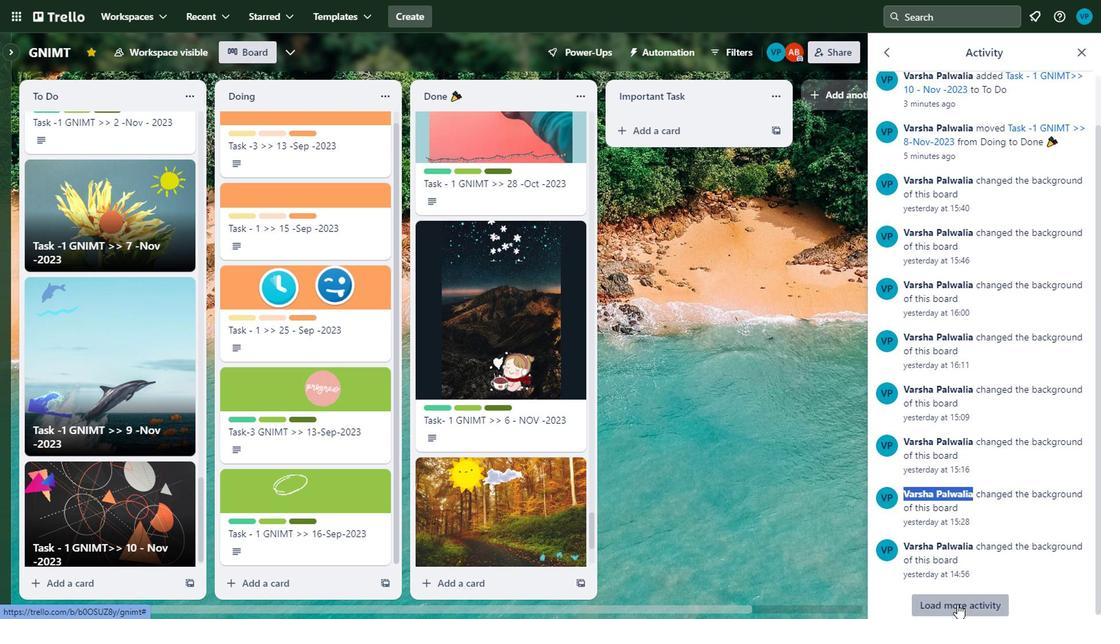 
Action: Mouse moved to (952, 607)
Screenshot: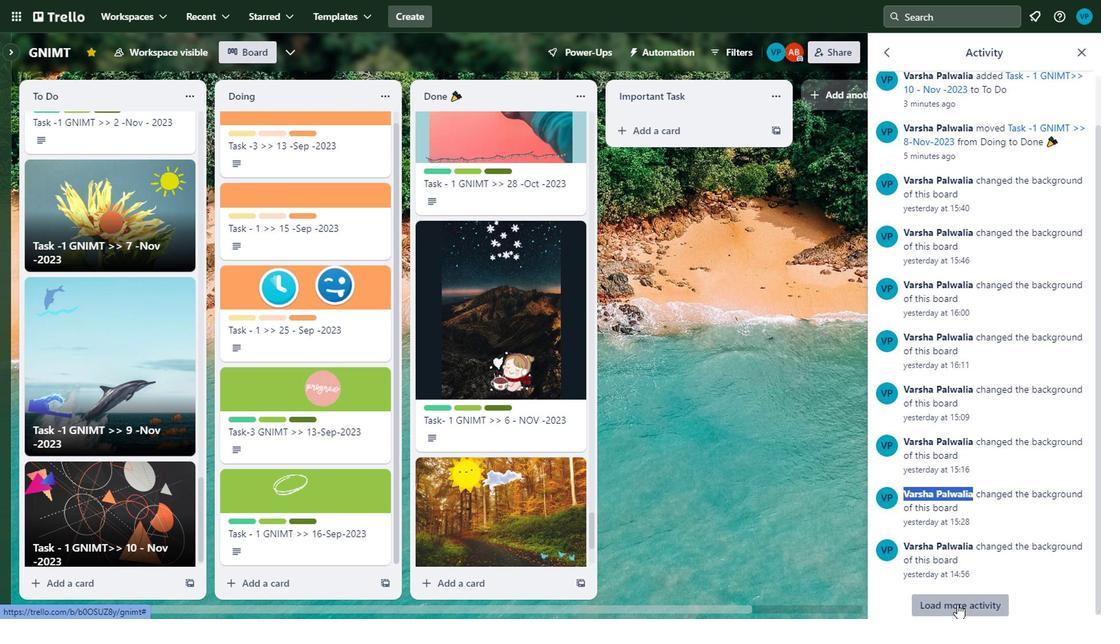 
Action: Mouse pressed left at (952, 607)
Screenshot: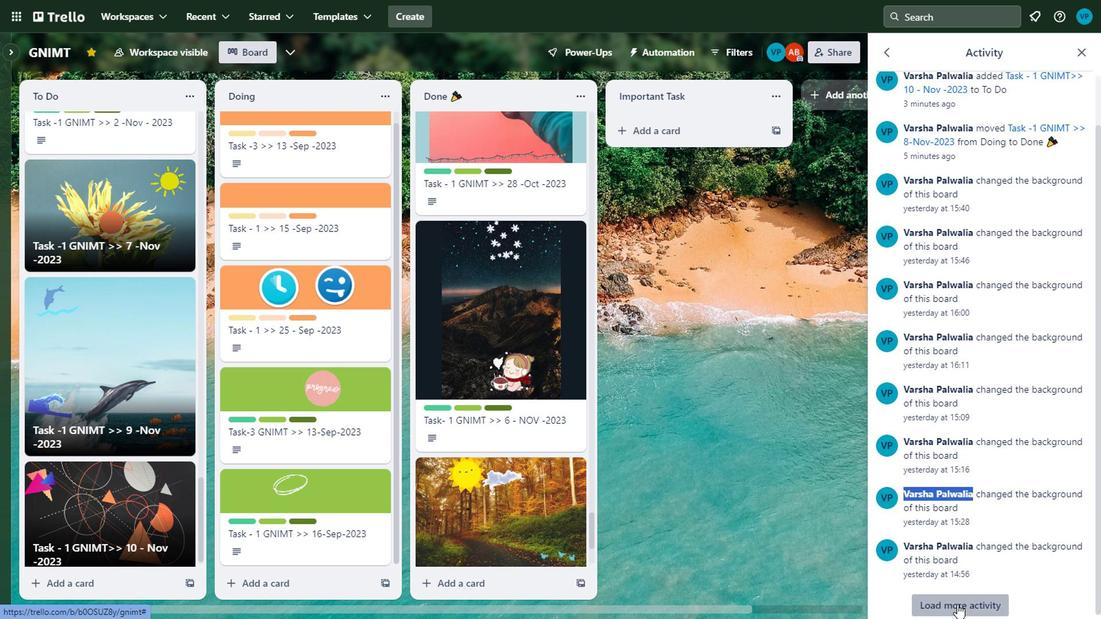 
Action: Mouse moved to (952, 606)
Screenshot: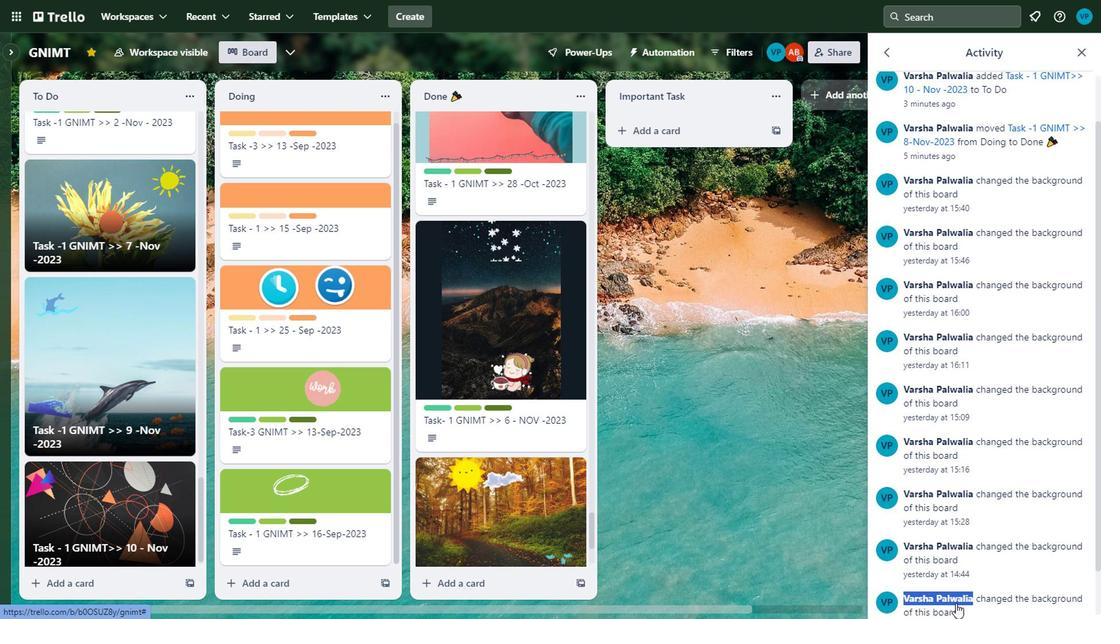 
Action: Mouse pressed left at (952, 606)
Screenshot: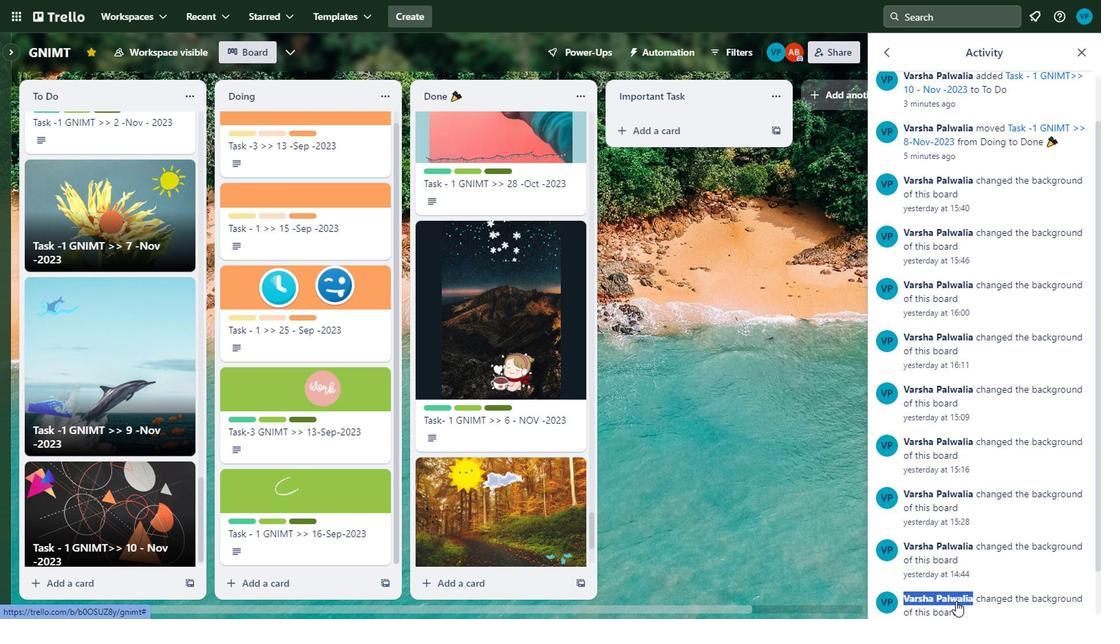 
Action: Mouse moved to (950, 590)
Screenshot: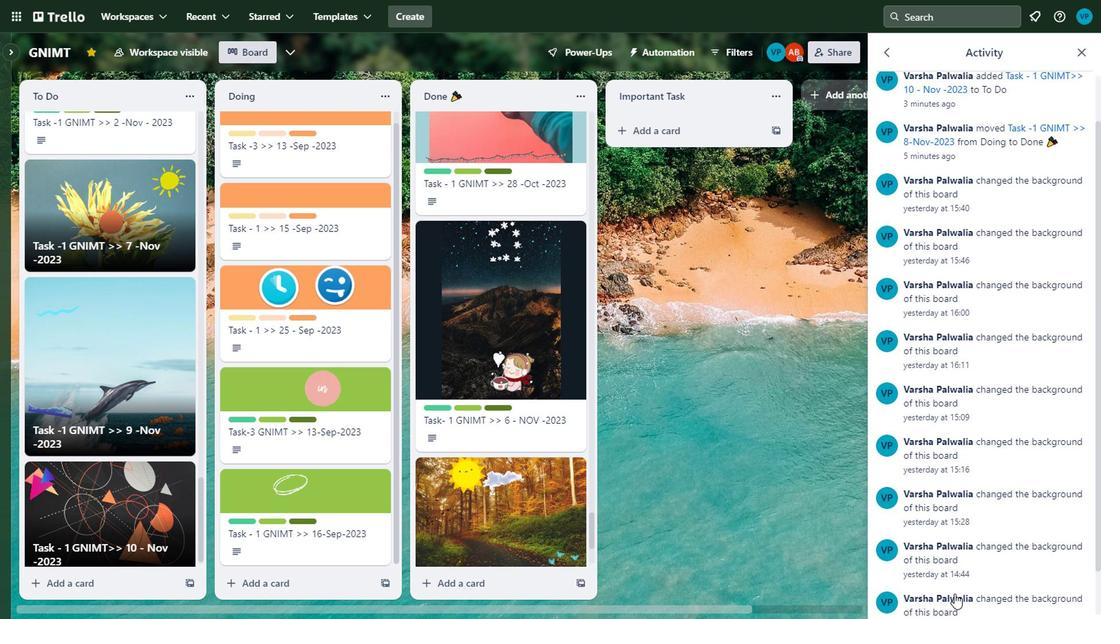 
Action: Mouse scrolled (950, 589) with delta (0, -1)
Screenshot: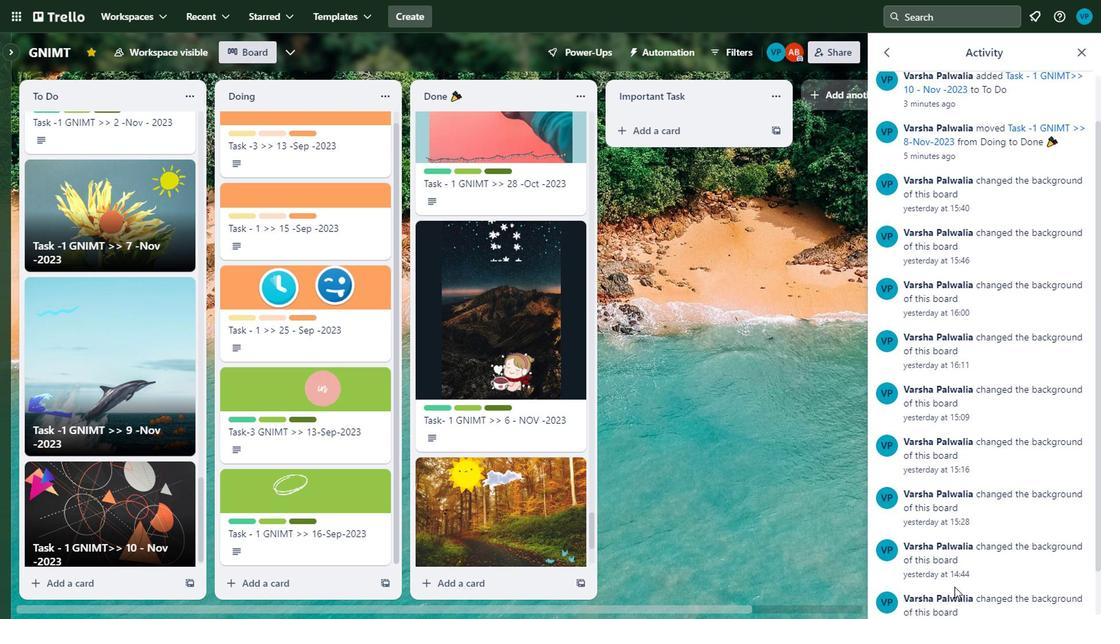 
Action: Mouse scrolled (950, 589) with delta (0, -1)
Screenshot: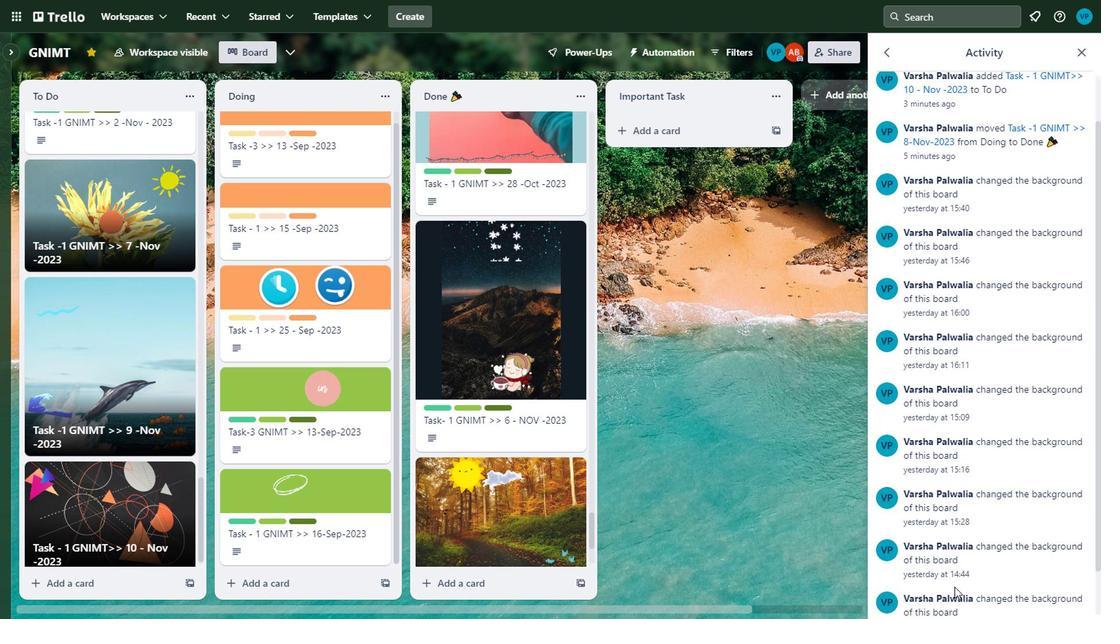 
Action: Mouse scrolled (950, 589) with delta (0, -1)
Screenshot: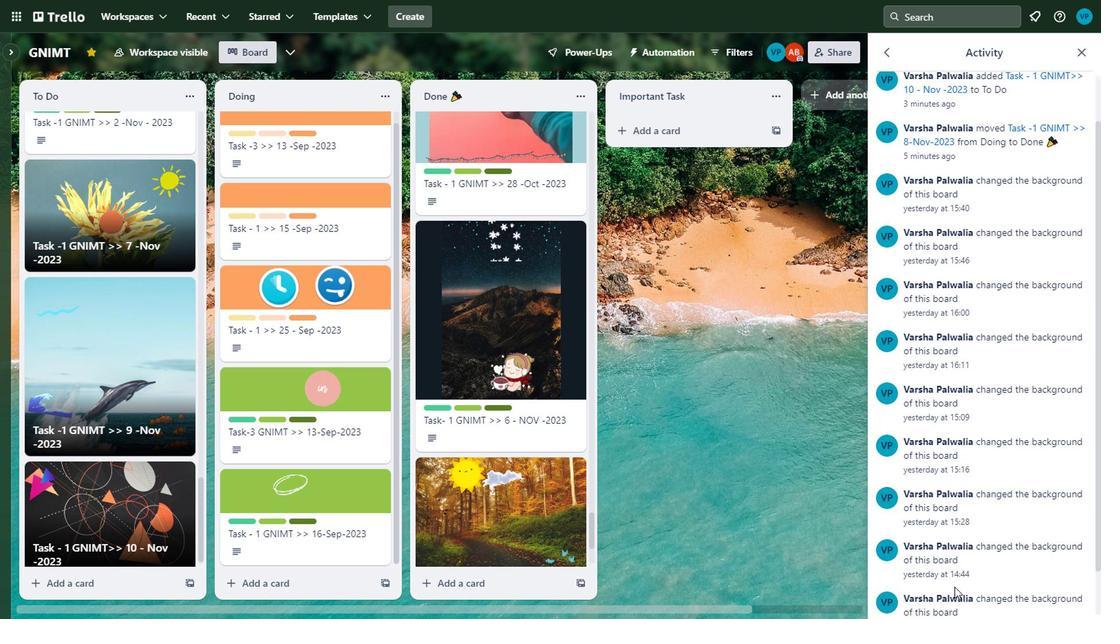 
Action: Mouse moved to (950, 605)
Screenshot: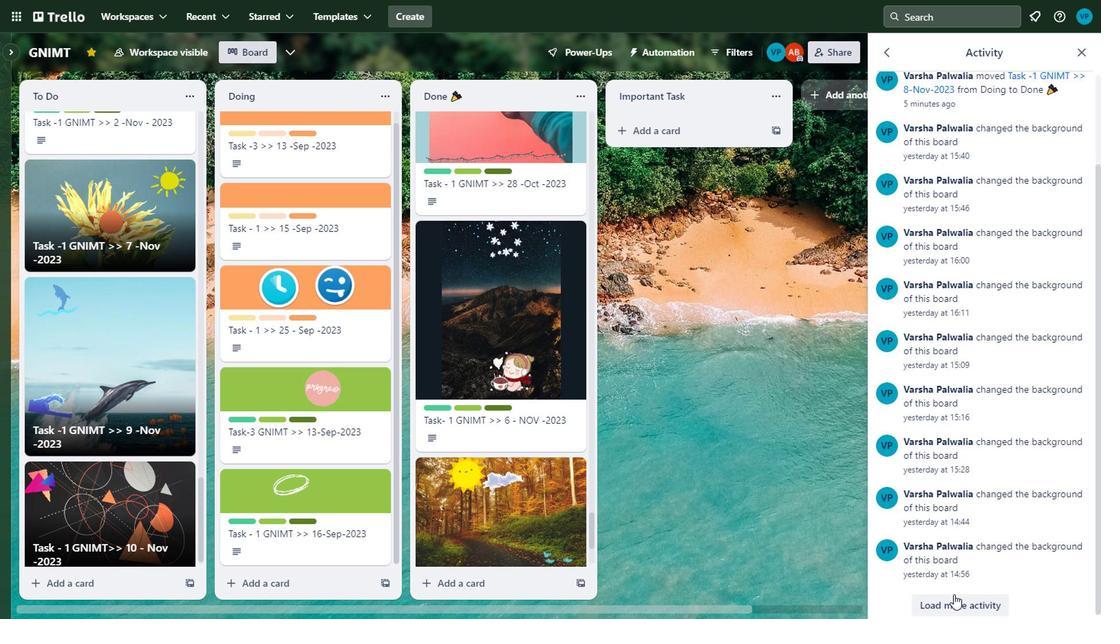 
Action: Mouse pressed left at (950, 605)
Screenshot: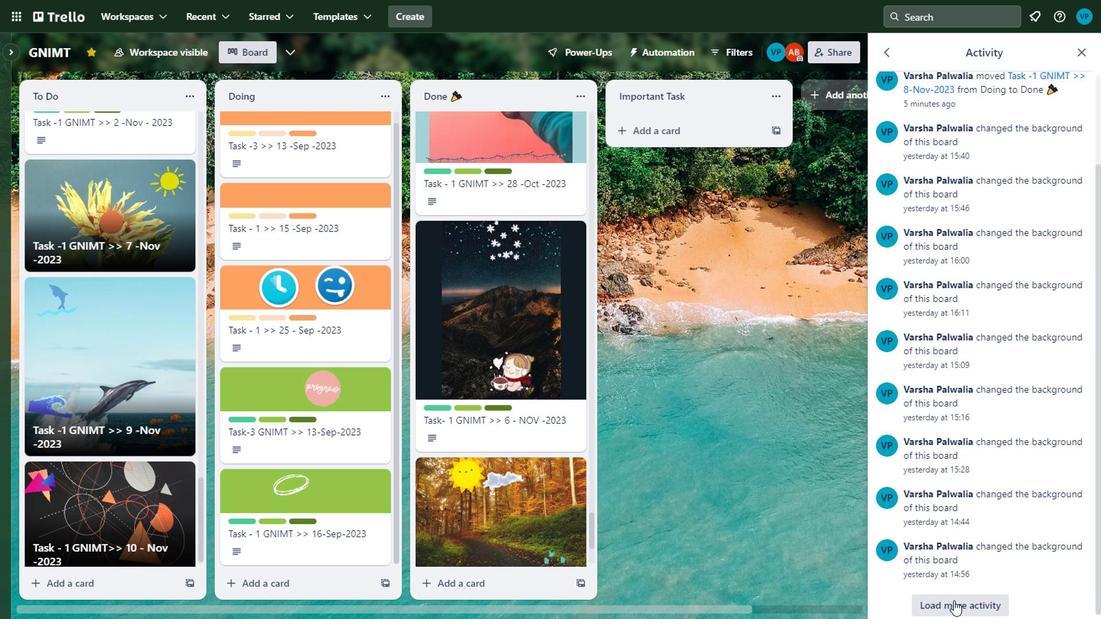 
Action: Mouse moved to (949, 604)
Screenshot: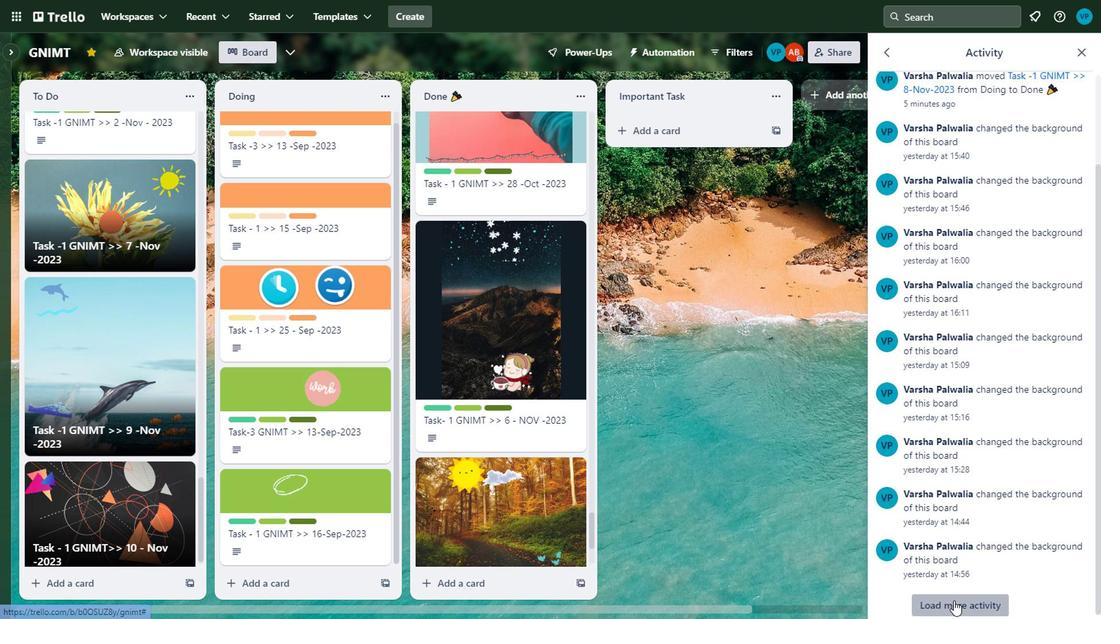 
Action: Mouse pressed left at (949, 604)
Screenshot: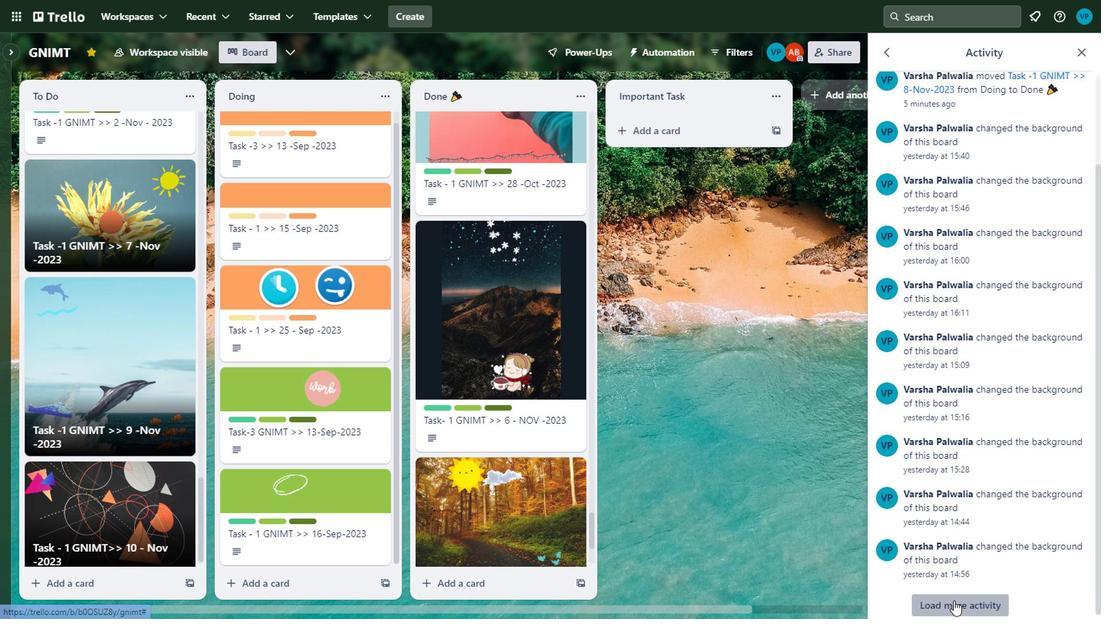 
Action: Mouse moved to (949, 601)
Screenshot: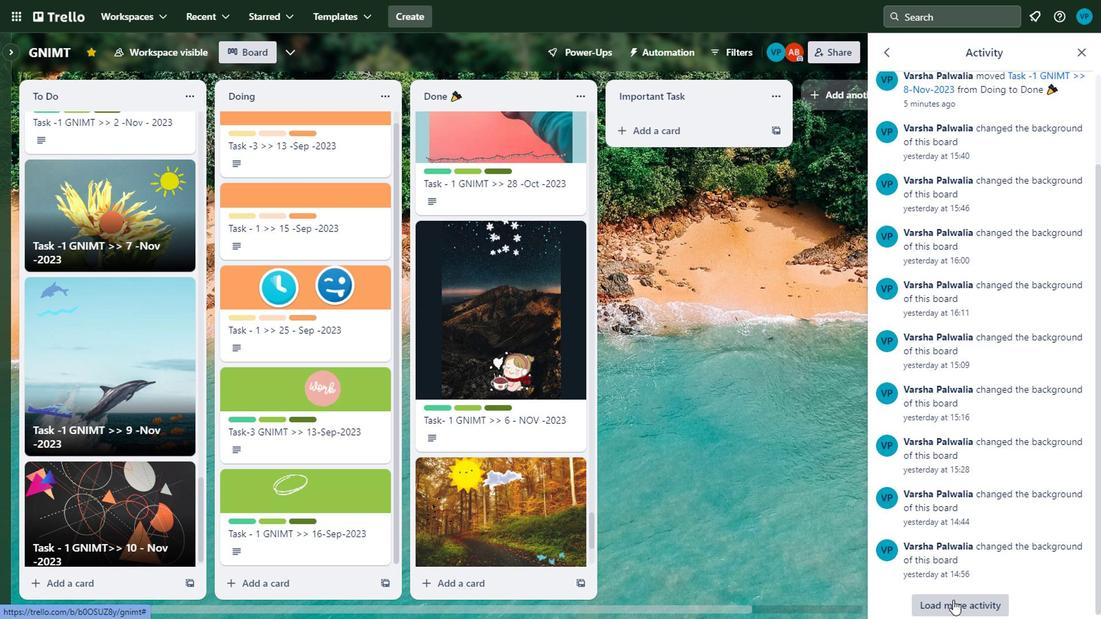 
Action: Mouse pressed left at (949, 601)
Screenshot: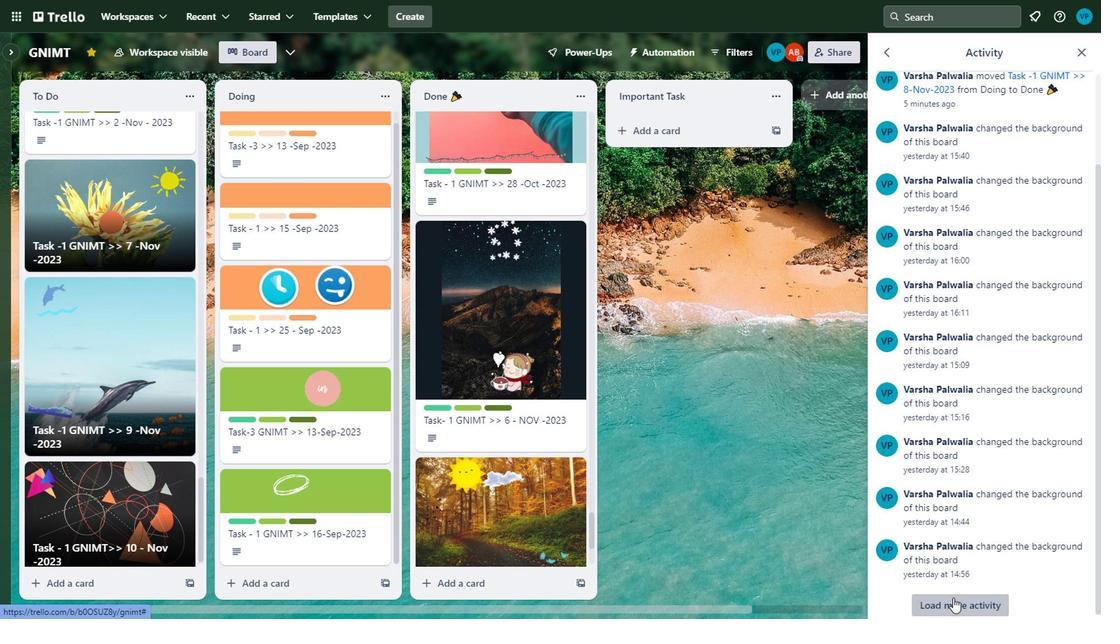 
Action: Mouse pressed left at (949, 601)
Screenshot: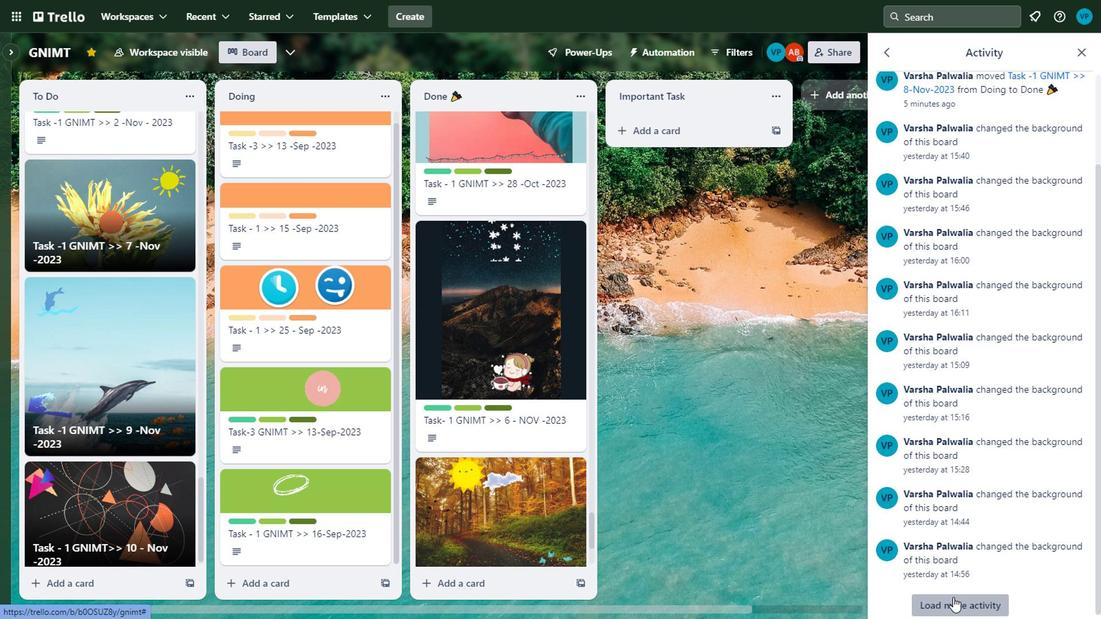 
Action: Mouse pressed left at (949, 601)
Screenshot: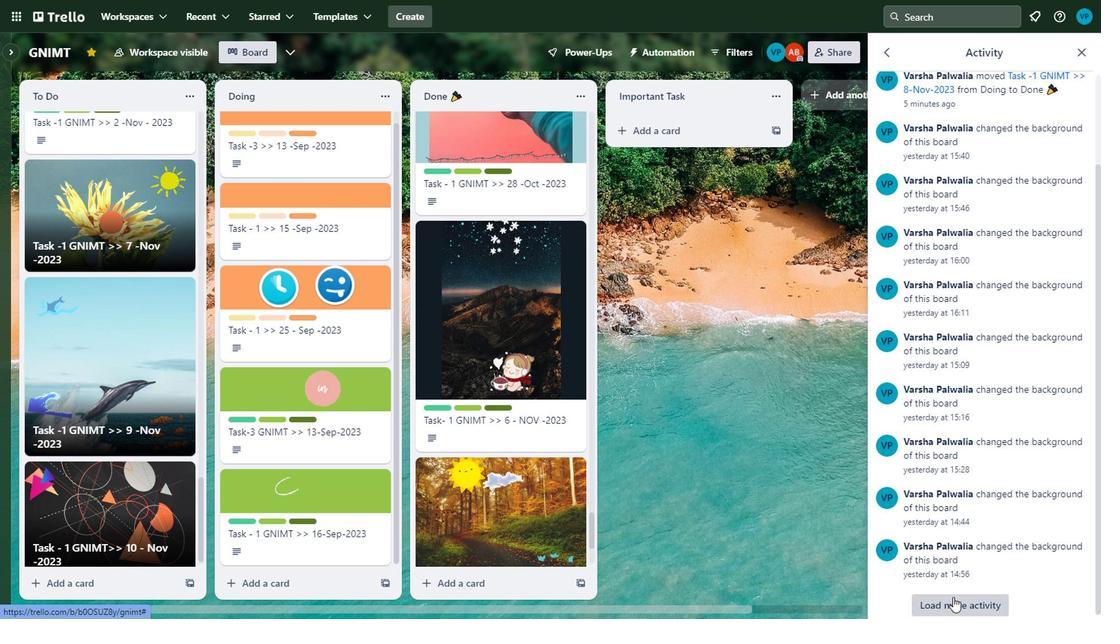 
Action: Mouse pressed left at (949, 601)
Screenshot: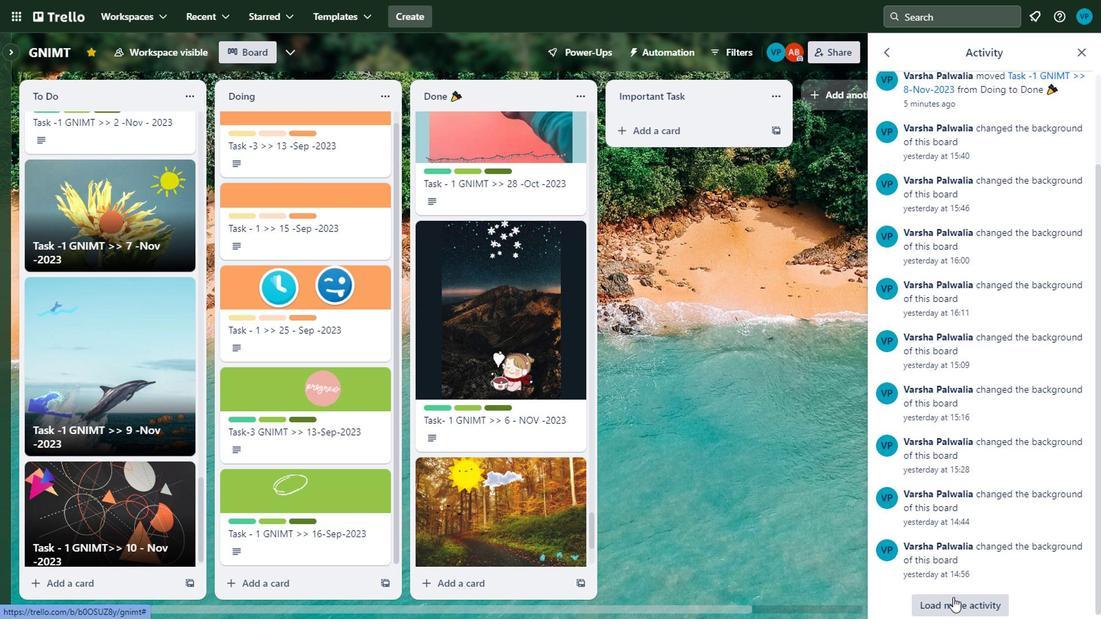 
Action: Mouse moved to (949, 582)
Screenshot: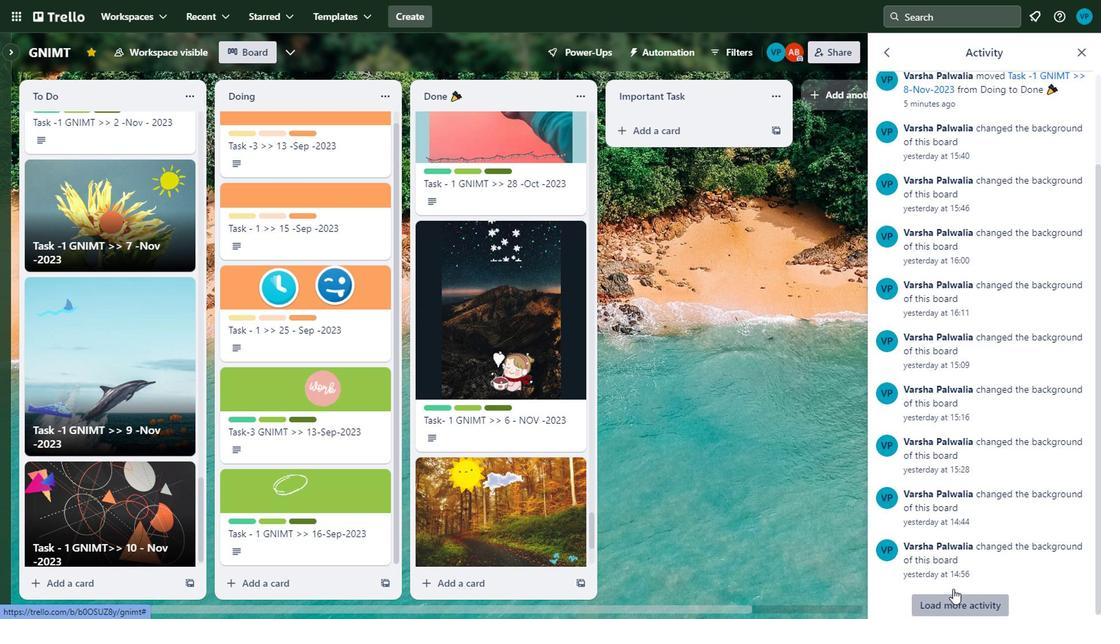 
Action: Mouse scrolled (949, 582) with delta (0, 0)
Screenshot: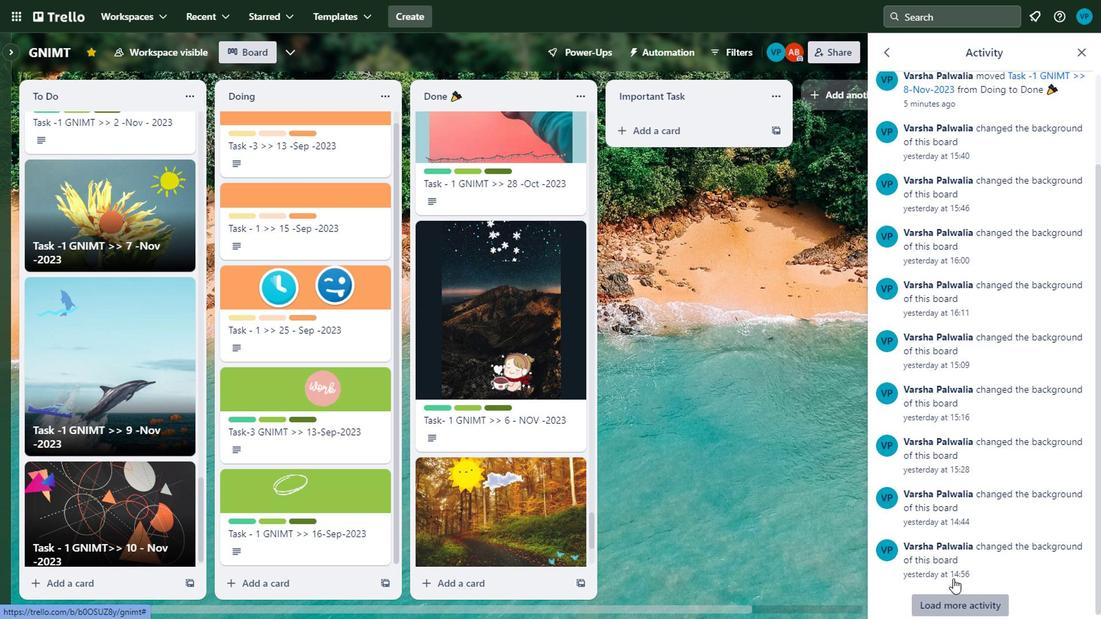 
Action: Mouse scrolled (949, 582) with delta (0, 0)
Screenshot: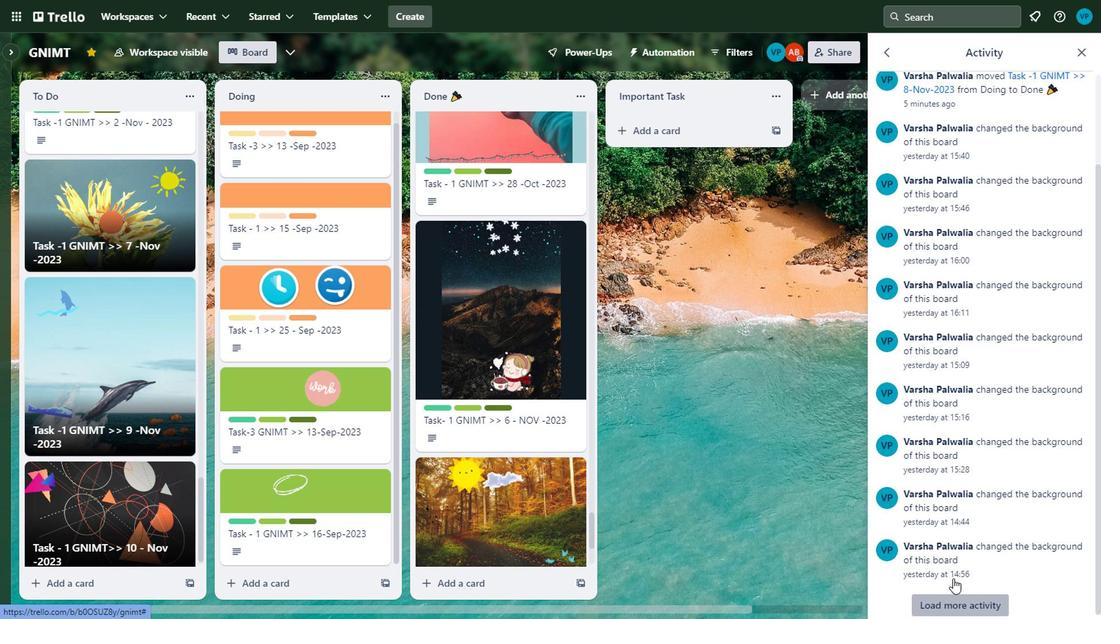 
Action: Mouse moved to (952, 607)
Screenshot: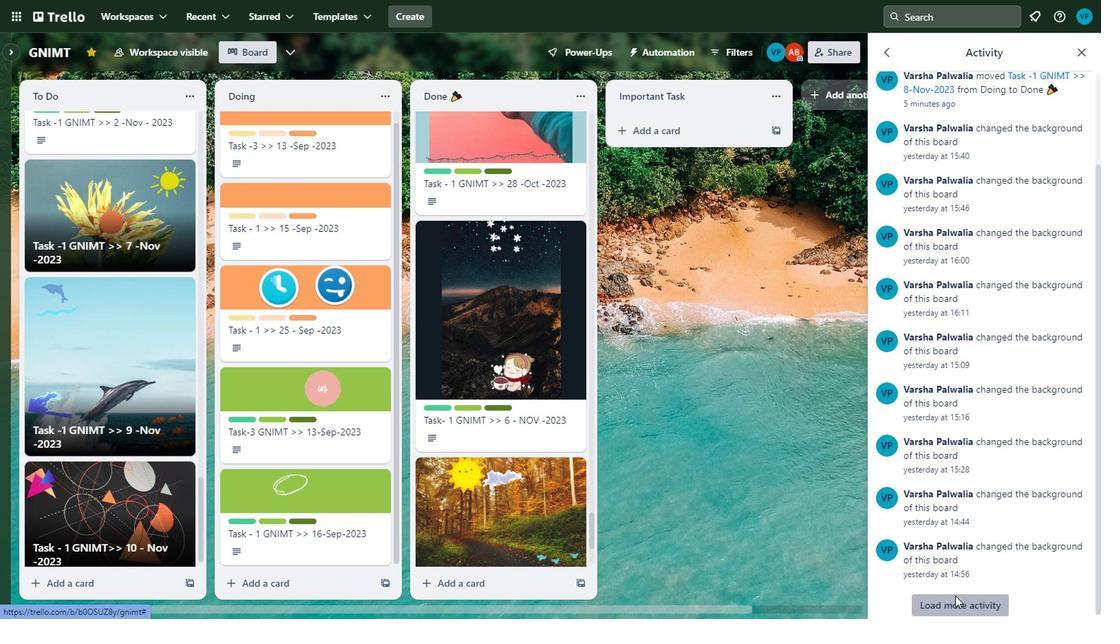 
Action: Mouse pressed left at (952, 607)
Screenshot: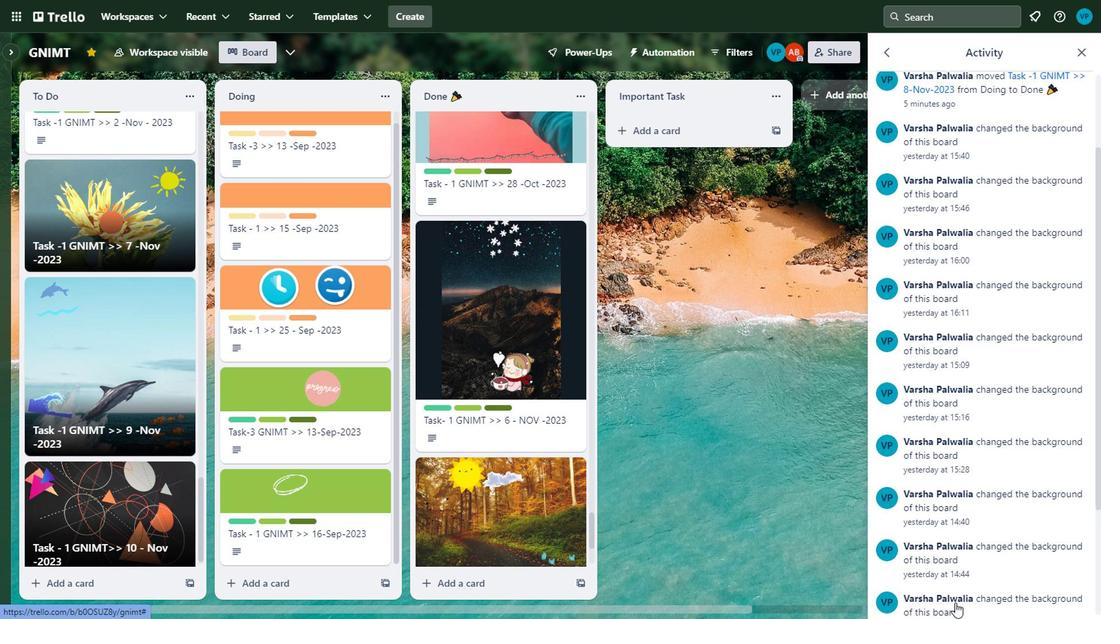 
Action: Mouse moved to (952, 591)
Screenshot: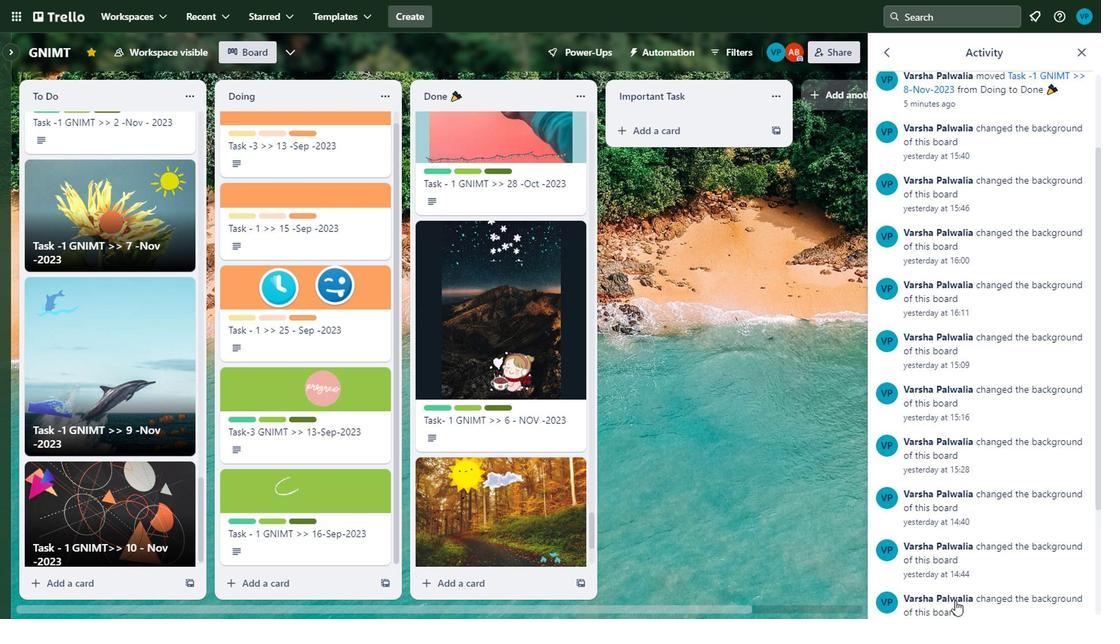 
Action: Mouse scrolled (952, 591) with delta (0, 0)
Screenshot: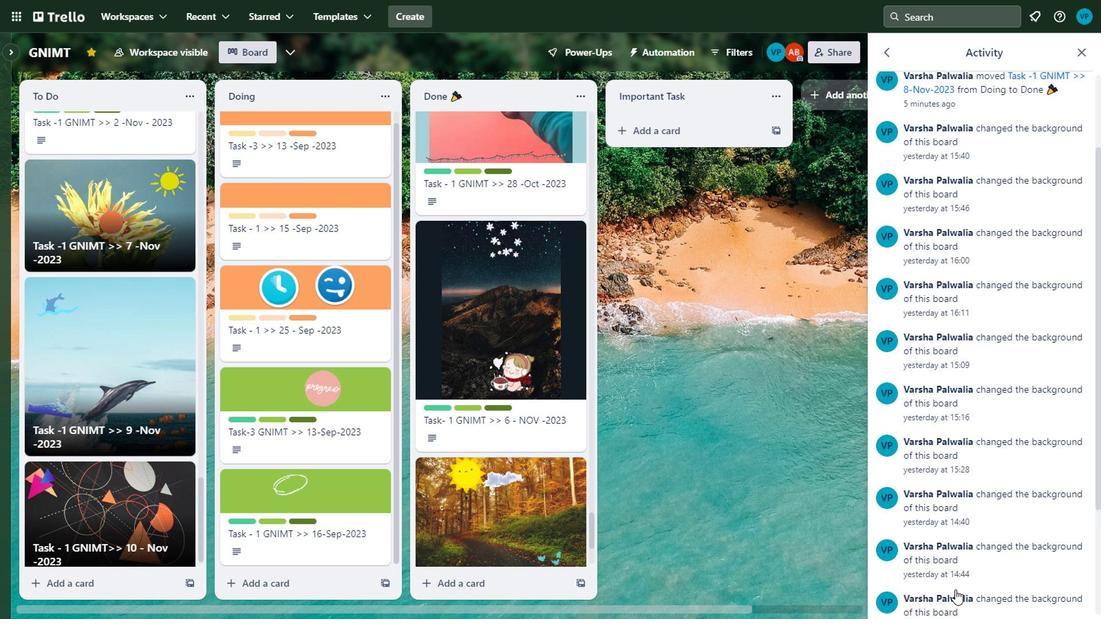 
Action: Mouse scrolled (952, 591) with delta (0, 0)
Screenshot: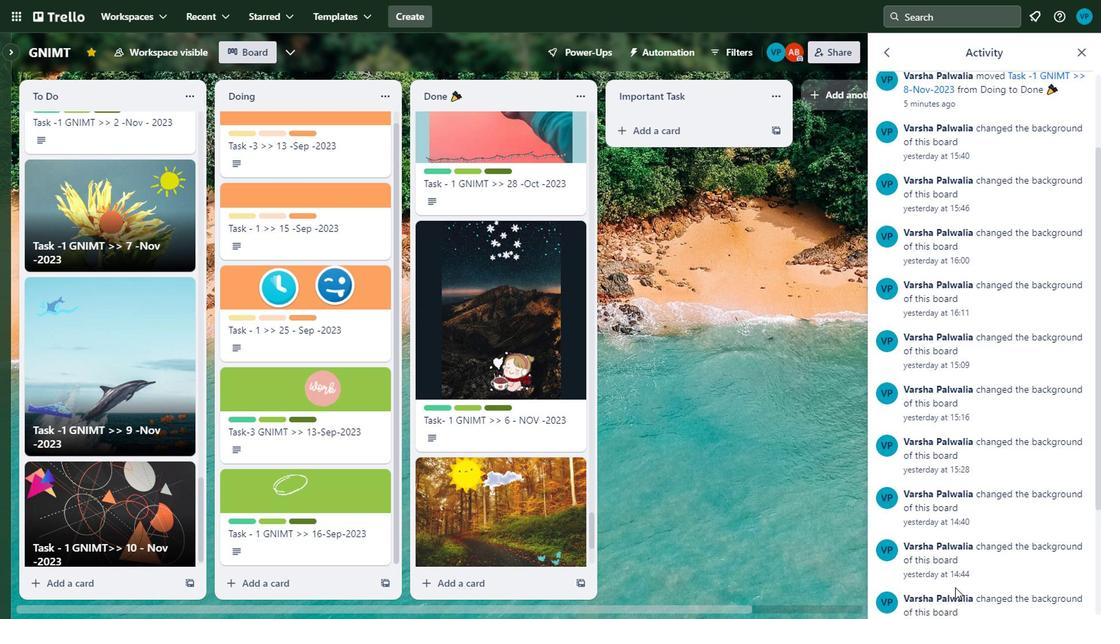 
Action: Mouse scrolled (952, 591) with delta (0, 0)
Screenshot: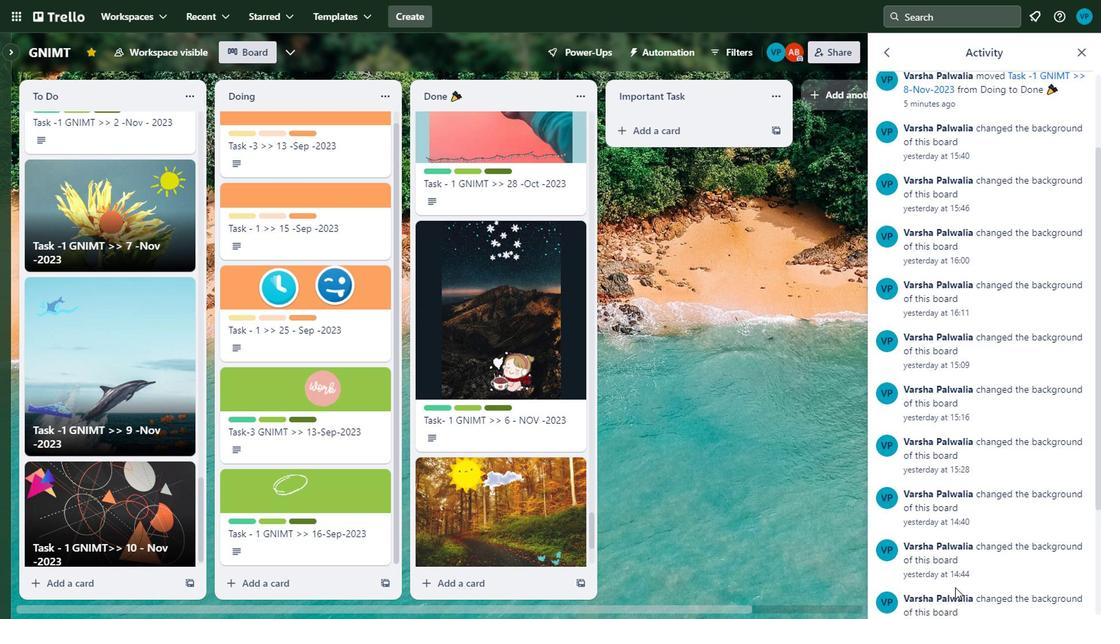 
Action: Mouse scrolled (952, 591) with delta (0, 0)
Screenshot: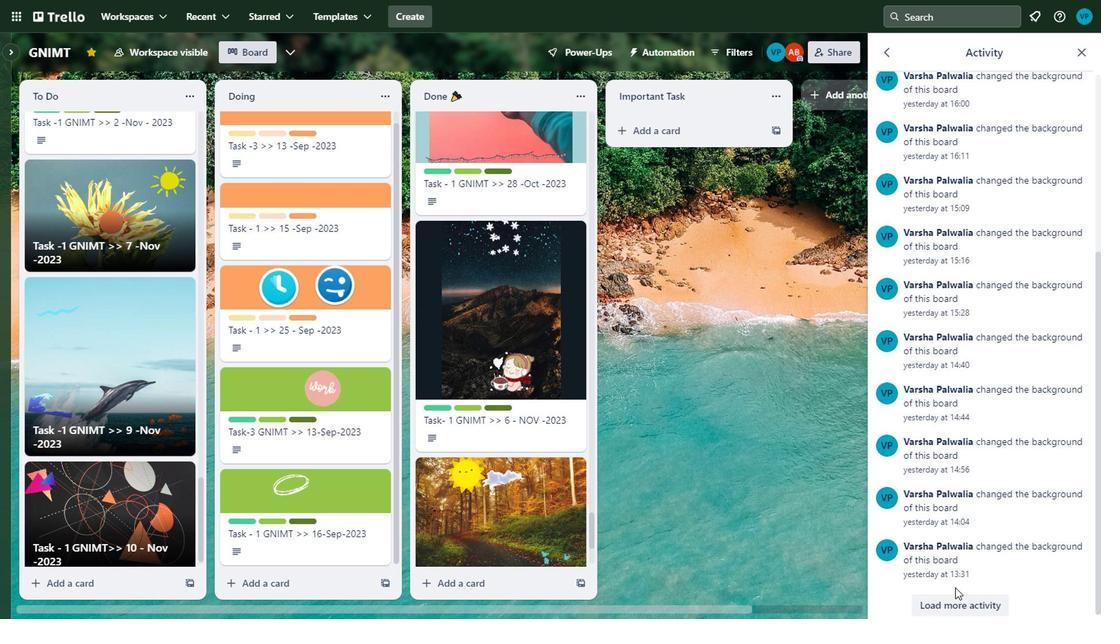 
Action: Mouse scrolled (952, 591) with delta (0, 0)
Screenshot: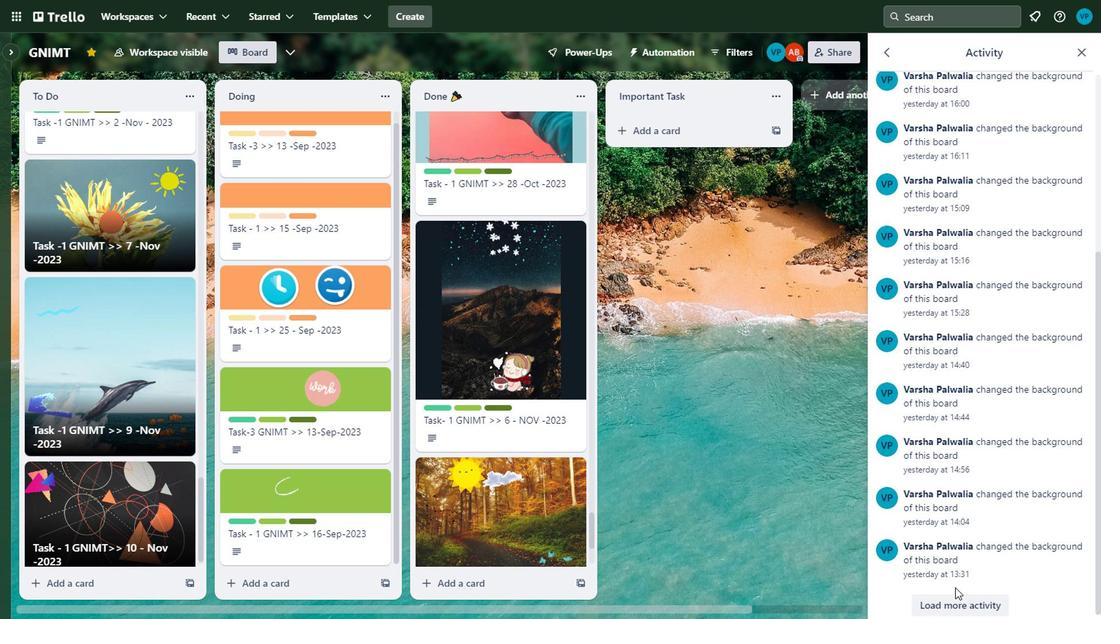 
Action: Mouse scrolled (952, 591) with delta (0, 0)
Screenshot: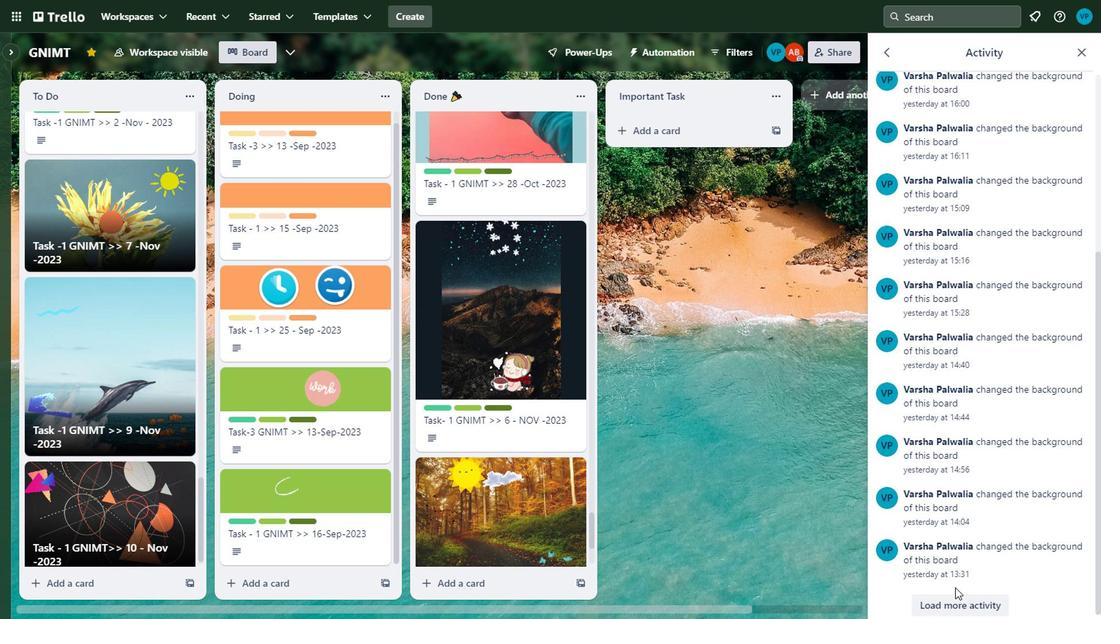 
Action: Mouse moved to (955, 607)
Screenshot: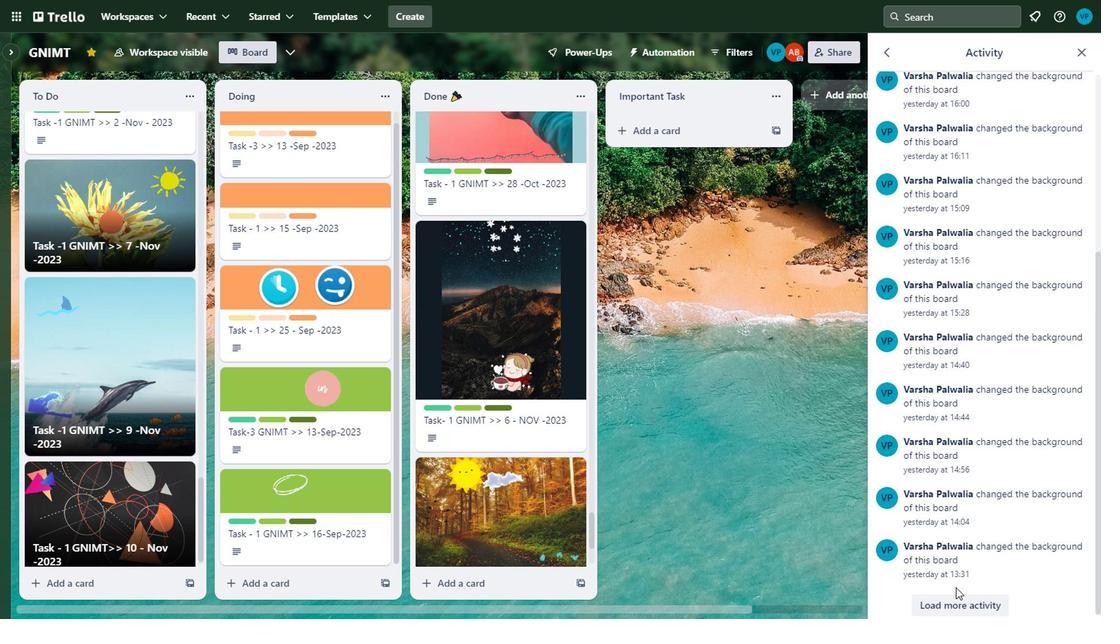 
Action: Mouse pressed left at (955, 607)
Screenshot: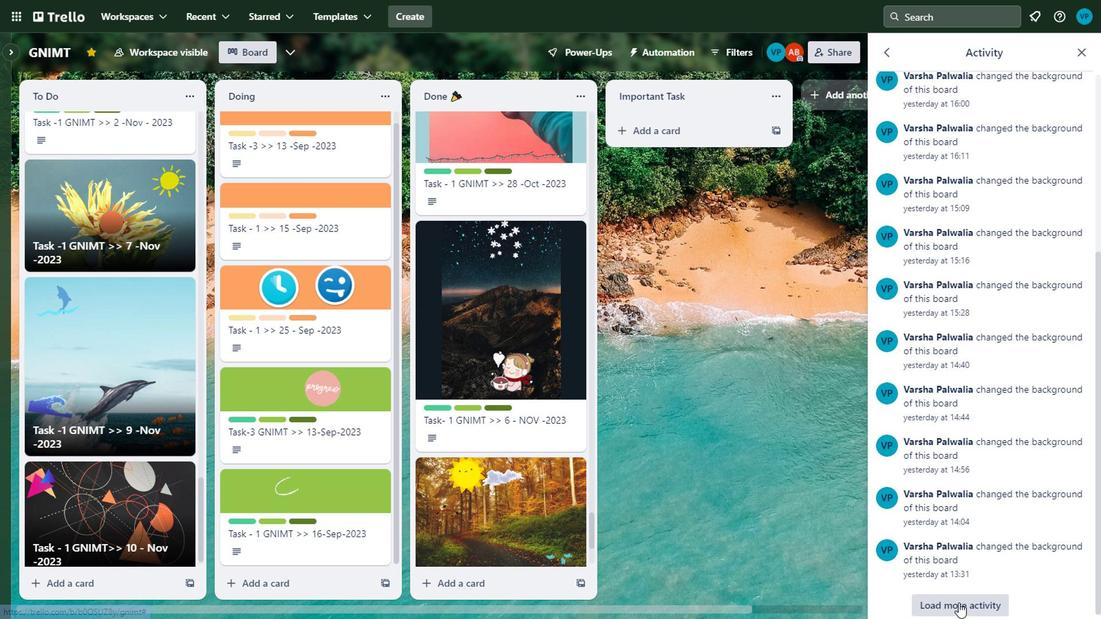 
Action: Mouse pressed left at (955, 607)
Screenshot: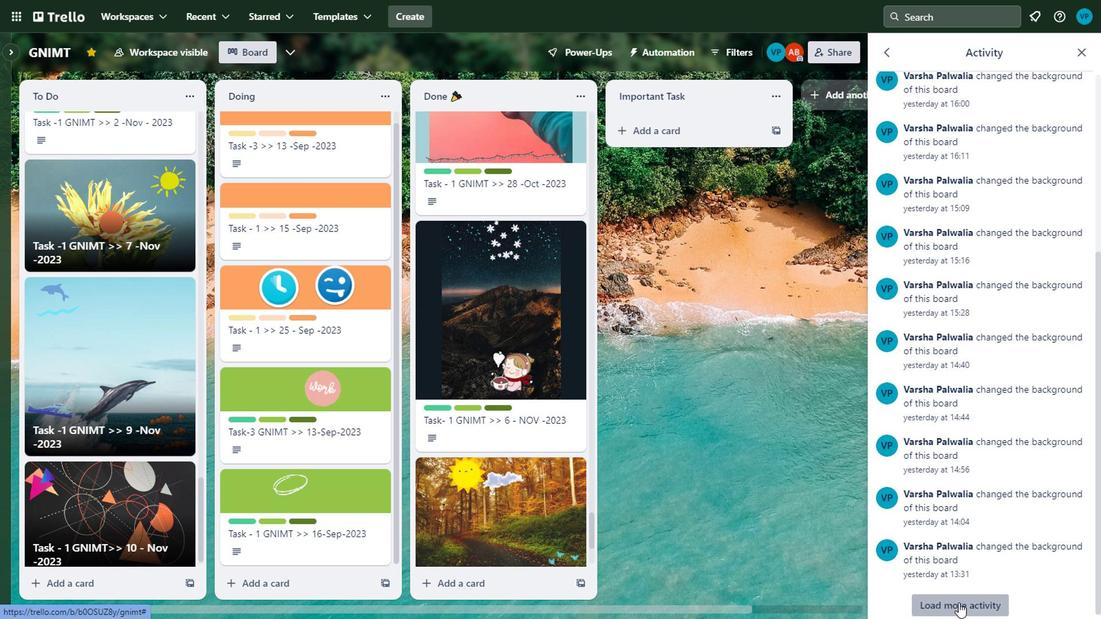 
Action: Mouse pressed left at (955, 607)
Screenshot: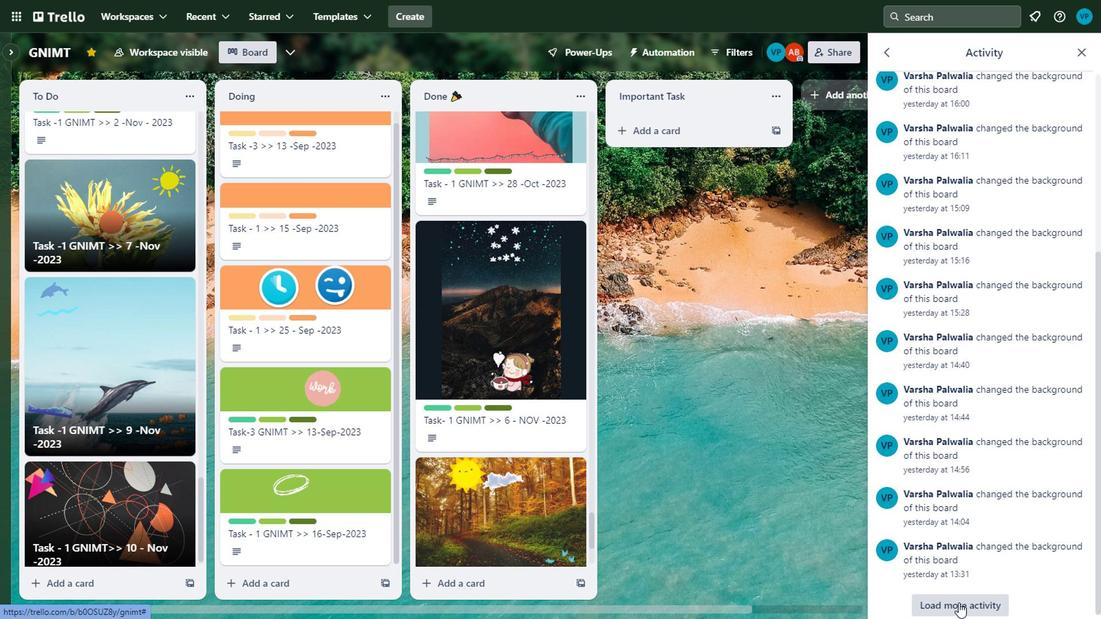
Action: Mouse pressed left at (955, 607)
Screenshot: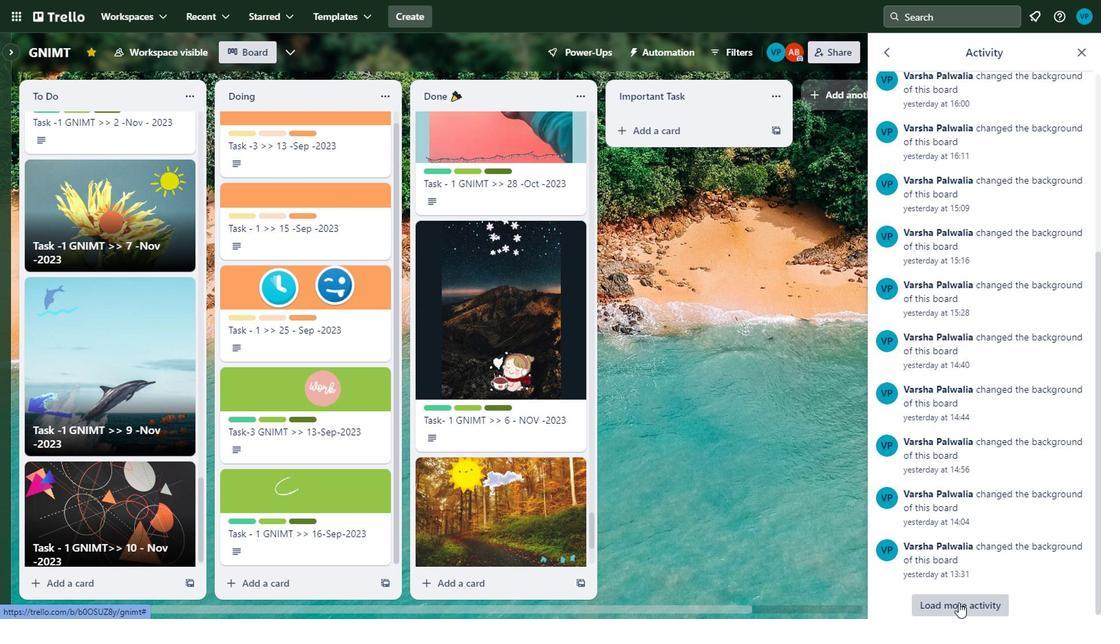 
Action: Mouse moved to (952, 596)
Screenshot: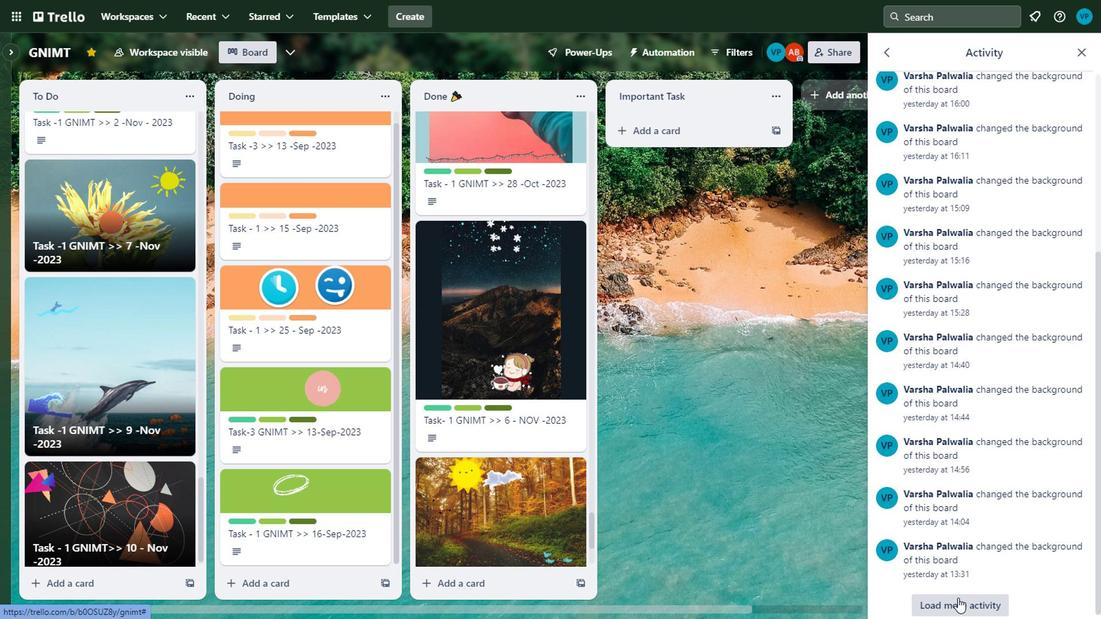 
Action: Mouse scrolled (952, 595) with delta (0, -1)
Screenshot: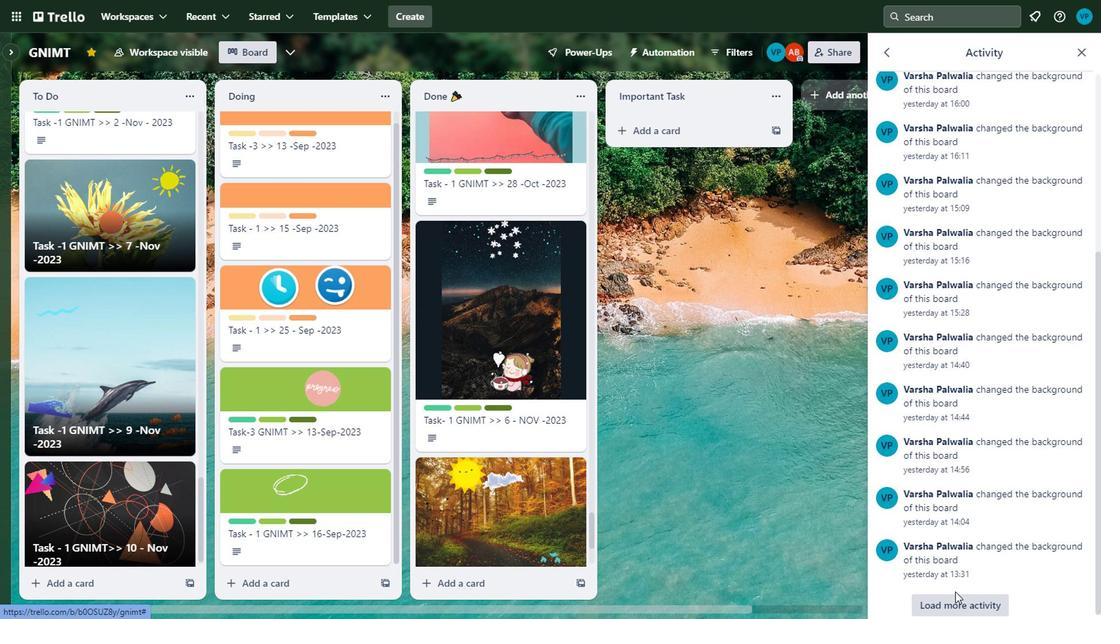 
Action: Mouse scrolled (952, 595) with delta (0, -1)
Screenshot: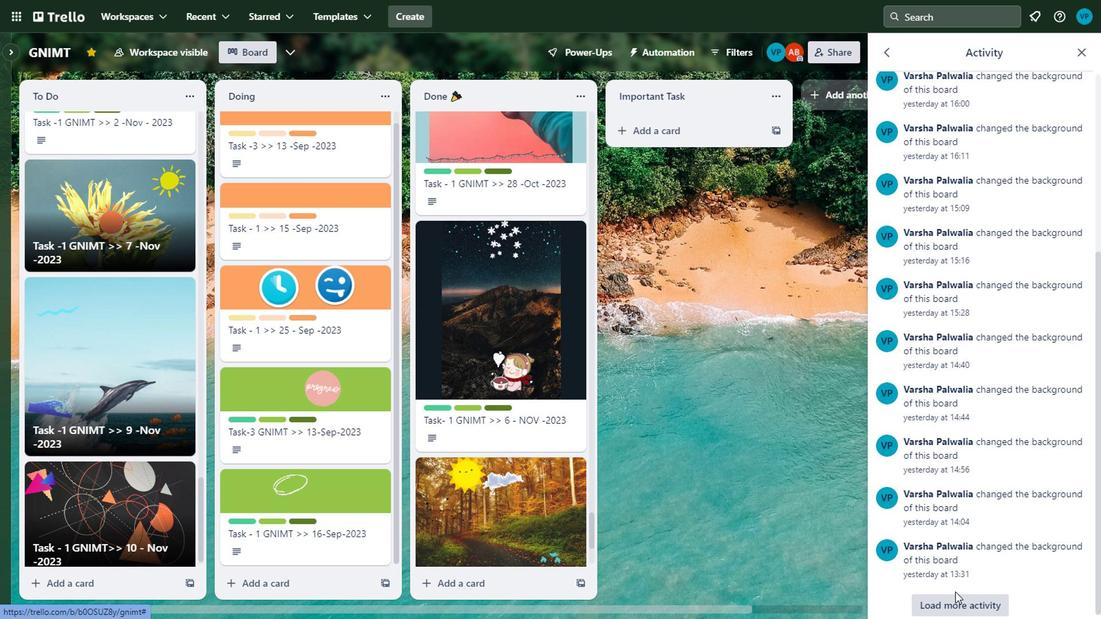 
Action: Mouse scrolled (952, 595) with delta (0, -1)
Screenshot: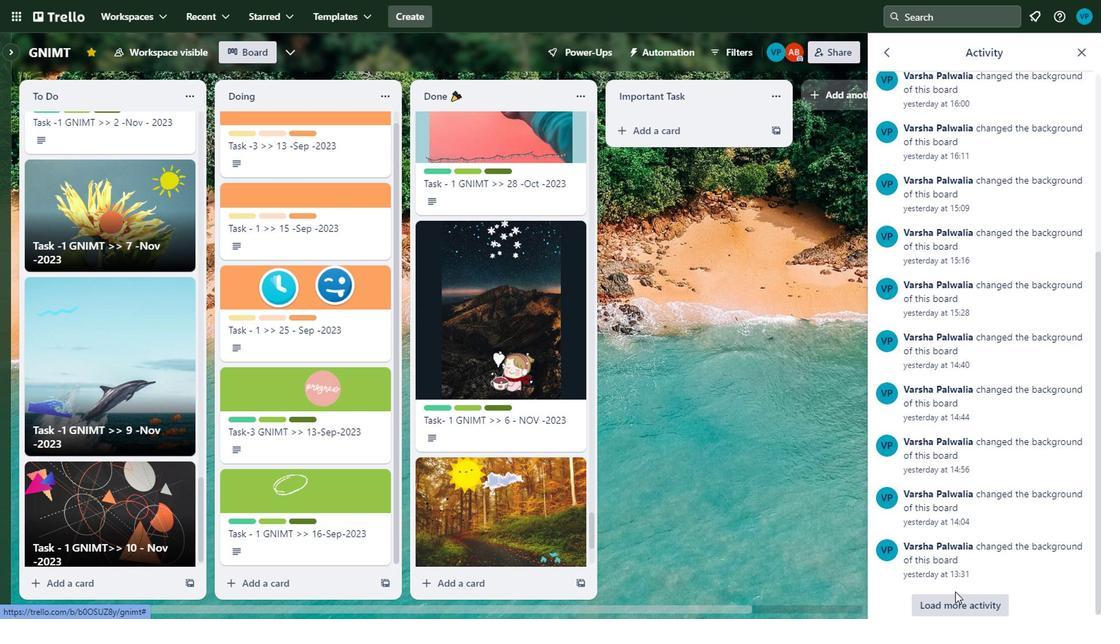 
Action: Mouse moved to (961, 614)
Screenshot: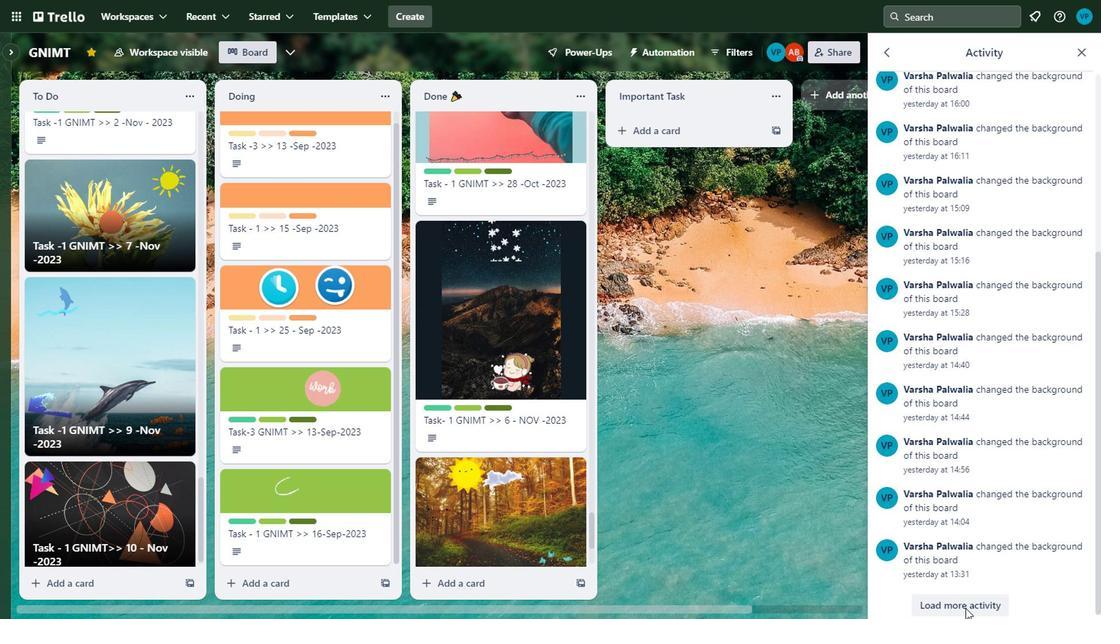 
Action: Mouse pressed left at (961, 614)
Screenshot: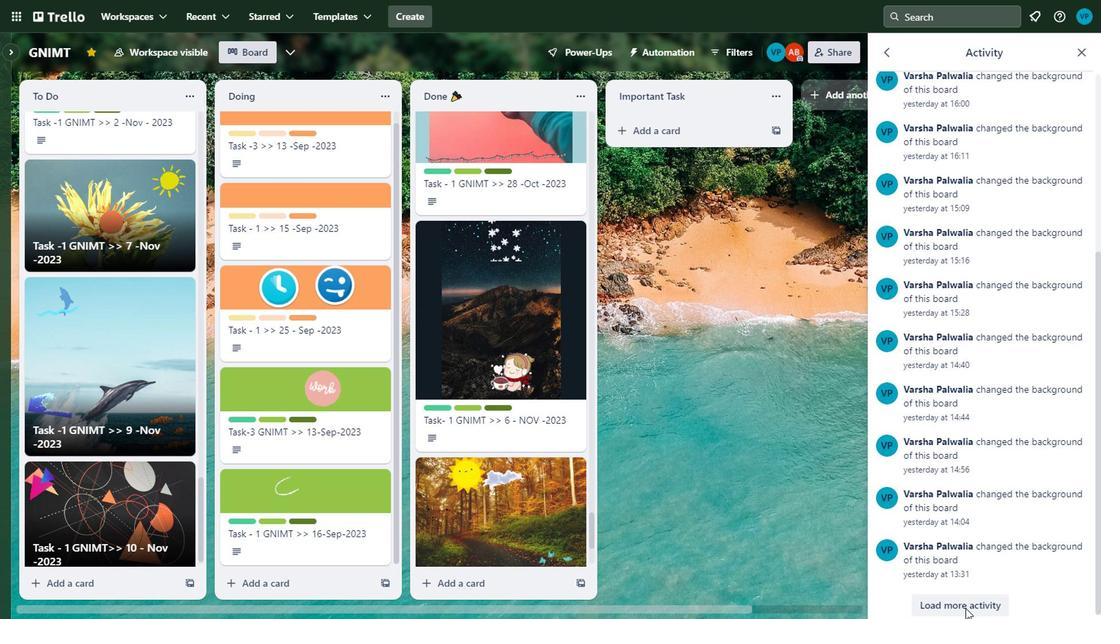 
Action: Mouse moved to (959, 613)
Screenshot: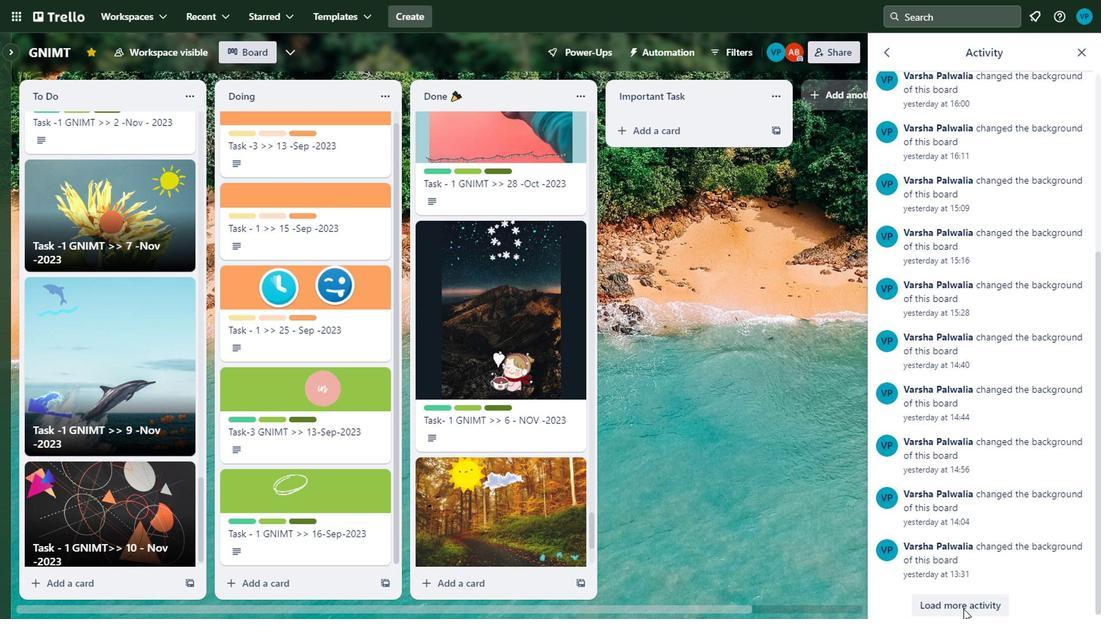 
Action: Mouse pressed left at (959, 613)
Screenshot: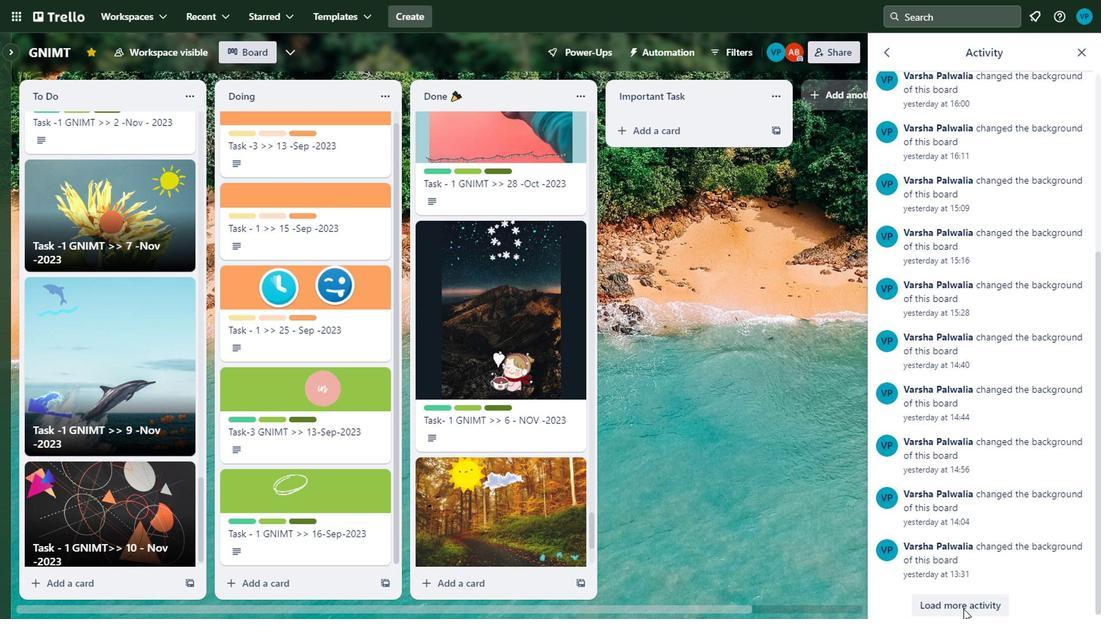 
Action: Mouse pressed left at (959, 613)
Screenshot: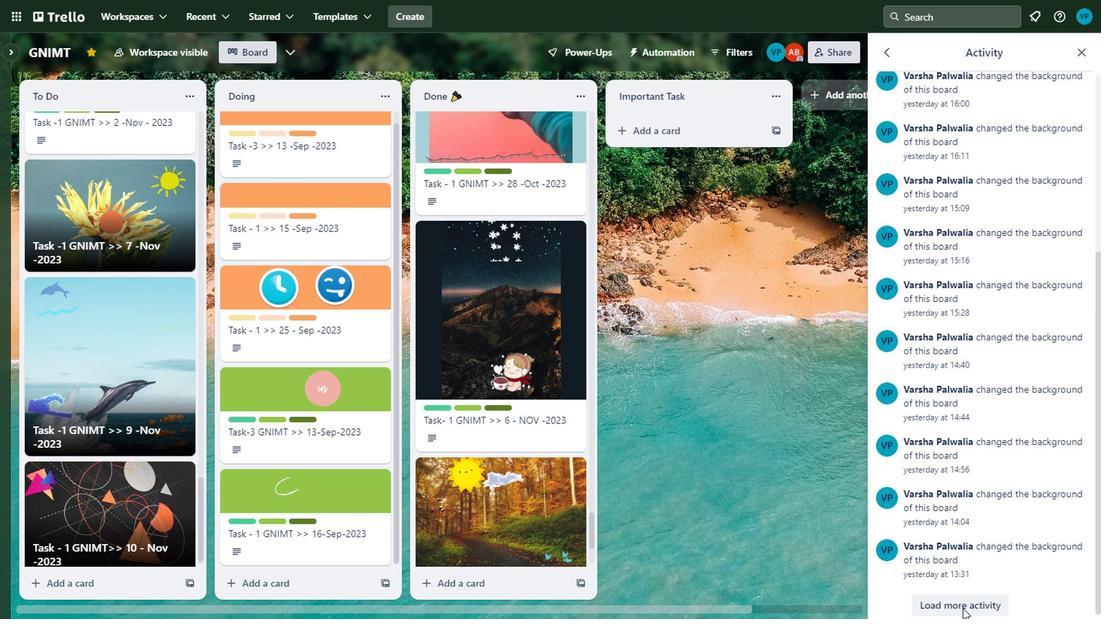 
Action: Mouse pressed left at (959, 613)
Screenshot: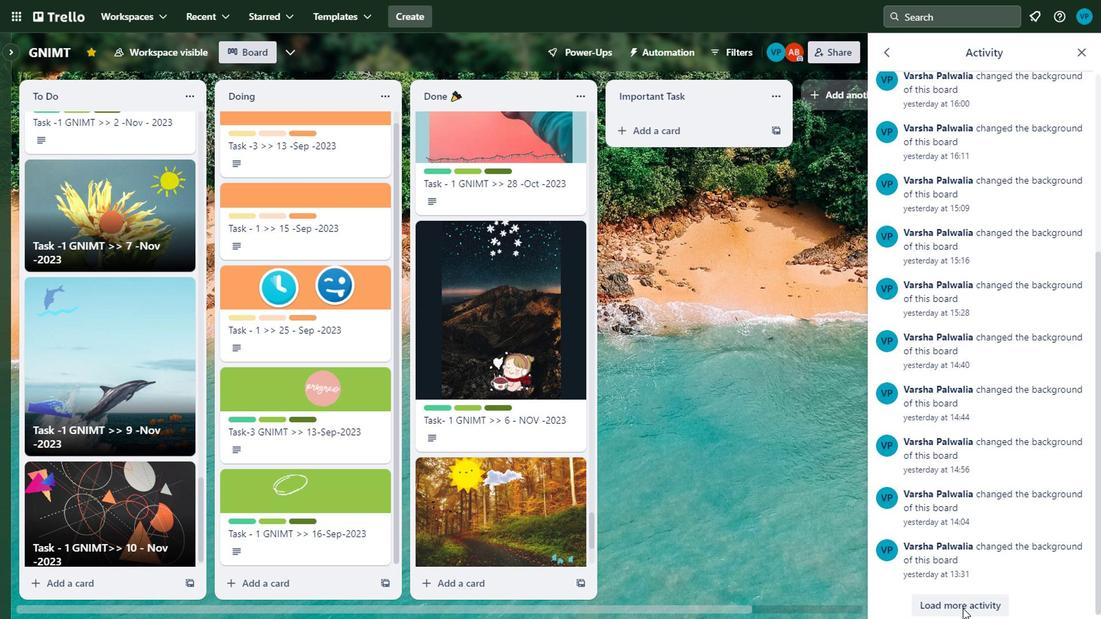 
Action: Mouse moved to (954, 597)
Screenshot: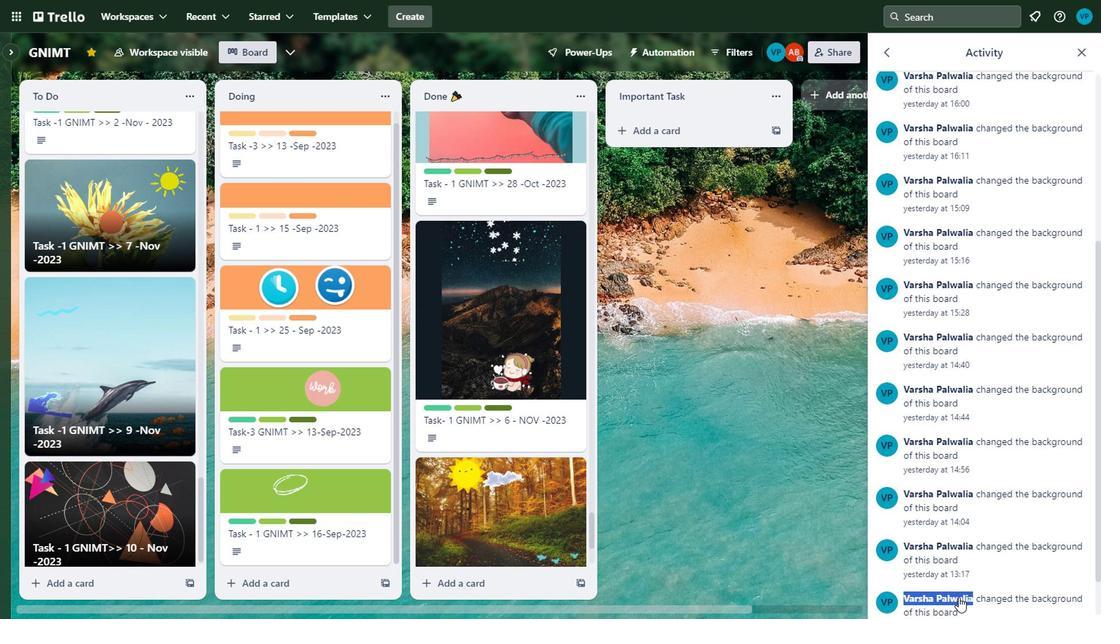 
Action: Mouse scrolled (954, 597) with delta (0, 0)
